 Task: Search for 'combo dress for girl' on Flipkart and add multiple dresses to the cart.
Action: Mouse moved to (982, 168)
Screenshot: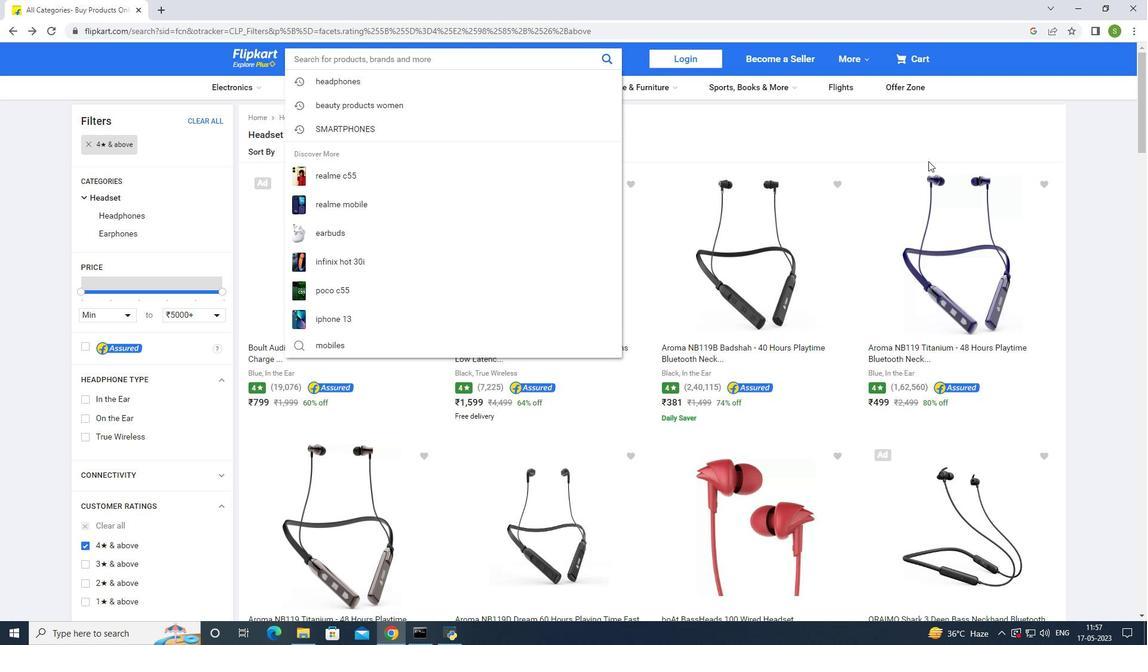 
Action: Key pressed combo<Key.space>dress<Key.space>for<Key.space>girl
Screenshot: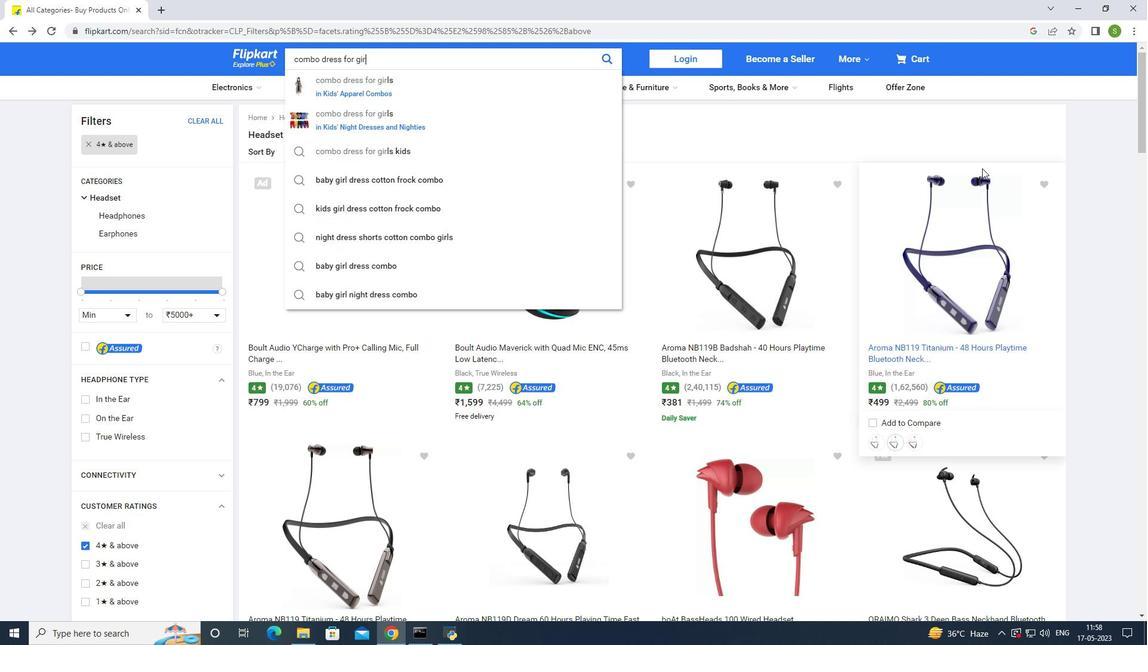
Action: Mouse moved to (430, 91)
Screenshot: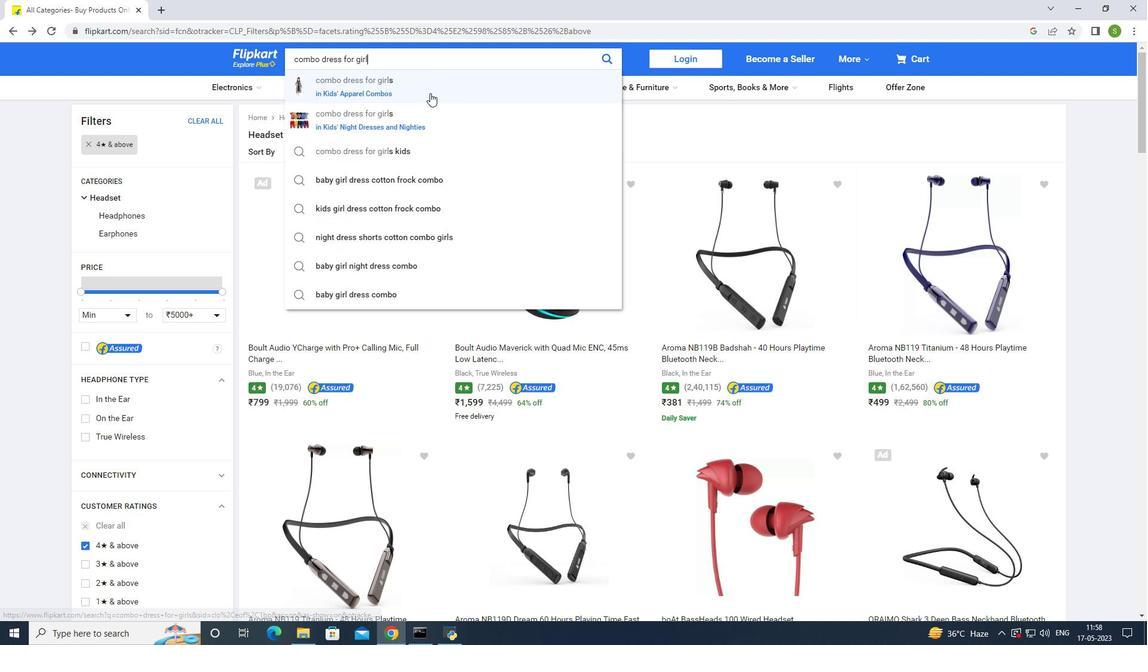 
Action: Mouse pressed left at (430, 91)
Screenshot: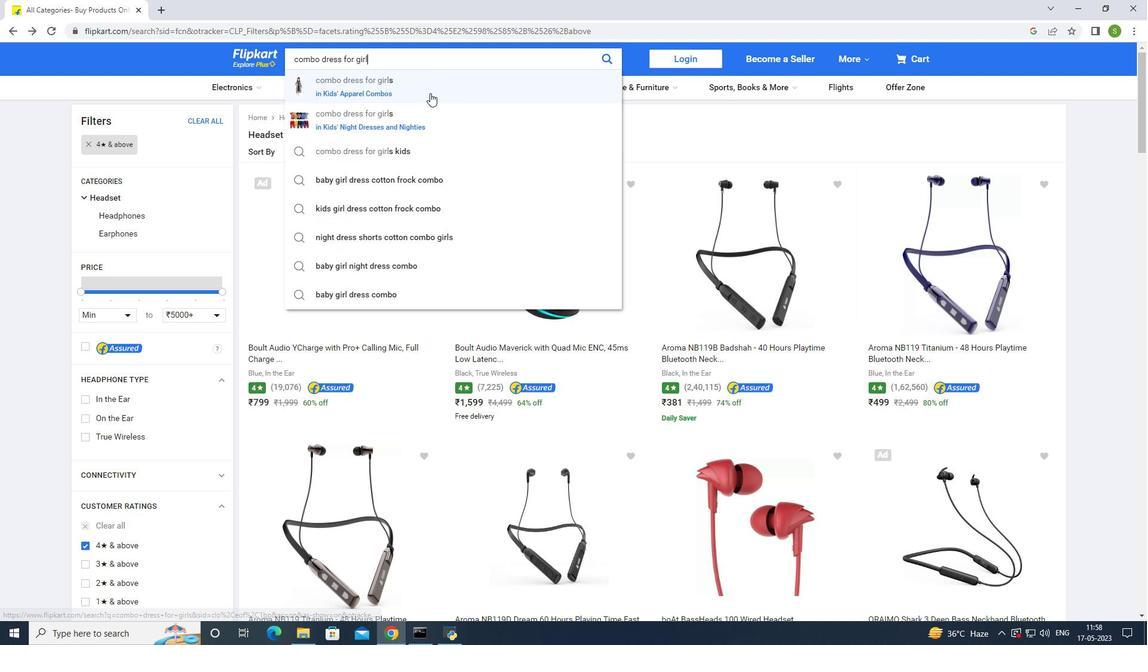 
Action: Mouse moved to (413, 57)
Screenshot: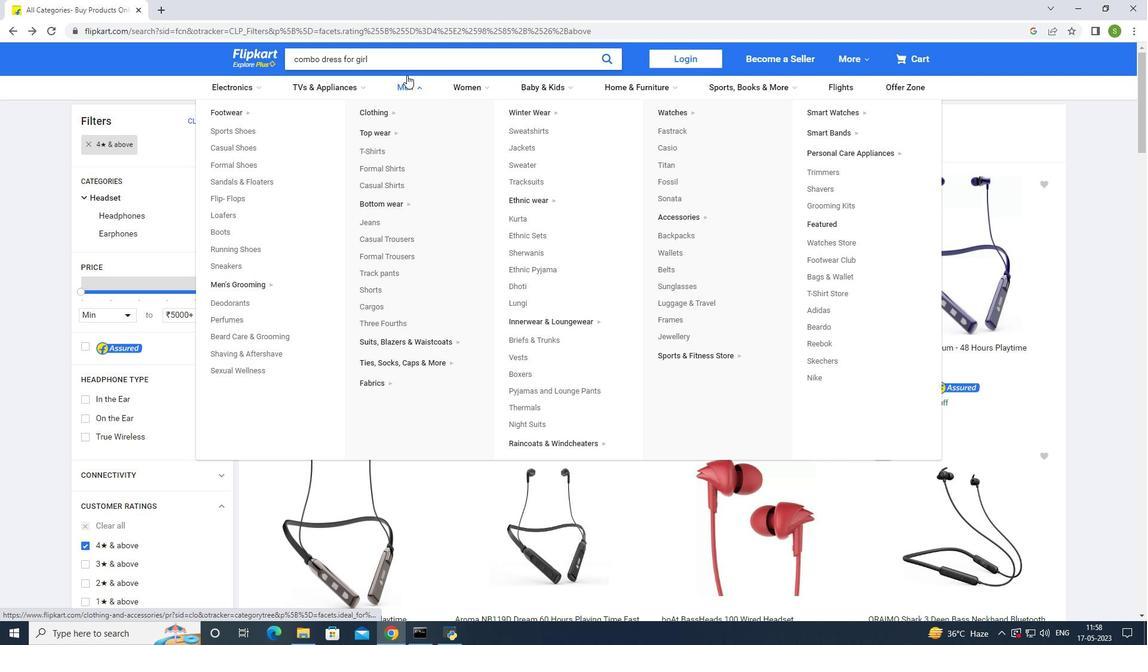 
Action: Mouse pressed left at (413, 57)
Screenshot: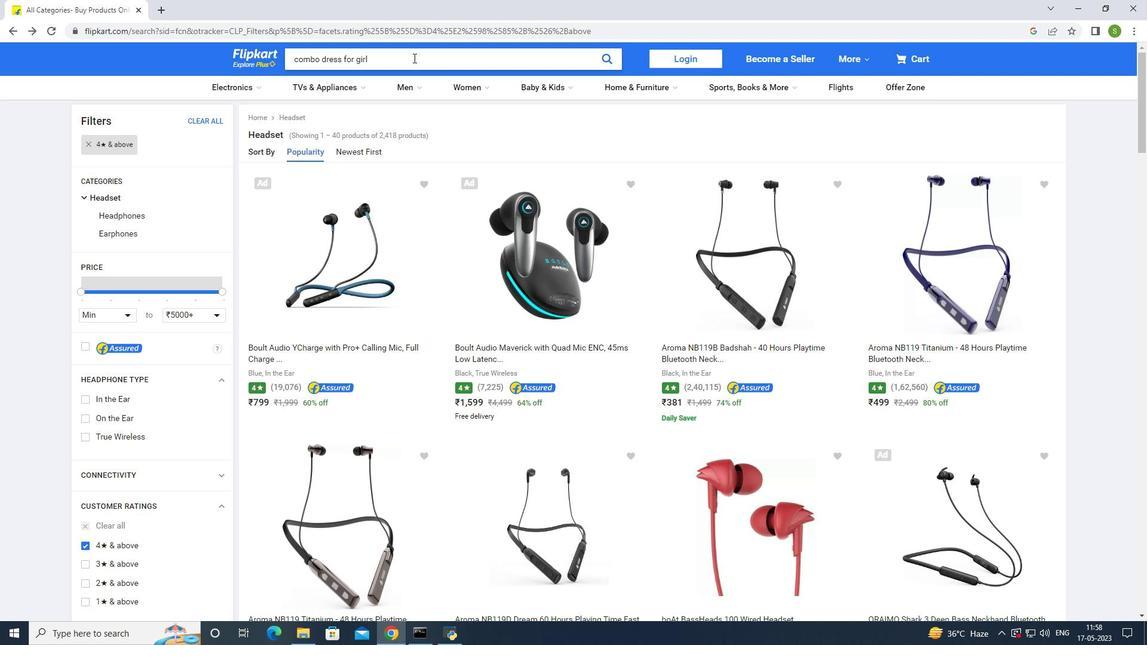 
Action: Mouse moved to (414, 56)
Screenshot: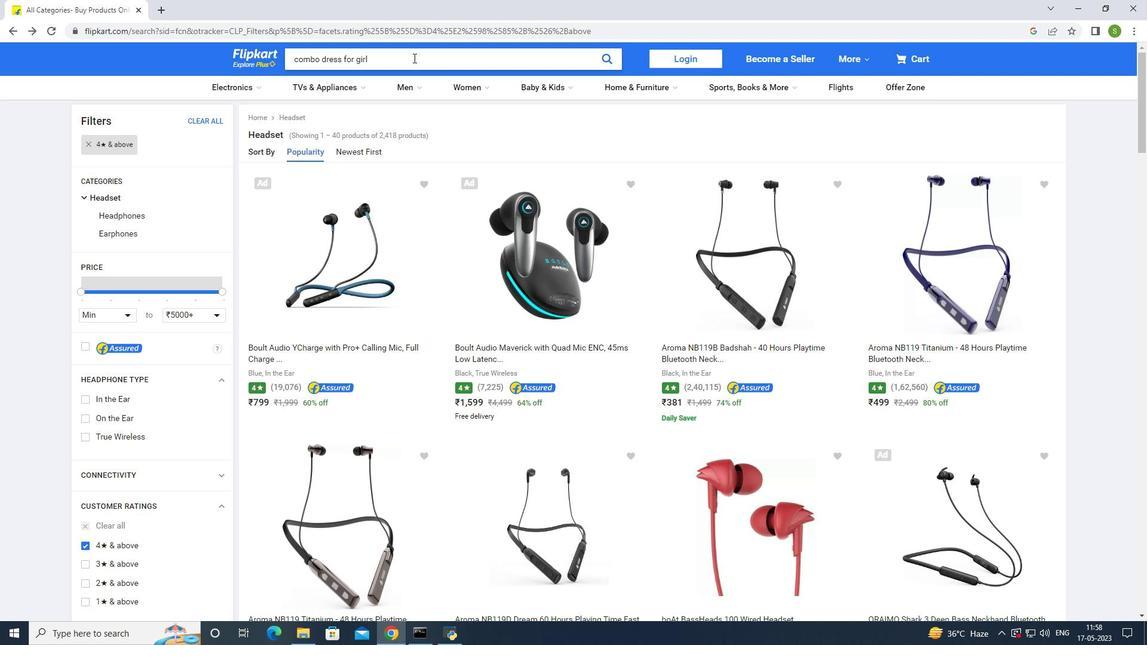 
Action: Key pressed <Key.enter>
Screenshot: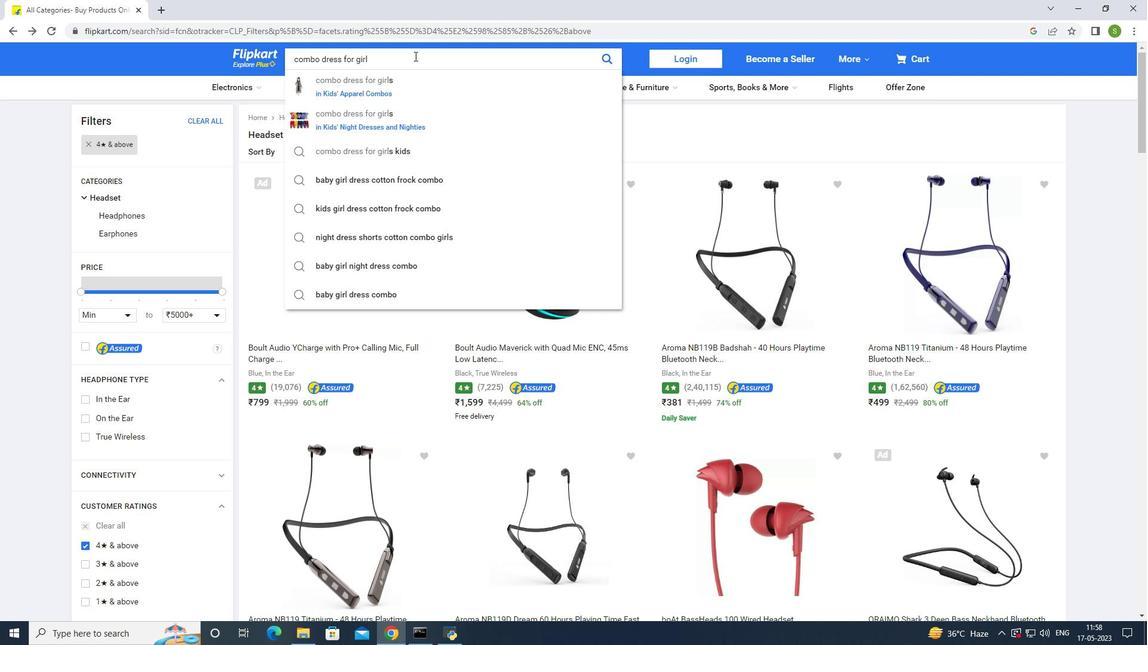 
Action: Mouse moved to (412, 195)
Screenshot: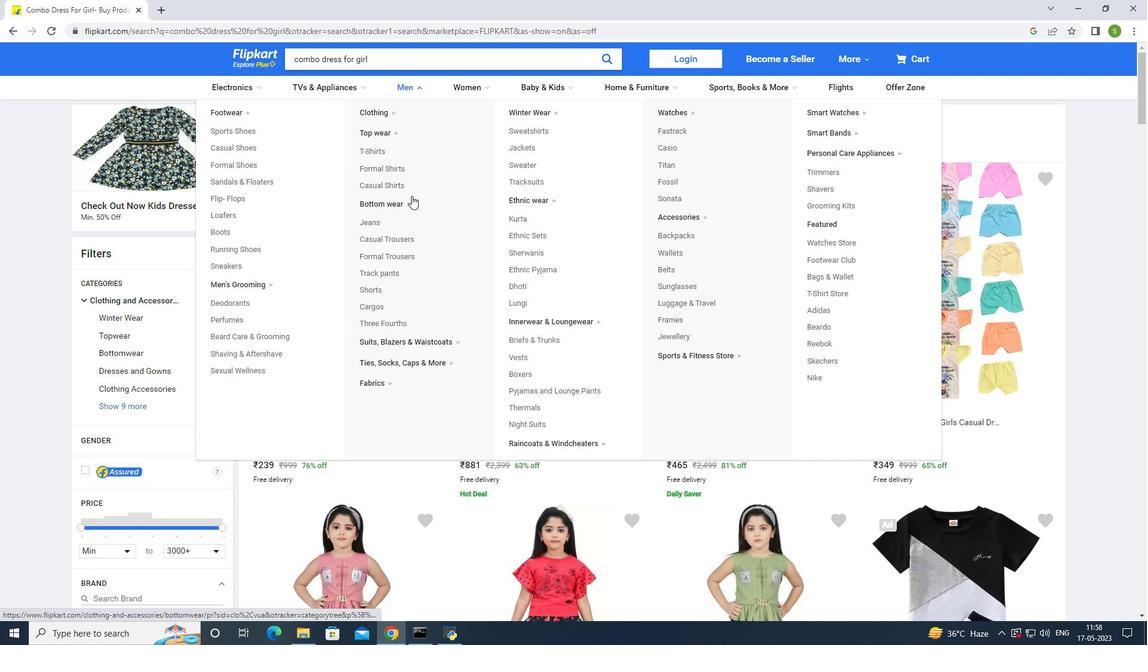 
Action: Mouse scrolled (412, 195) with delta (0, 0)
Screenshot: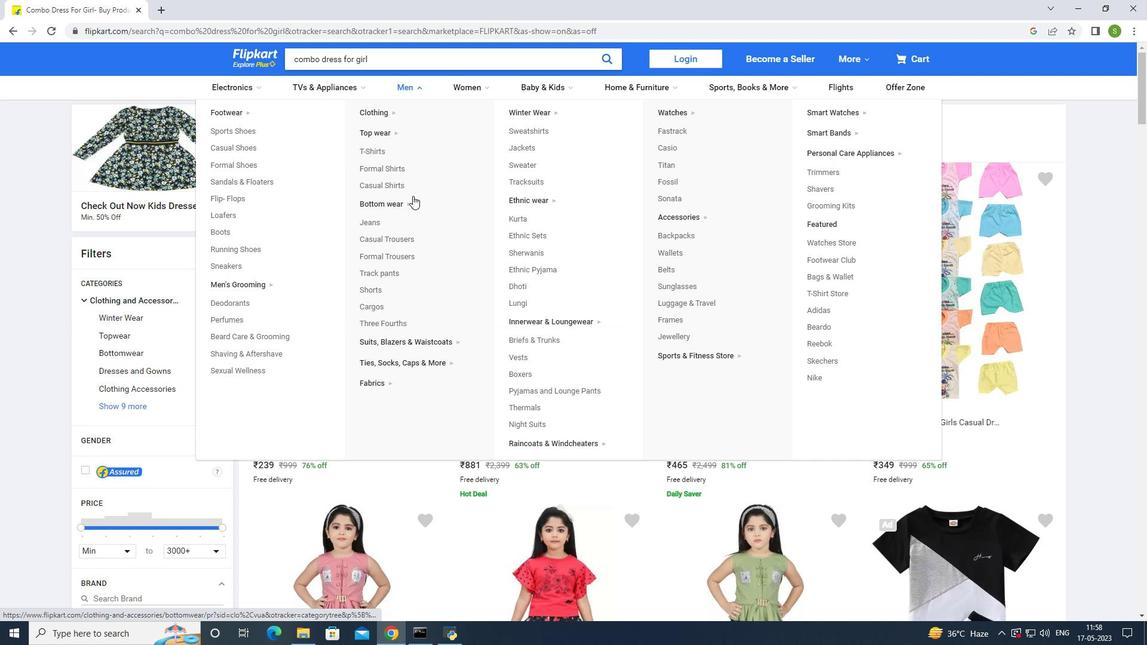 
Action: Mouse moved to (412, 195)
Screenshot: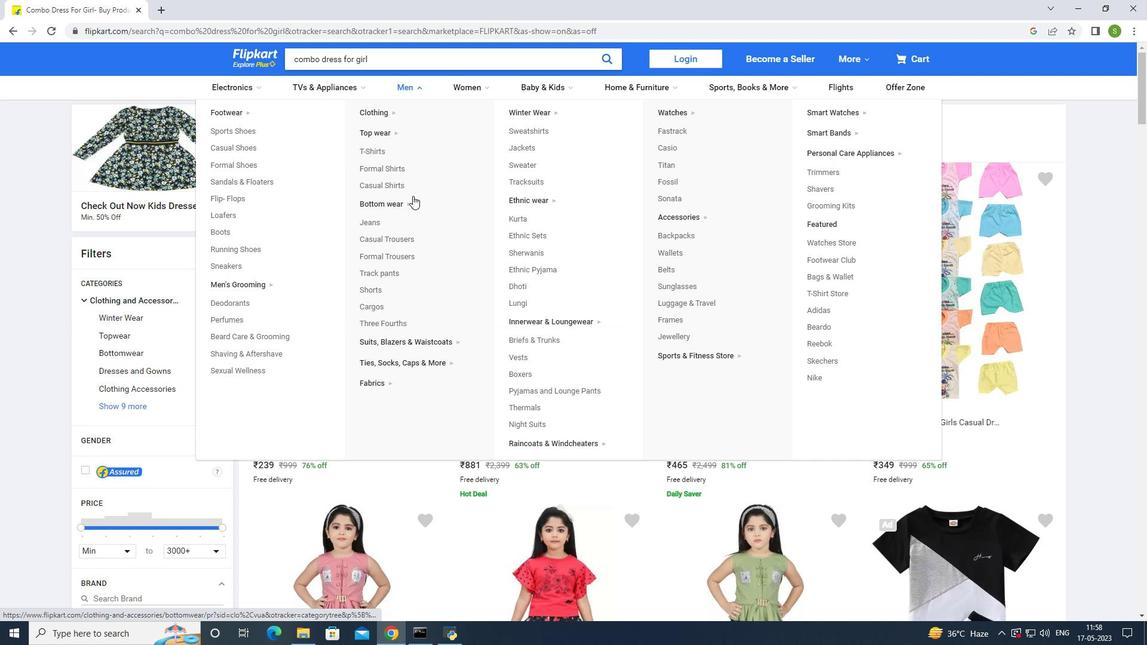 
Action: Mouse scrolled (412, 195) with delta (0, 0)
Screenshot: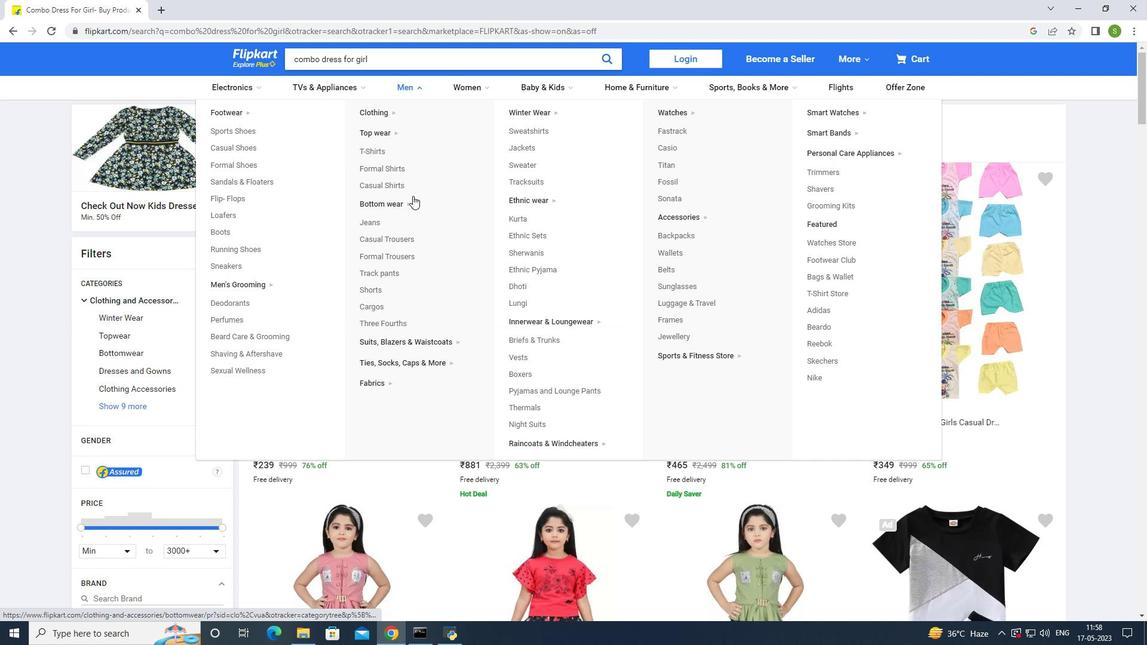 
Action: Mouse scrolled (412, 195) with delta (0, 0)
Screenshot: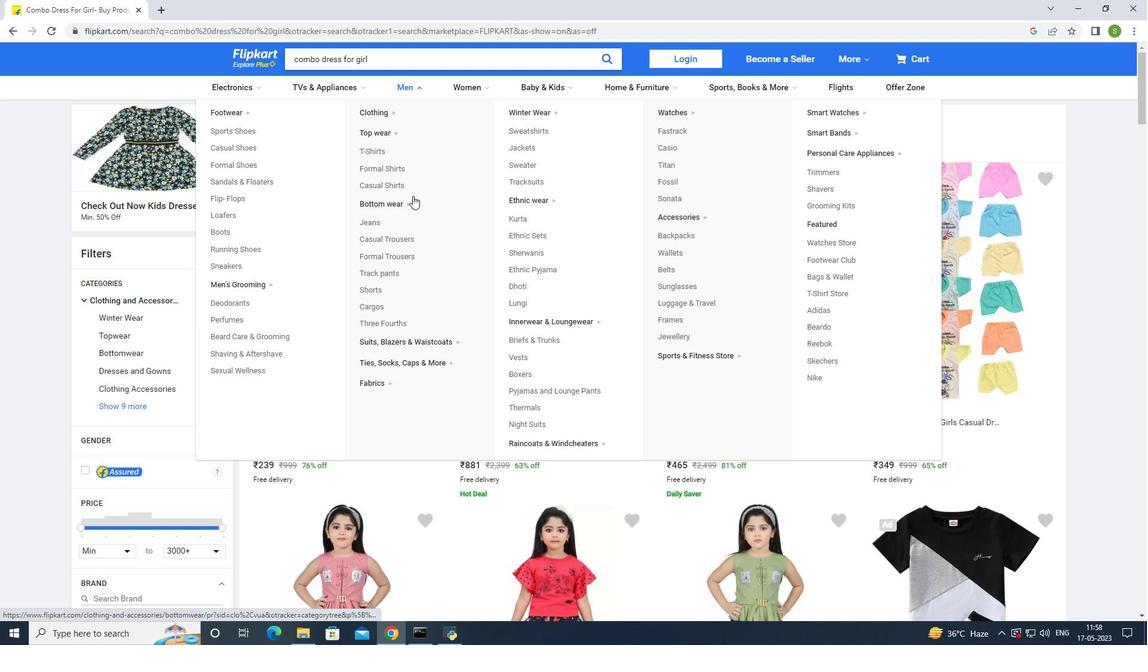 
Action: Mouse scrolled (412, 195) with delta (0, 0)
Screenshot: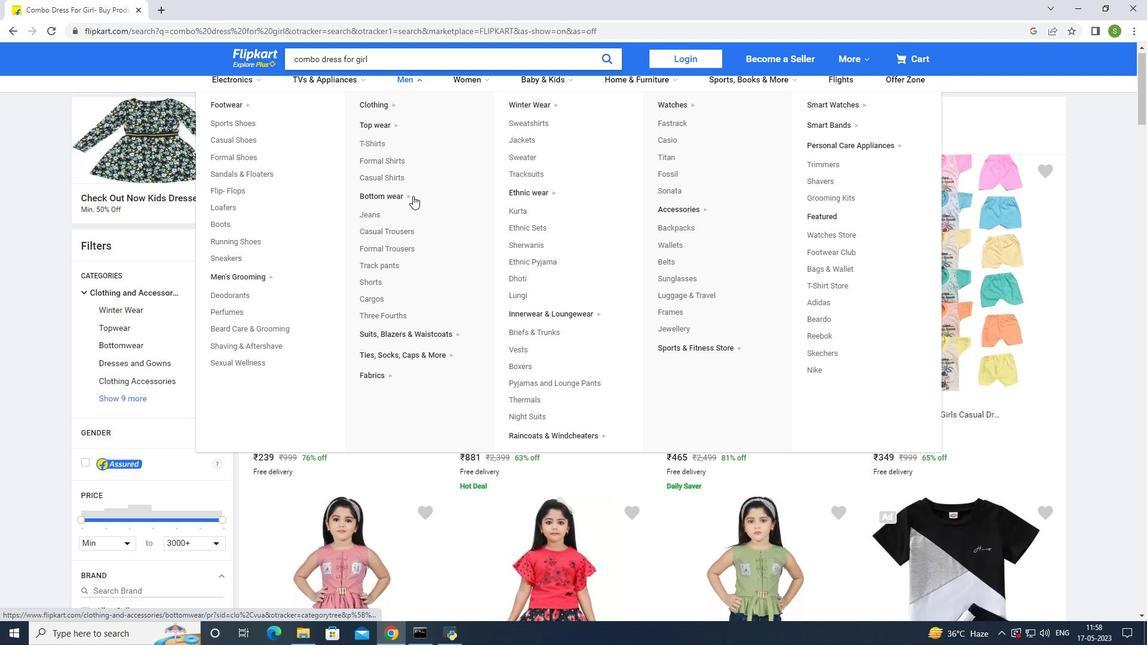 
Action: Mouse moved to (412, 191)
Screenshot: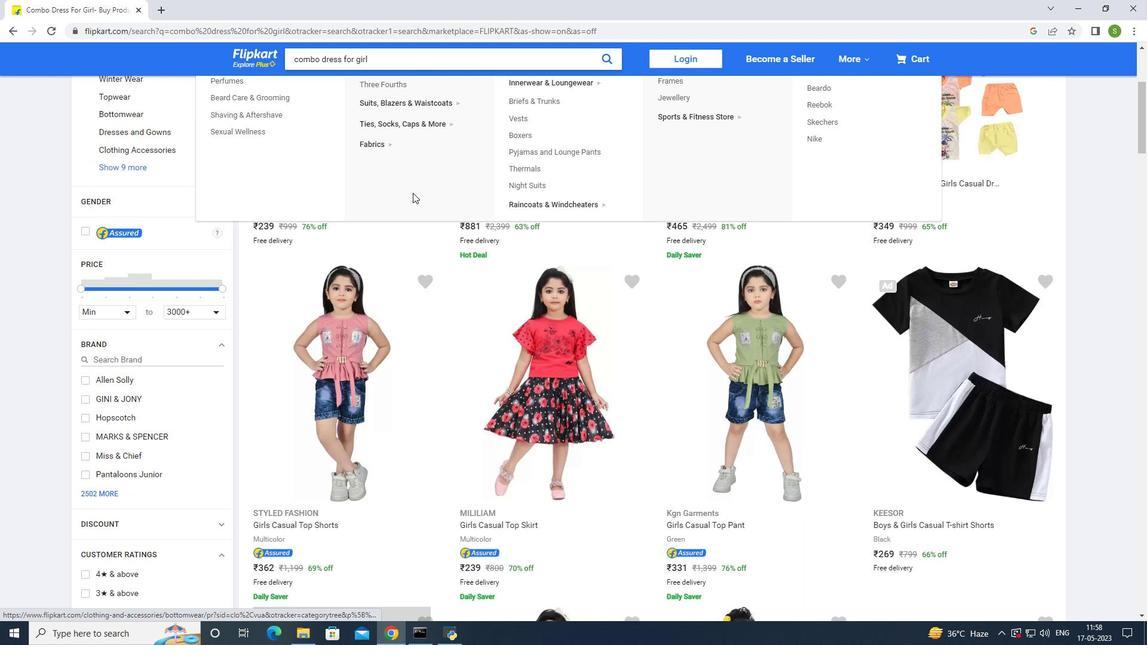
Action: Mouse scrolled (412, 190) with delta (0, 0)
Screenshot: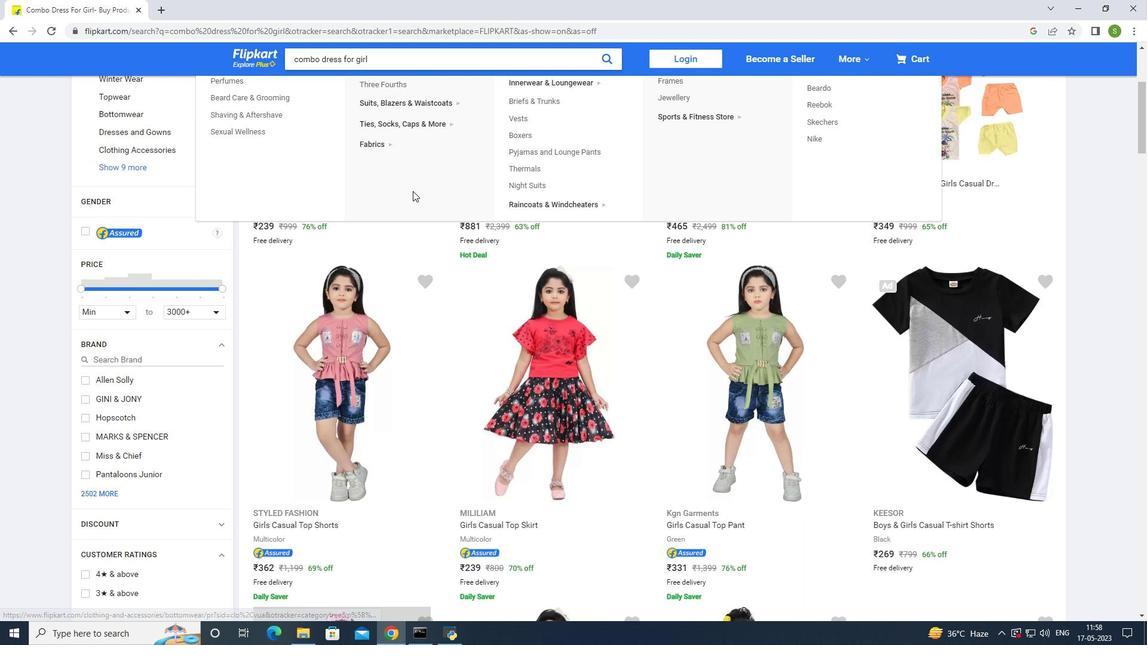
Action: Mouse moved to (411, 193)
Screenshot: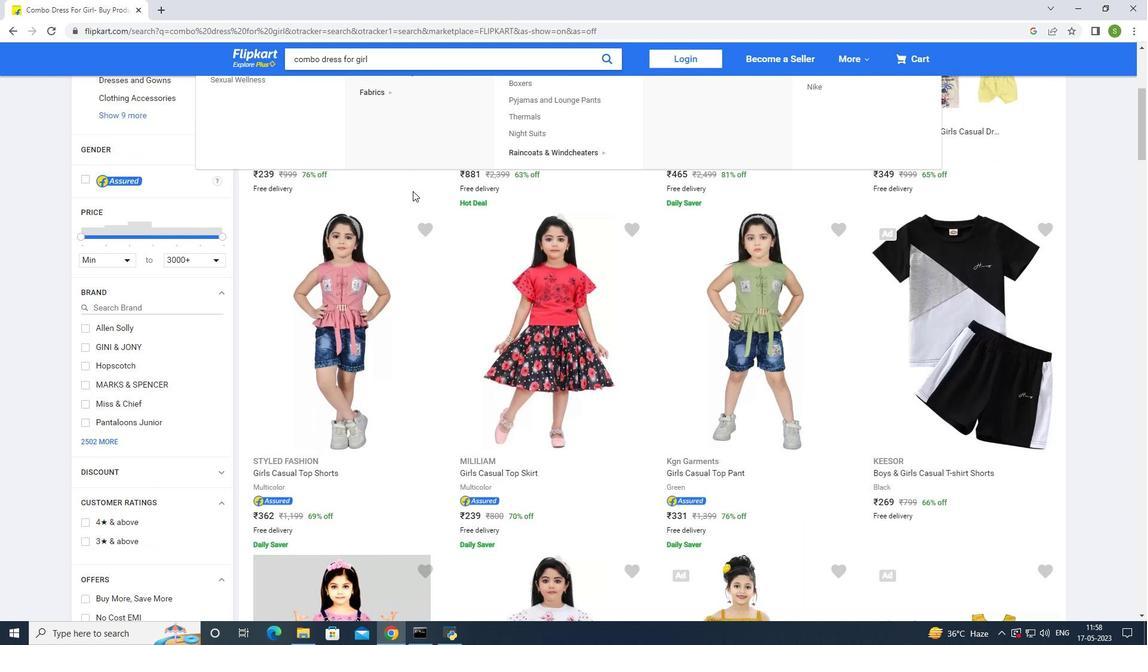
Action: Mouse scrolled (411, 193) with delta (0, 0)
Screenshot: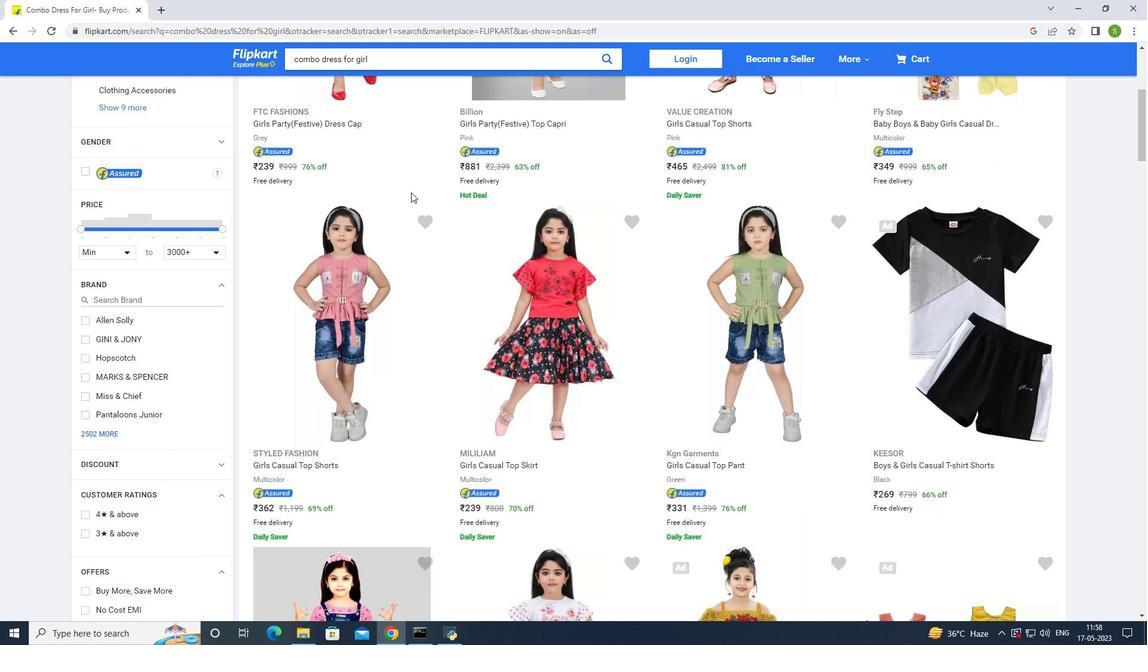 
Action: Mouse scrolled (411, 193) with delta (0, 0)
Screenshot: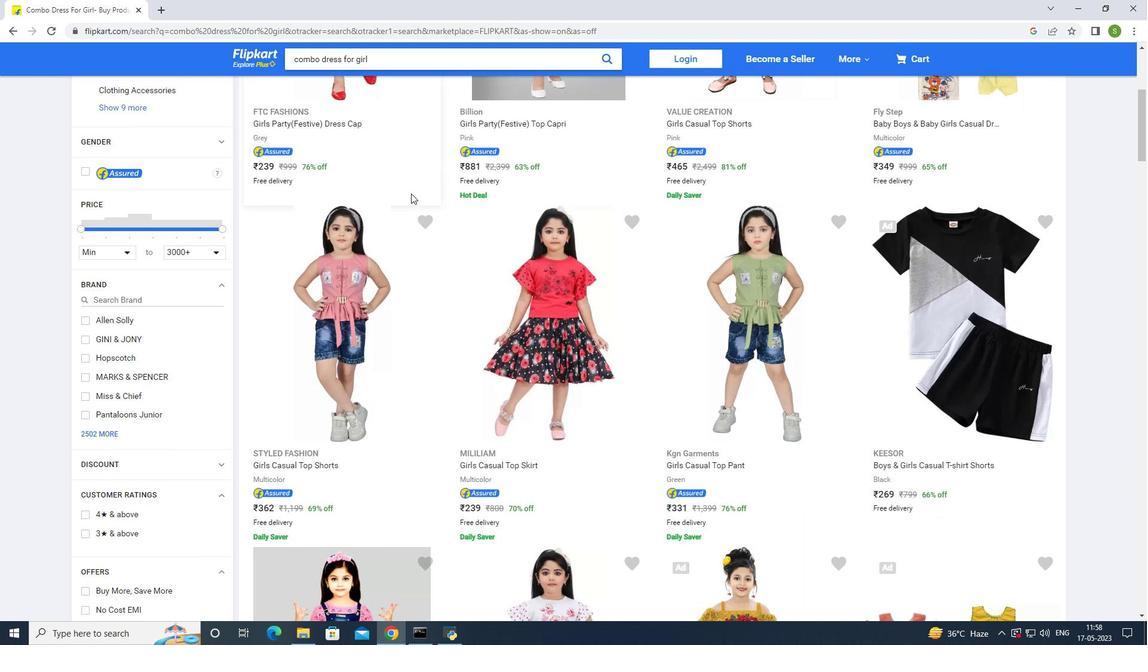 
Action: Mouse scrolled (411, 193) with delta (0, 0)
Screenshot: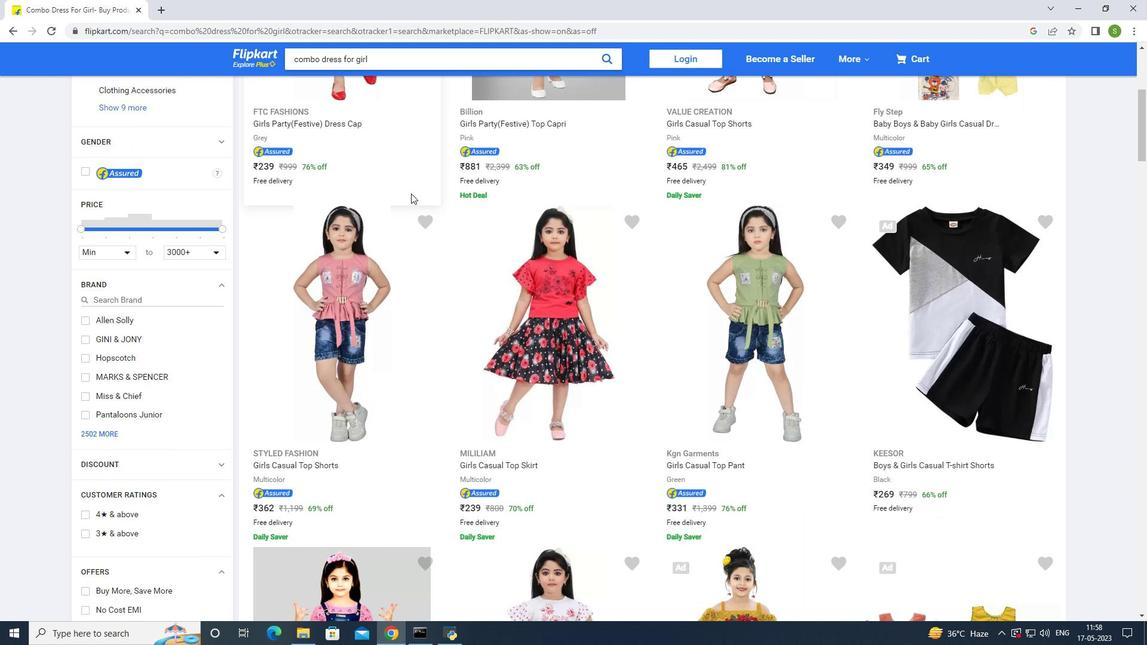 
Action: Mouse scrolled (411, 193) with delta (0, 0)
Screenshot: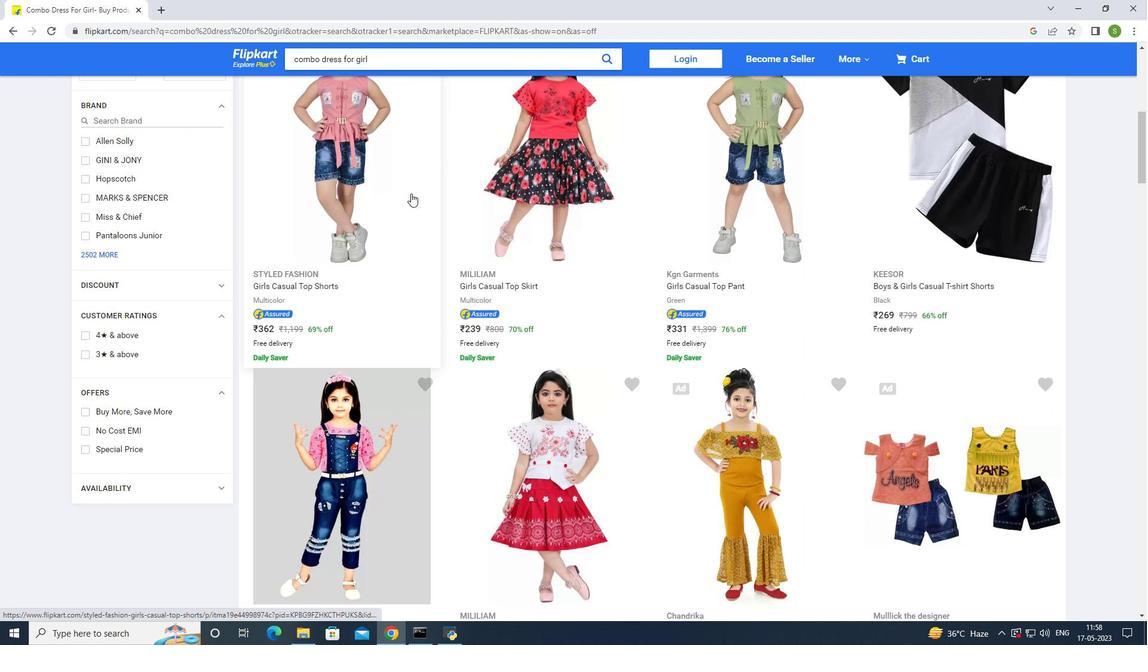 
Action: Mouse scrolled (411, 193) with delta (0, 0)
Screenshot: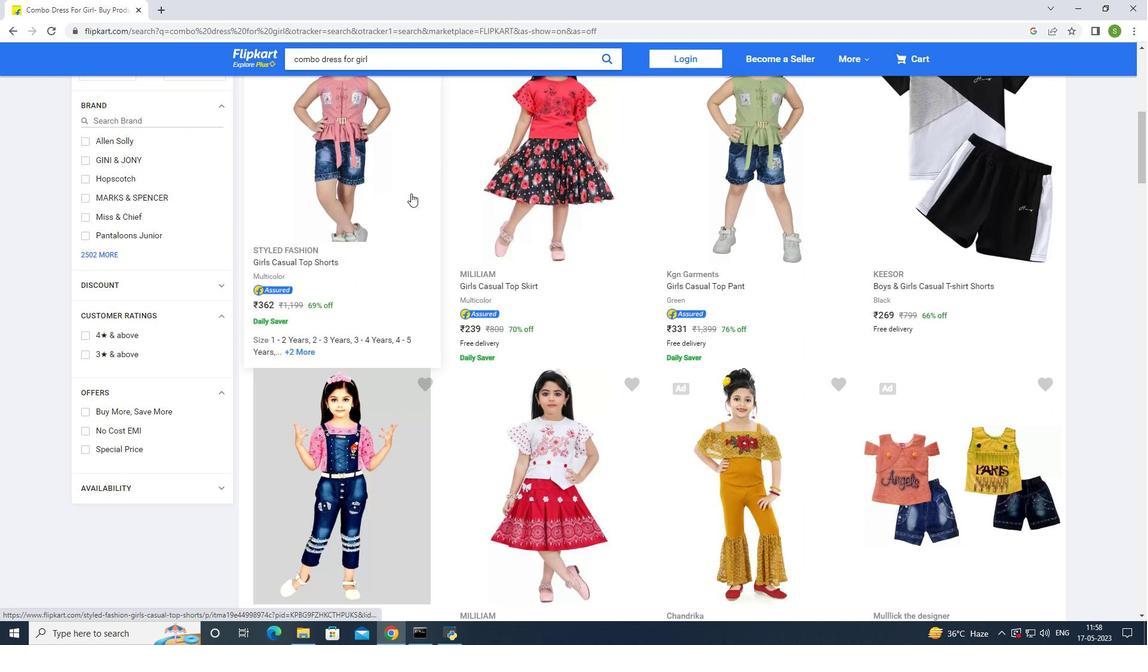 
Action: Mouse scrolled (411, 193) with delta (0, 0)
Screenshot: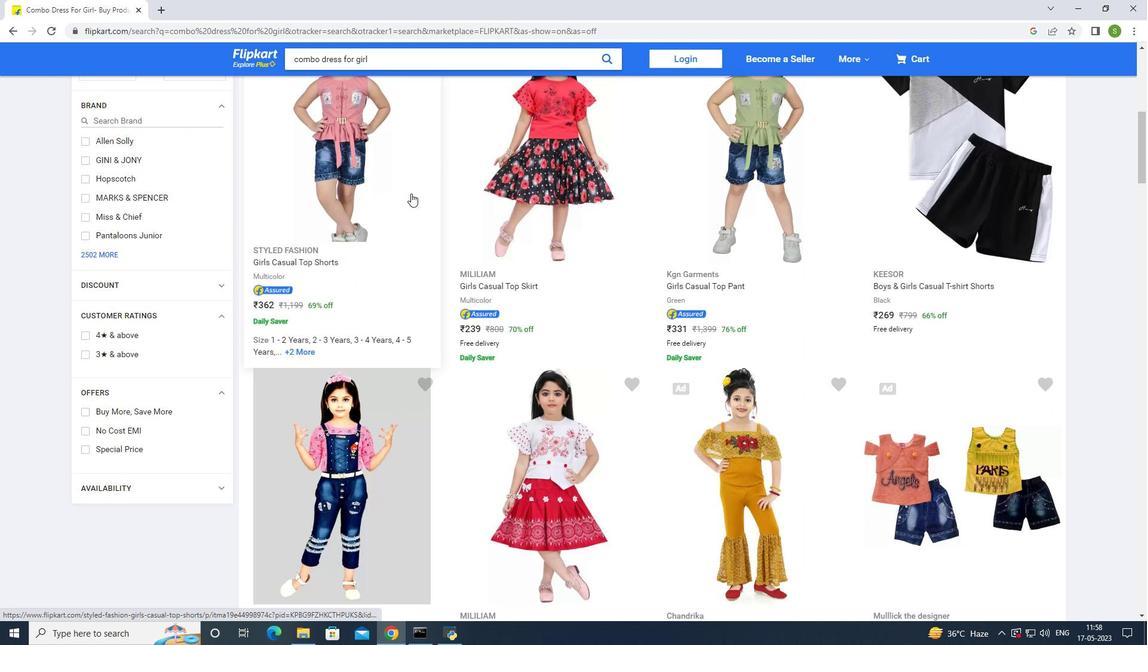 
Action: Mouse scrolled (411, 193) with delta (0, 0)
Screenshot: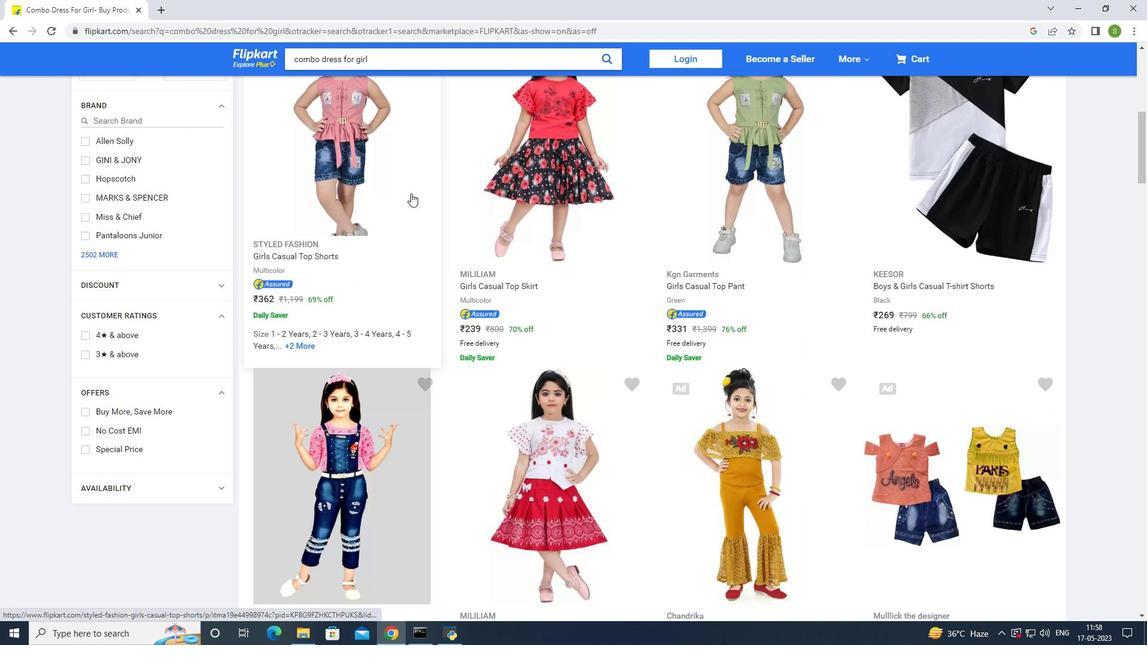 
Action: Mouse scrolled (411, 193) with delta (0, 0)
Screenshot: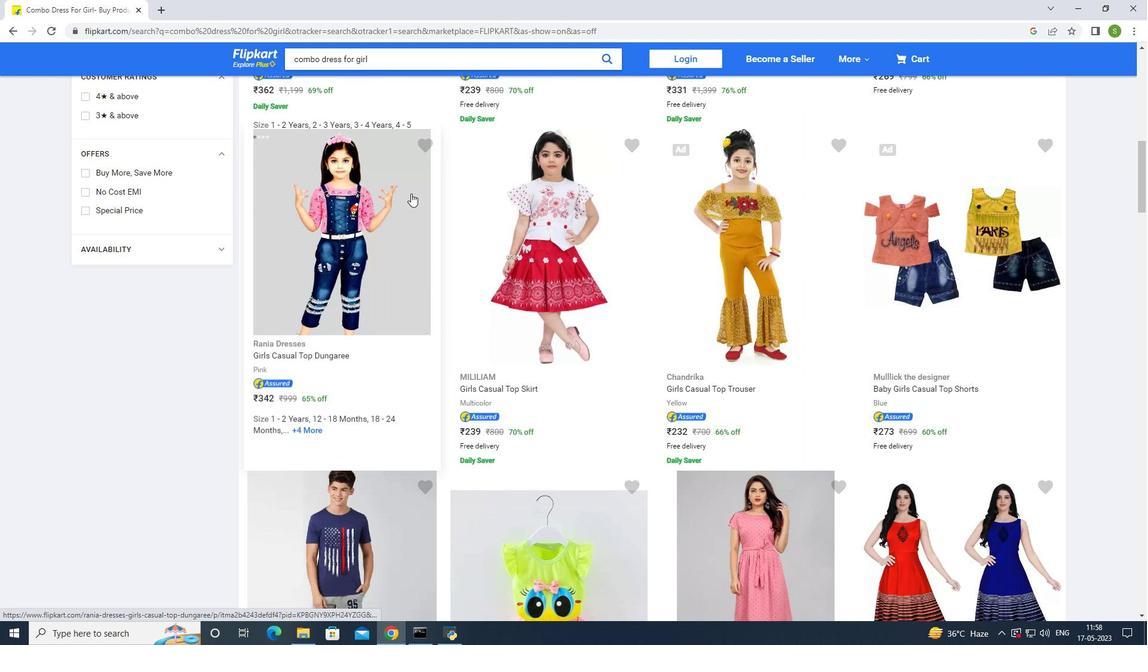 
Action: Mouse scrolled (411, 193) with delta (0, 0)
Screenshot: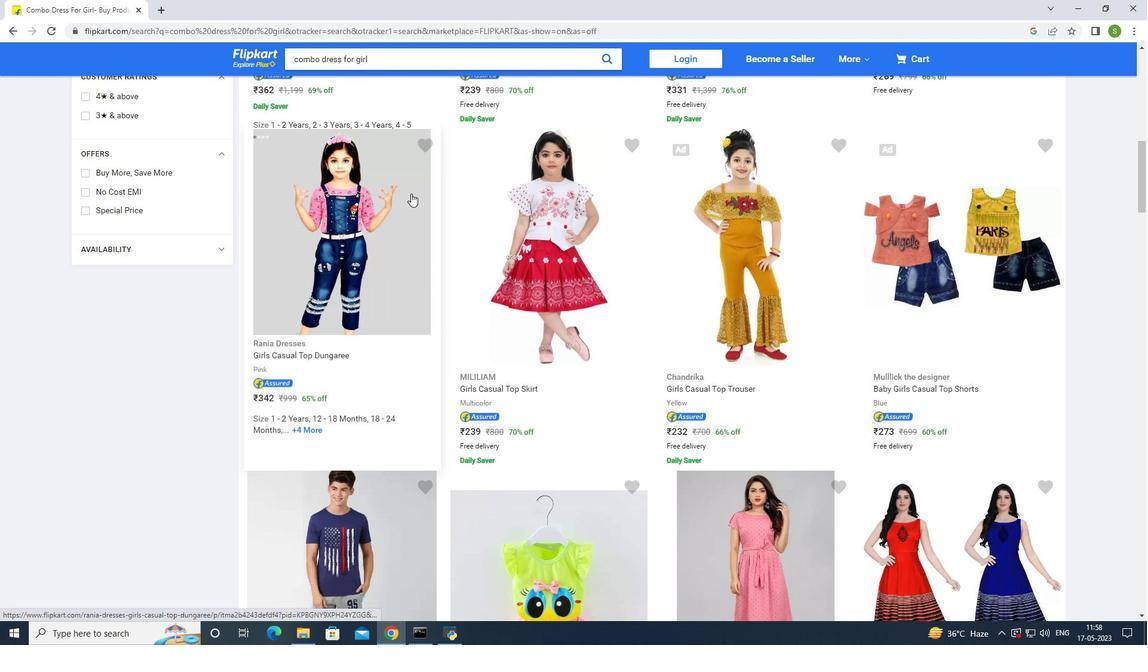 
Action: Mouse scrolled (411, 193) with delta (0, 0)
Screenshot: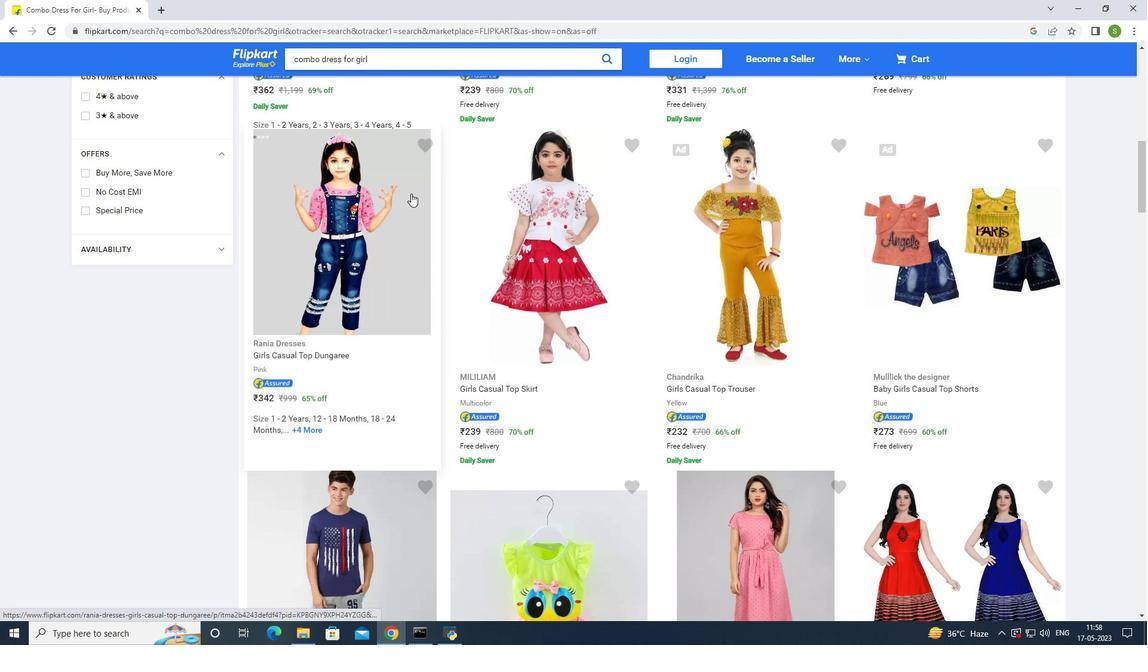 
Action: Mouse scrolled (411, 193) with delta (0, 0)
Screenshot: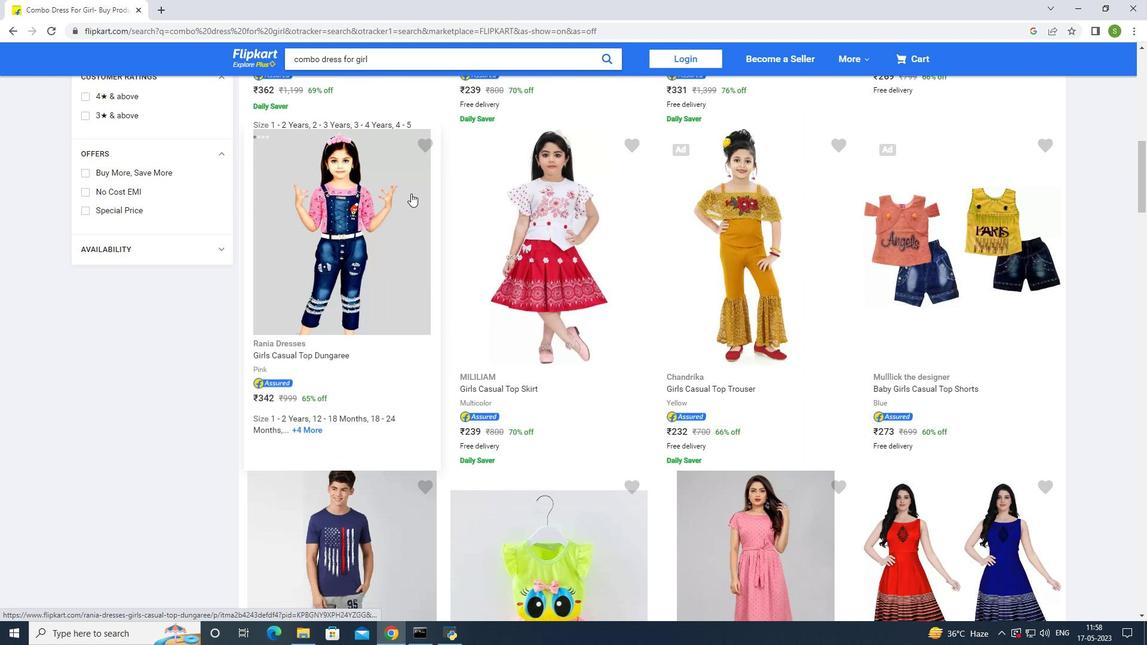 
Action: Mouse moved to (949, 288)
Screenshot: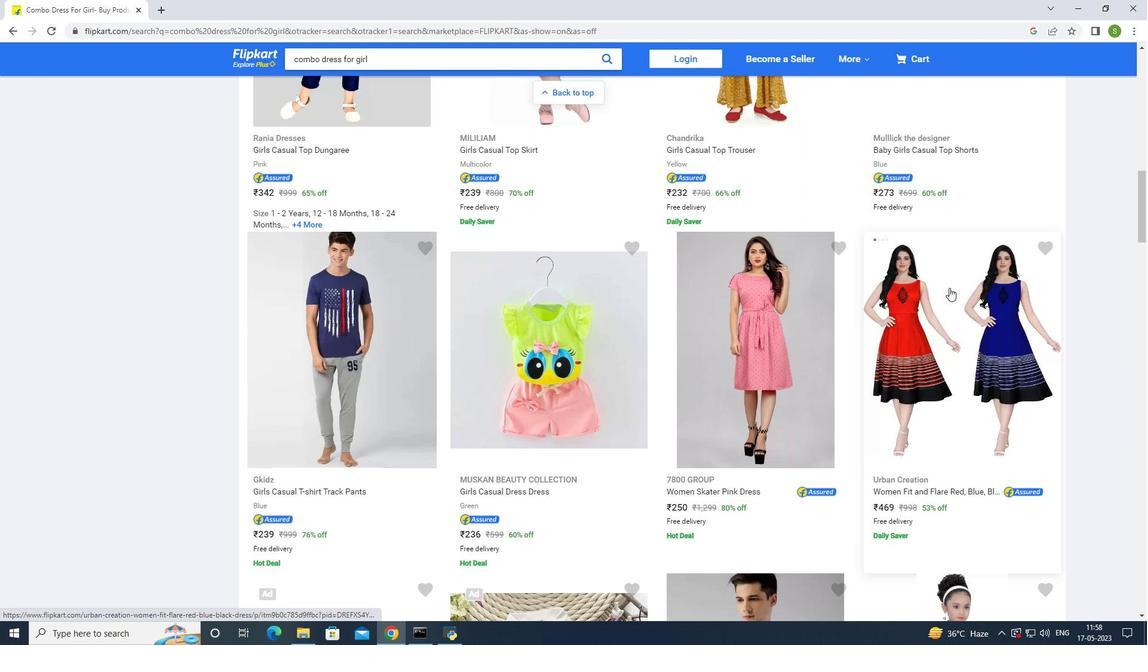 
Action: Mouse pressed left at (949, 288)
Screenshot: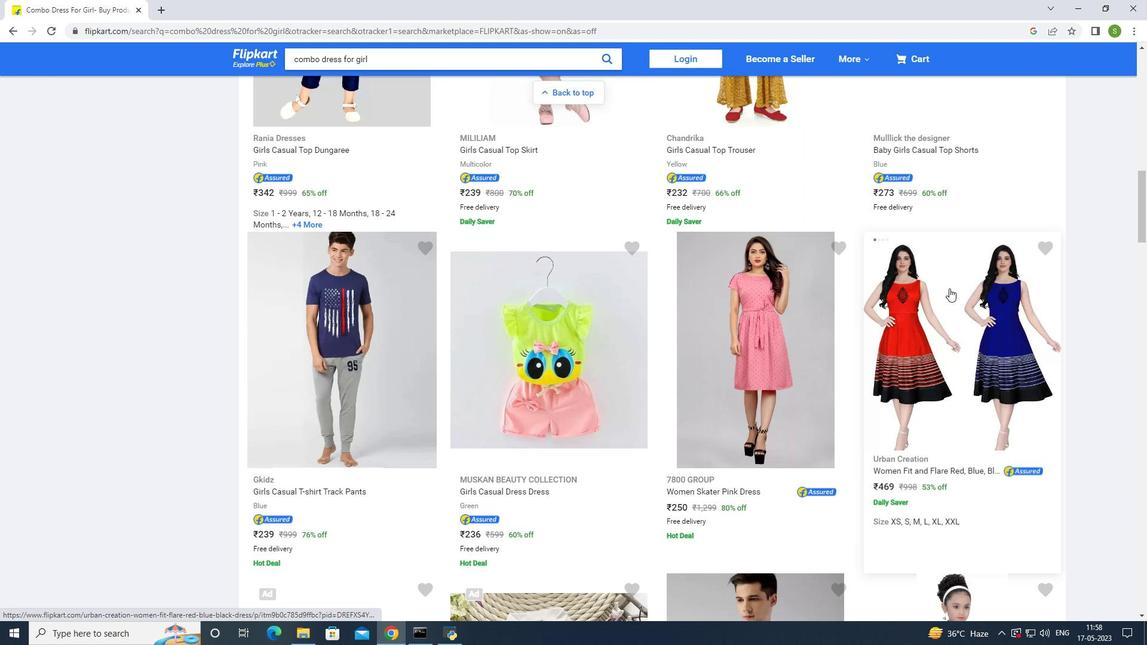 
Action: Mouse moved to (451, 247)
Screenshot: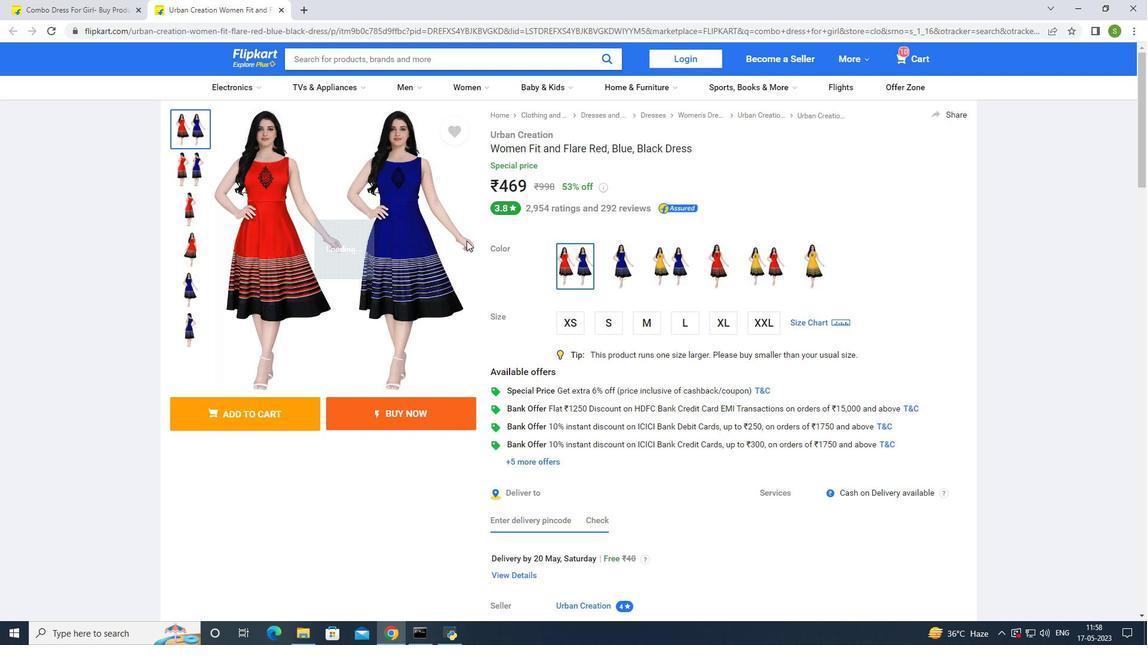 
Action: Mouse pressed left at (451, 247)
Screenshot: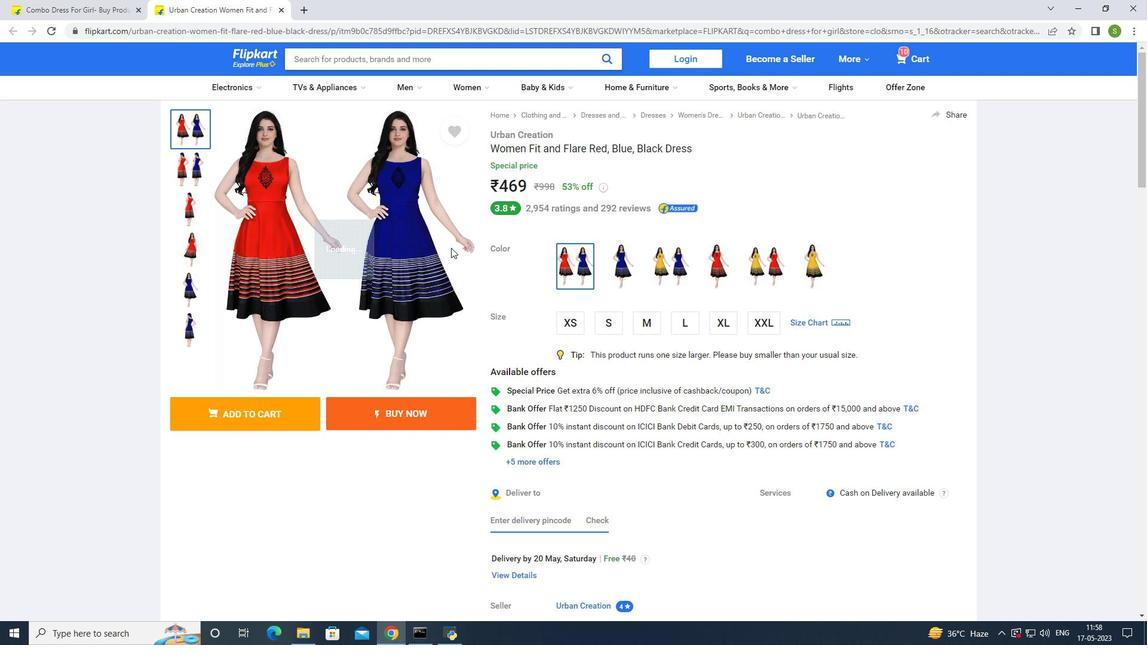 
Action: Mouse moved to (718, 408)
Screenshot: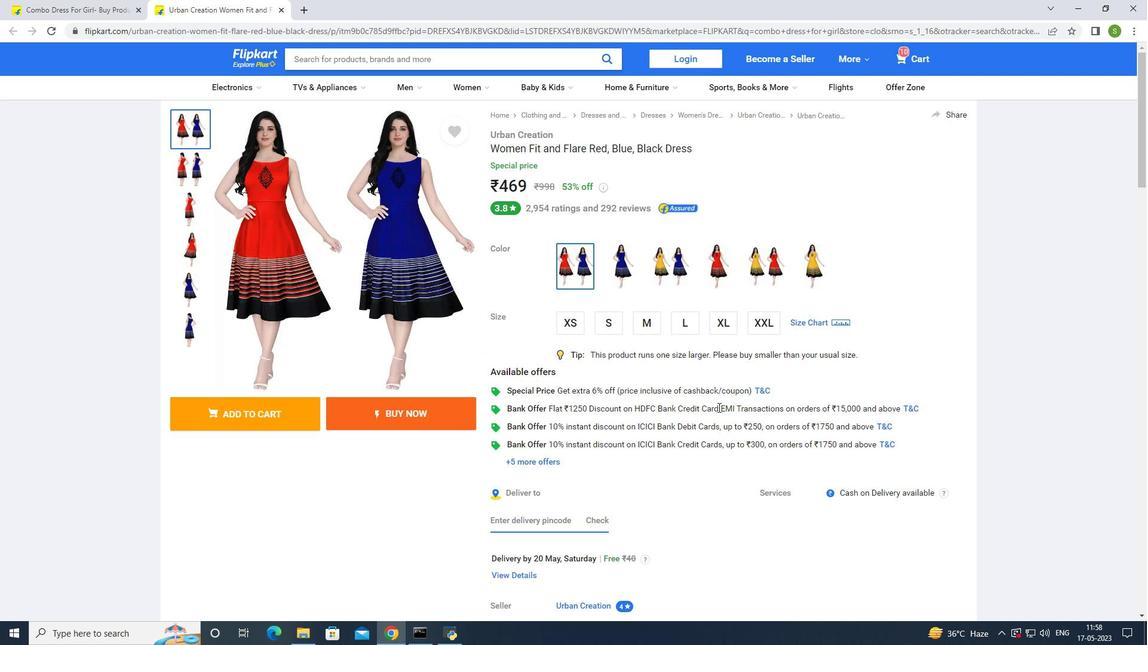 
Action: Mouse scrolled (718, 407) with delta (0, 0)
Screenshot: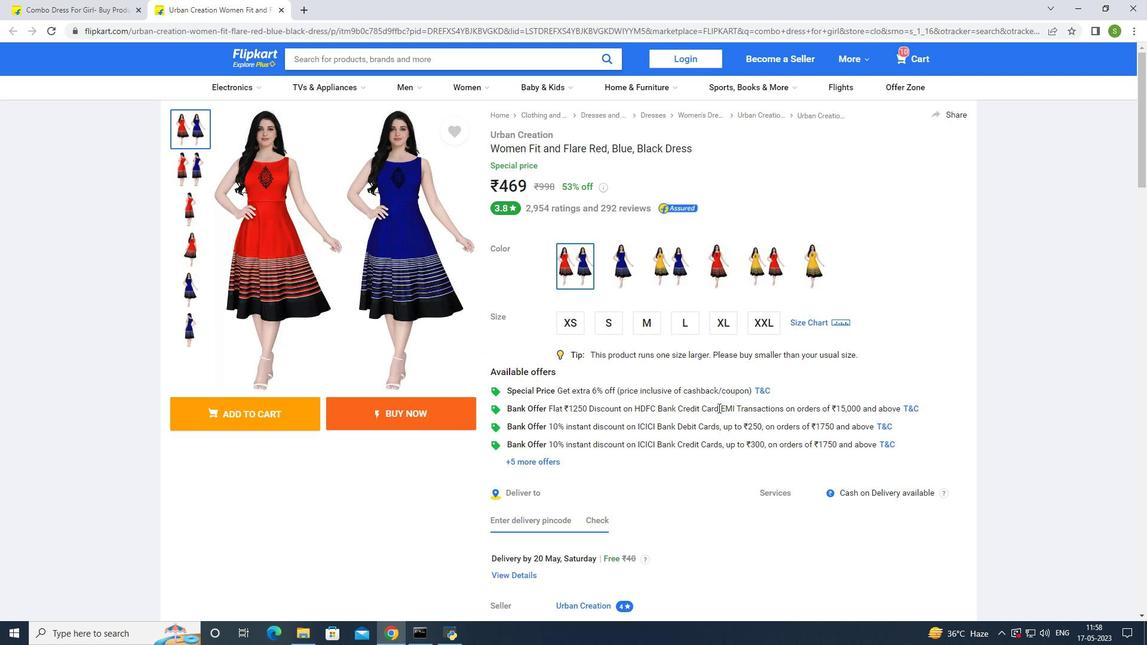 
Action: Mouse moved to (720, 410)
Screenshot: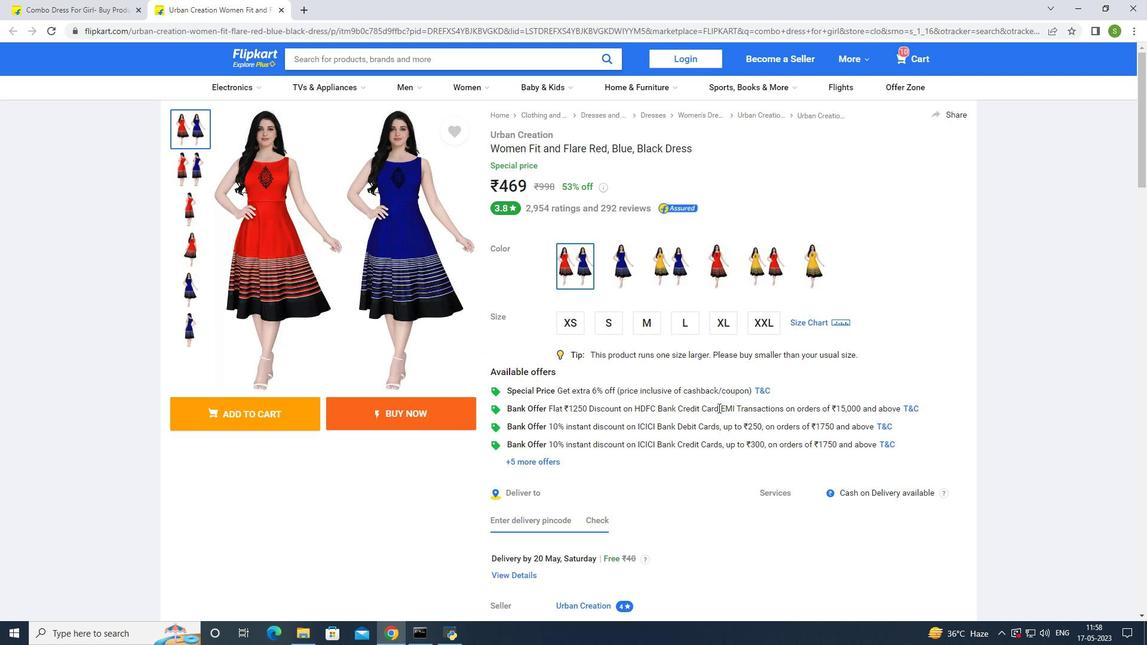 
Action: Mouse scrolled (720, 409) with delta (0, 0)
Screenshot: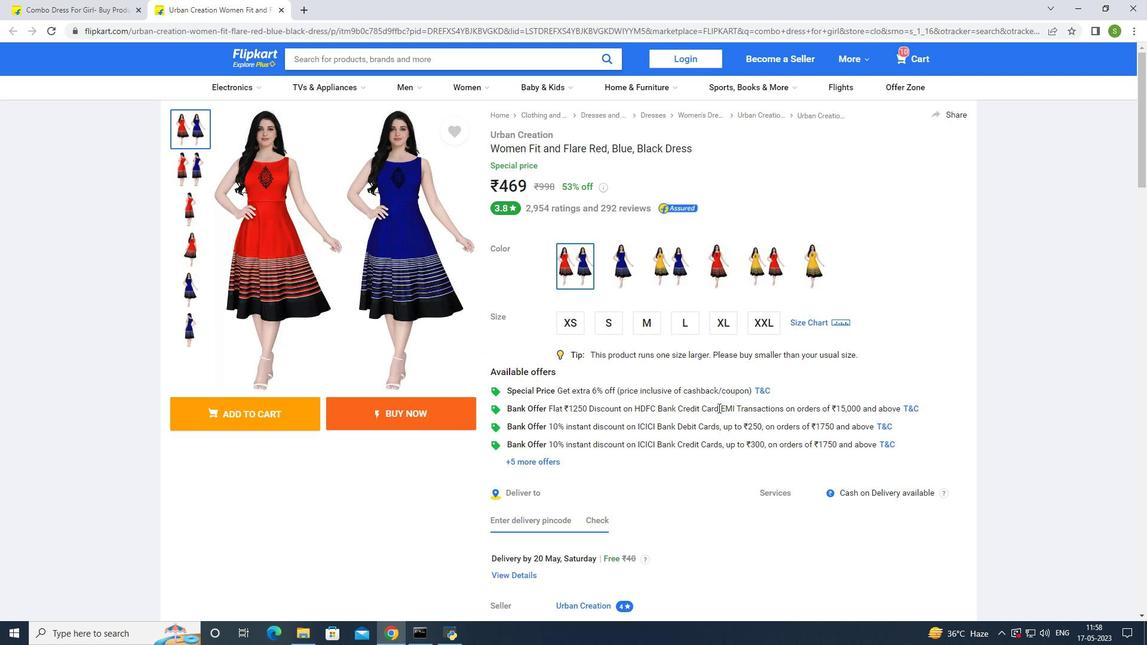 
Action: Mouse moved to (720, 412)
Screenshot: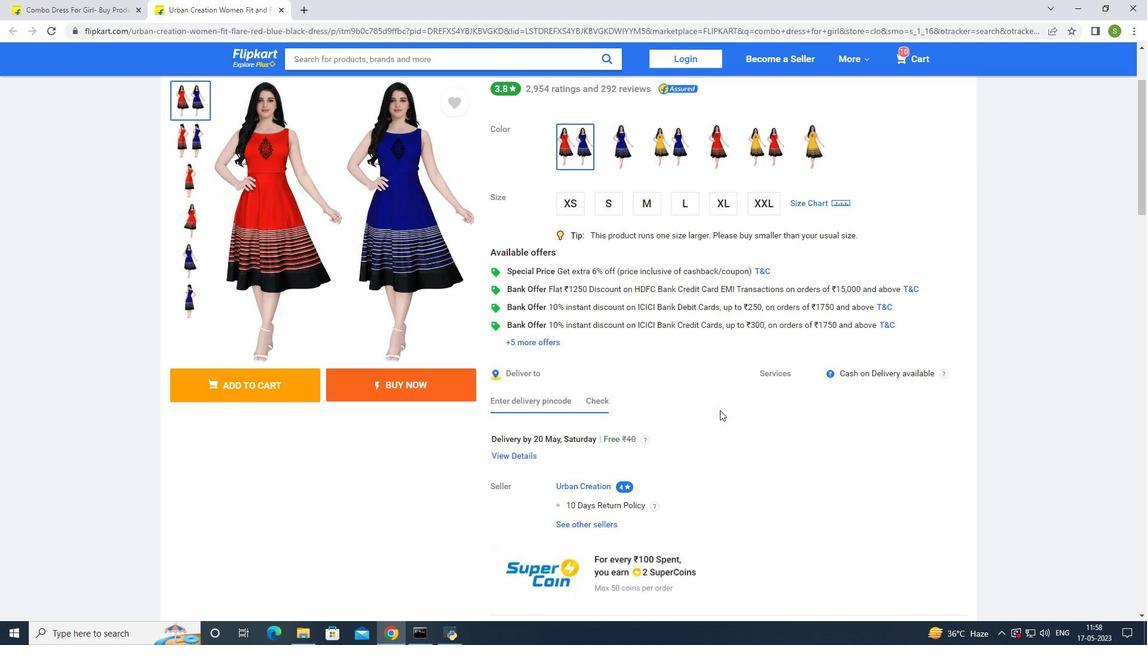 
Action: Mouse scrolled (720, 411) with delta (0, 0)
Screenshot: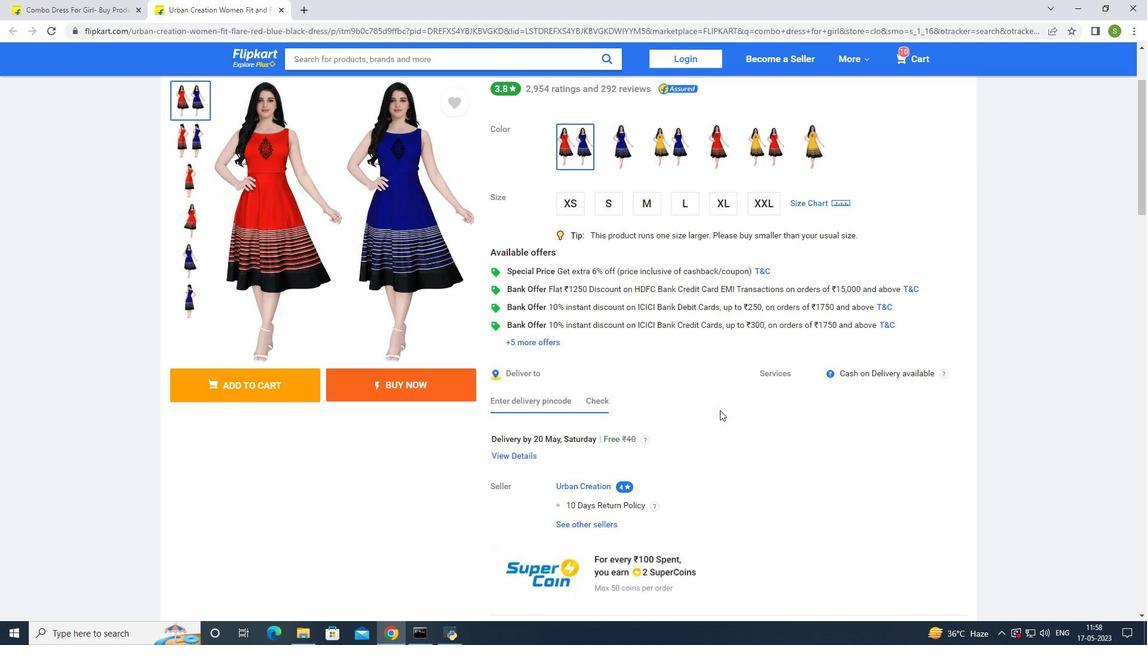 
Action: Mouse moved to (721, 414)
Screenshot: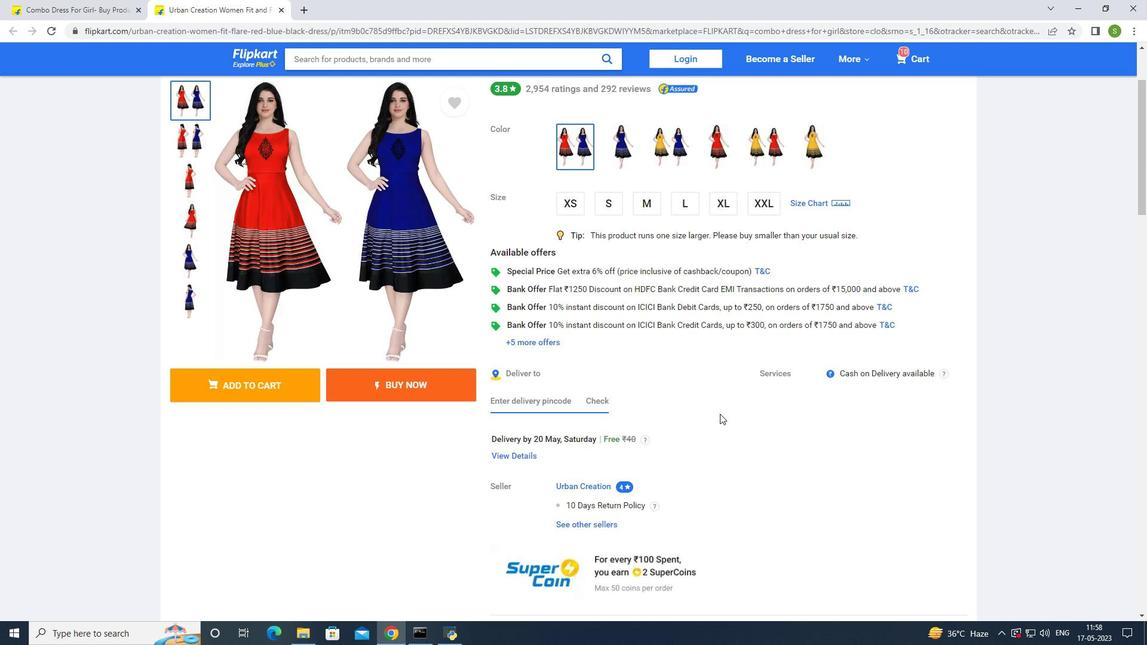 
Action: Mouse scrolled (721, 414) with delta (0, 0)
Screenshot: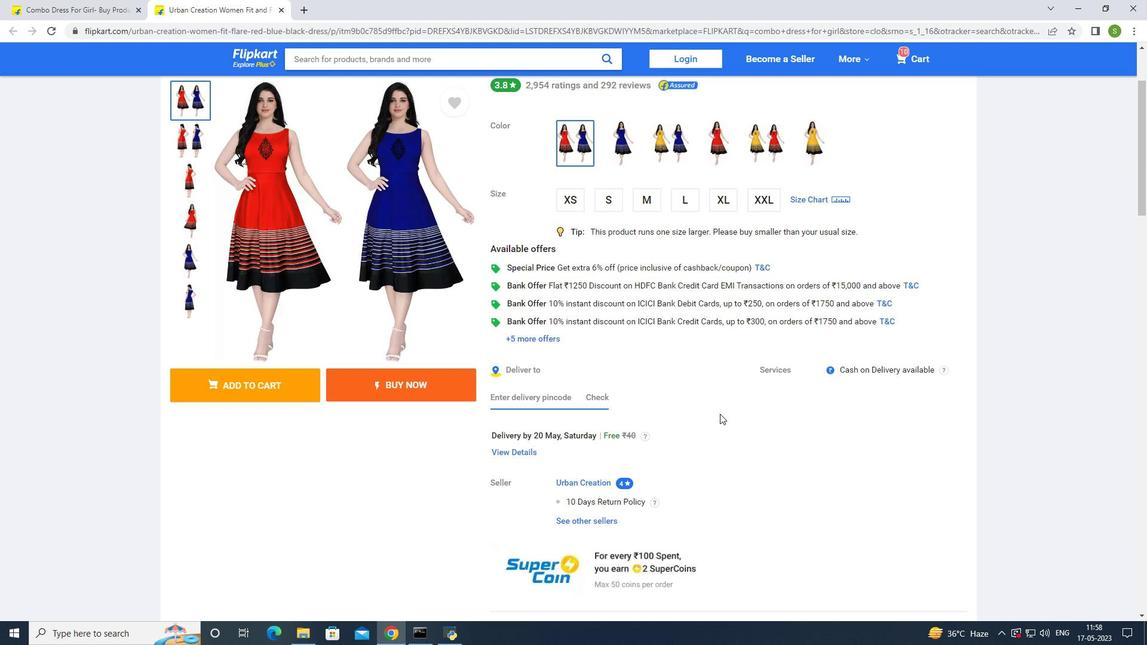 
Action: Mouse moved to (722, 414)
Screenshot: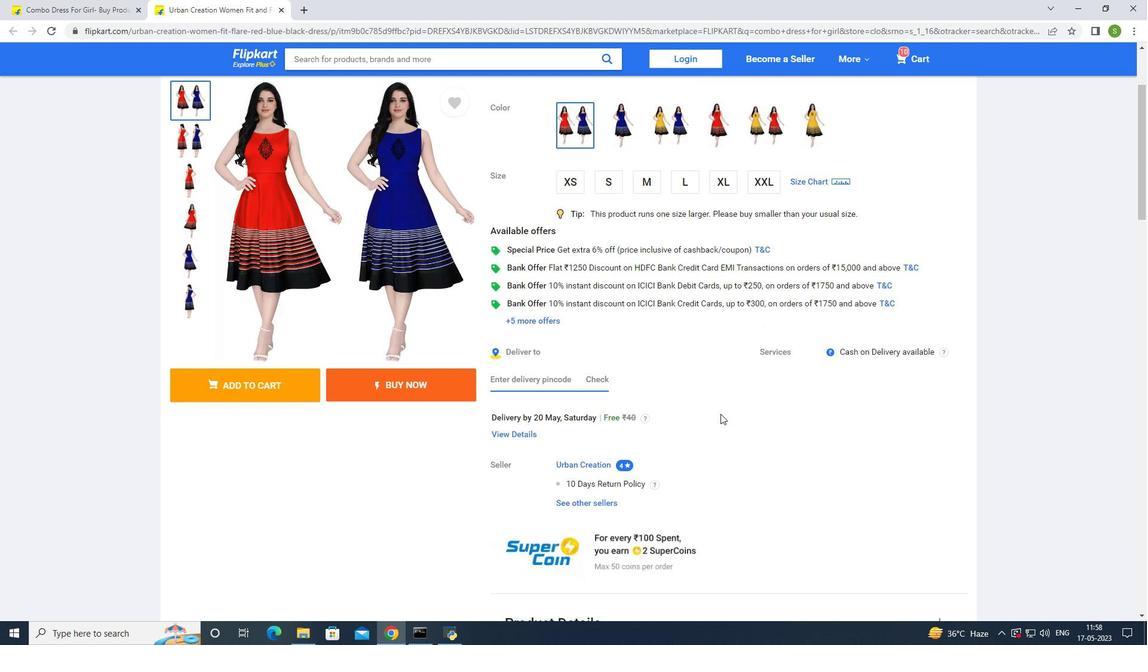 
Action: Mouse scrolled (722, 414) with delta (0, 0)
Screenshot: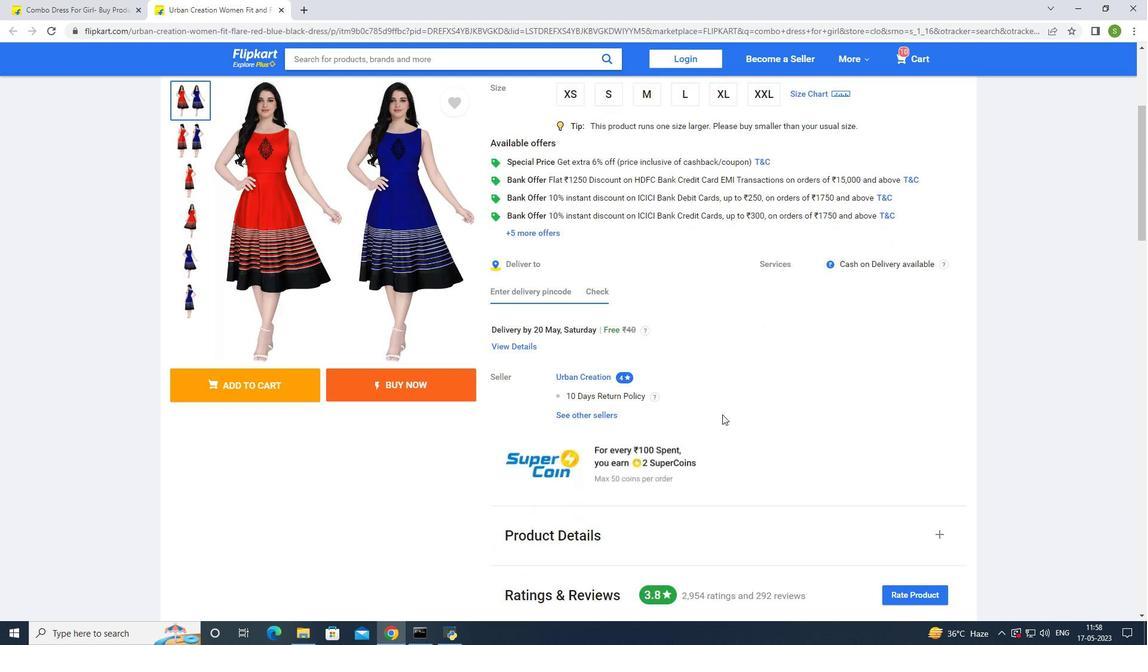 
Action: Mouse scrolled (722, 414) with delta (0, 0)
Screenshot: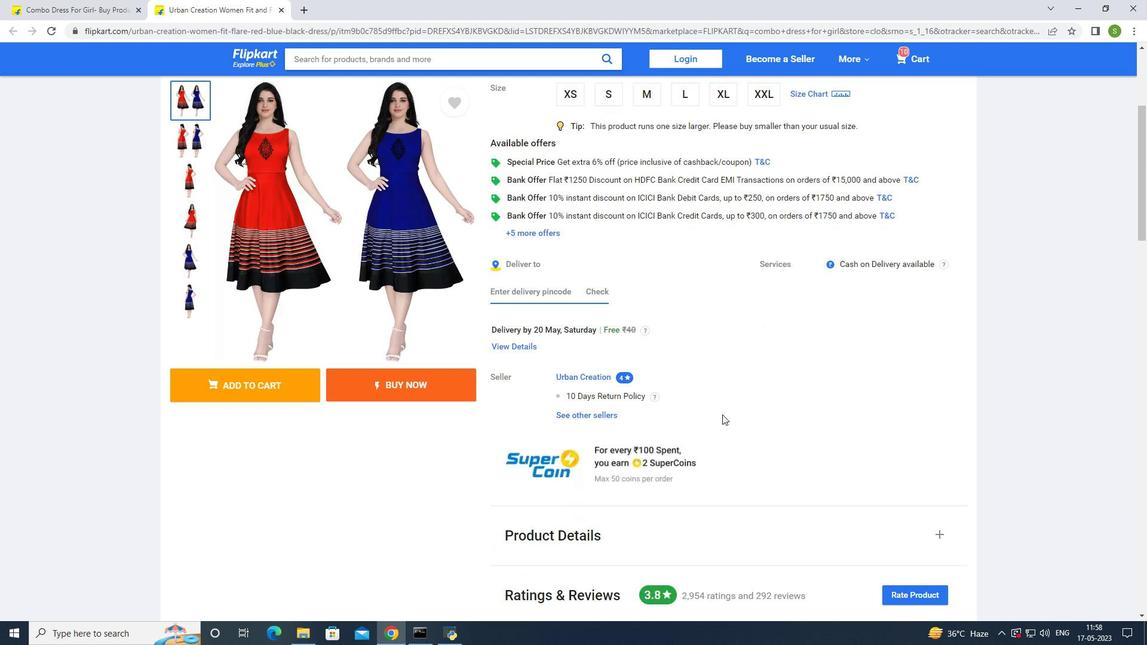 
Action: Mouse scrolled (722, 414) with delta (0, 0)
Screenshot: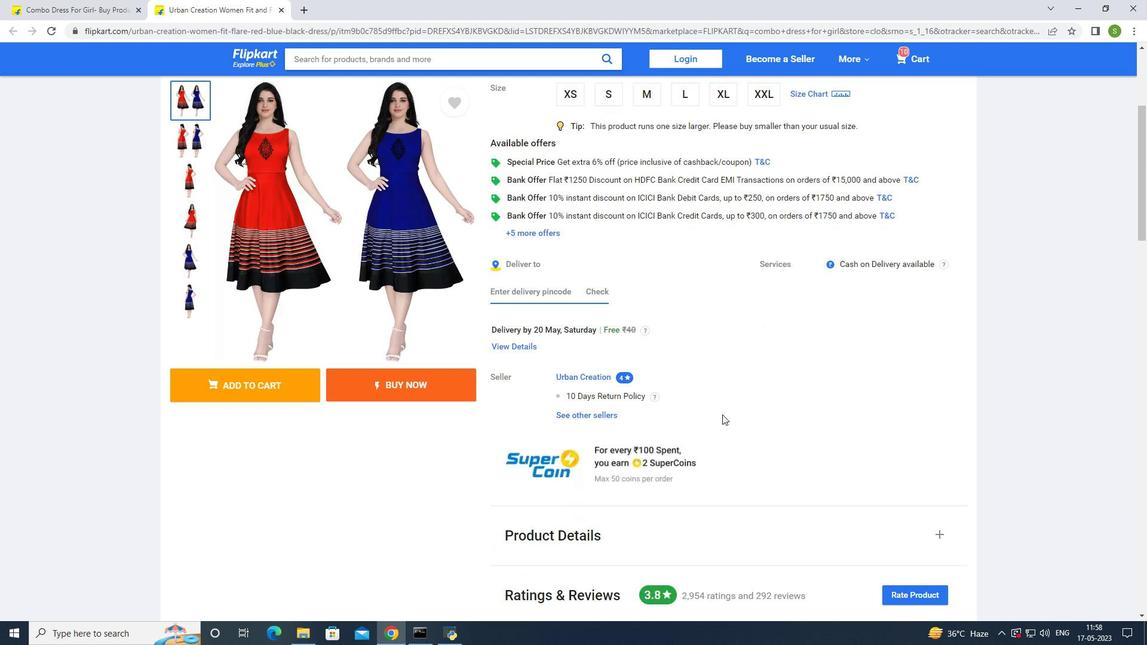 
Action: Mouse moved to (723, 415)
Screenshot: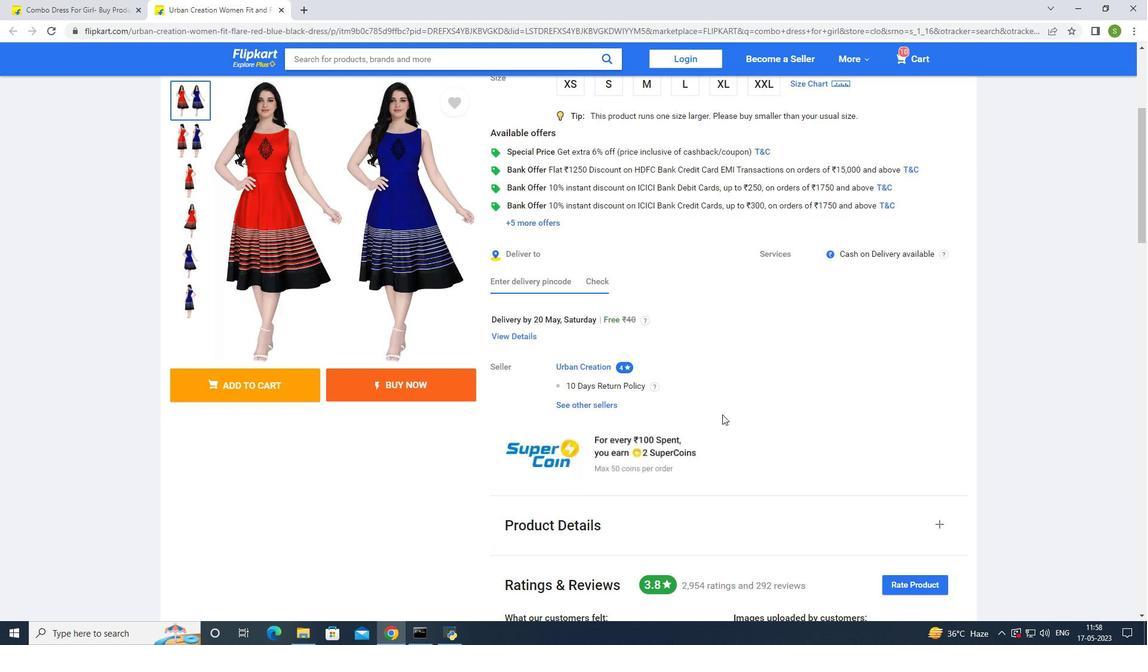 
Action: Mouse scrolled (723, 415) with delta (0, 0)
Screenshot: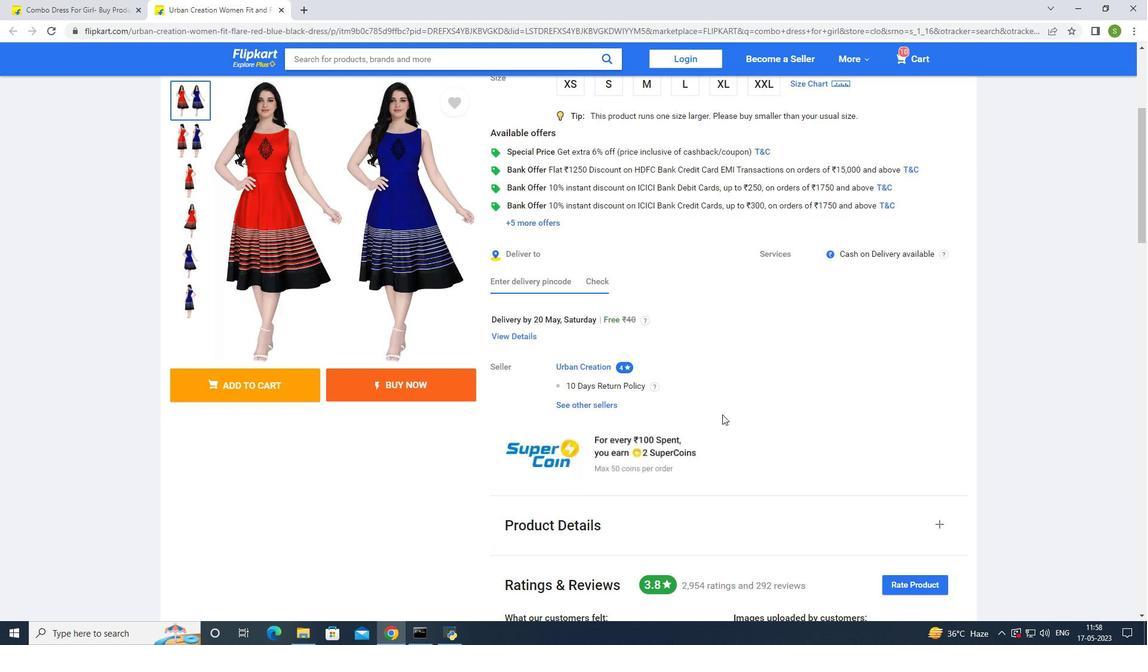 
Action: Mouse moved to (723, 416)
Screenshot: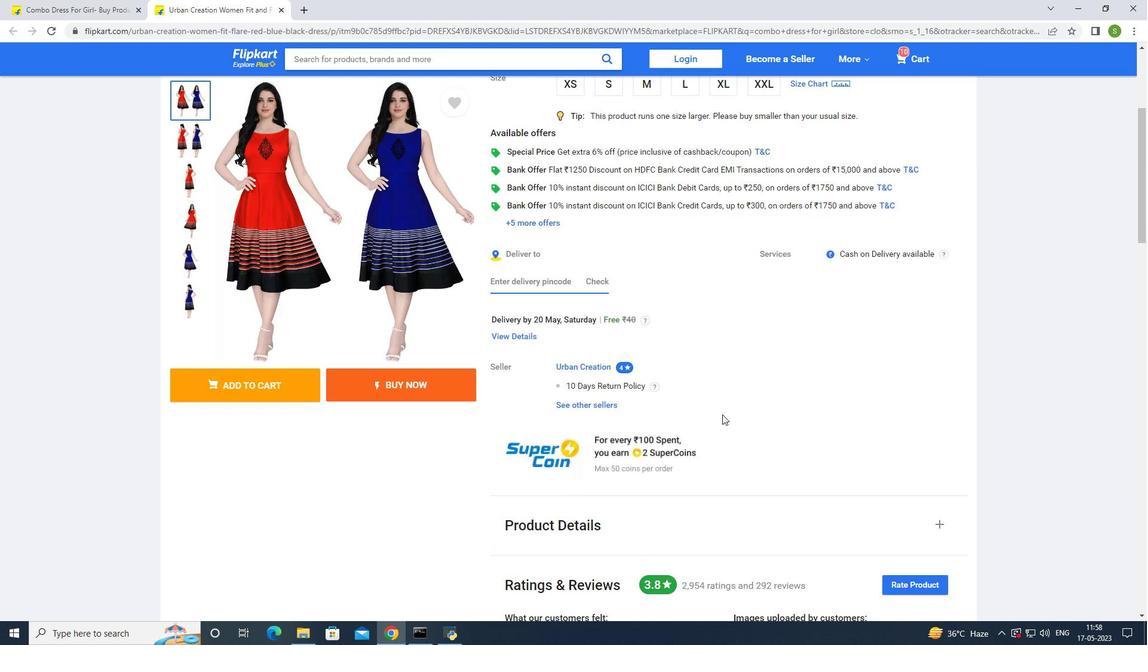 
Action: Mouse scrolled (723, 415) with delta (0, 0)
Screenshot: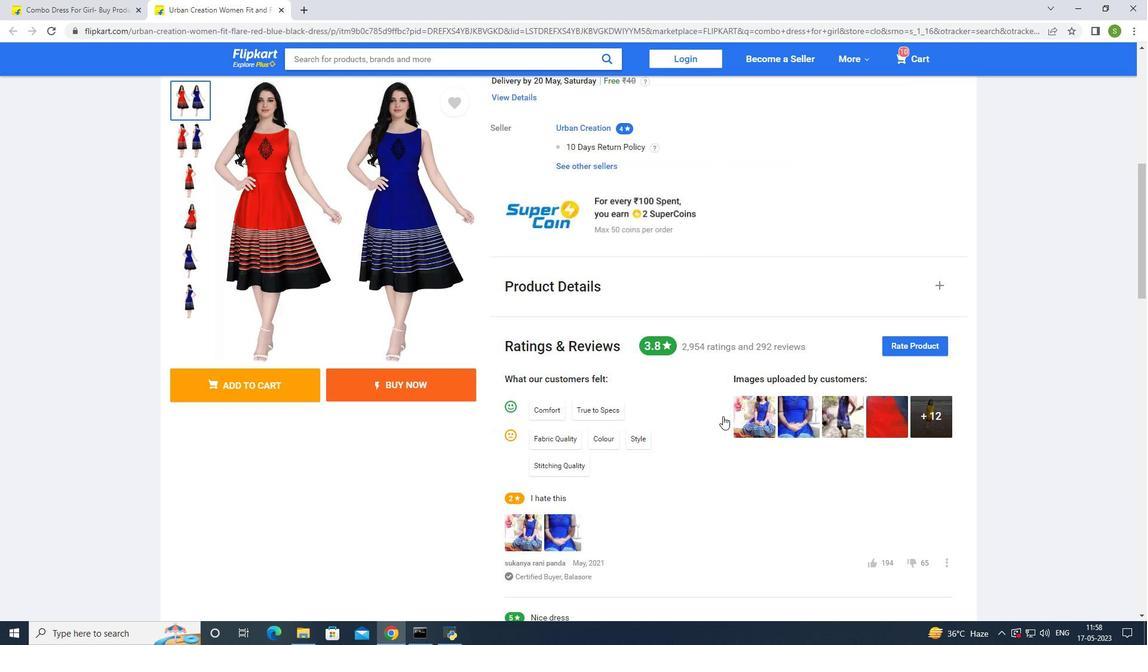 
Action: Mouse scrolled (723, 415) with delta (0, 0)
Screenshot: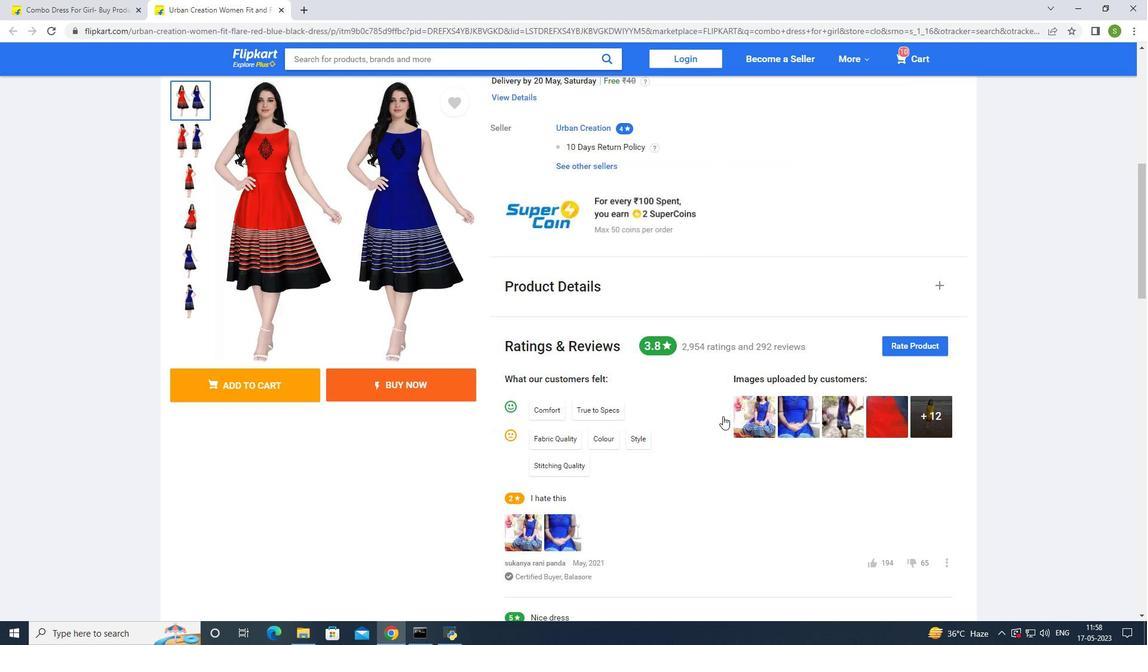 
Action: Mouse scrolled (723, 415) with delta (0, 0)
Screenshot: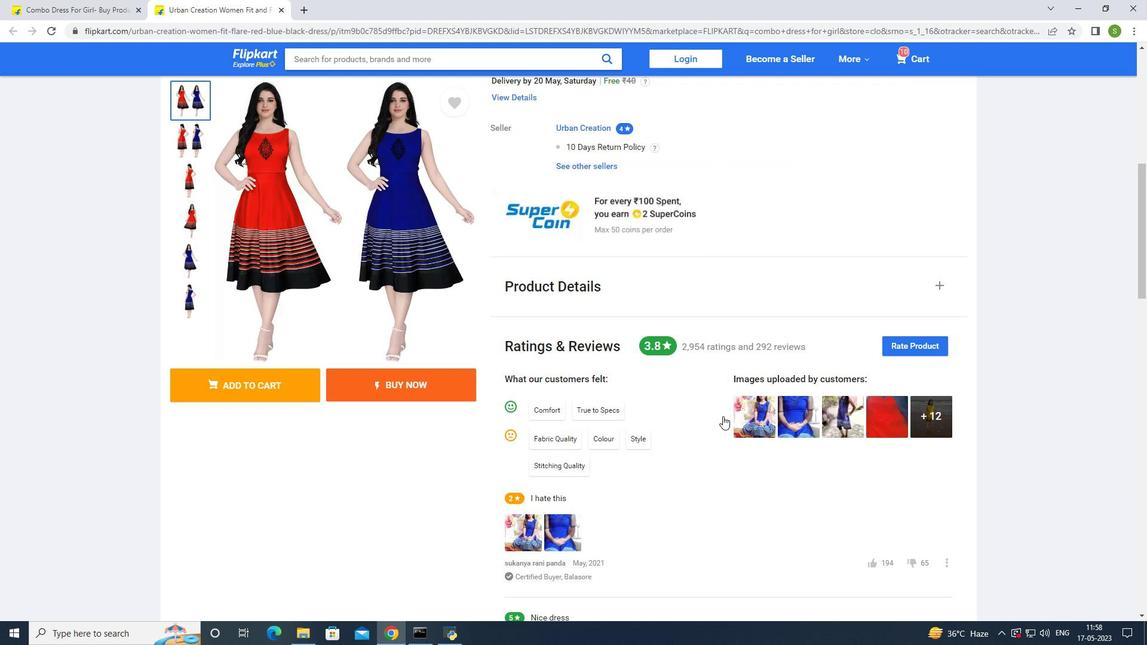 
Action: Mouse scrolled (723, 417) with delta (0, 0)
Screenshot: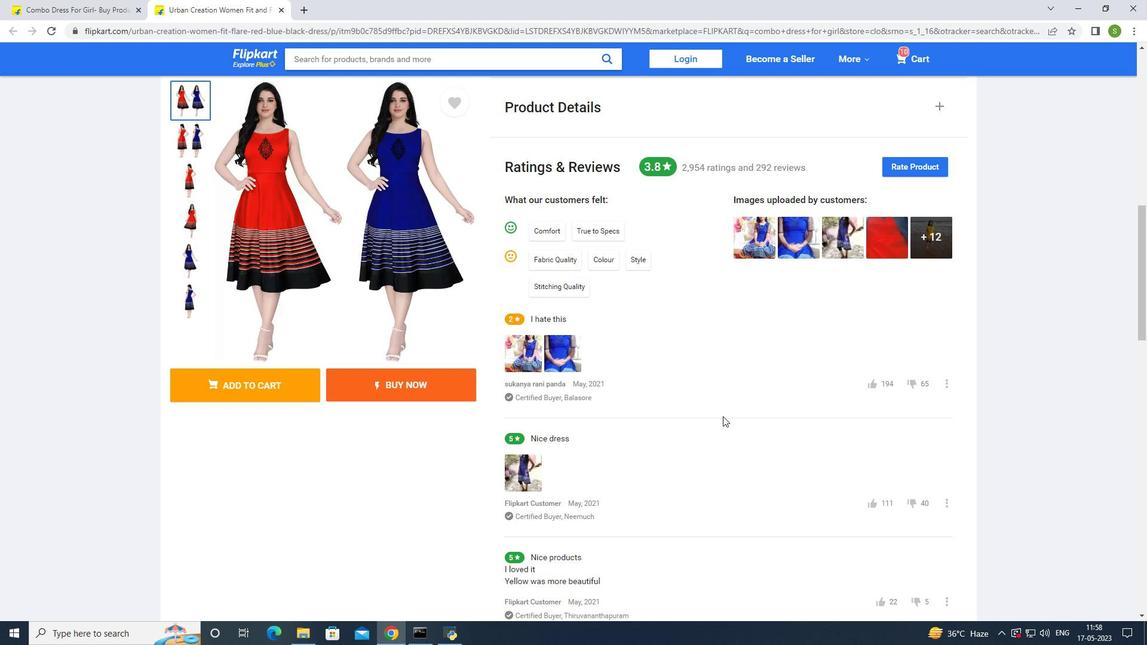 
Action: Mouse scrolled (723, 417) with delta (0, 0)
Screenshot: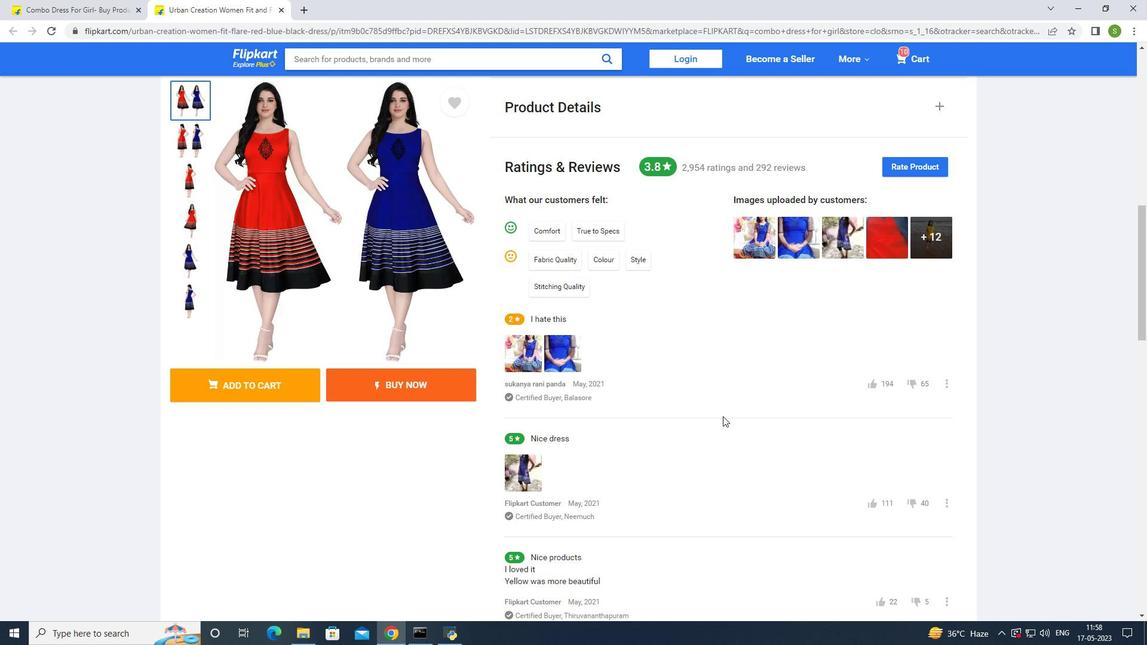 
Action: Mouse moved to (752, 368)
Screenshot: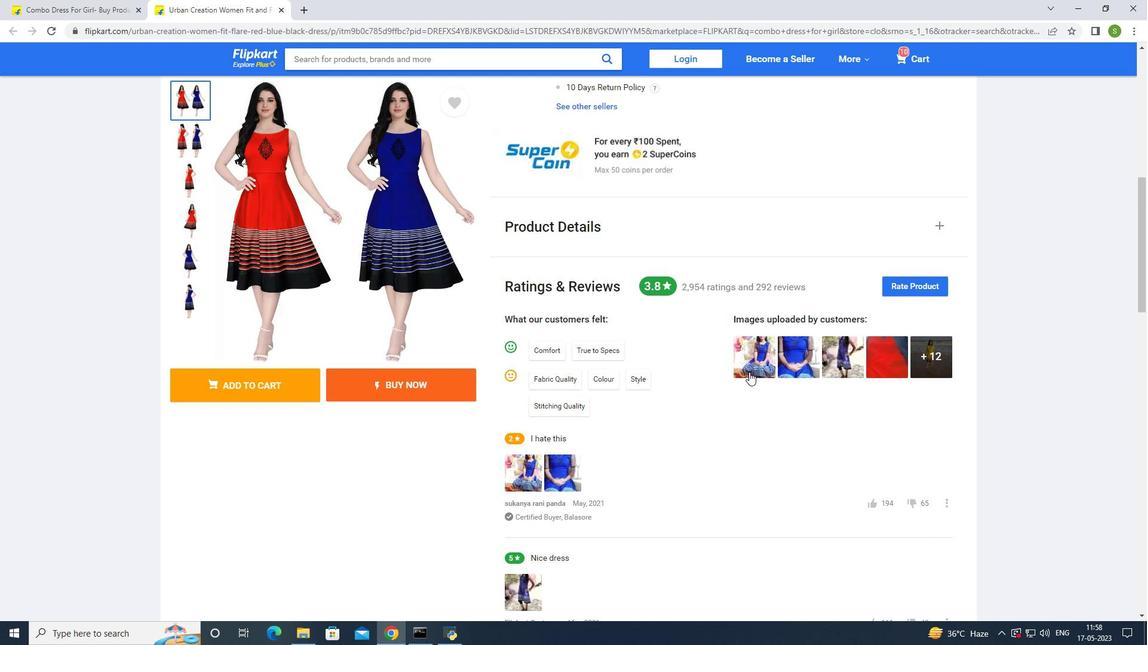 
Action: Mouse pressed left at (752, 368)
Screenshot: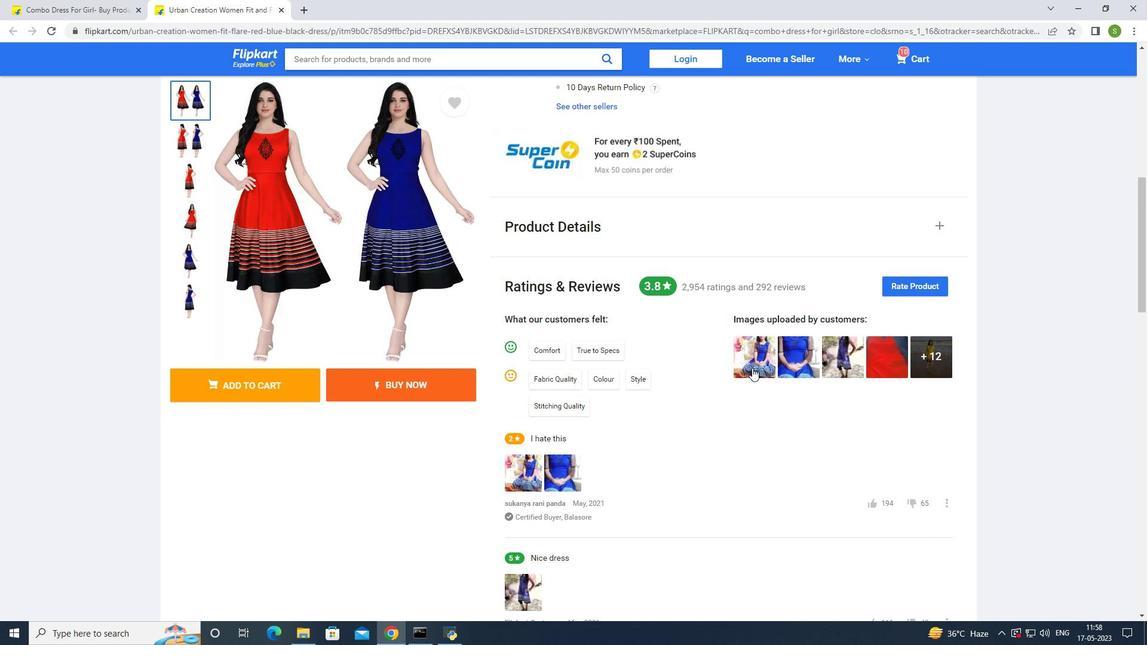 
Action: Mouse moved to (632, 334)
Screenshot: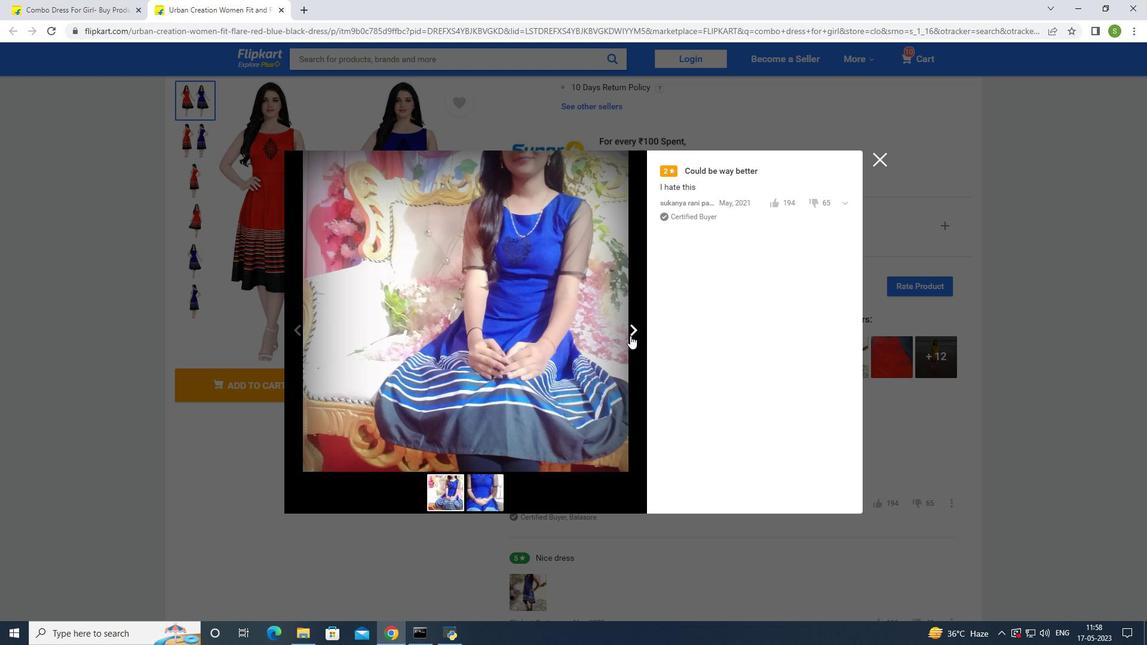 
Action: Mouse pressed left at (632, 334)
Screenshot: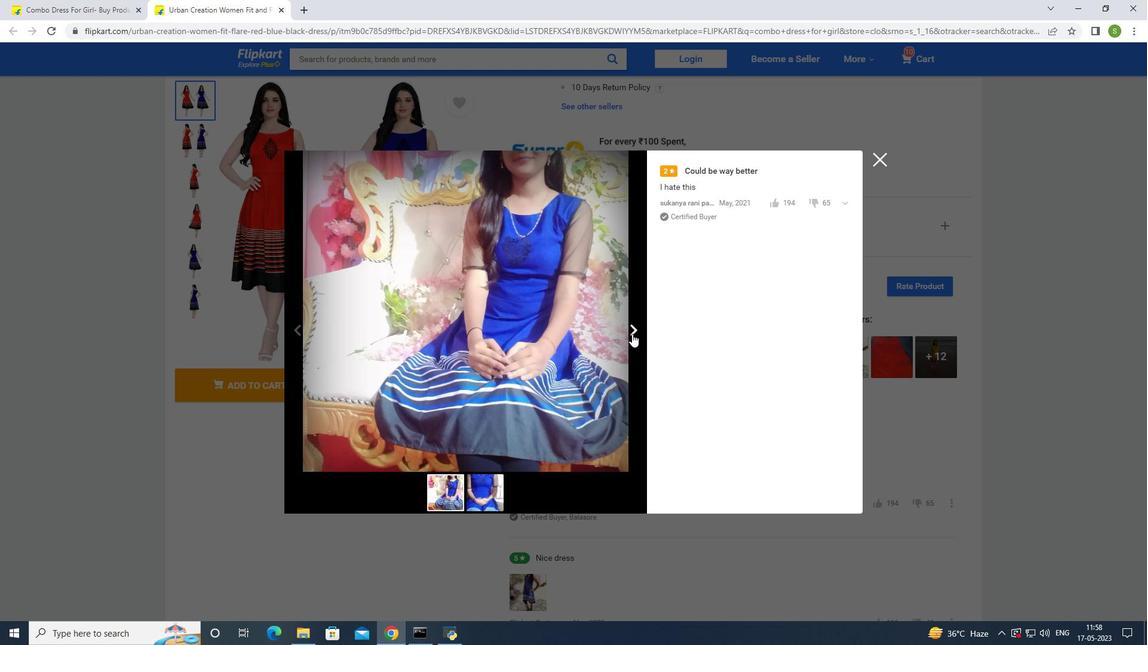 
Action: Mouse pressed left at (632, 334)
Screenshot: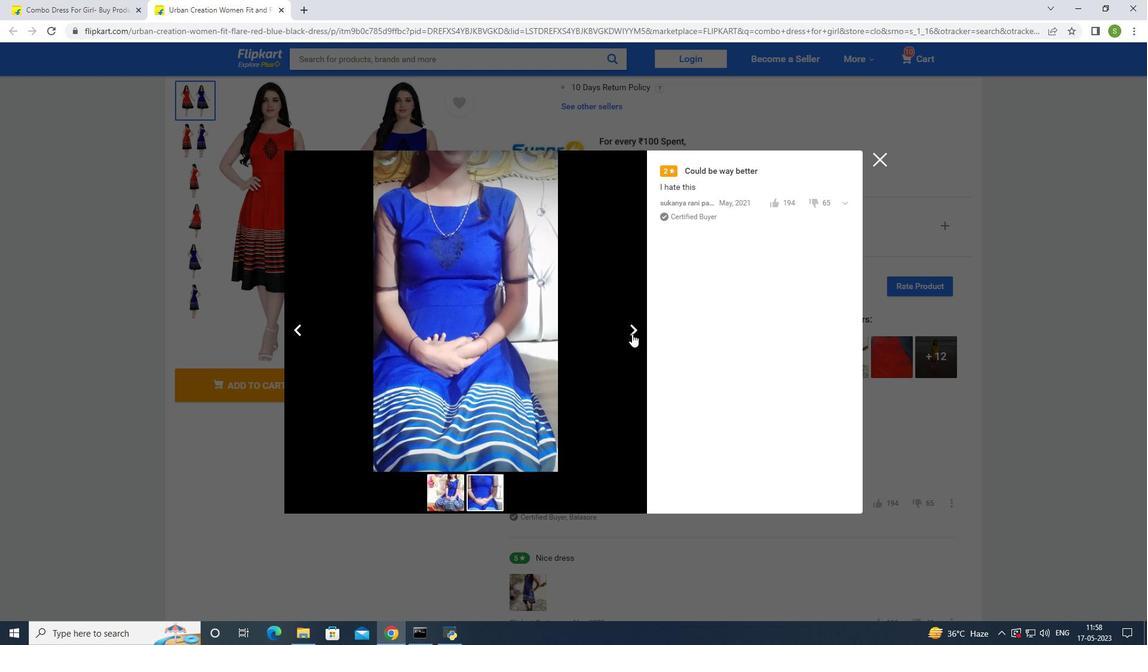 
Action: Mouse pressed left at (632, 334)
Screenshot: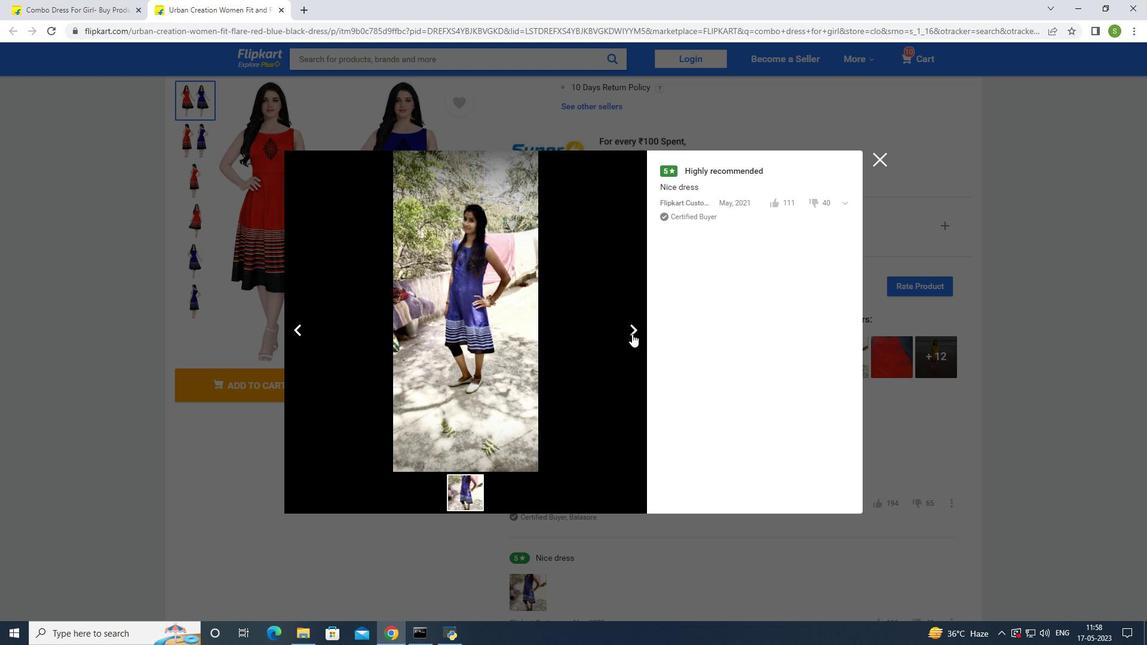 
Action: Mouse moved to (632, 334)
Screenshot: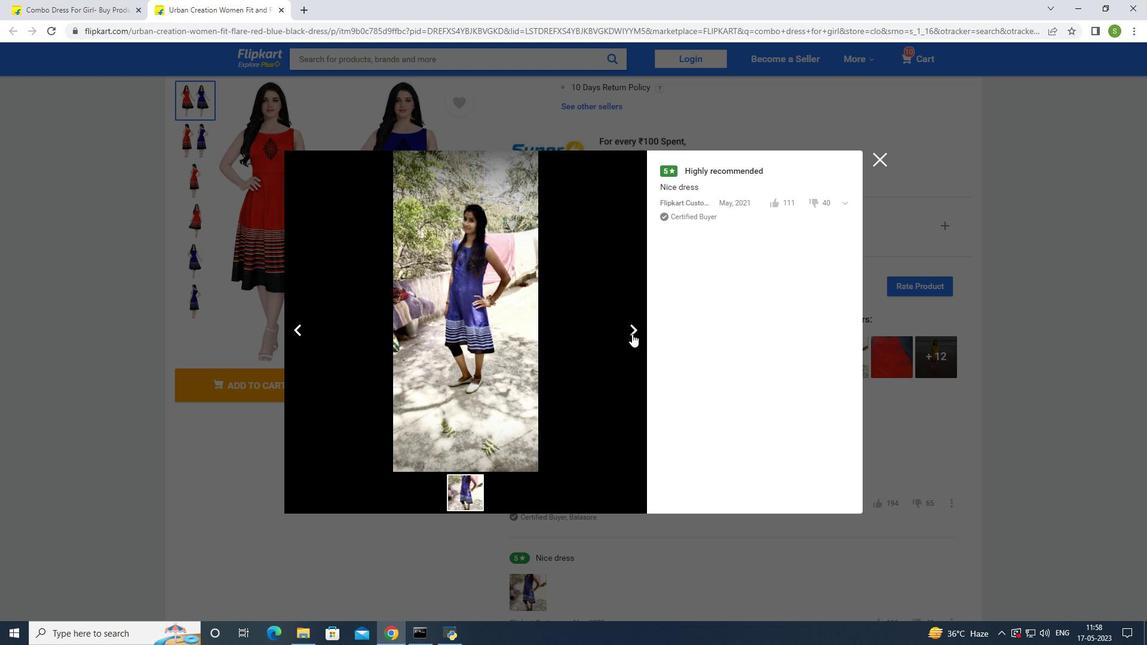 
Action: Mouse pressed left at (632, 334)
Screenshot: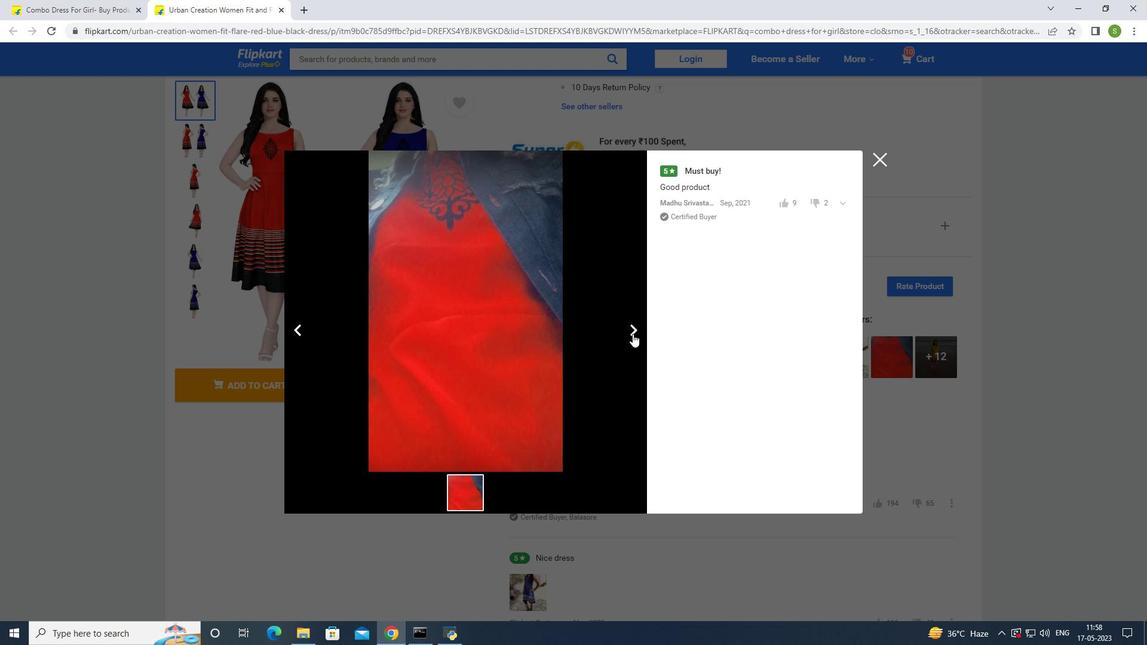 
Action: Mouse pressed left at (632, 334)
Screenshot: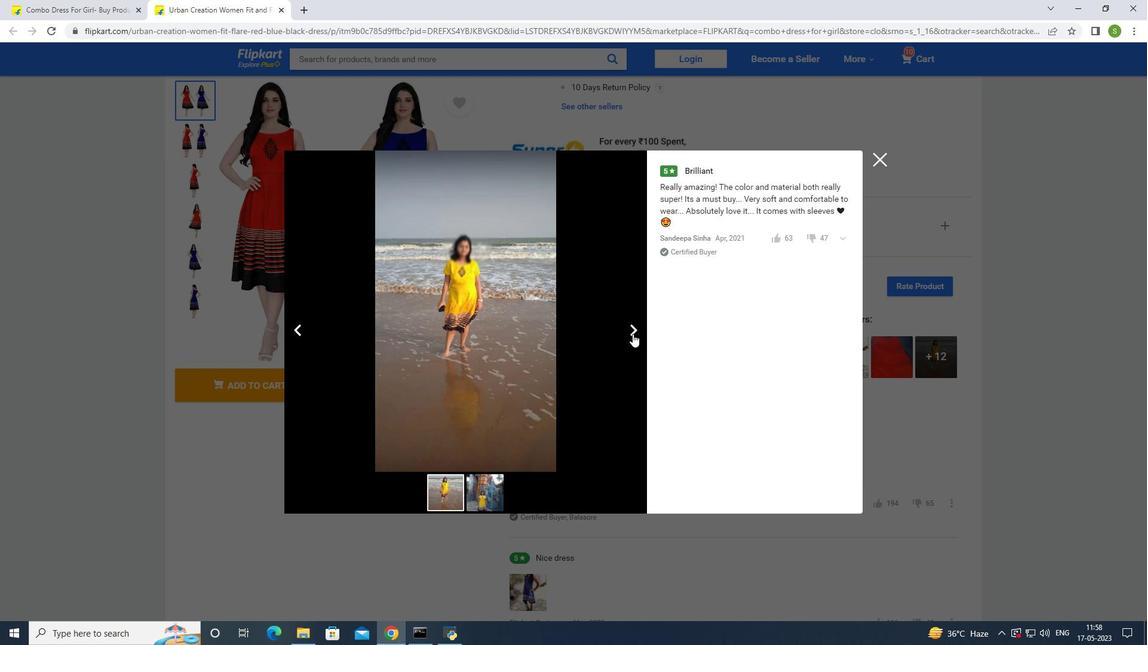 
Action: Mouse moved to (880, 158)
Screenshot: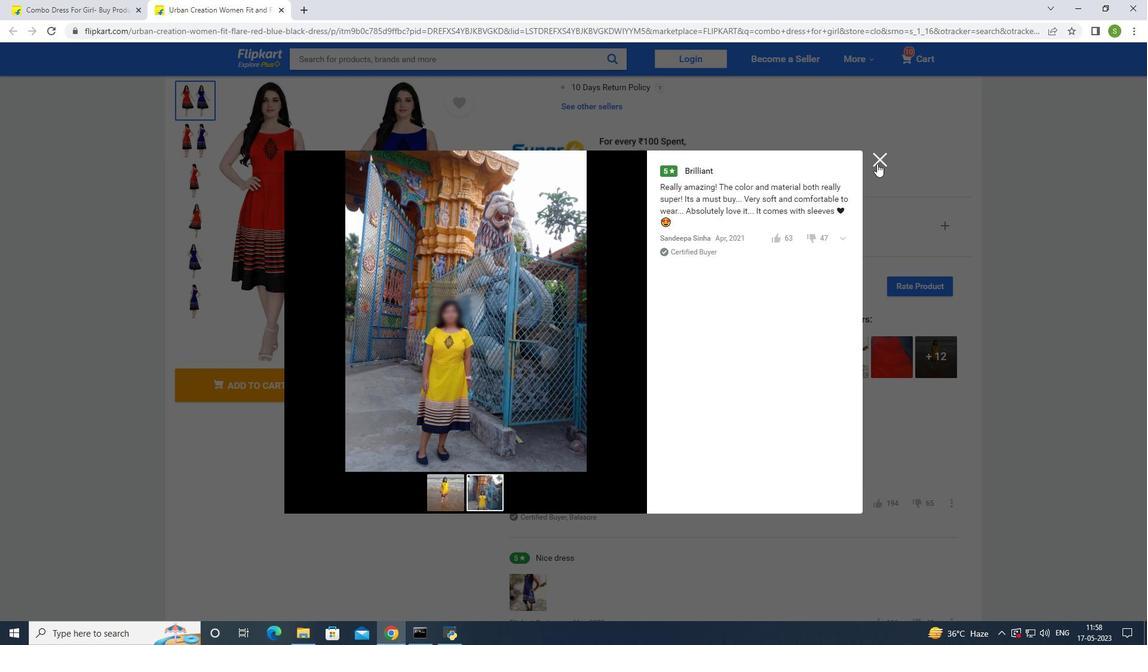 
Action: Mouse pressed left at (880, 158)
Screenshot: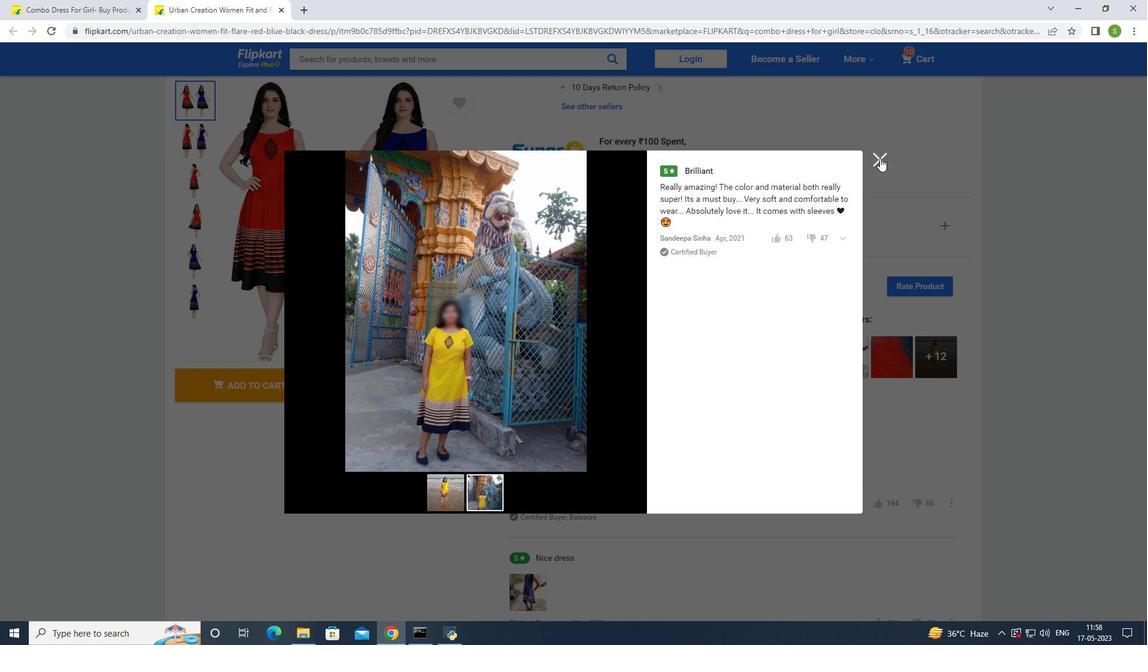 
Action: Mouse moved to (555, 293)
Screenshot: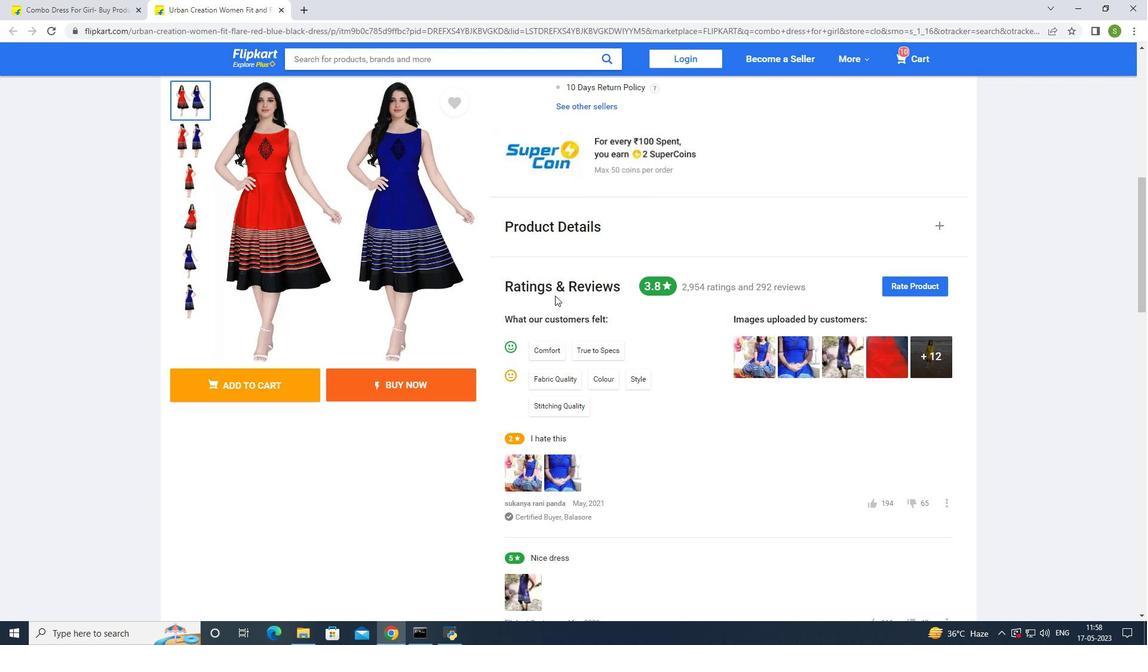
Action: Mouse scrolled (555, 293) with delta (0, 0)
Screenshot: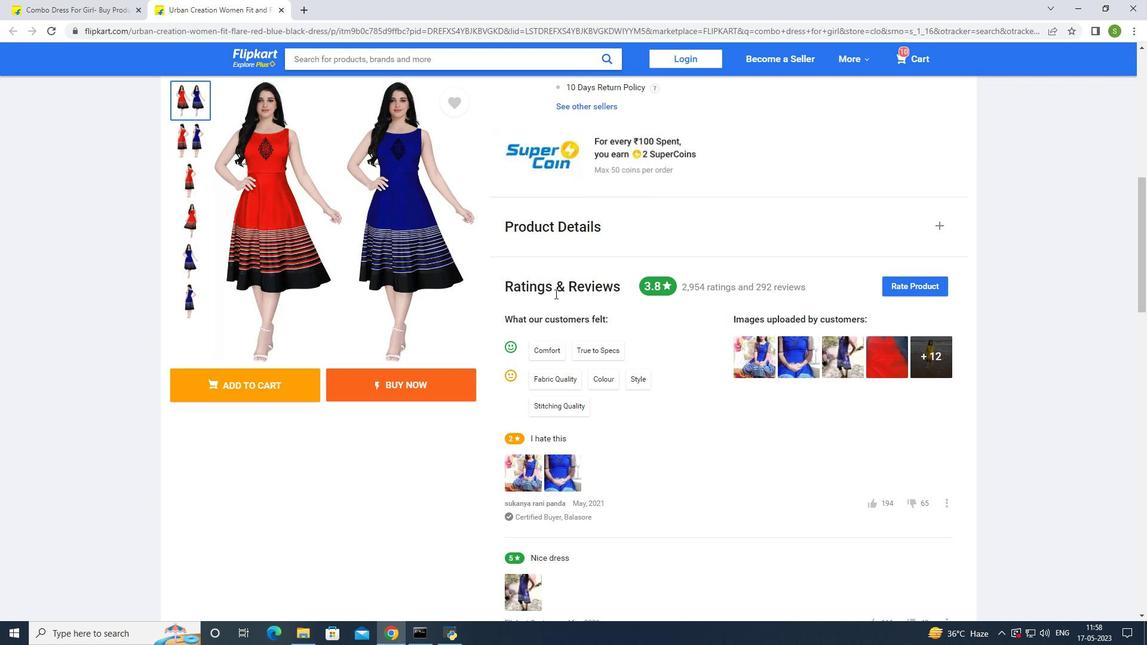 
Action: Mouse scrolled (555, 293) with delta (0, 0)
Screenshot: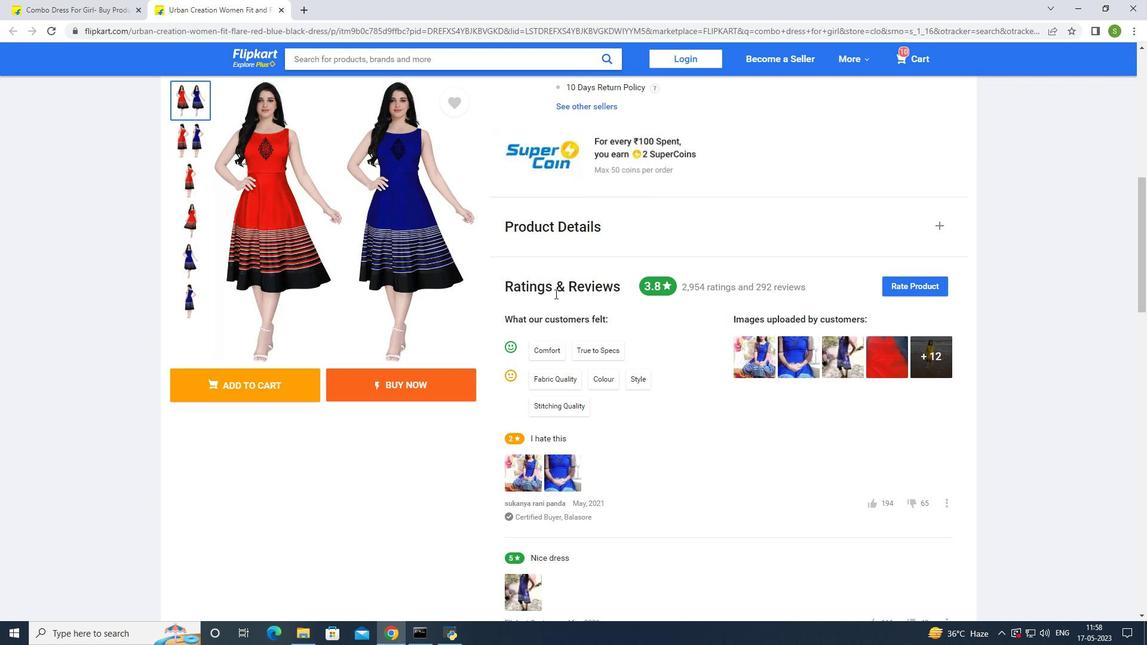 
Action: Mouse scrolled (555, 293) with delta (0, 0)
Screenshot: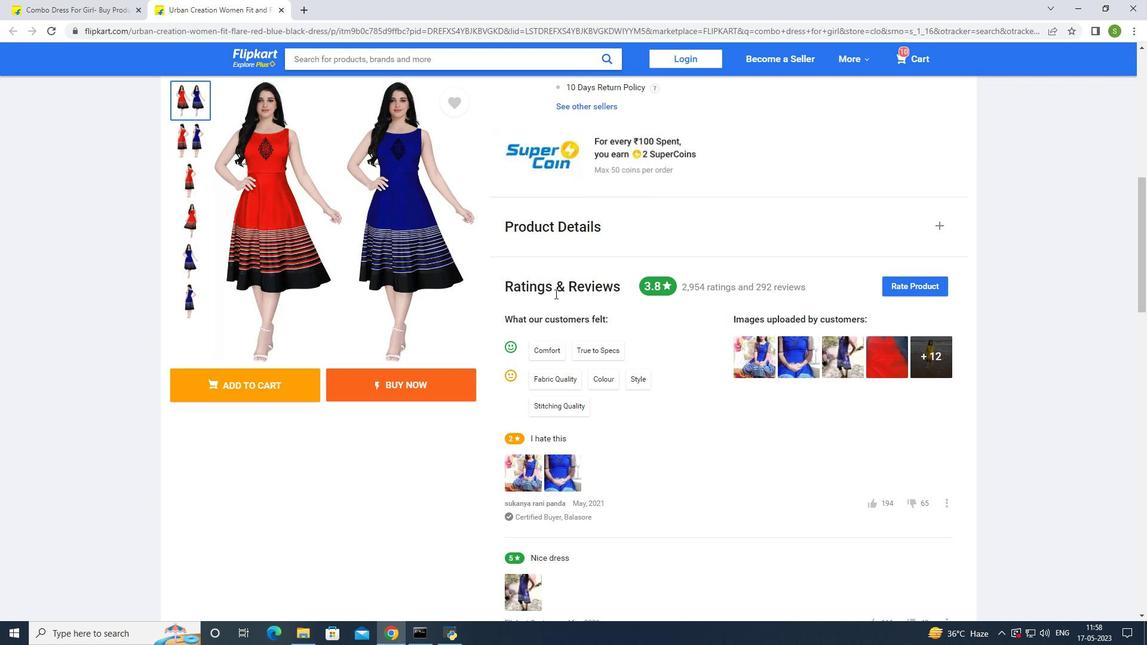 
Action: Mouse scrolled (555, 293) with delta (0, 0)
Screenshot: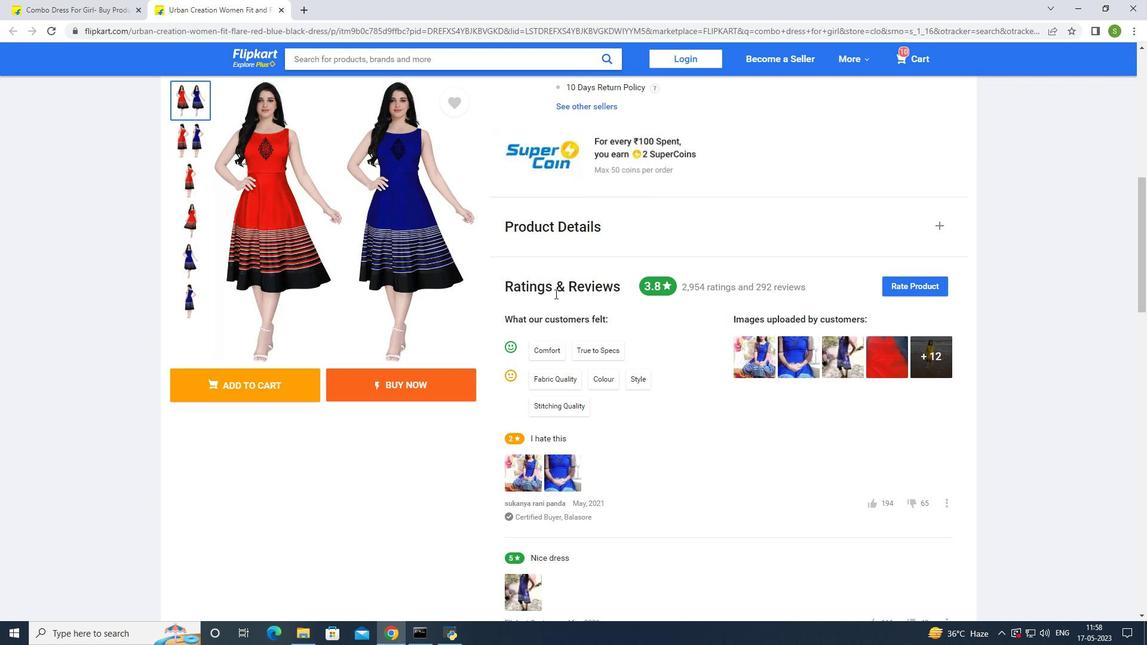 
Action: Mouse moved to (555, 293)
Screenshot: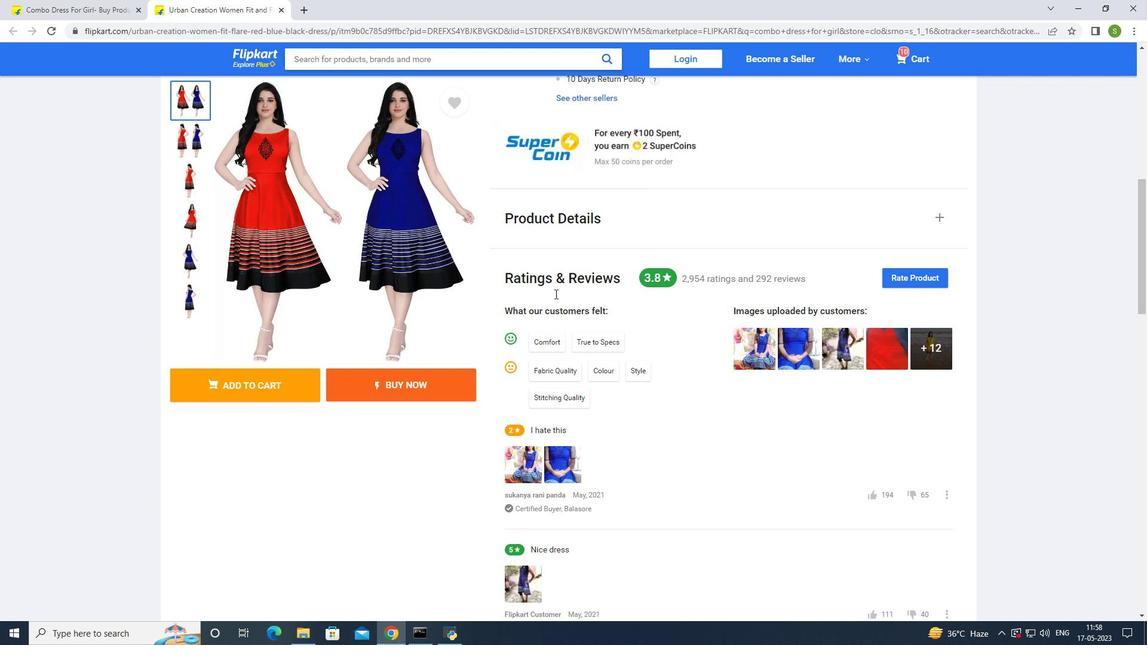 
Action: Mouse scrolled (555, 292) with delta (0, 0)
Screenshot: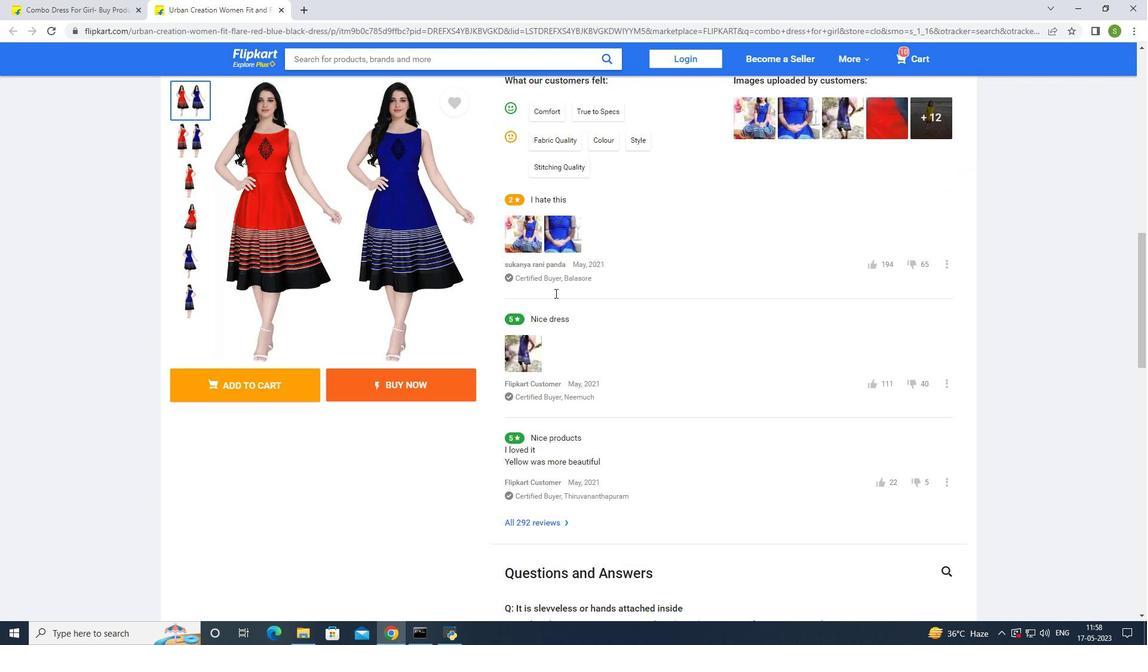 
Action: Mouse scrolled (555, 292) with delta (0, 0)
Screenshot: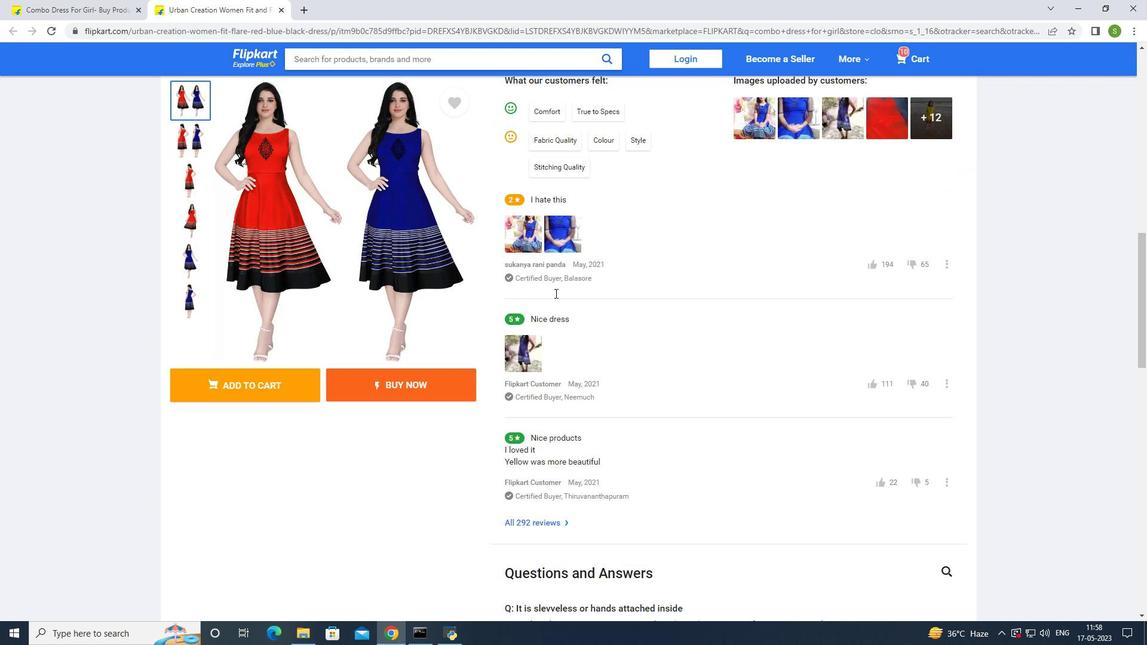 
Action: Mouse scrolled (555, 292) with delta (0, 0)
Screenshot: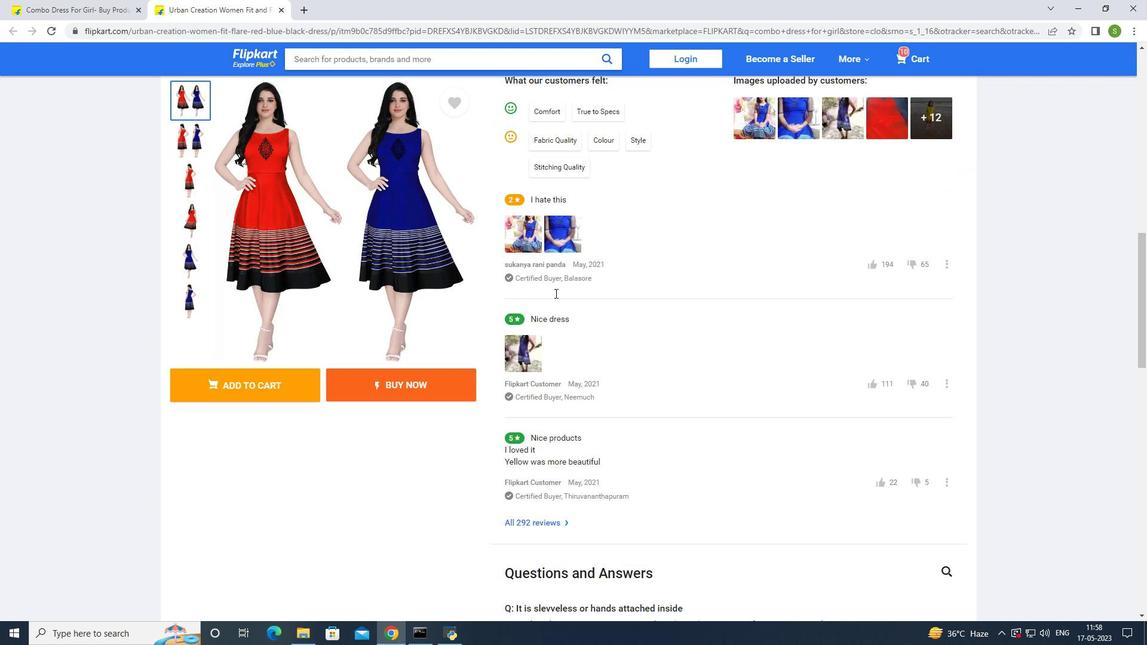 
Action: Mouse scrolled (555, 292) with delta (0, 0)
Screenshot: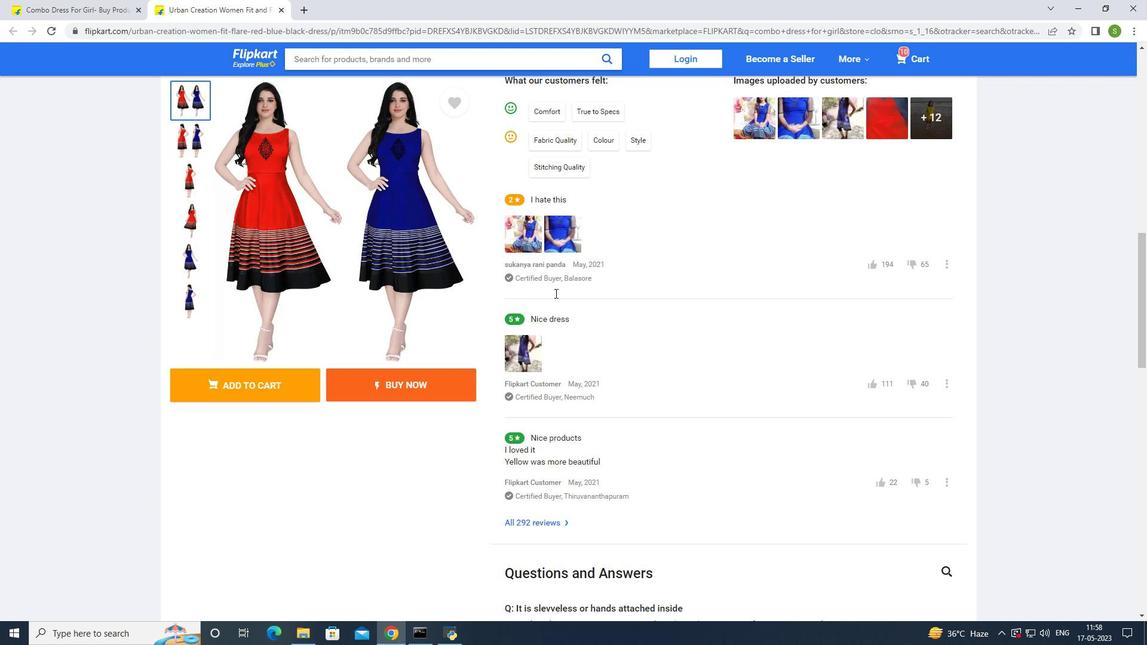 
Action: Mouse moved to (463, 341)
Screenshot: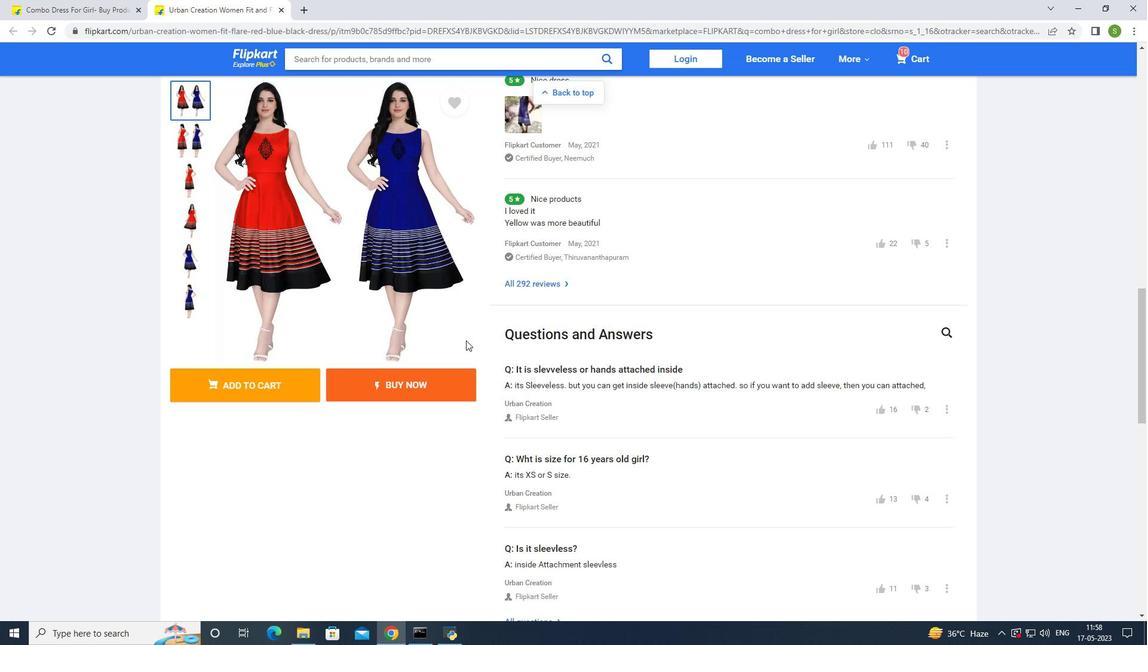 
Action: Mouse scrolled (463, 341) with delta (0, 0)
Screenshot: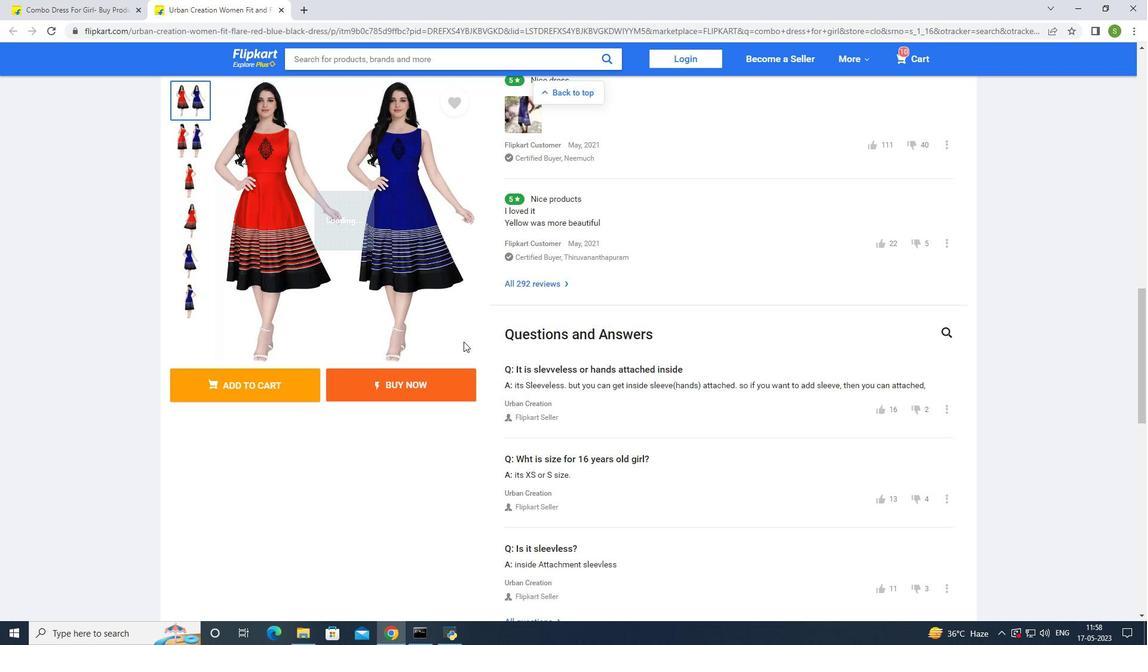 
Action: Mouse scrolled (463, 341) with delta (0, 0)
Screenshot: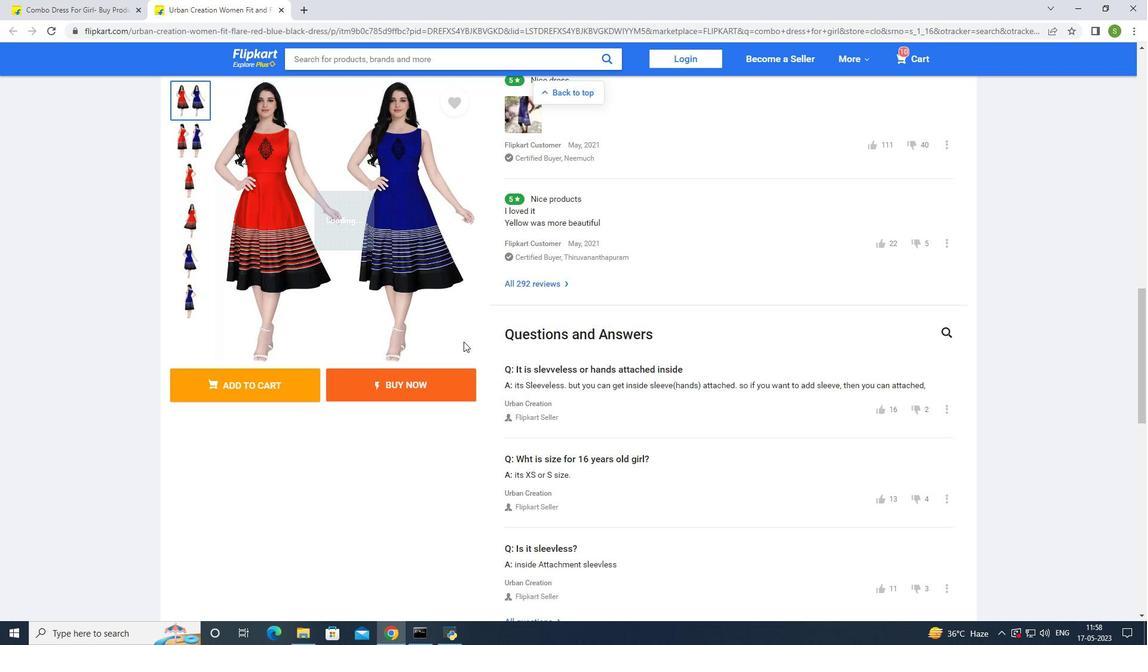 
Action: Mouse scrolled (463, 341) with delta (0, 0)
Screenshot: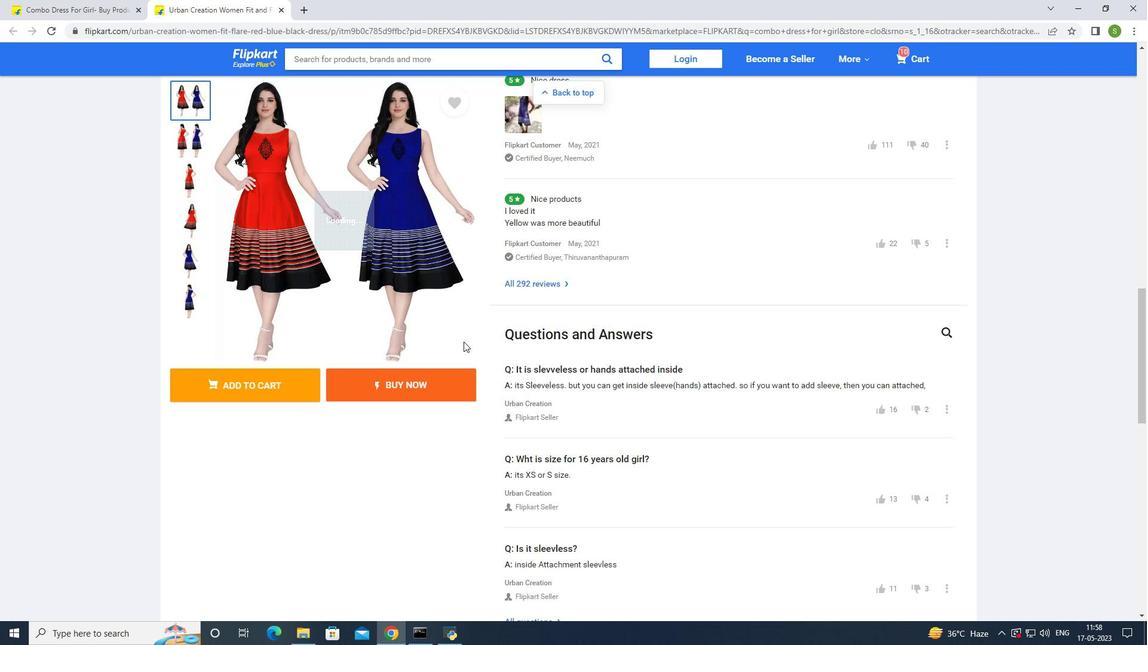 
Action: Mouse scrolled (463, 341) with delta (0, 0)
Screenshot: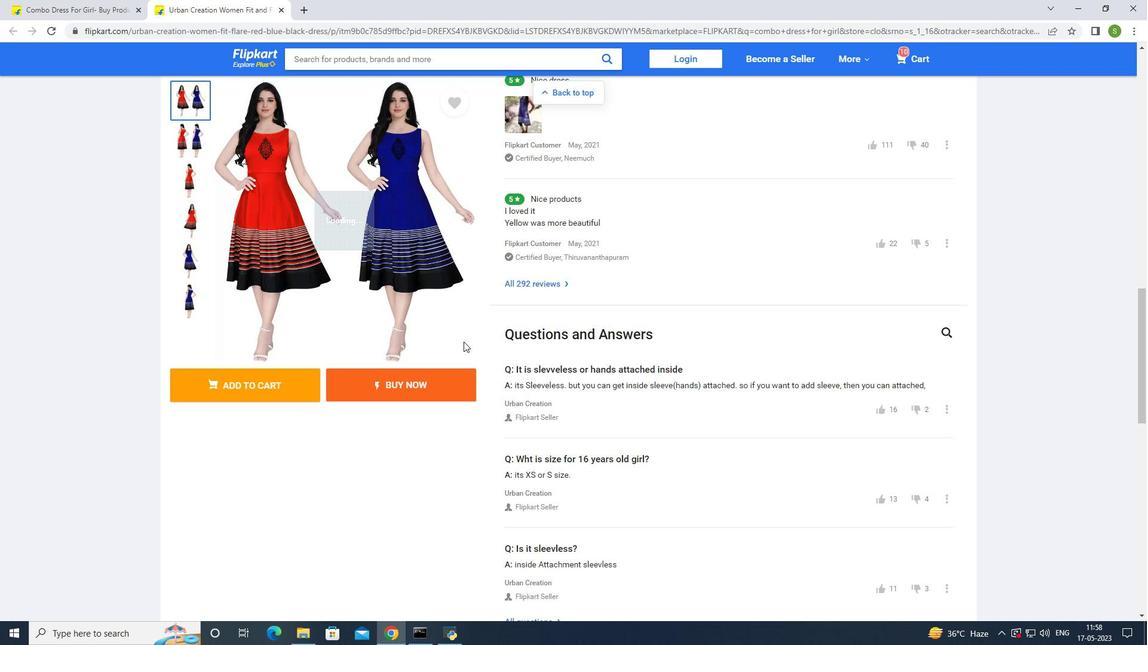 
Action: Mouse moved to (462, 341)
Screenshot: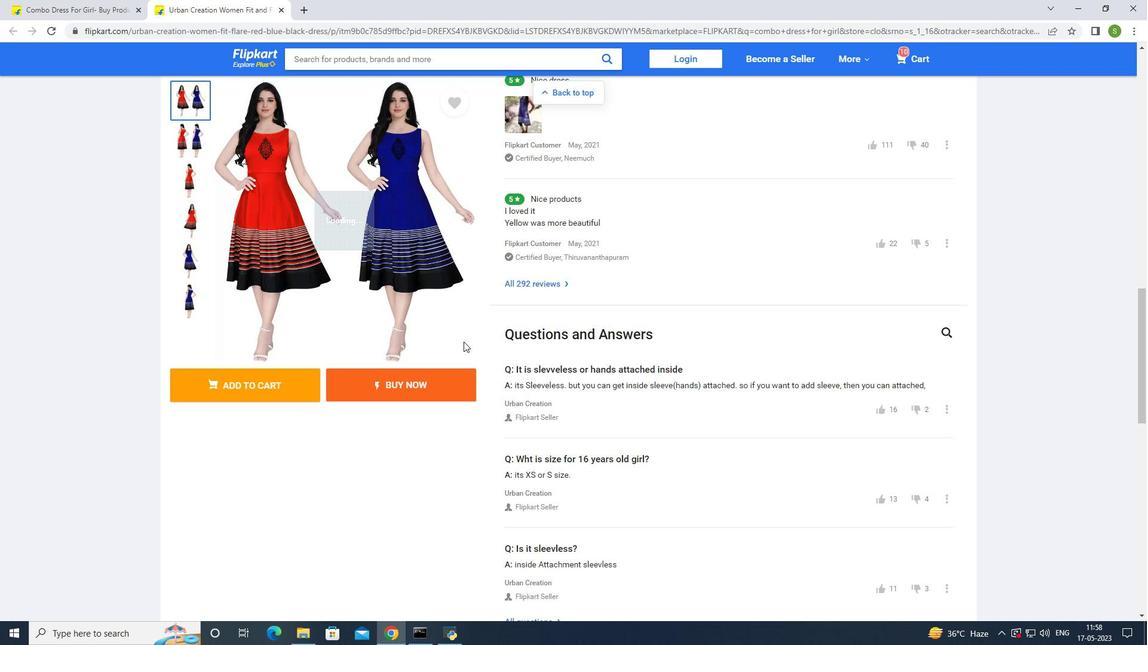 
Action: Mouse scrolled (462, 341) with delta (0, 0)
Screenshot: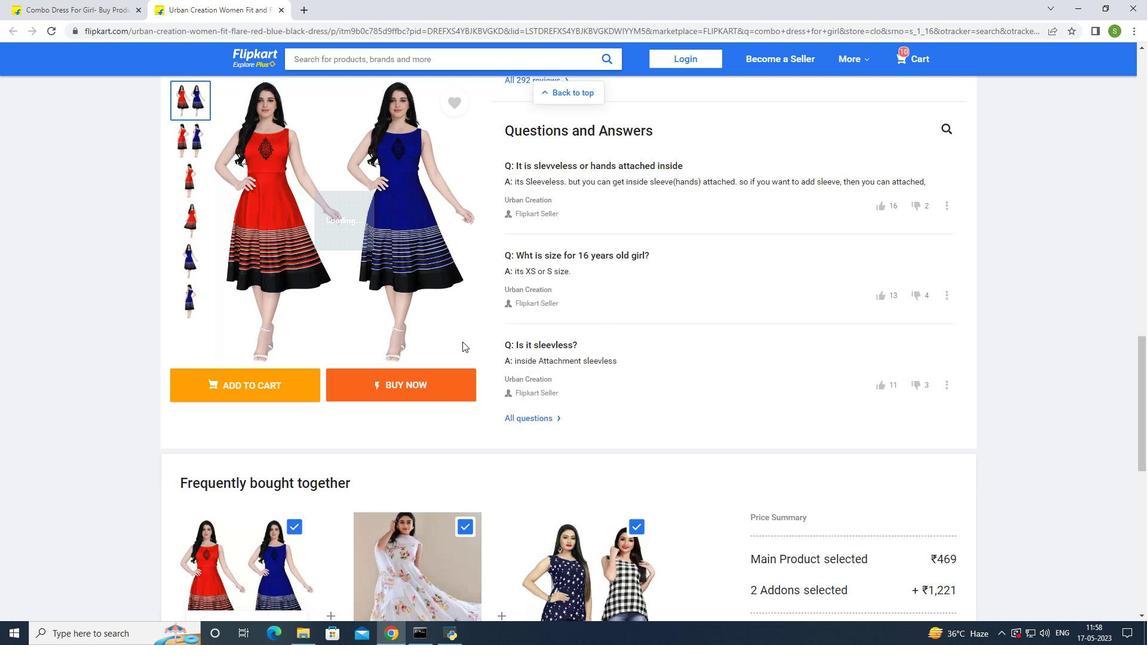 
Action: Mouse scrolled (462, 341) with delta (0, 0)
Screenshot: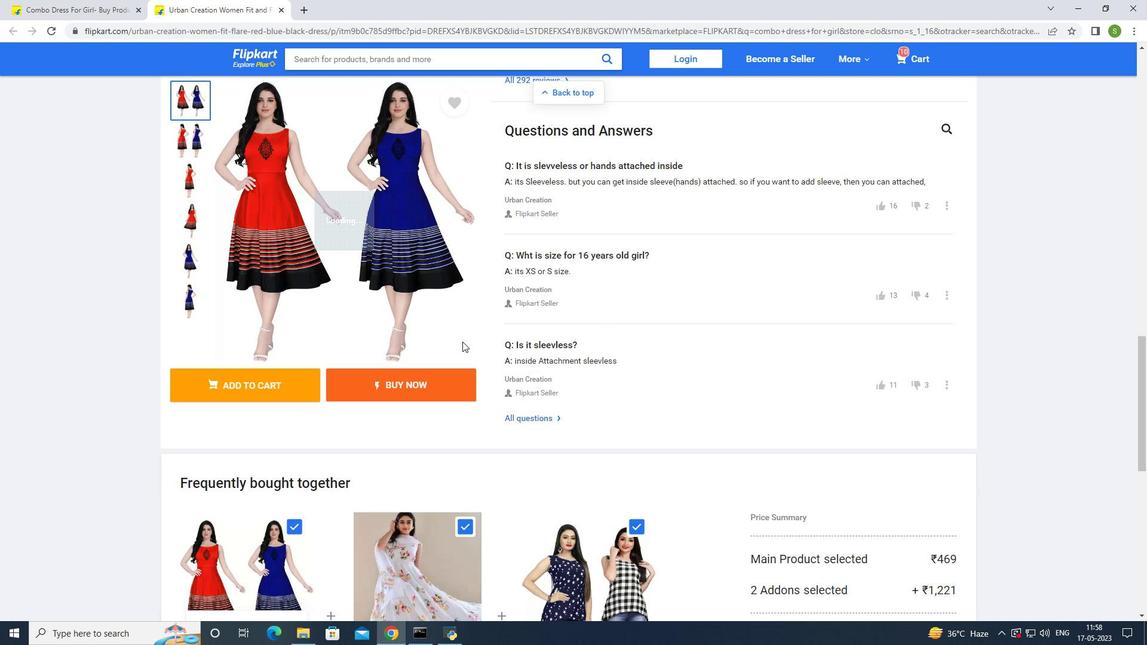 
Action: Mouse scrolled (462, 341) with delta (0, 0)
Screenshot: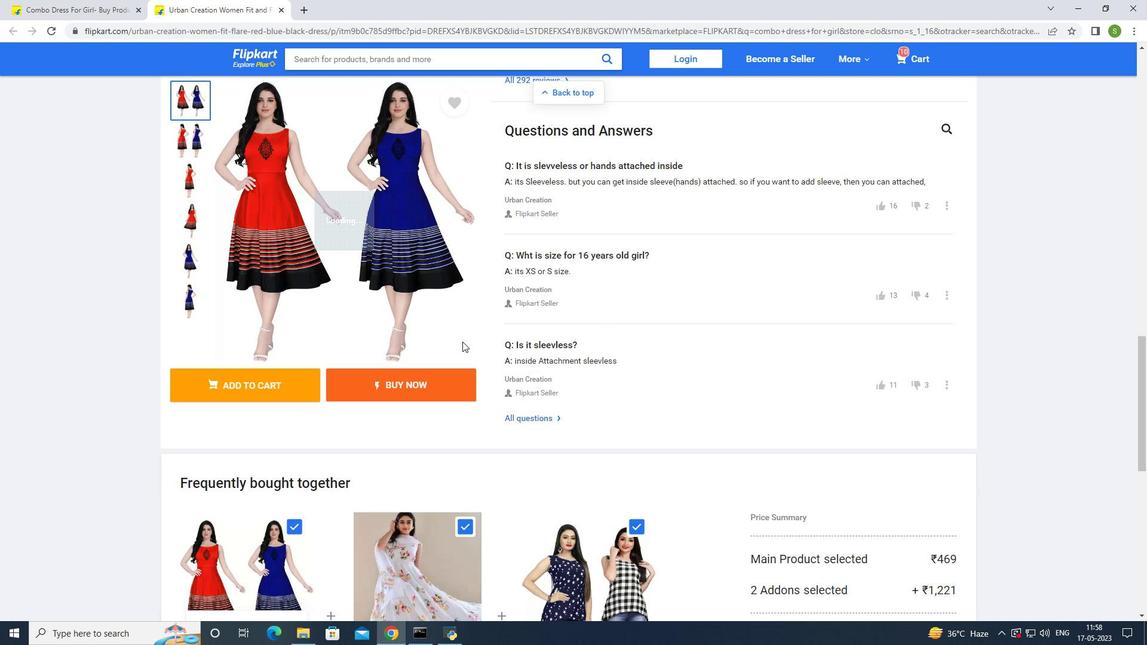 
Action: Mouse scrolled (462, 341) with delta (0, 0)
Screenshot: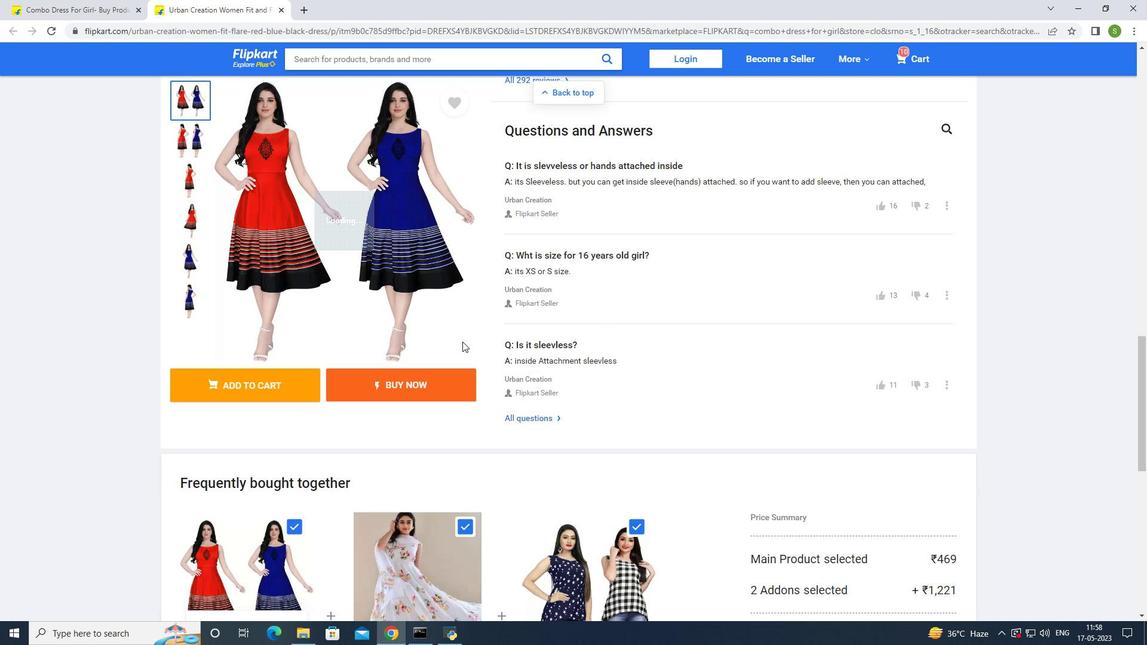 
Action: Mouse moved to (463, 338)
Screenshot: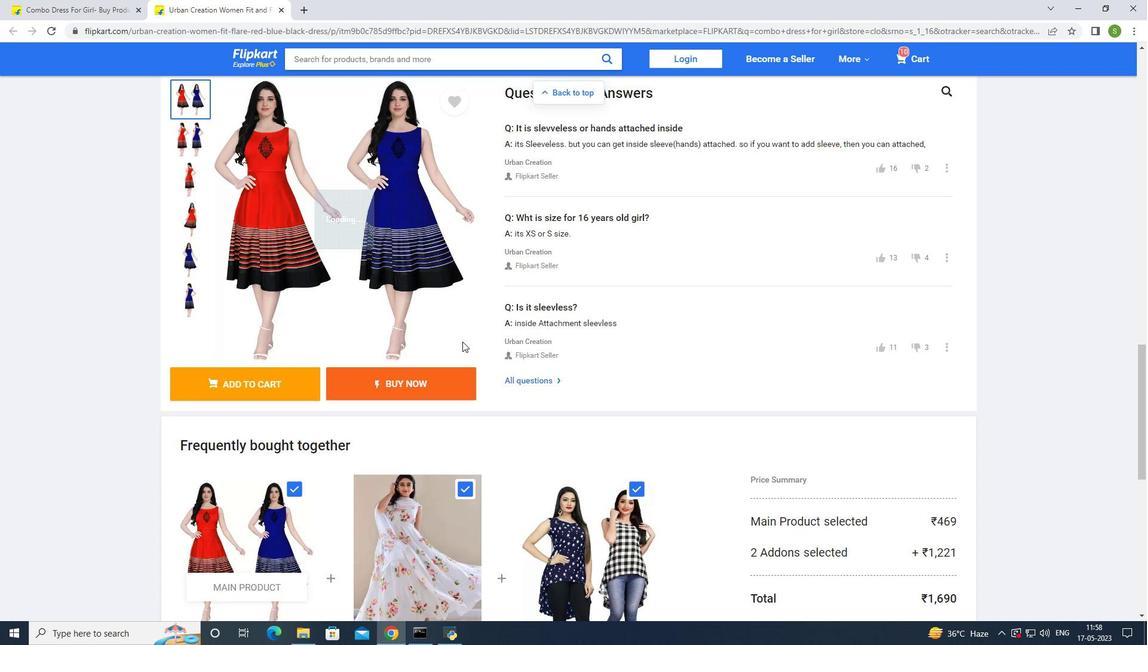 
Action: Mouse scrolled (463, 338) with delta (0, 0)
Screenshot: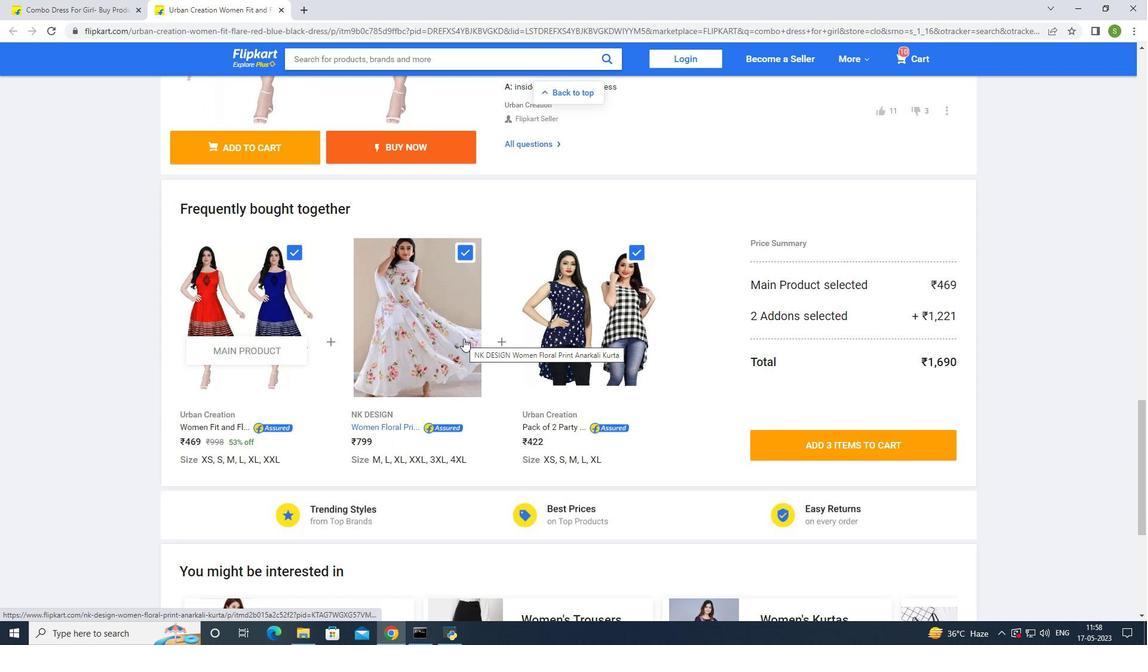 
Action: Mouse moved to (578, 288)
Screenshot: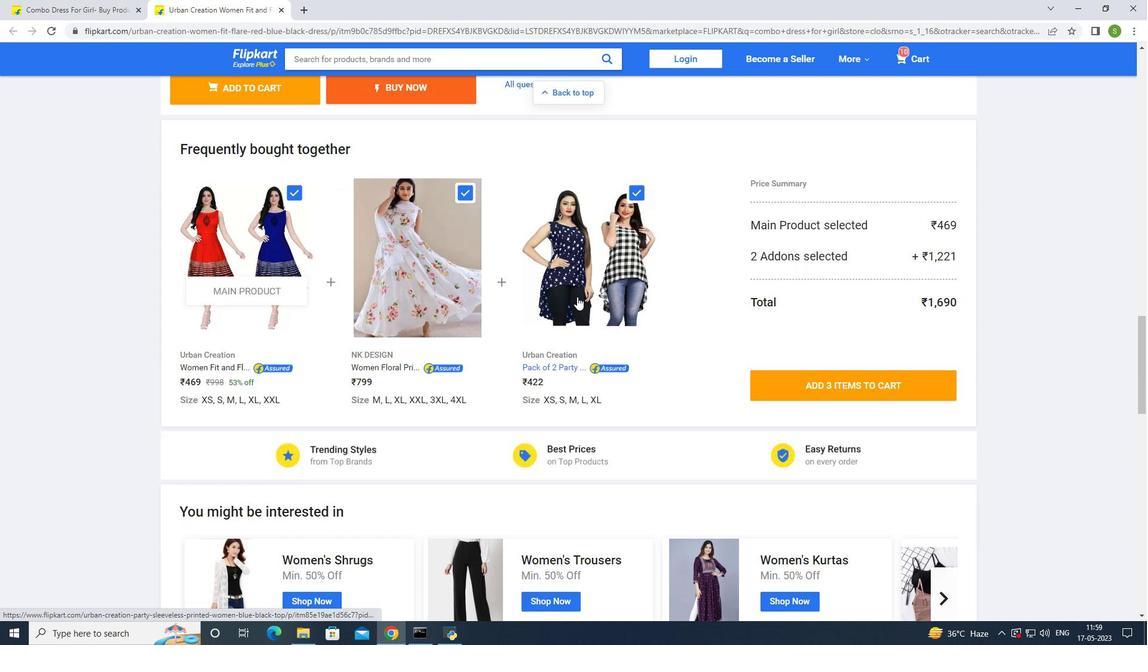 
Action: Mouse pressed left at (578, 288)
Screenshot: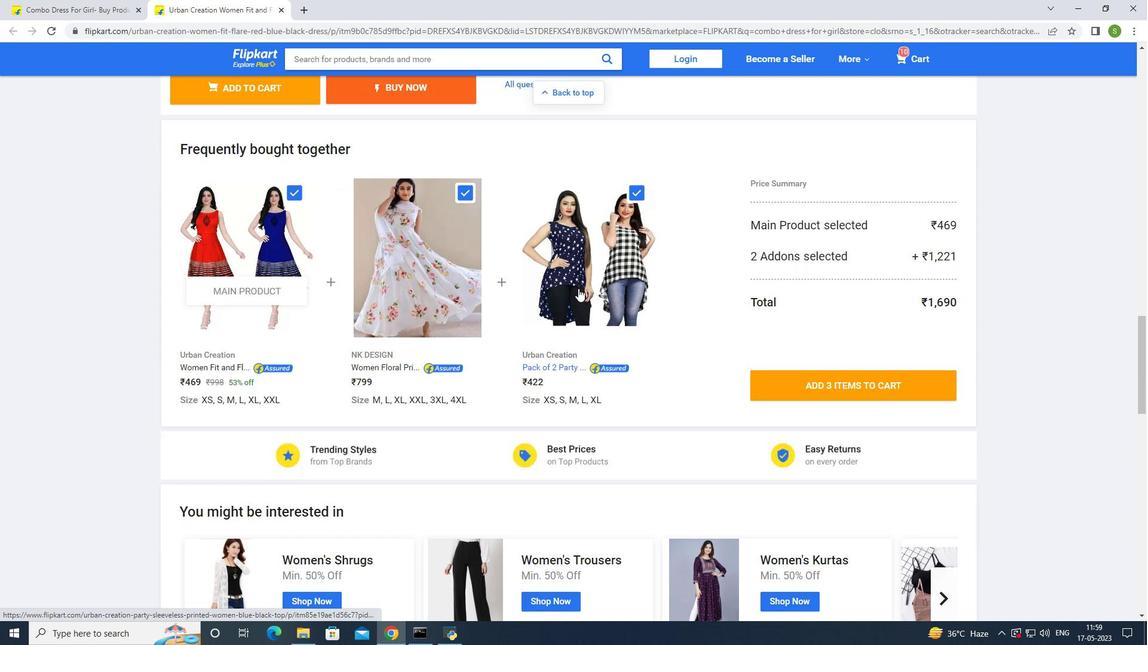 
Action: Mouse moved to (484, 291)
Screenshot: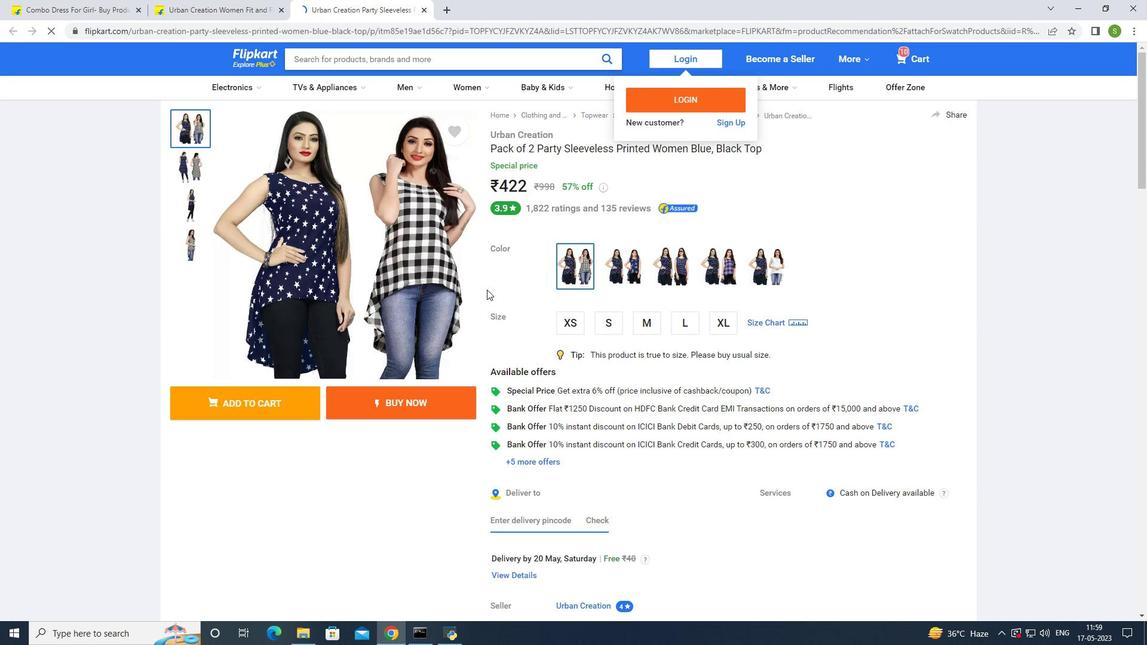 
Action: Mouse scrolled (484, 290) with delta (0, 0)
Screenshot: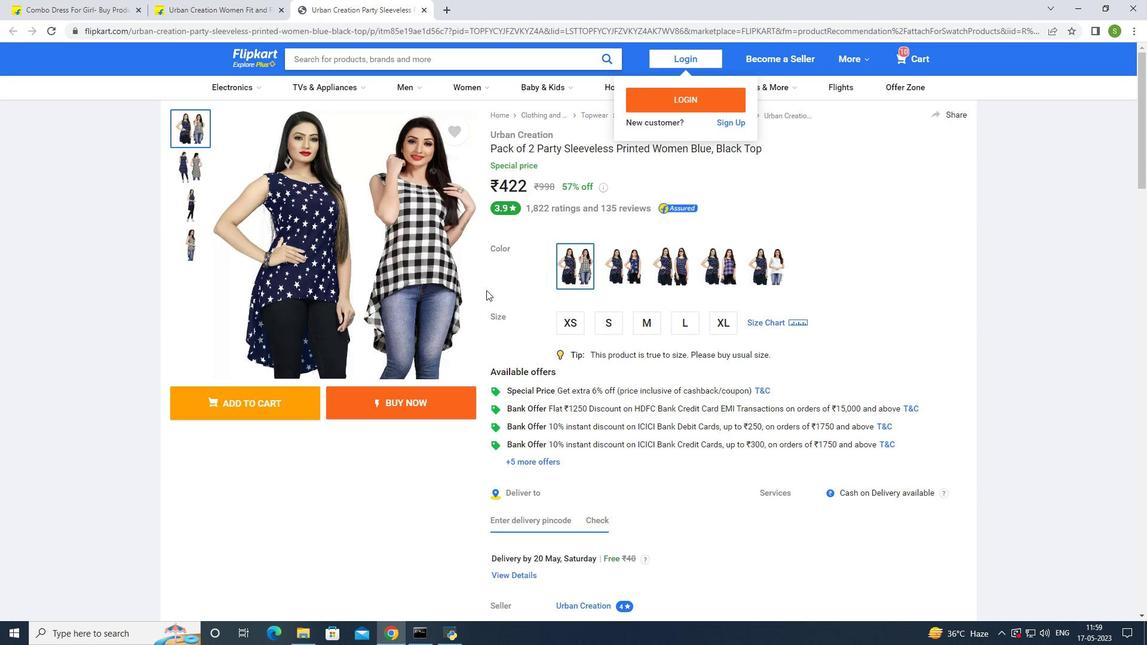 
Action: Mouse moved to (484, 293)
Screenshot: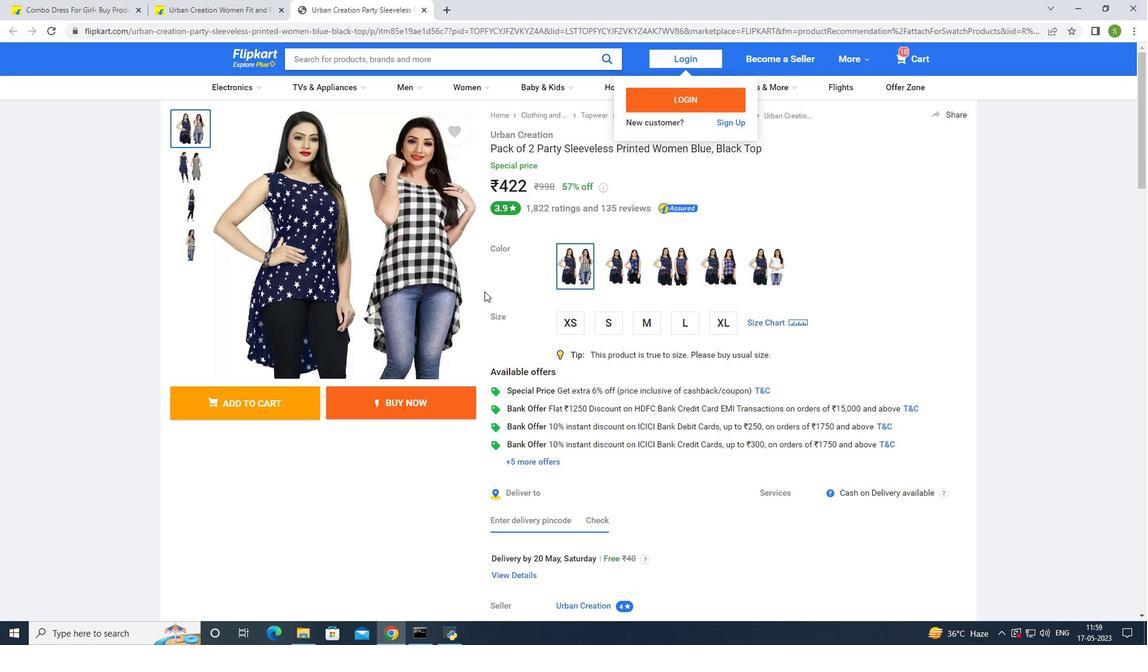 
Action: Mouse scrolled (484, 292) with delta (0, 0)
Screenshot: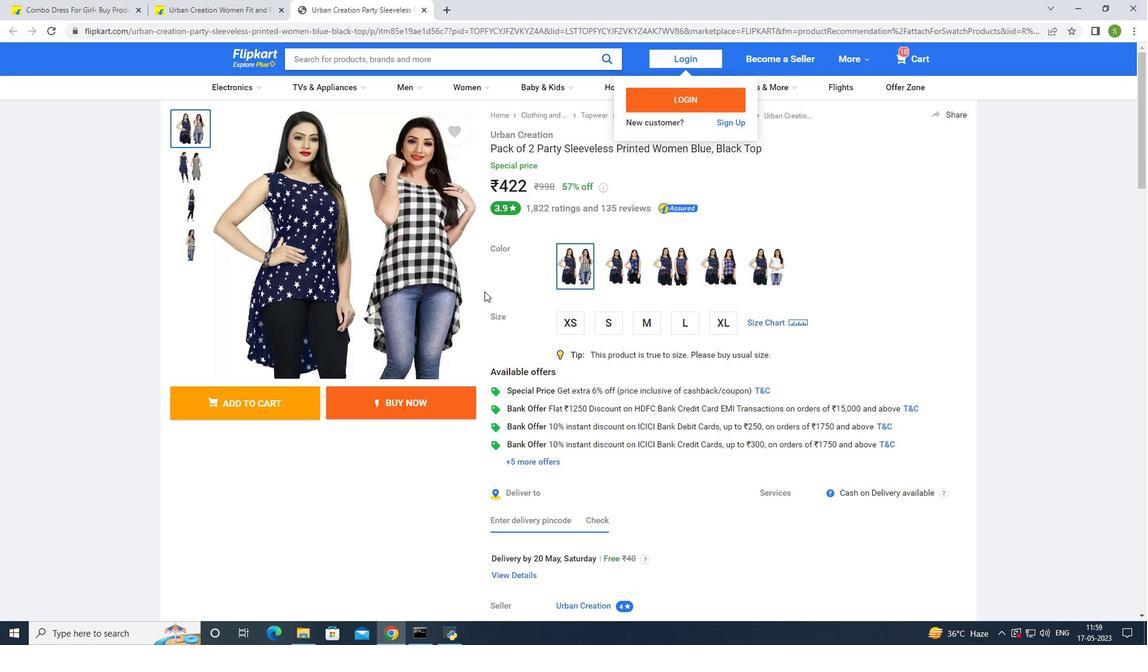 
Action: Mouse scrolled (484, 292) with delta (0, 0)
Screenshot: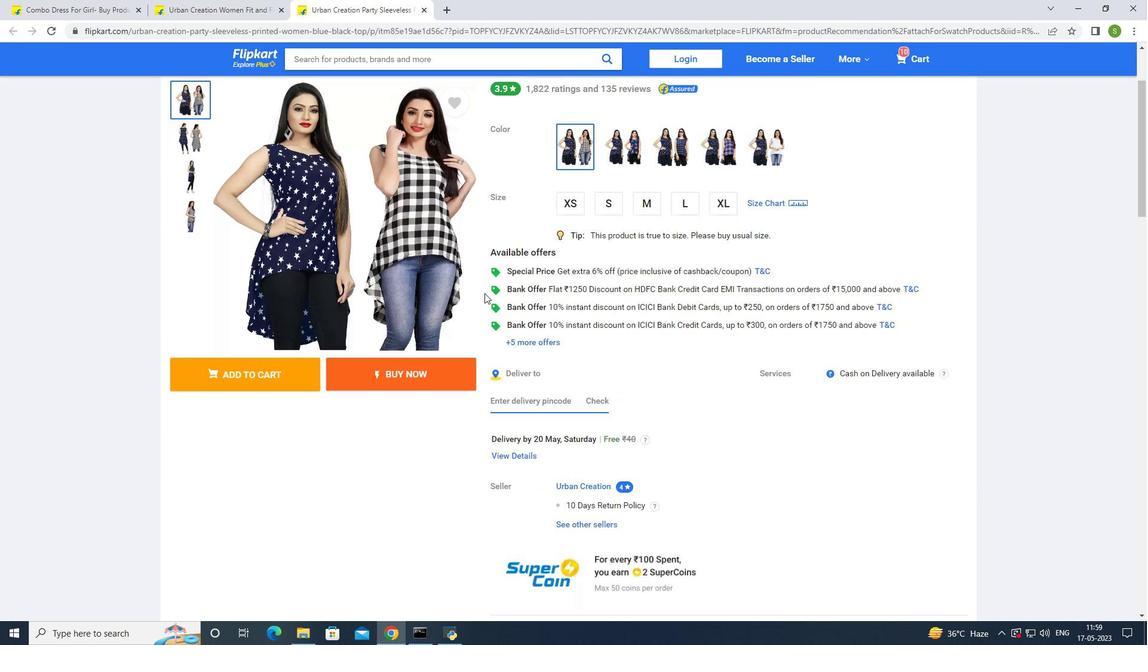
Action: Mouse moved to (489, 295)
Screenshot: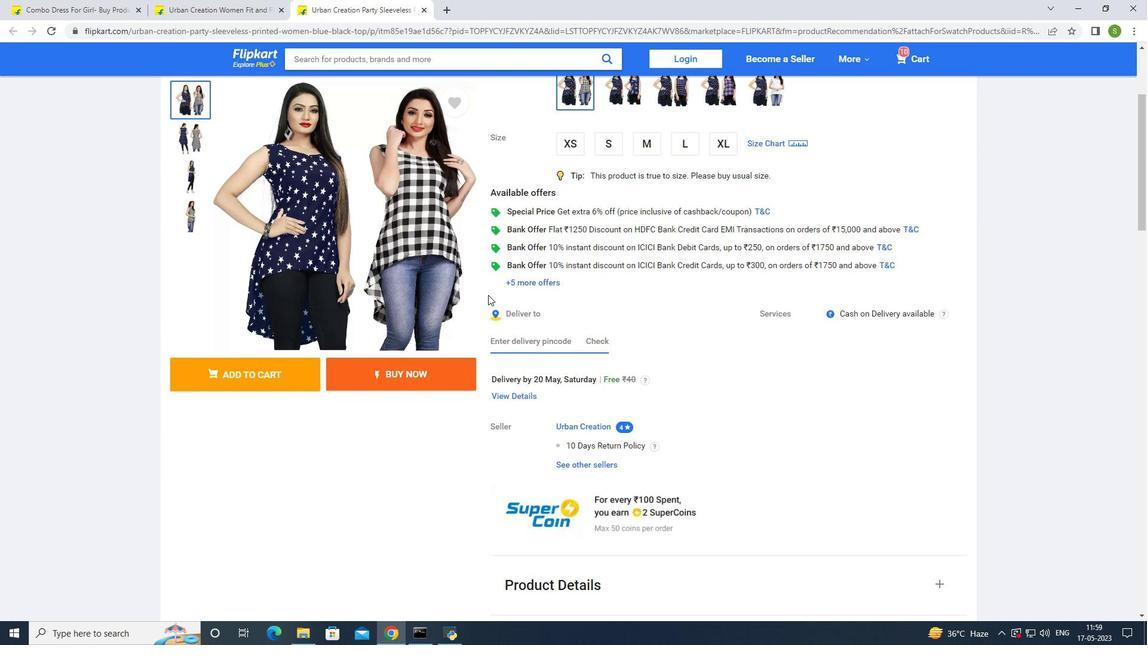 
Action: Mouse scrolled (489, 296) with delta (0, 0)
Screenshot: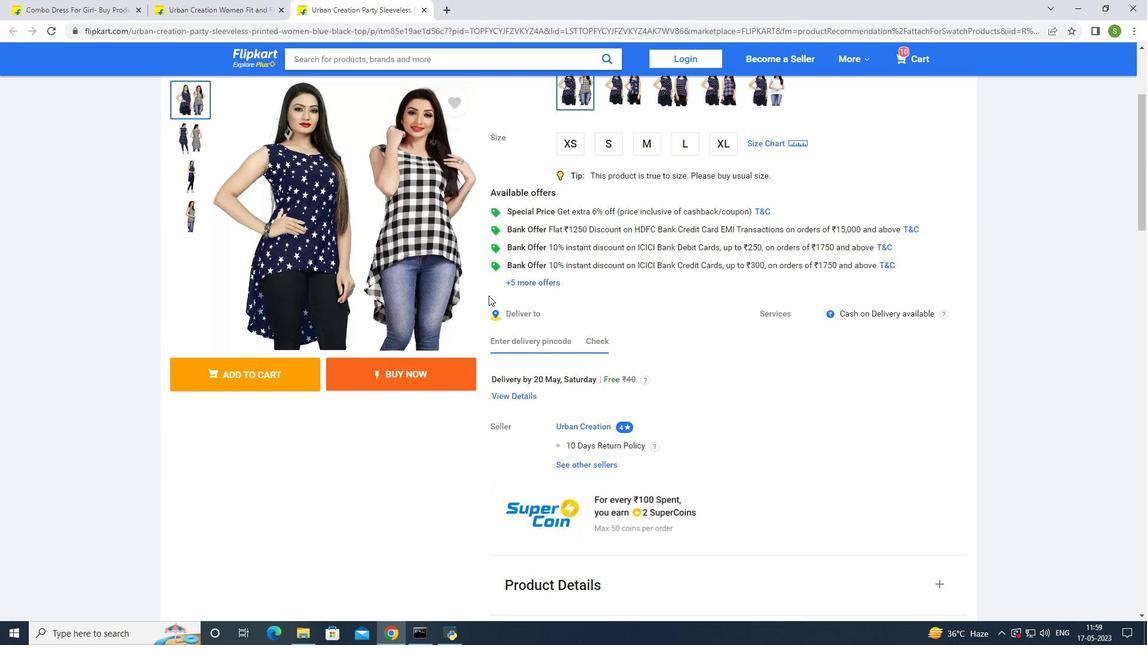 
Action: Mouse scrolled (489, 296) with delta (0, 0)
Screenshot: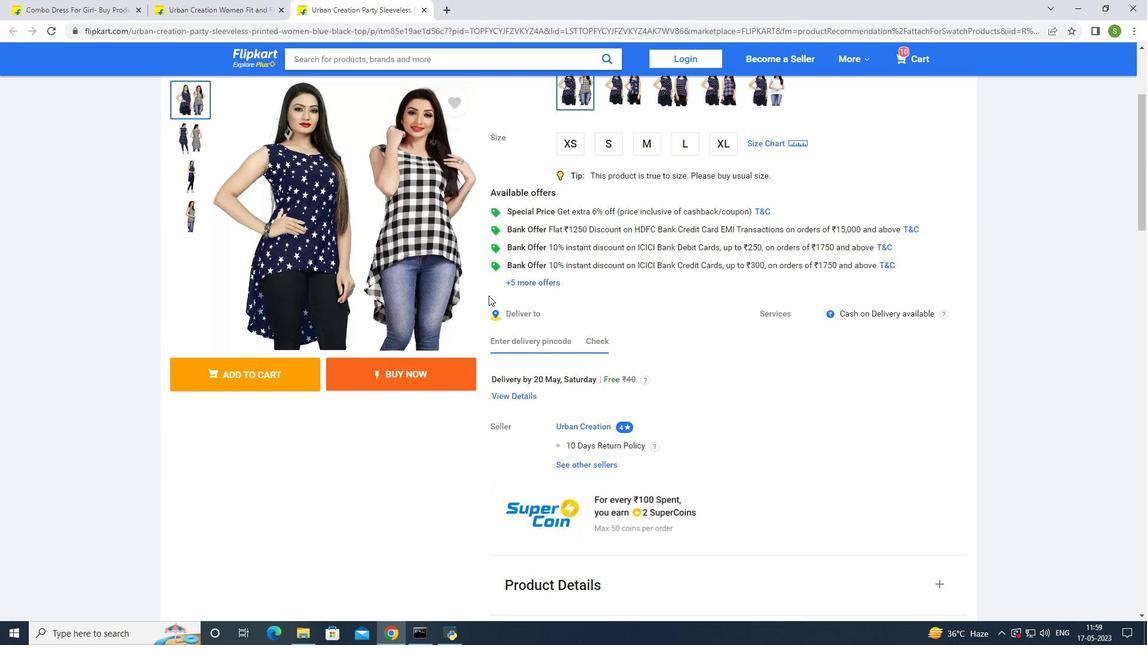 
Action: Mouse moved to (626, 211)
Screenshot: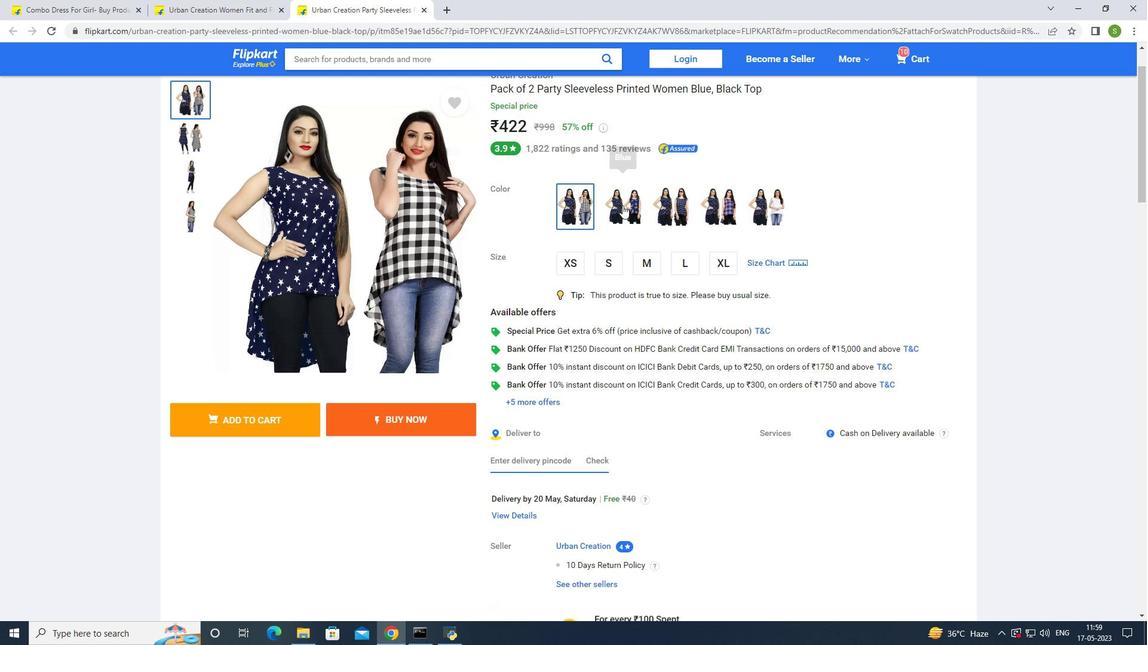
Action: Mouse pressed left at (626, 211)
Screenshot: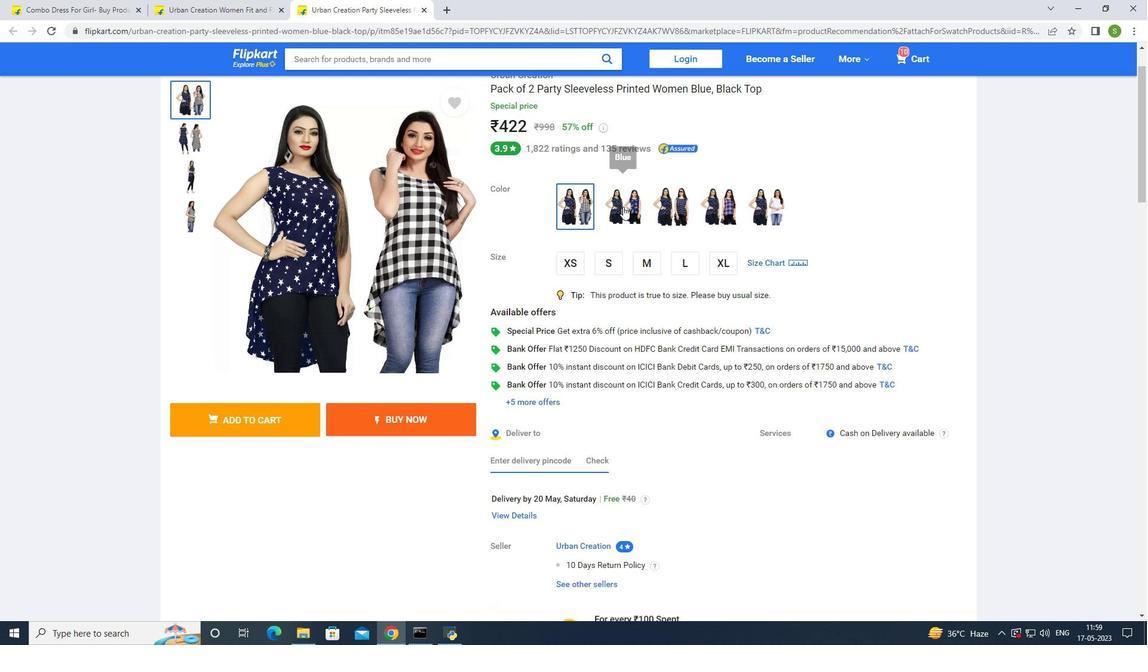 
Action: Mouse moved to (678, 267)
Screenshot: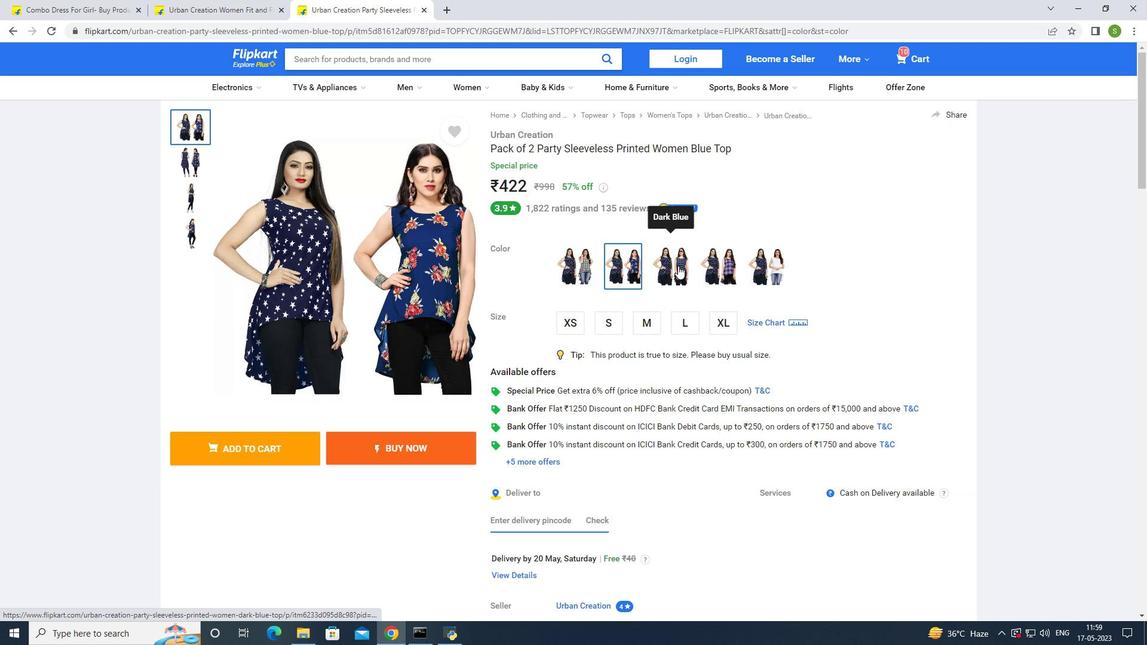 
Action: Mouse pressed left at (678, 267)
Screenshot: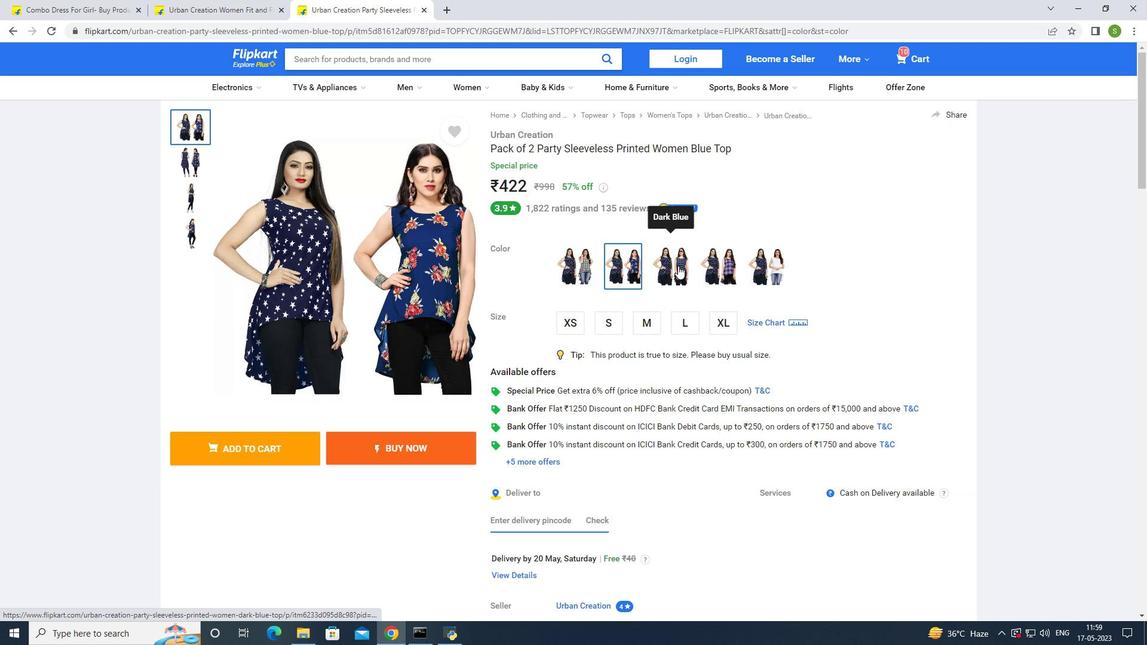 
Action: Mouse moved to (717, 268)
Screenshot: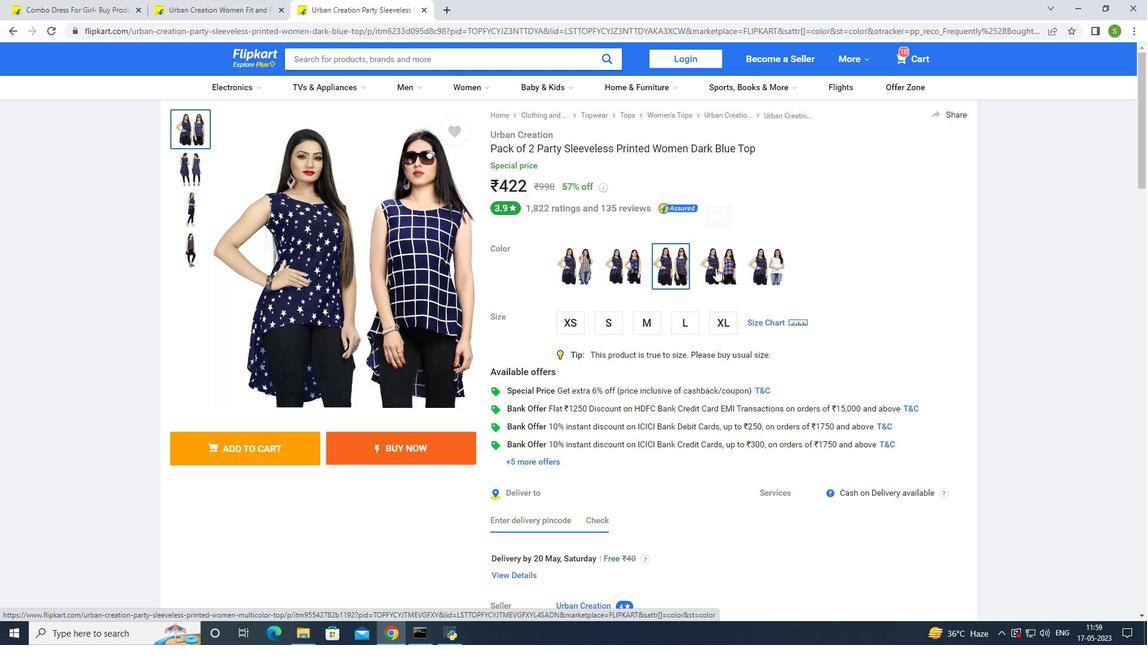 
Action: Mouse pressed left at (717, 268)
Screenshot: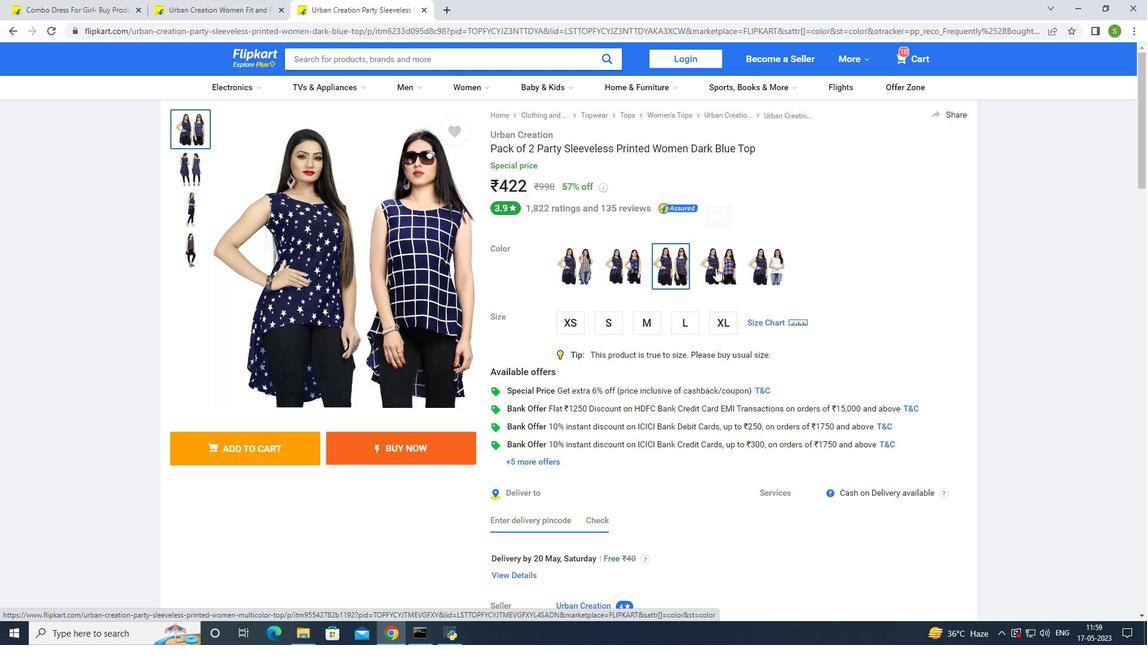 
Action: Mouse moved to (651, 281)
Screenshot: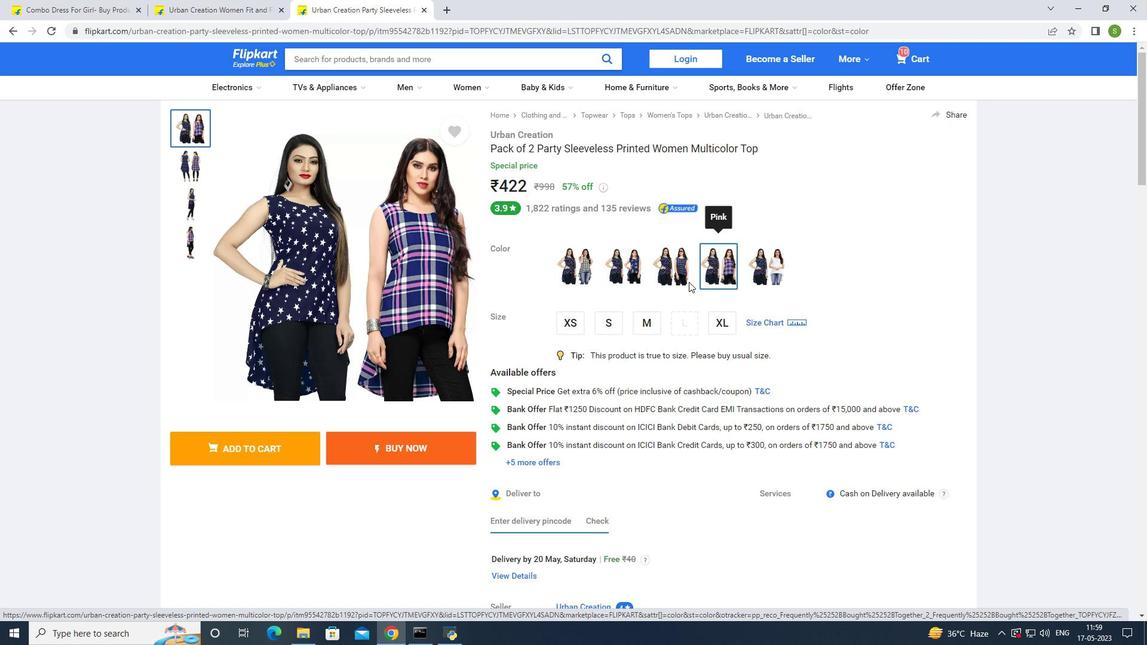 
Action: Mouse scrolled (651, 280) with delta (0, 0)
Screenshot: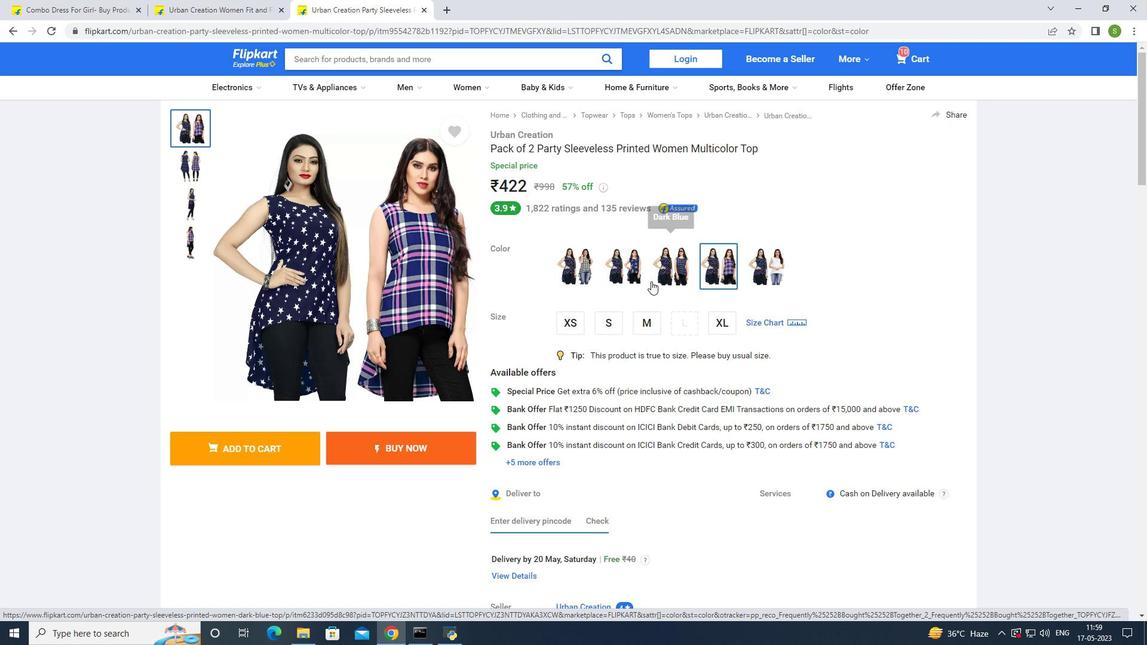 
Action: Mouse scrolled (651, 280) with delta (0, 0)
Screenshot: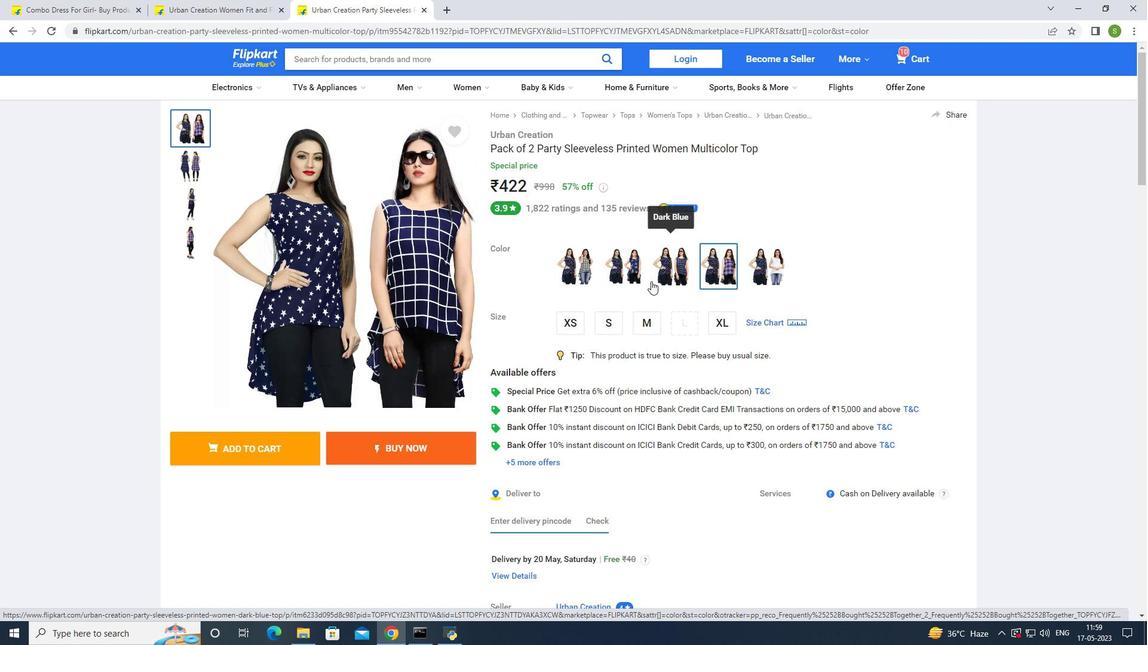 
Action: Mouse scrolled (651, 280) with delta (0, 0)
Screenshot: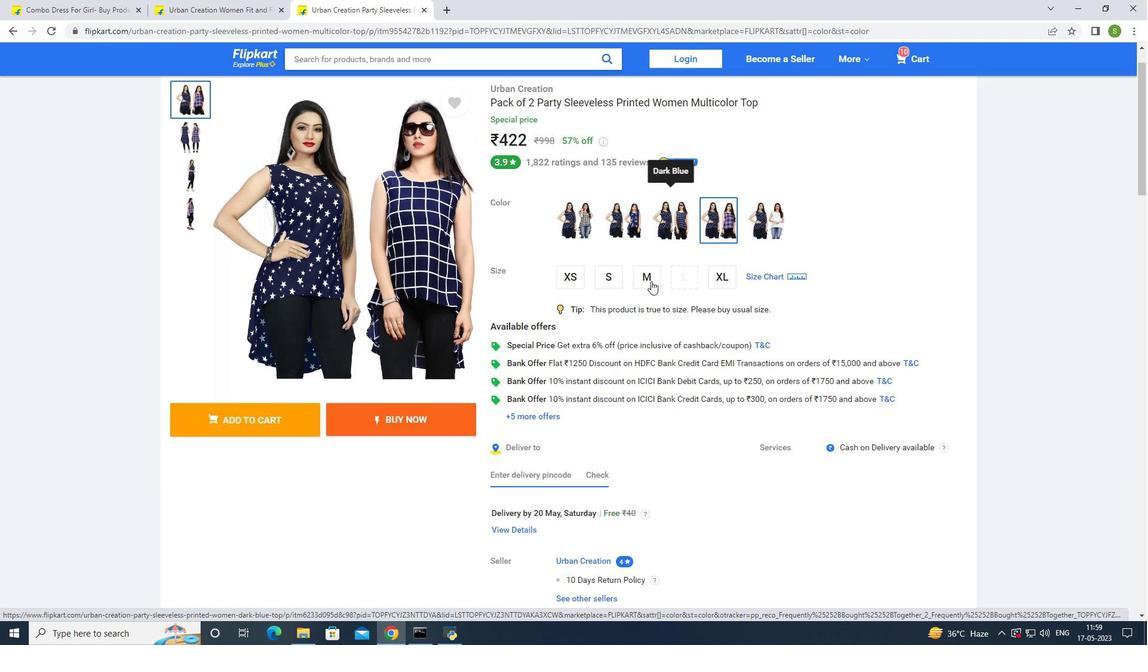 
Action: Mouse scrolled (651, 280) with delta (0, 0)
Screenshot: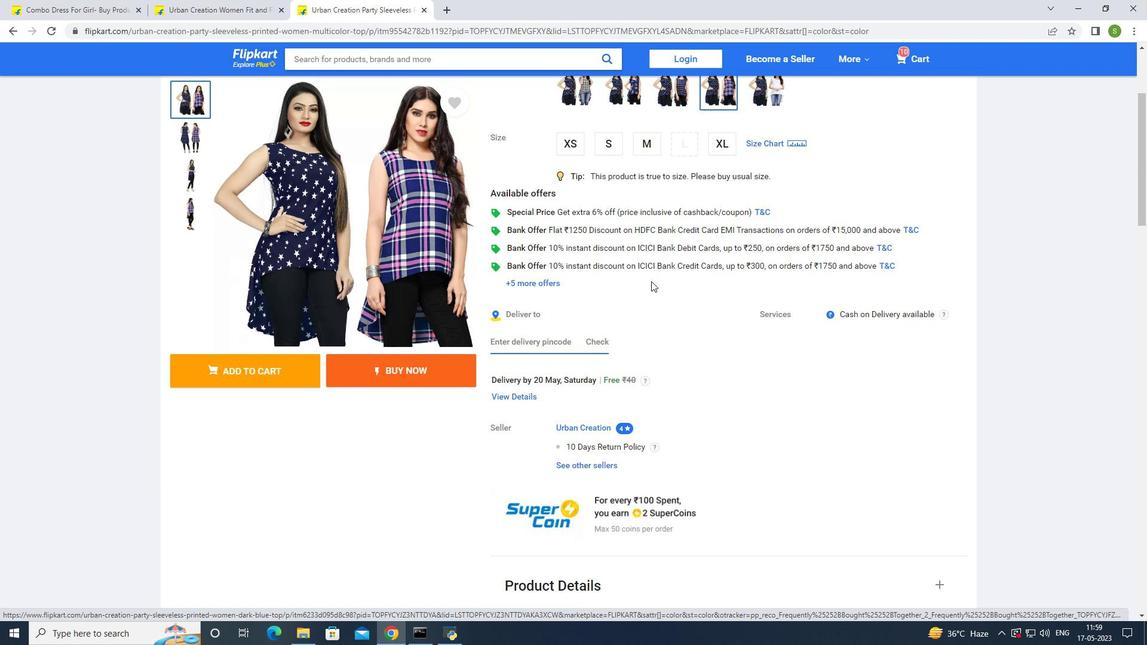 
Action: Mouse scrolled (651, 280) with delta (0, 0)
Screenshot: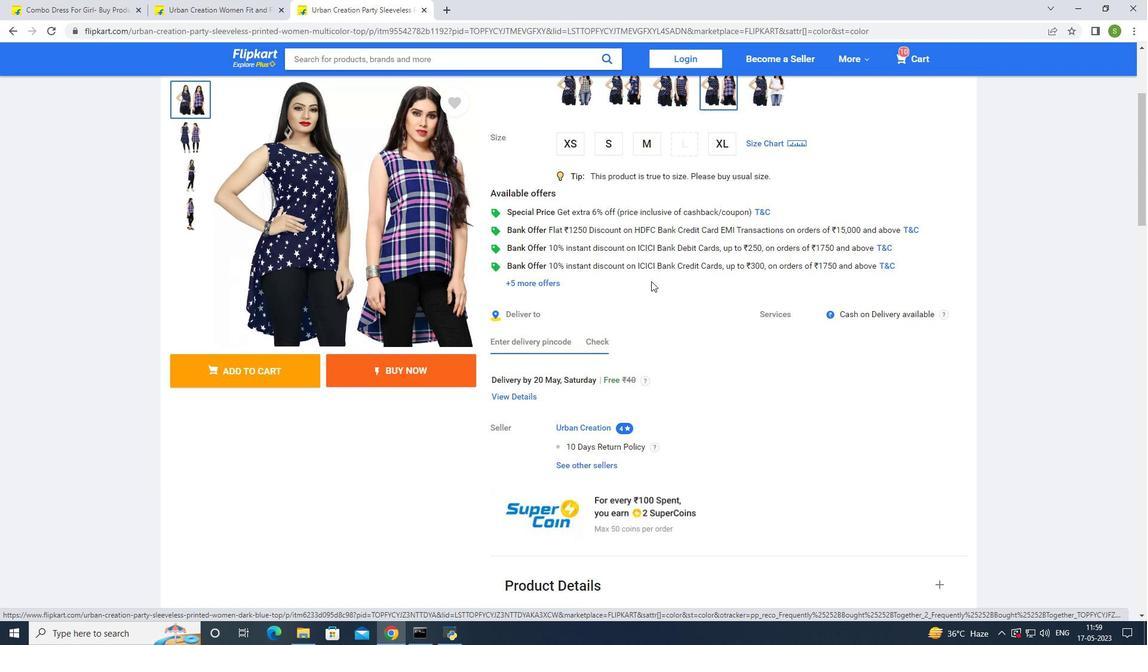 
Action: Mouse scrolled (651, 280) with delta (0, 0)
Screenshot: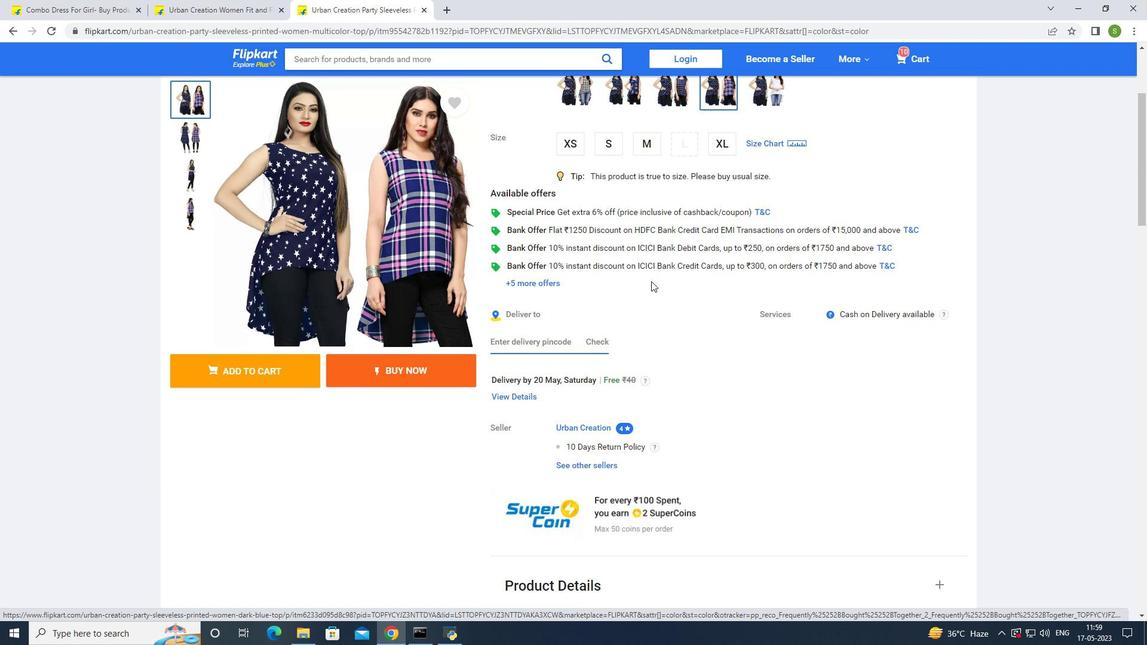 
Action: Mouse scrolled (651, 280) with delta (0, 0)
Screenshot: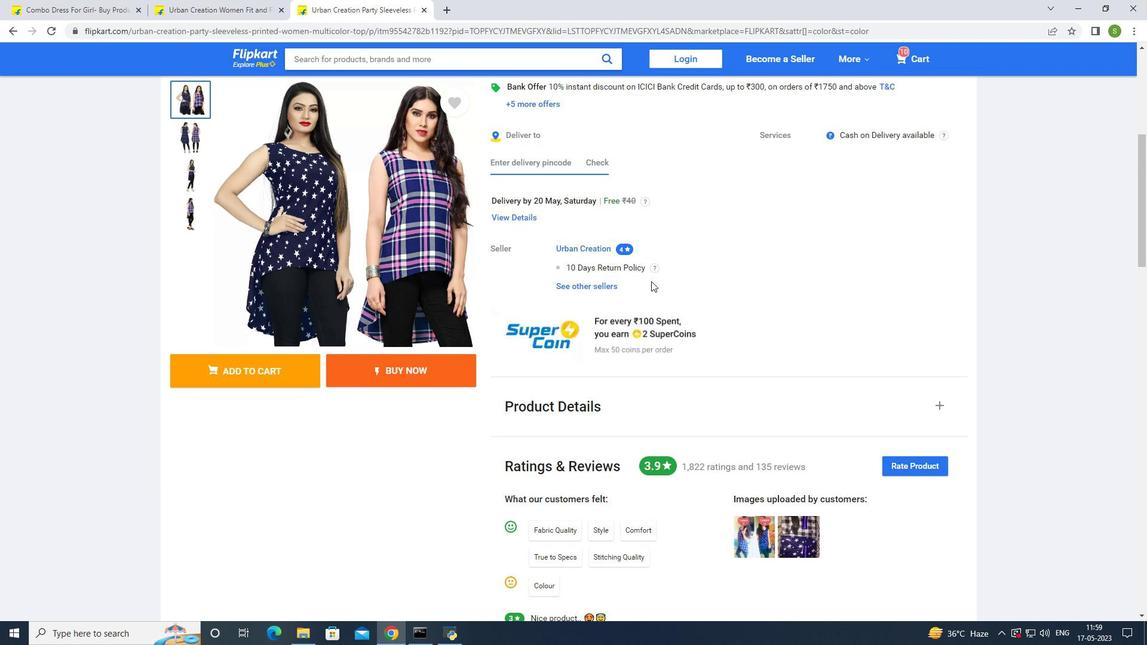 
Action: Mouse scrolled (651, 280) with delta (0, 0)
Screenshot: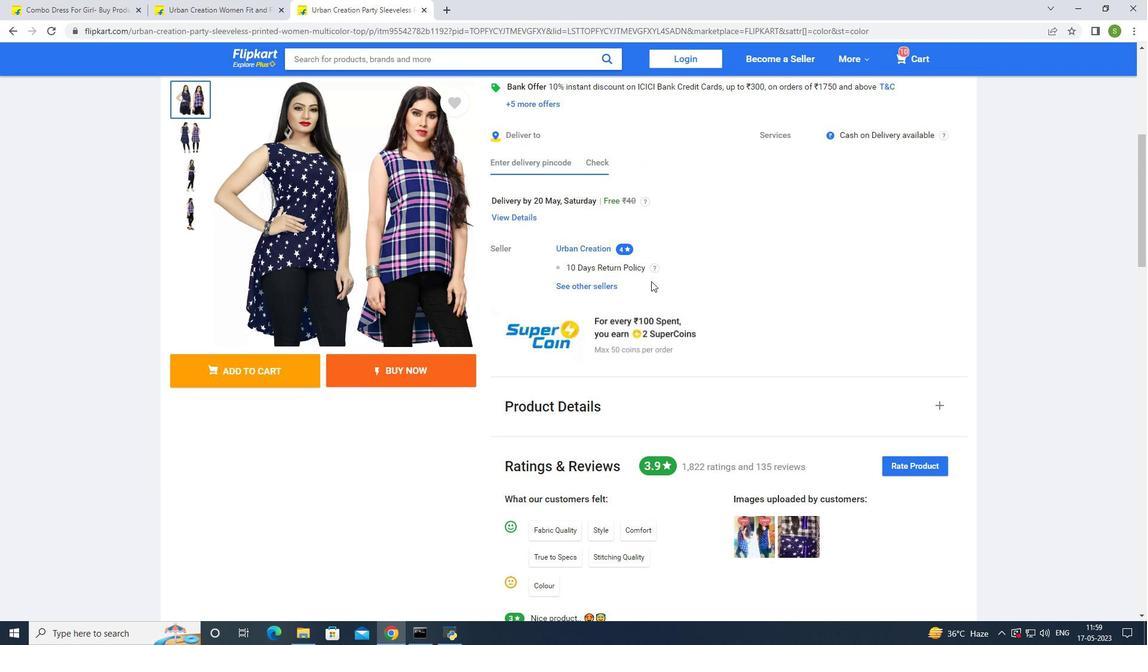 
Action: Mouse scrolled (651, 280) with delta (0, 0)
Screenshot: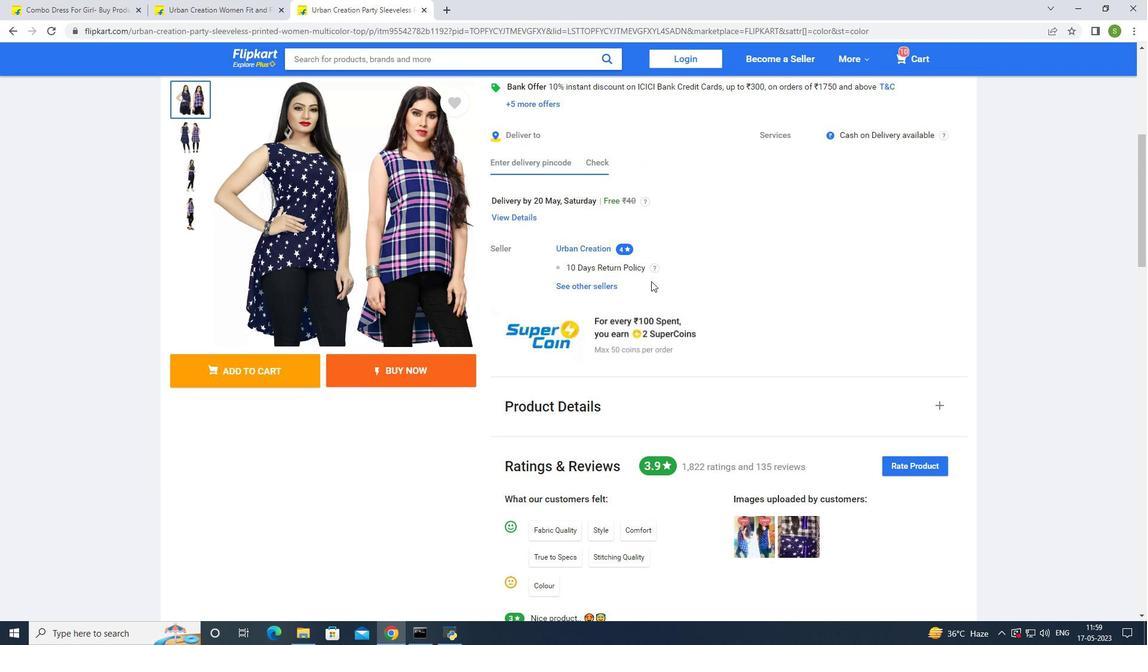 
Action: Mouse scrolled (651, 280) with delta (0, 0)
Screenshot: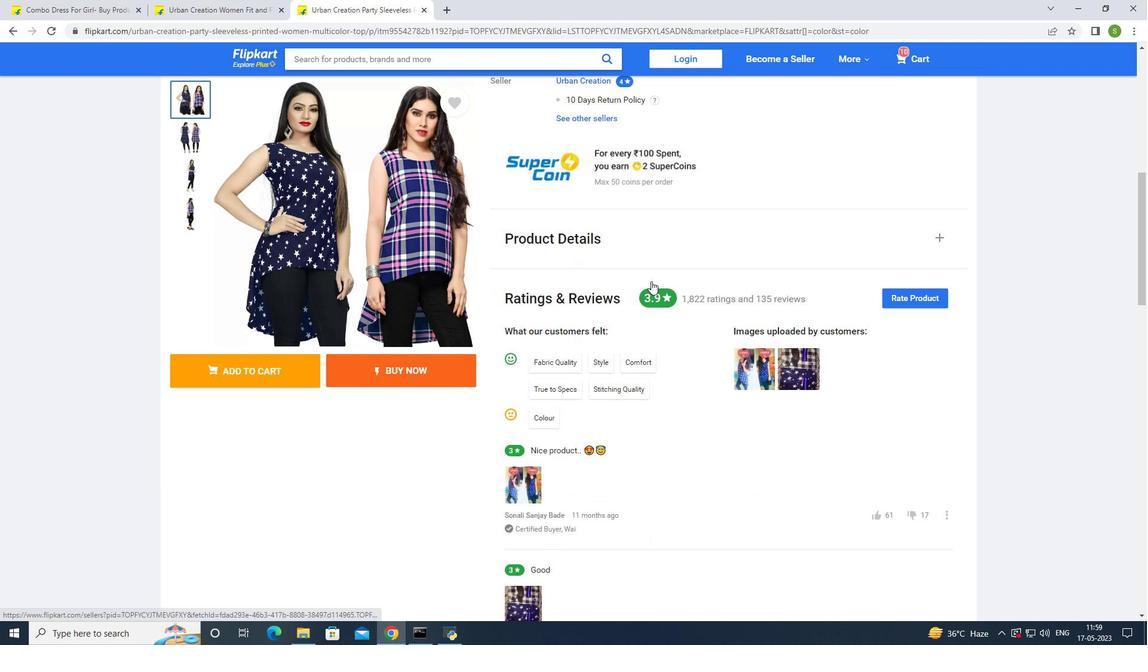 
Action: Mouse scrolled (651, 280) with delta (0, 0)
Screenshot: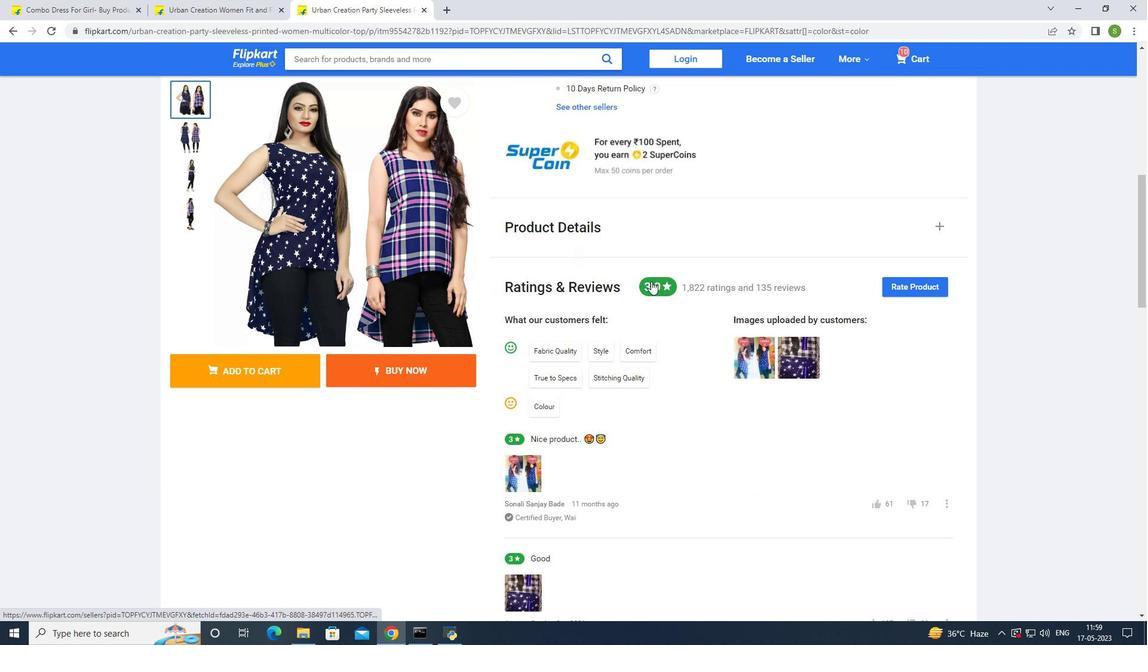 
Action: Mouse scrolled (651, 280) with delta (0, 0)
Screenshot: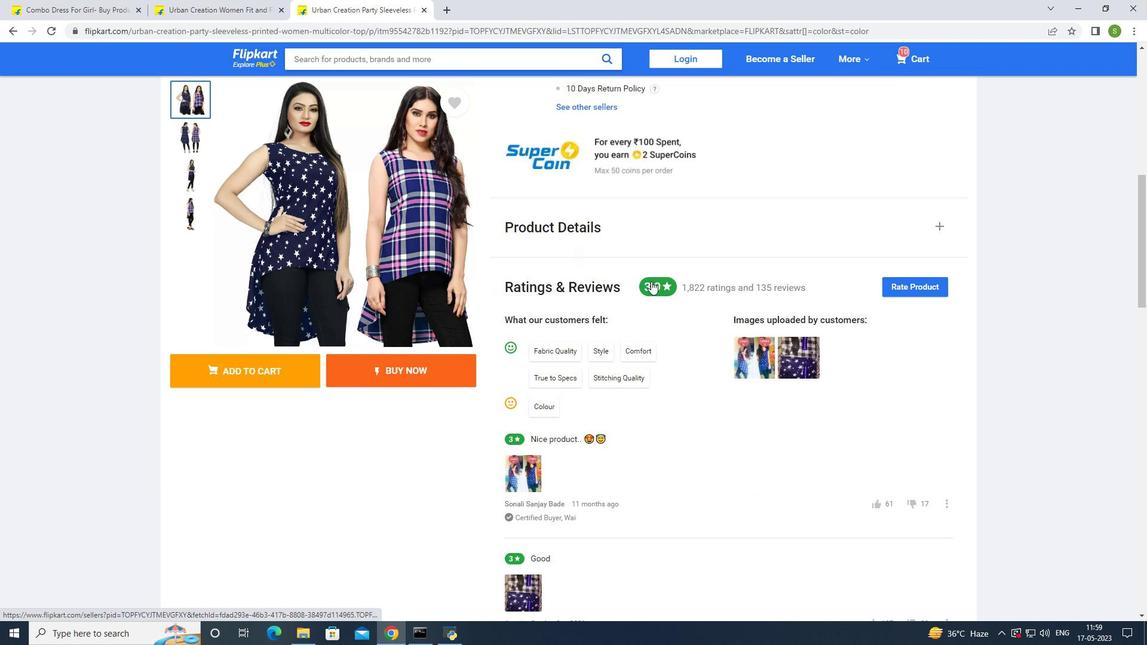 
Action: Mouse scrolled (651, 280) with delta (0, 0)
Screenshot: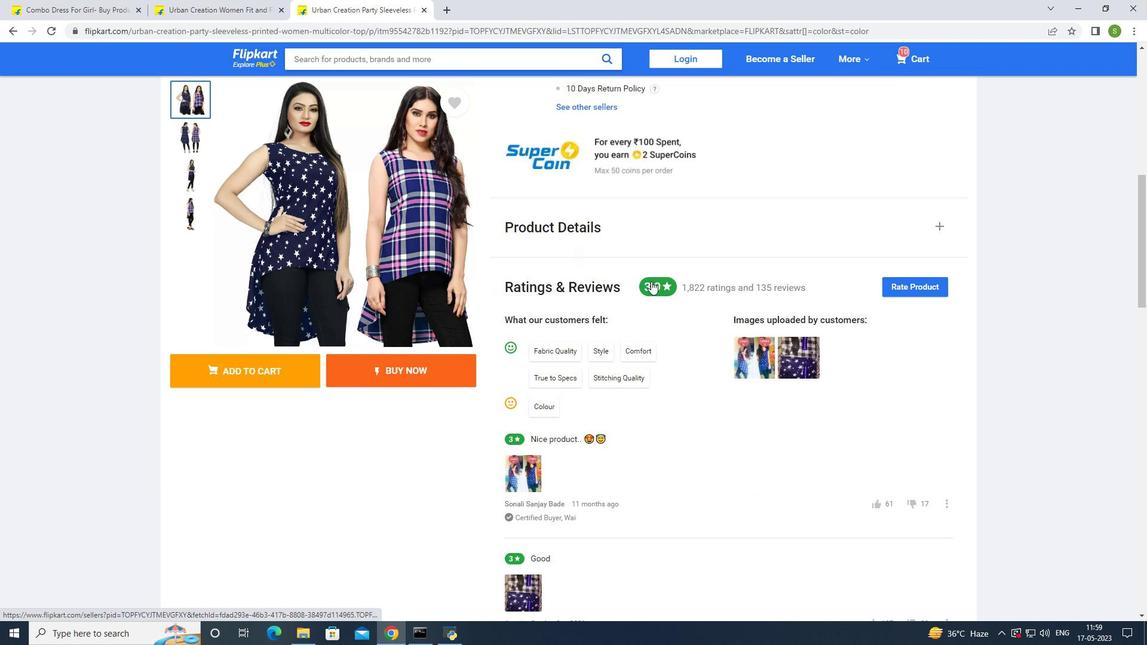 
Action: Mouse scrolled (651, 280) with delta (0, 0)
Screenshot: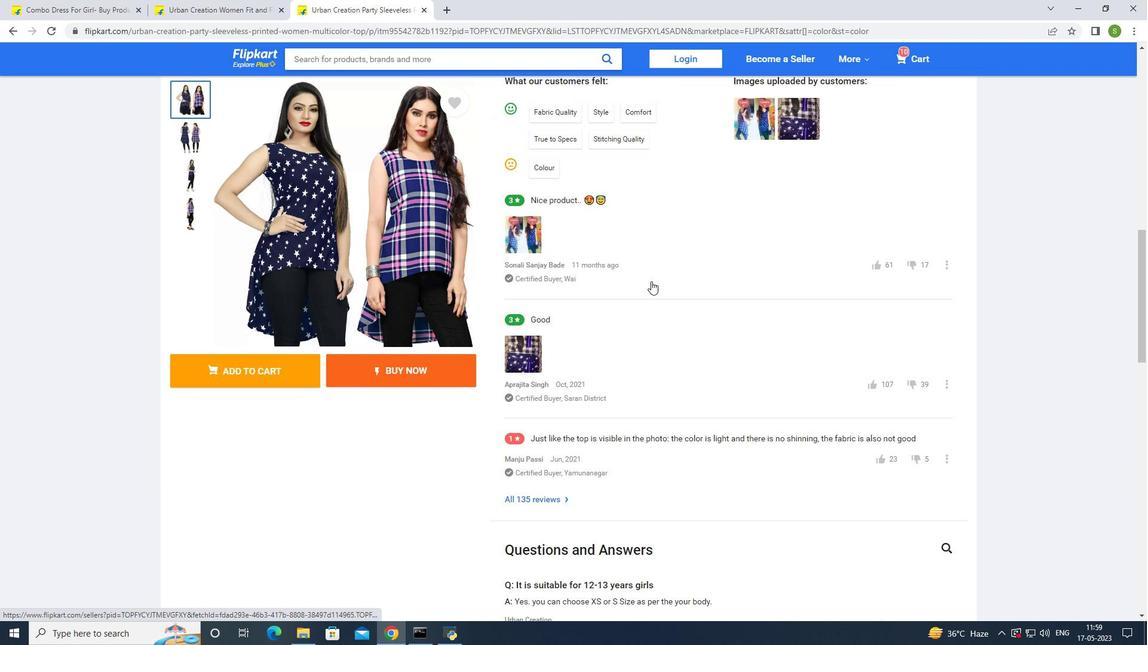 
Action: Mouse scrolled (651, 280) with delta (0, 0)
Screenshot: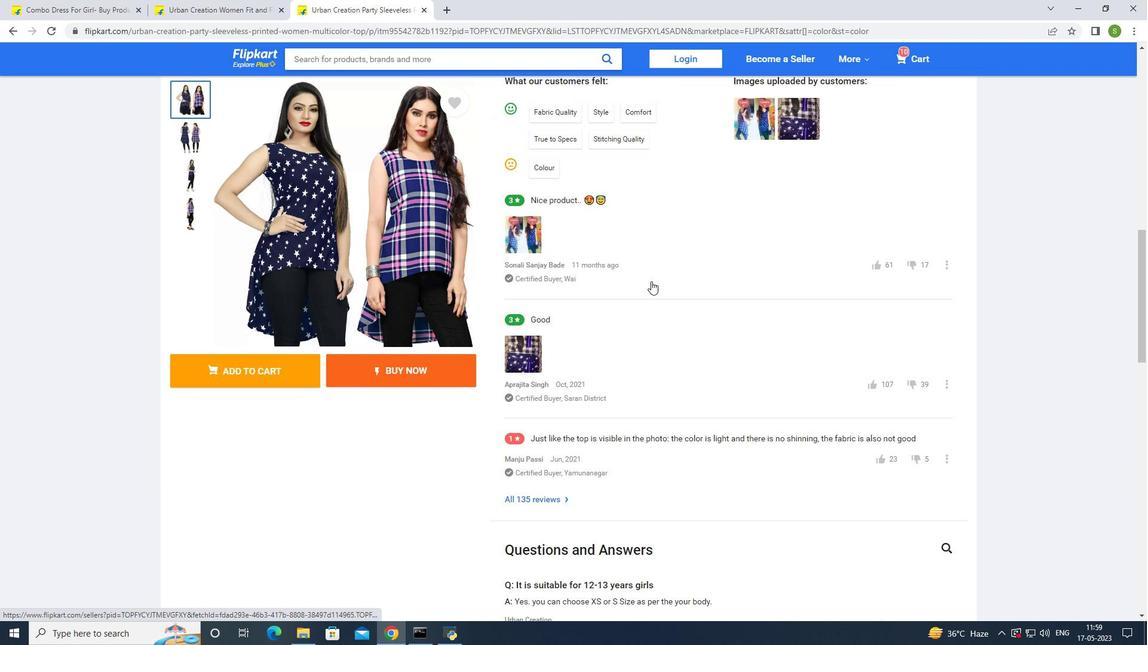 
Action: Mouse scrolled (651, 280) with delta (0, 0)
Screenshot: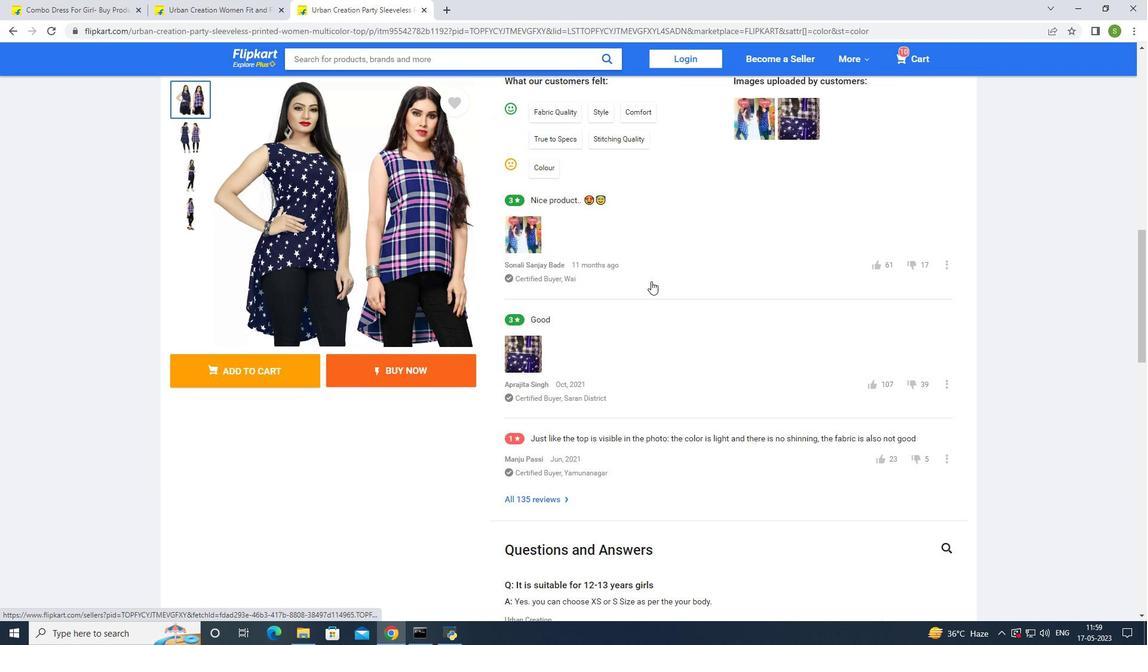 
Action: Mouse scrolled (651, 280) with delta (0, 0)
Screenshot: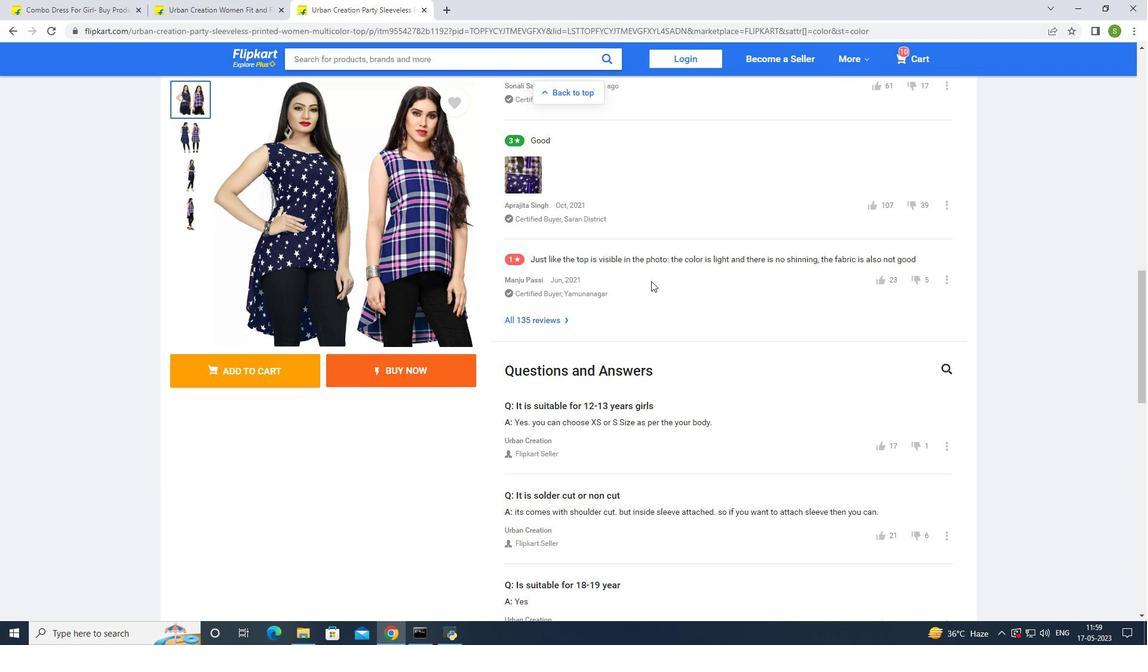 
Action: Mouse scrolled (651, 280) with delta (0, 0)
Screenshot: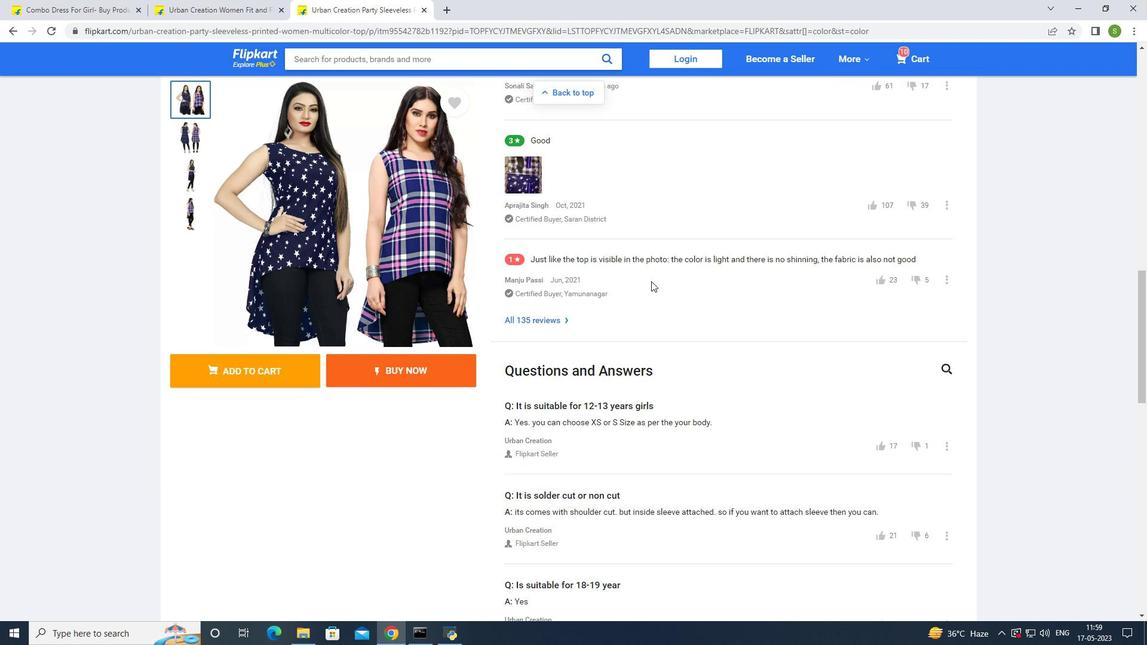 
Action: Mouse scrolled (651, 280) with delta (0, 0)
Screenshot: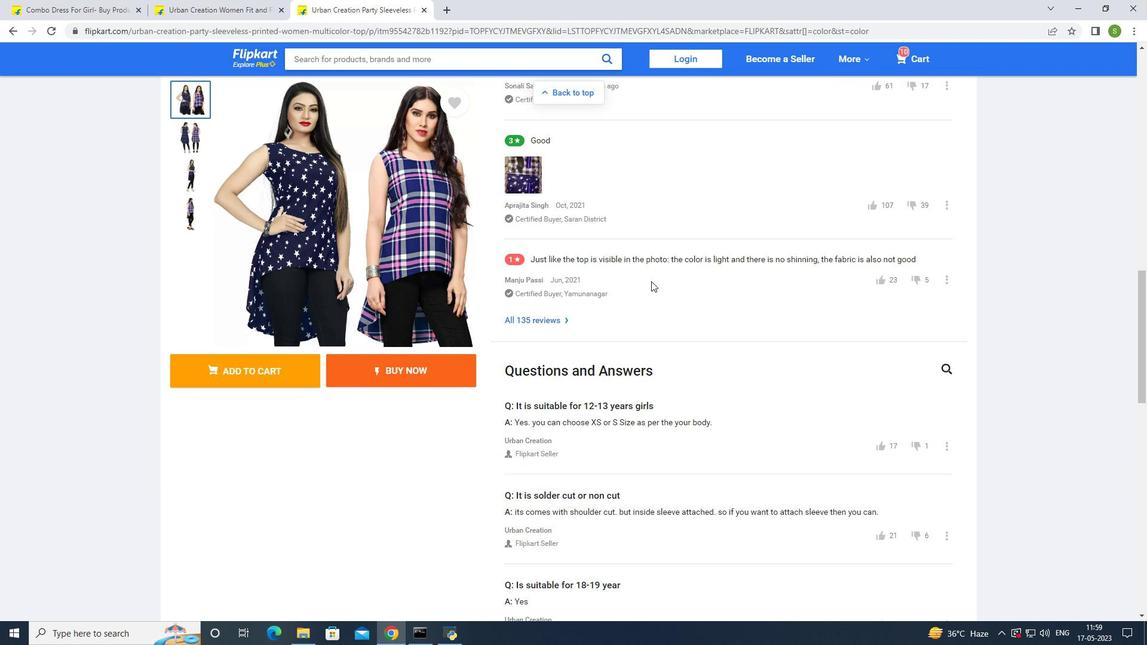 
Action: Mouse scrolled (651, 280) with delta (0, 0)
Screenshot: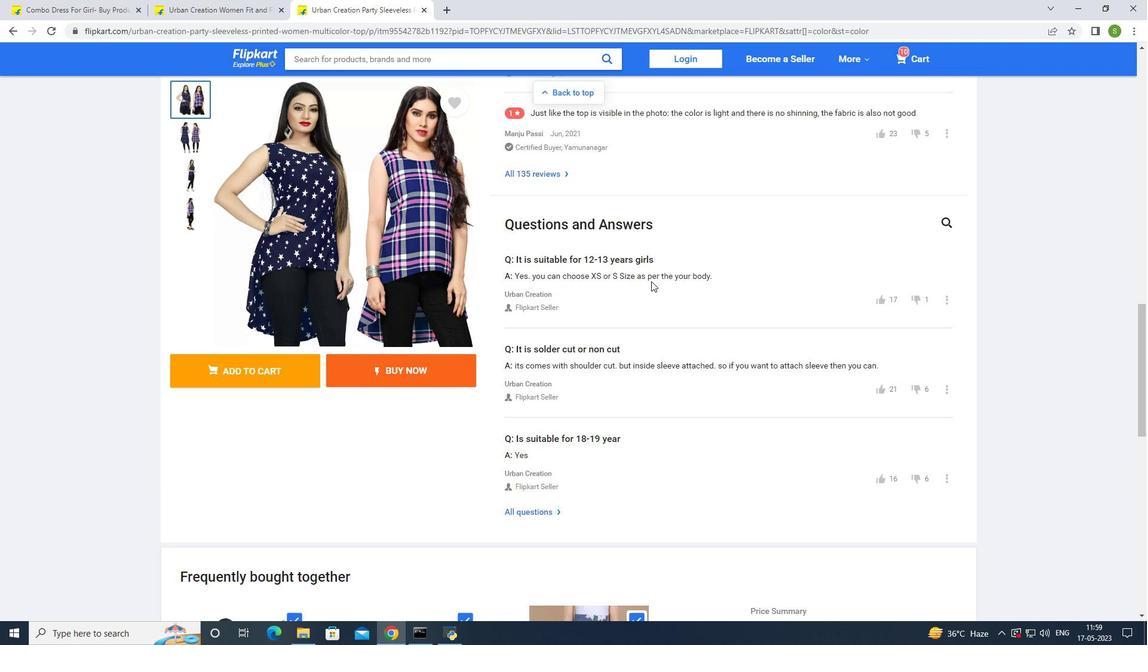 
Action: Mouse scrolled (651, 280) with delta (0, 0)
Screenshot: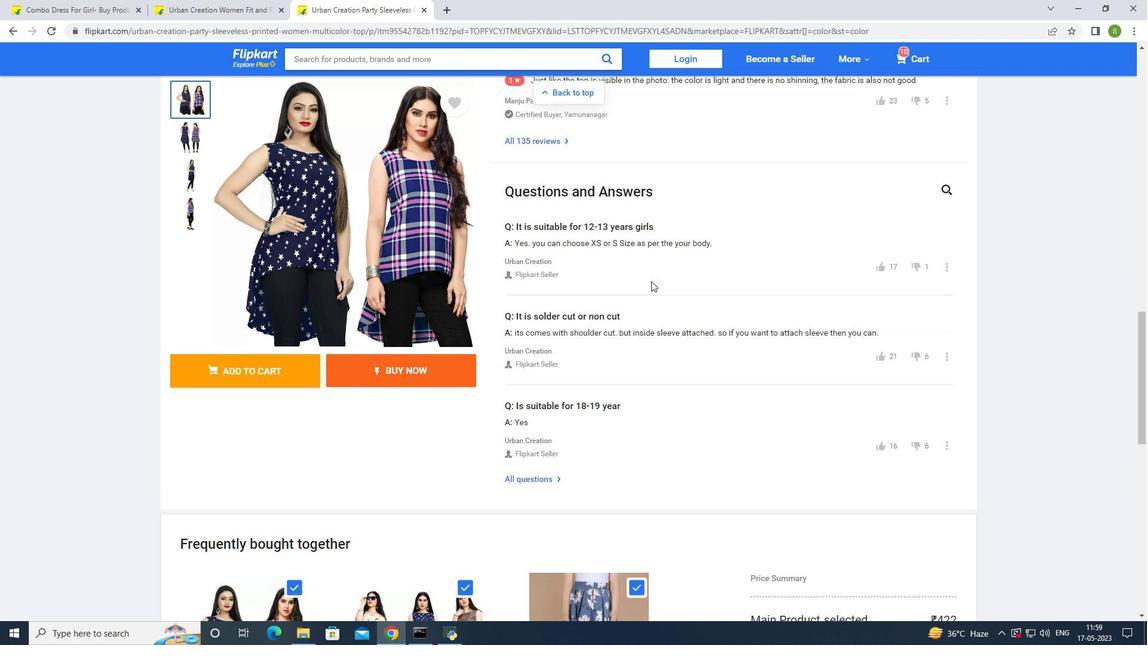 
Action: Mouse scrolled (651, 280) with delta (0, 0)
Screenshot: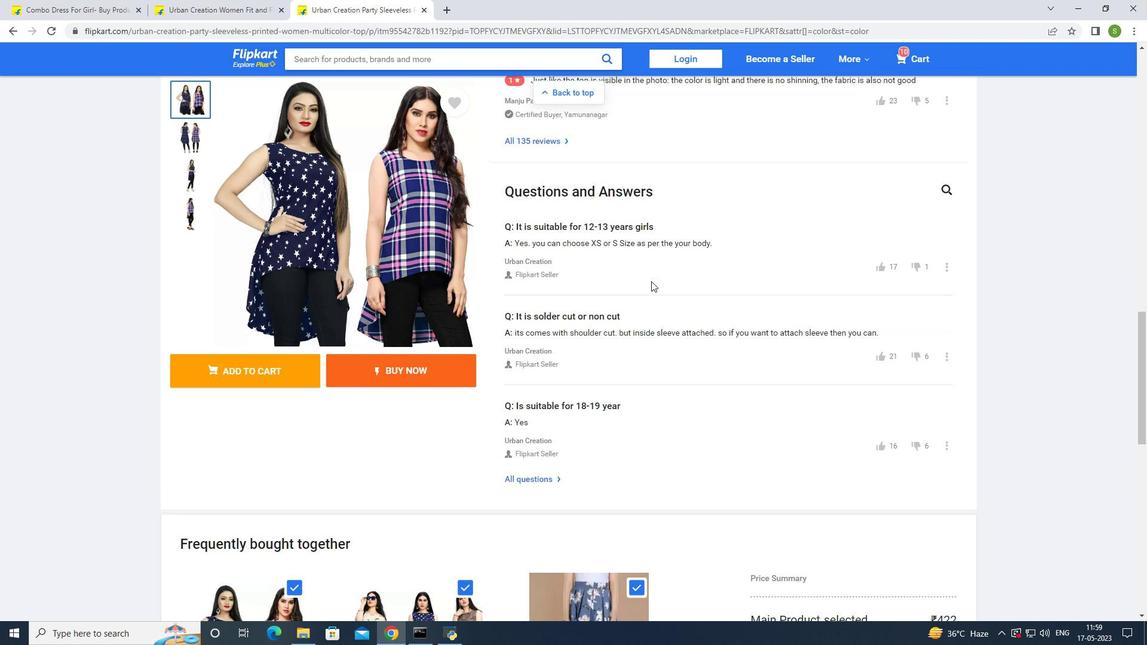 
Action: Mouse scrolled (651, 280) with delta (0, 0)
Screenshot: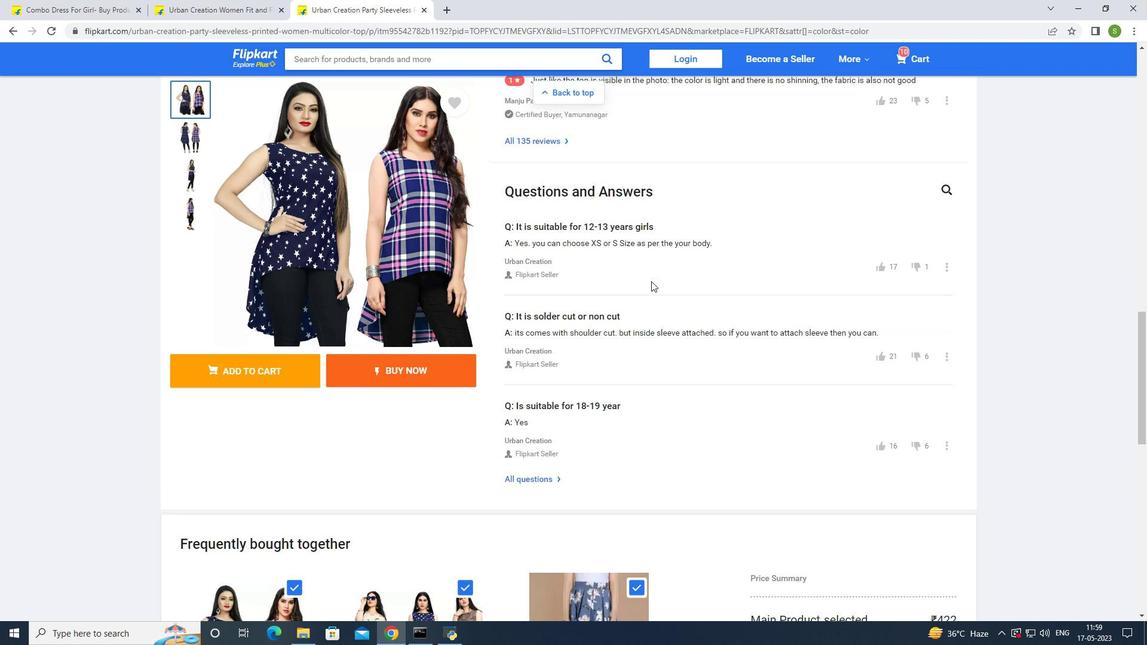 
Action: Mouse scrolled (651, 280) with delta (0, 0)
Screenshot: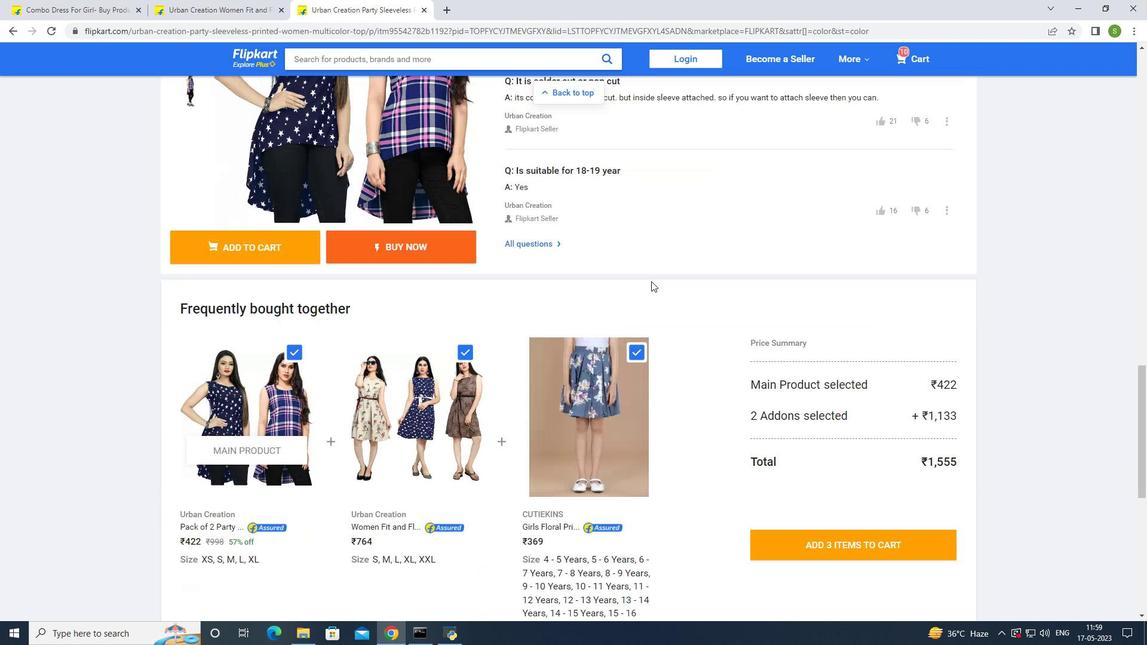 
Action: Mouse scrolled (651, 280) with delta (0, 0)
Screenshot: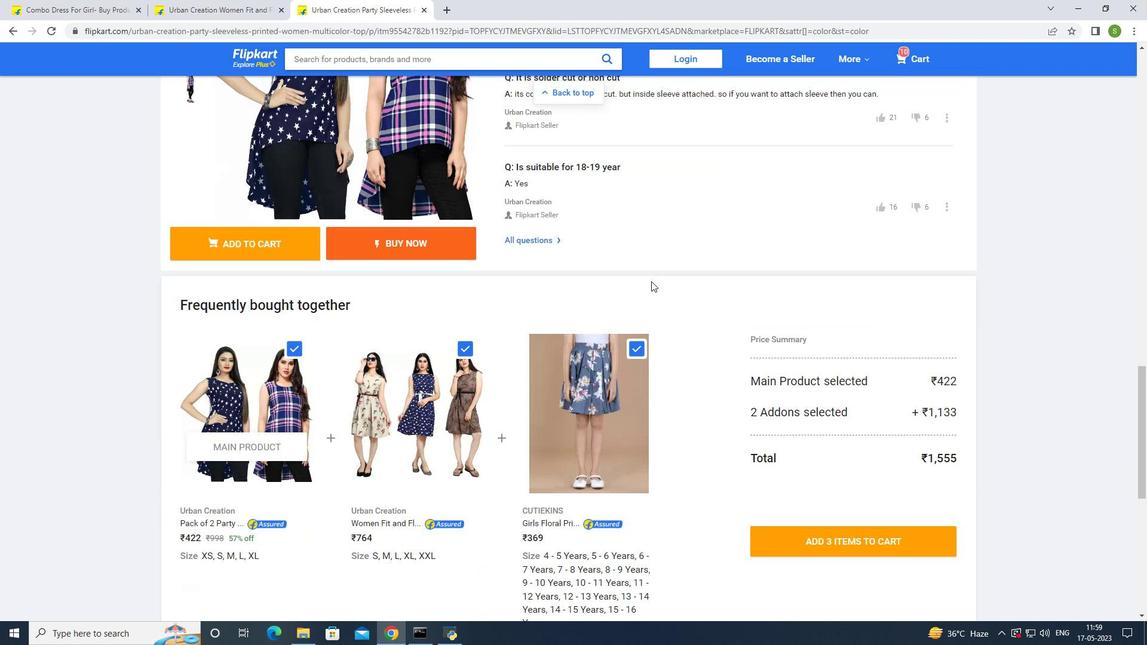 
Action: Mouse scrolled (651, 280) with delta (0, 0)
Screenshot: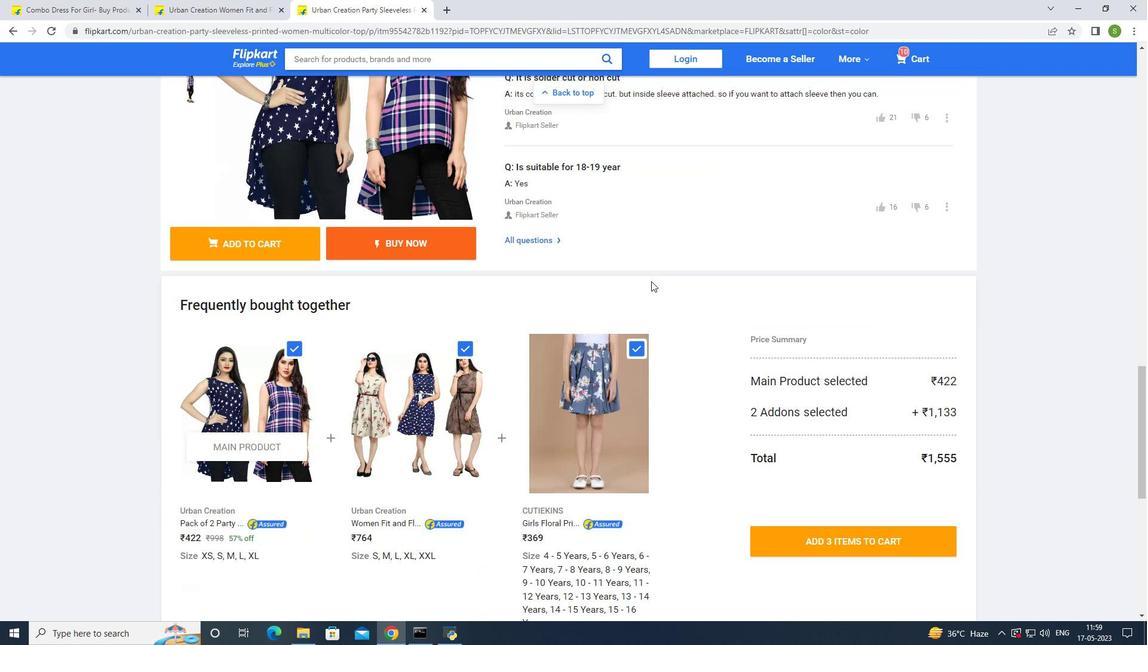 
Action: Mouse moved to (437, 218)
Screenshot: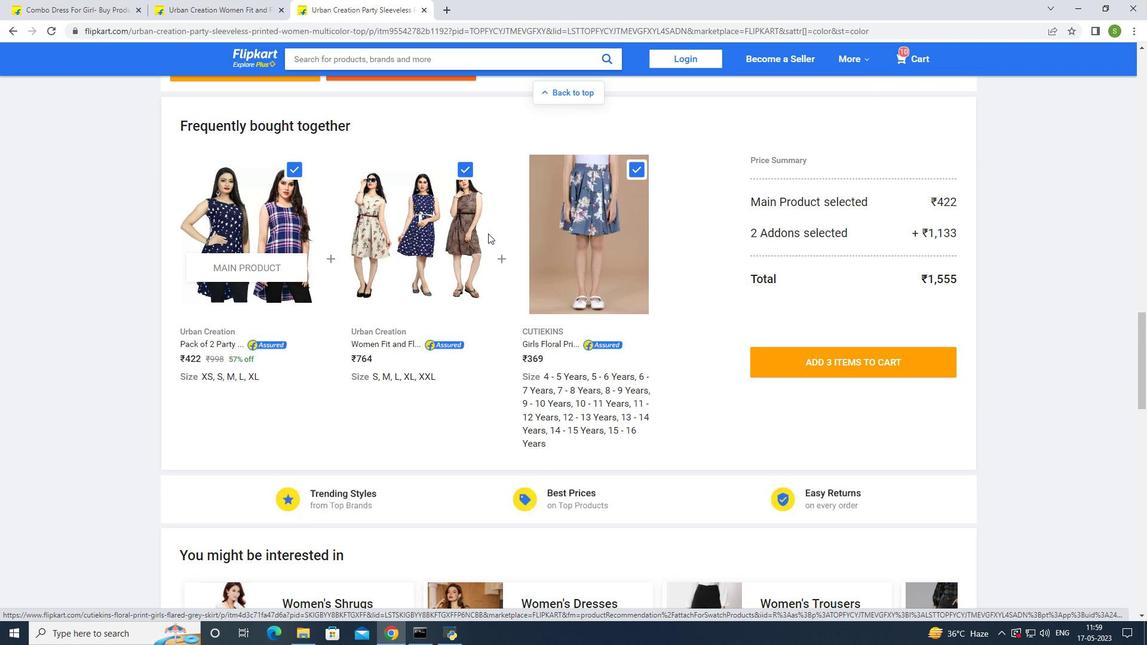 
Action: Mouse pressed left at (437, 218)
Screenshot: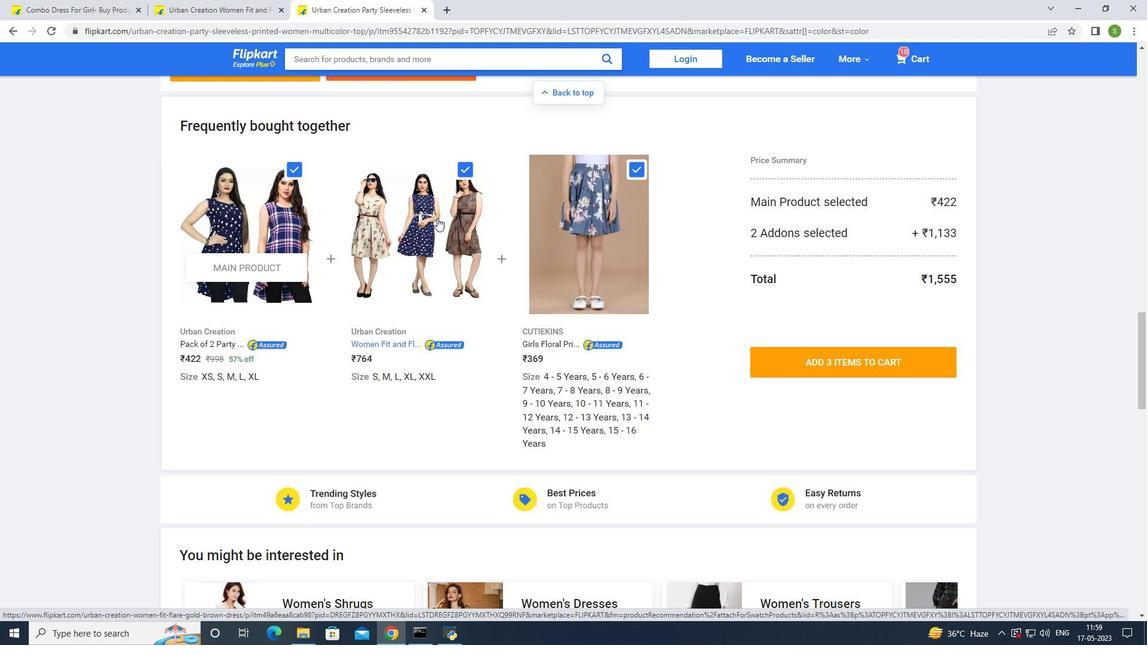 
Action: Mouse moved to (621, 273)
Screenshot: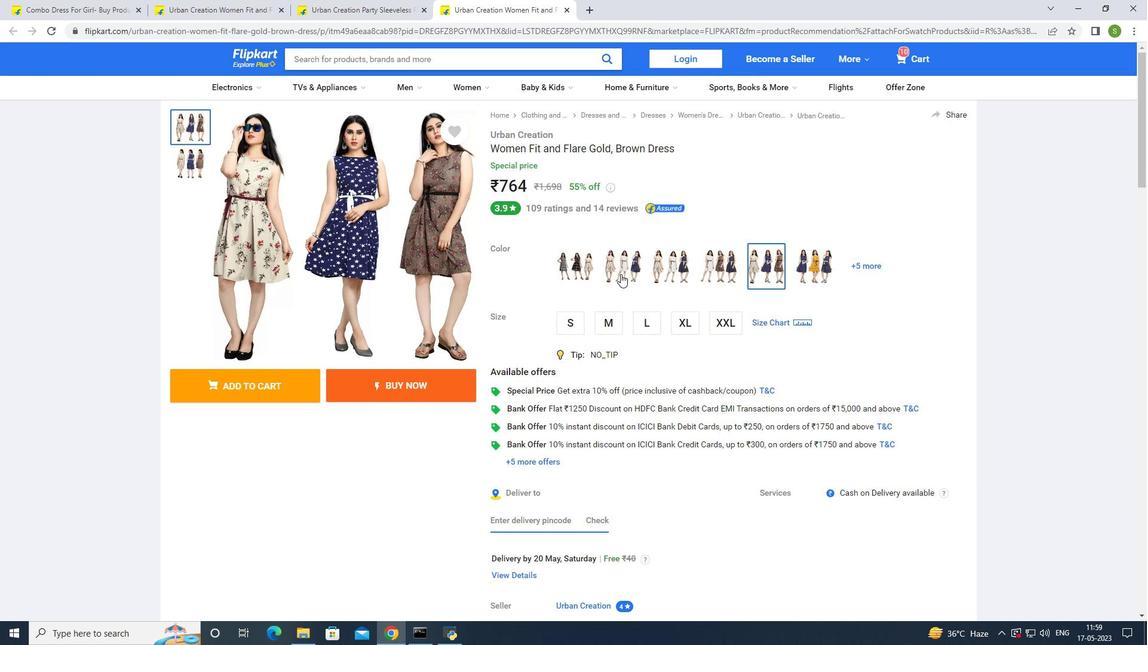 
Action: Mouse pressed left at (621, 273)
Screenshot: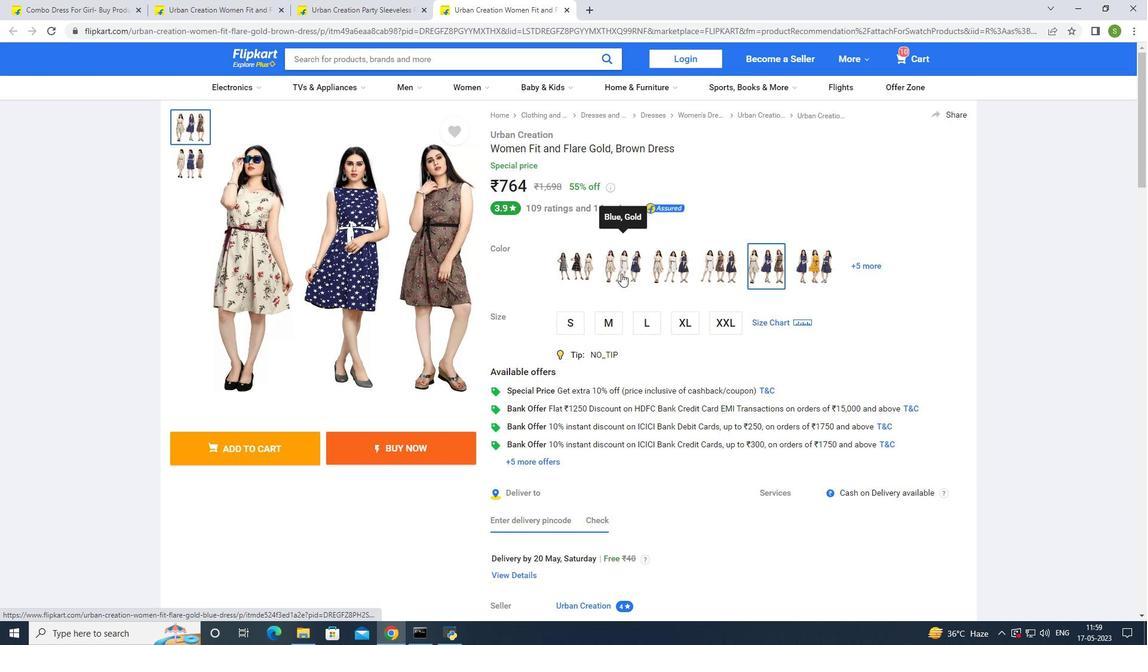 
Action: Mouse moved to (635, 323)
Screenshot: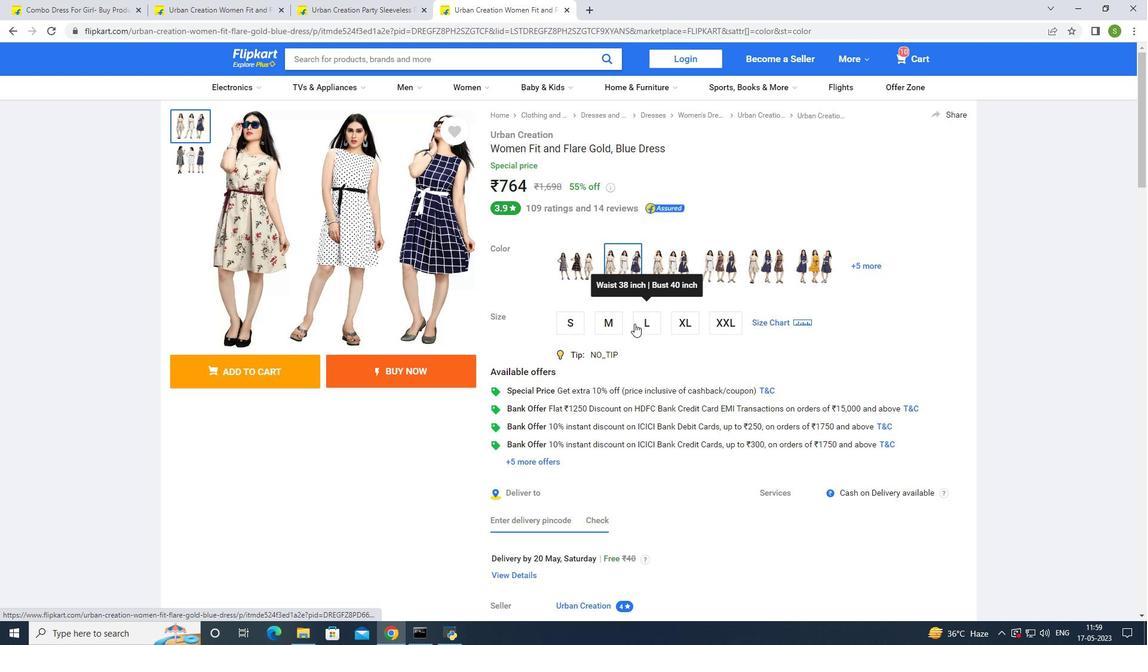 
Action: Mouse scrolled (635, 322) with delta (0, 0)
Screenshot: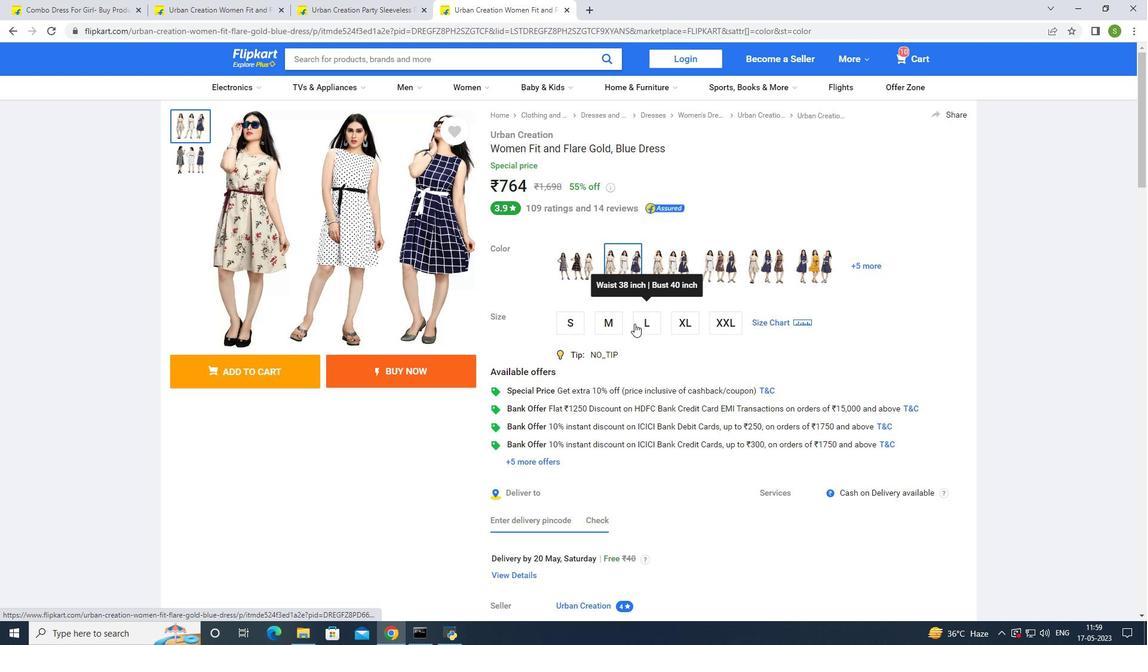 
Action: Mouse moved to (582, 328)
Screenshot: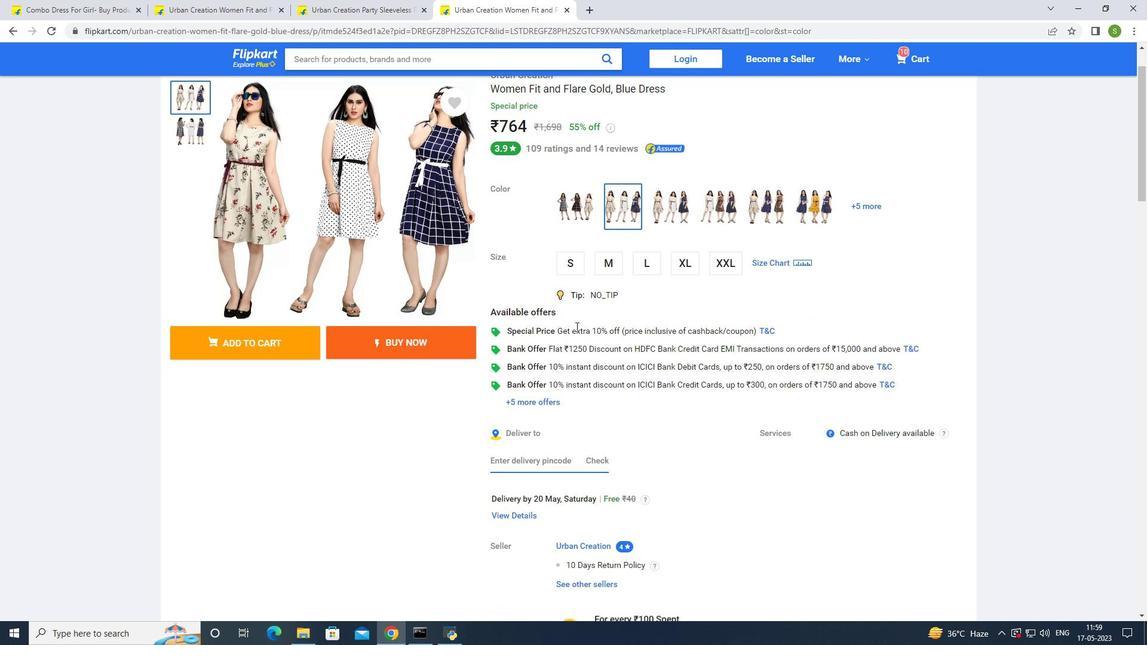 
Action: Mouse scrolled (582, 327) with delta (0, 0)
Screenshot: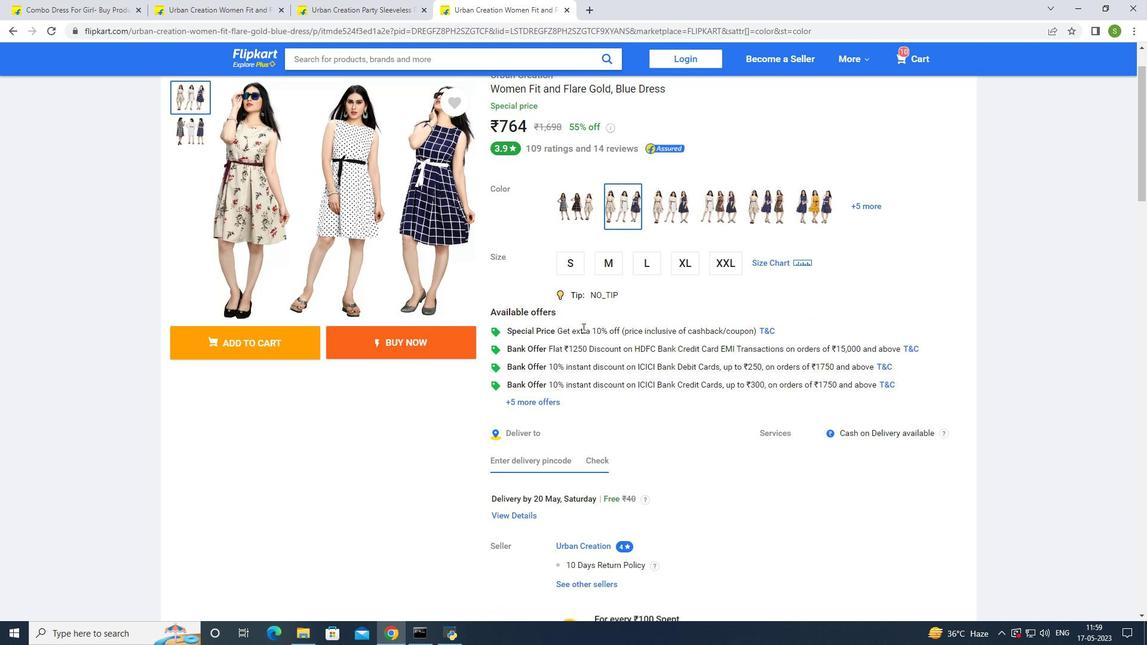 
Action: Mouse scrolled (582, 327) with delta (0, 0)
Screenshot: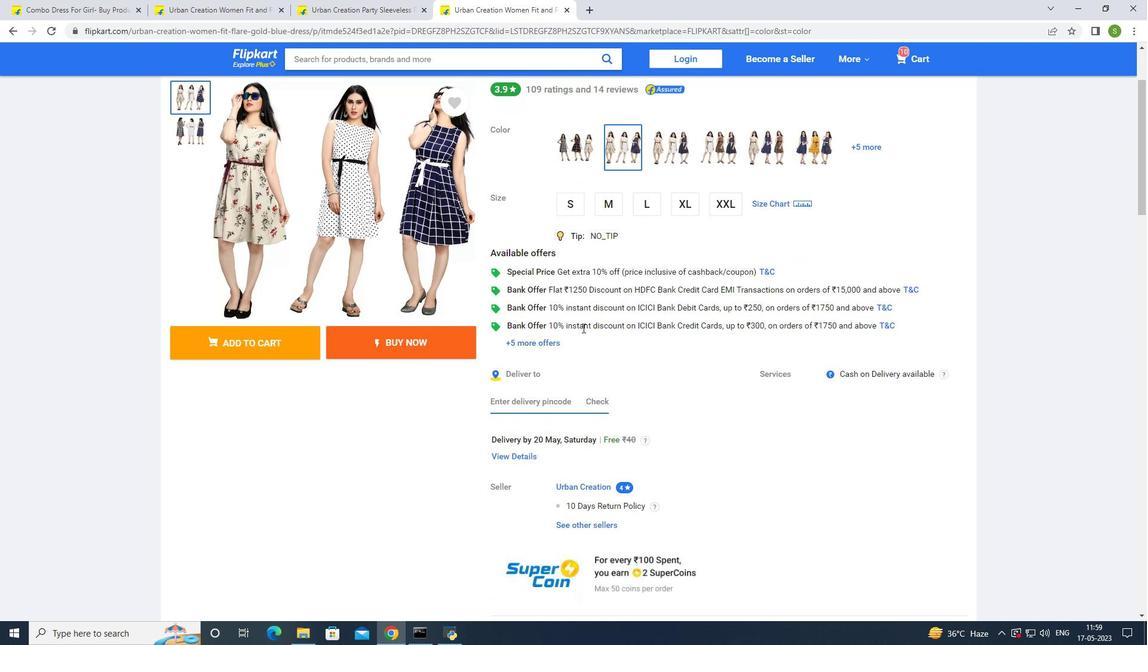 
Action: Mouse scrolled (582, 327) with delta (0, 0)
Screenshot: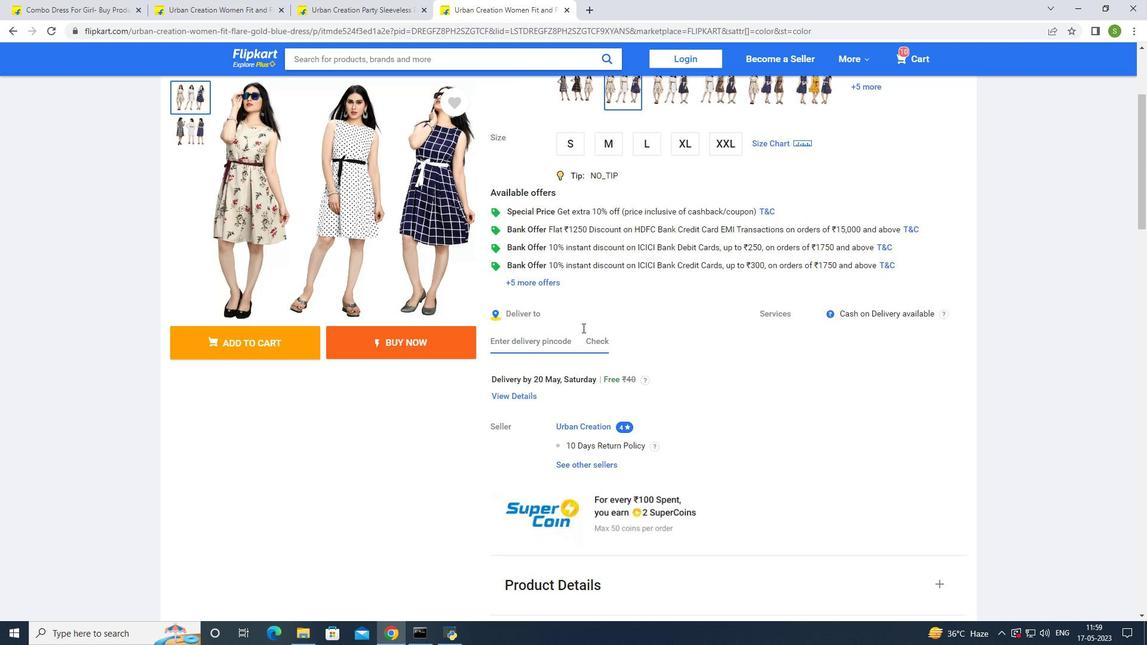 
Action: Mouse moved to (268, 339)
Screenshot: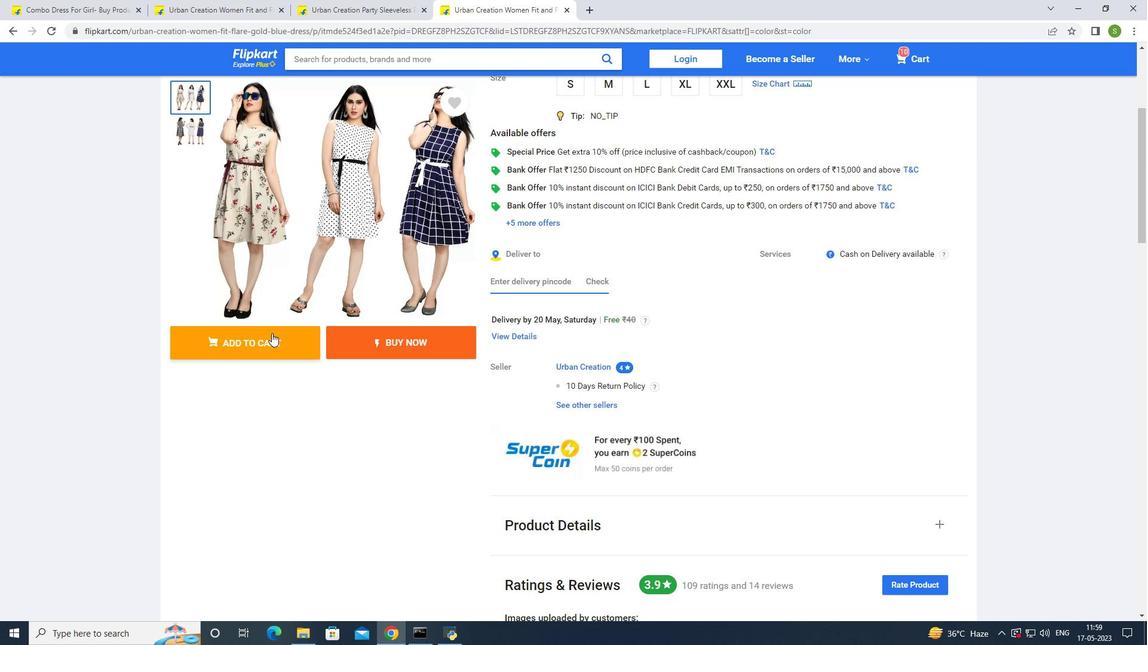
Action: Mouse pressed left at (268, 339)
Screenshot: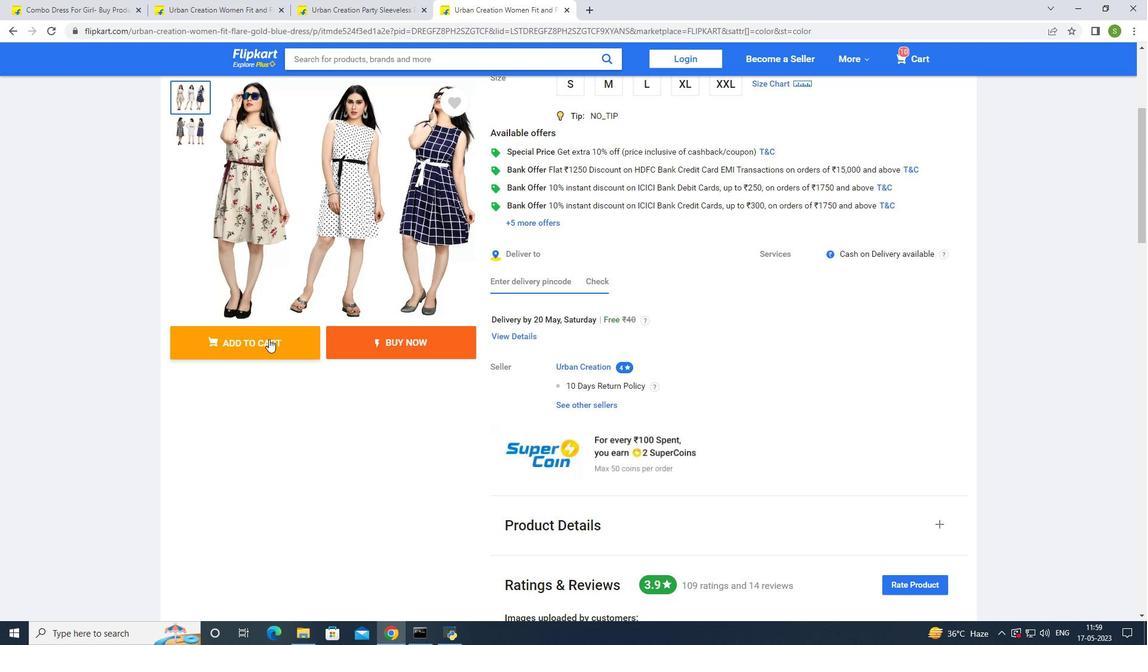 
Action: Mouse moved to (516, 328)
Screenshot: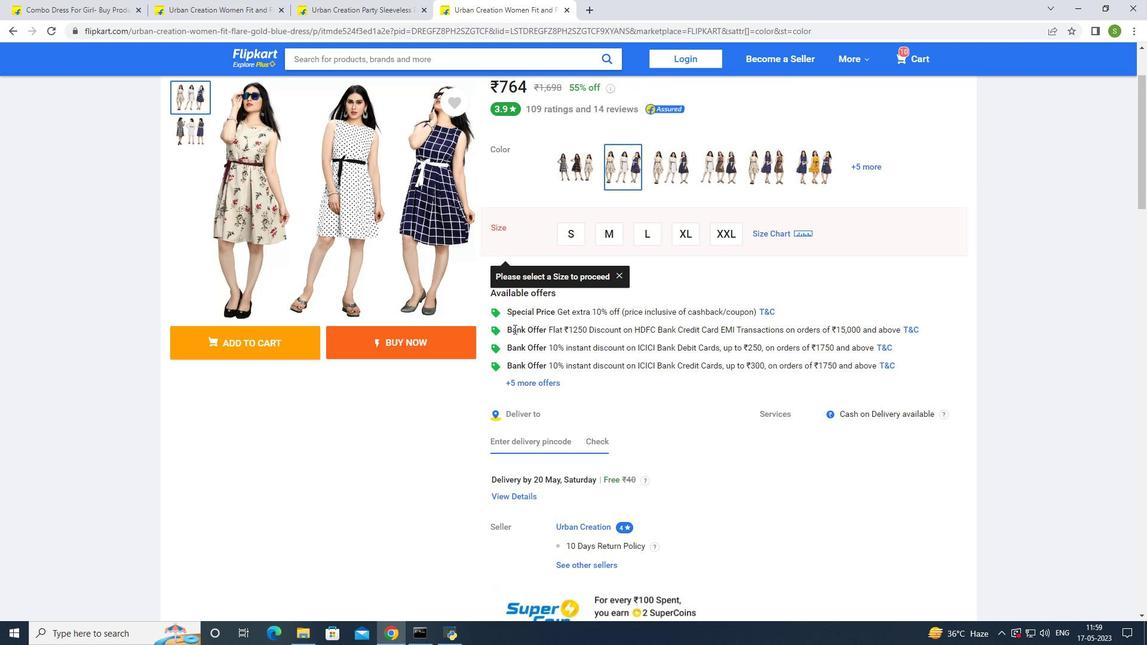 
Action: Mouse scrolled (516, 328) with delta (0, 0)
Screenshot: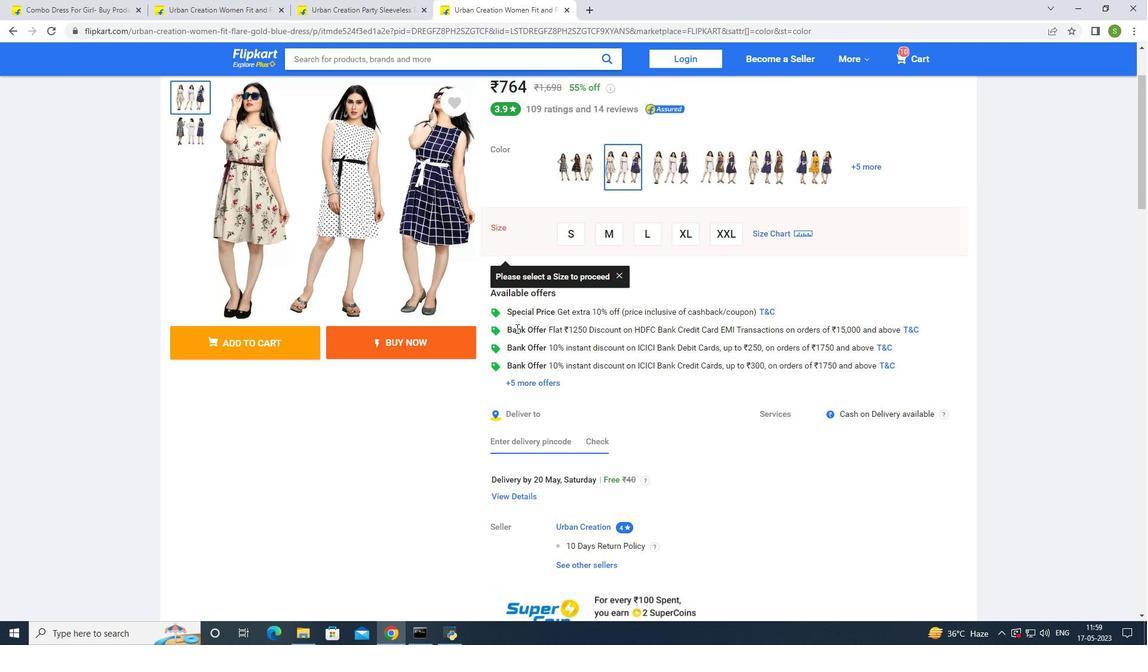 
Action: Mouse scrolled (516, 328) with delta (0, 0)
Screenshot: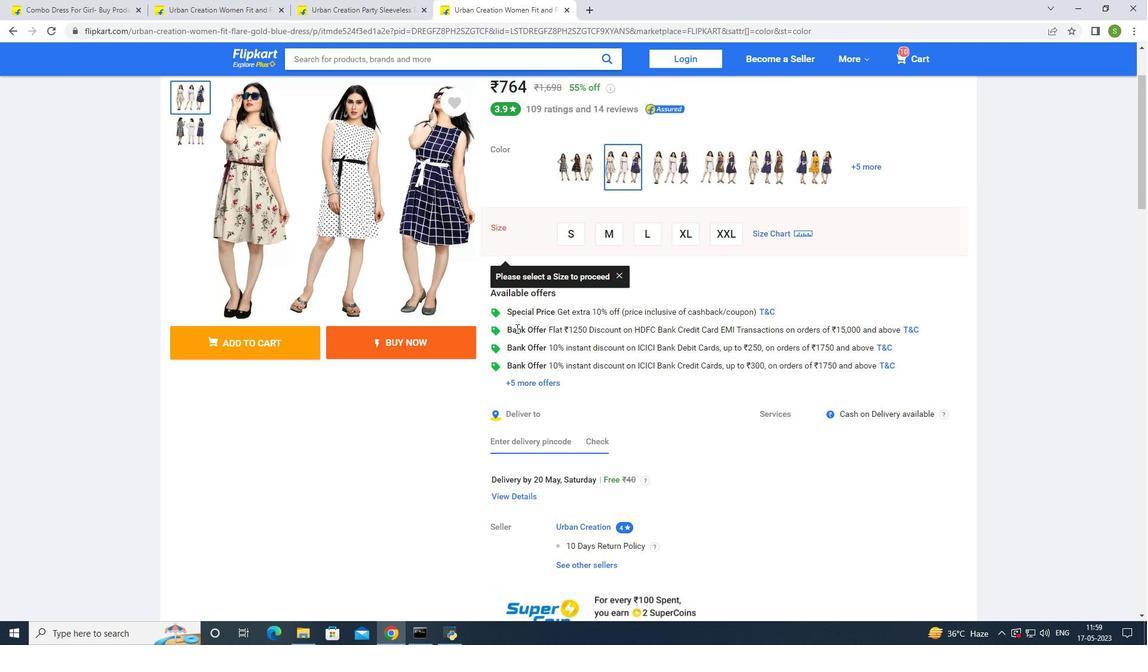 
Action: Mouse moved to (516, 328)
Screenshot: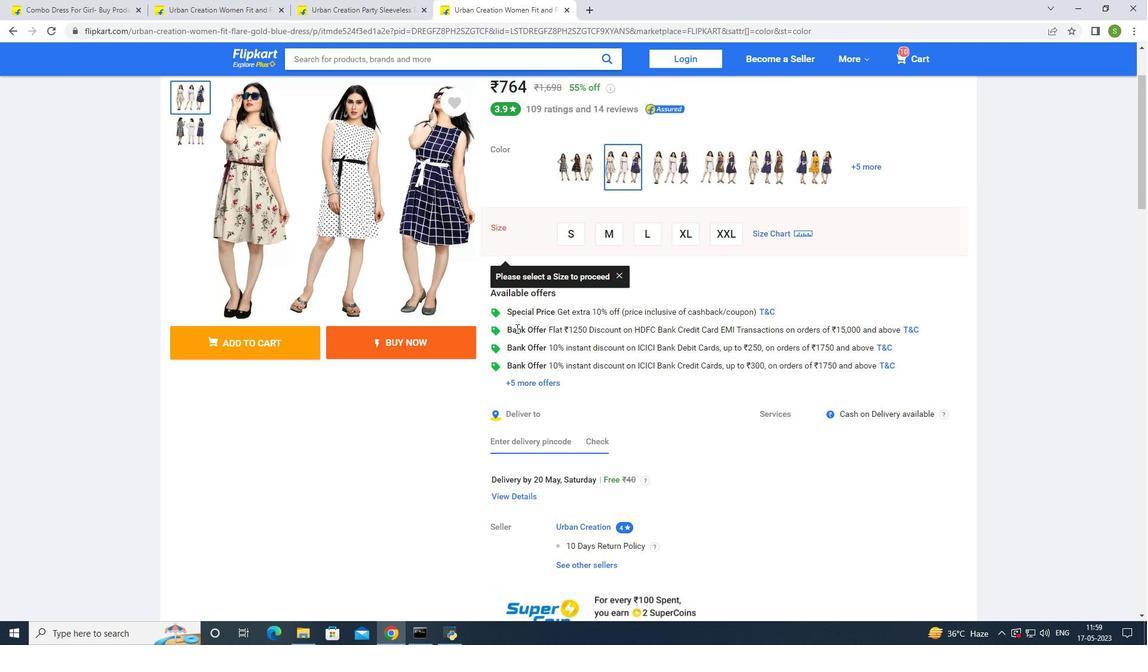 
Action: Mouse scrolled (516, 328) with delta (0, 0)
Screenshot: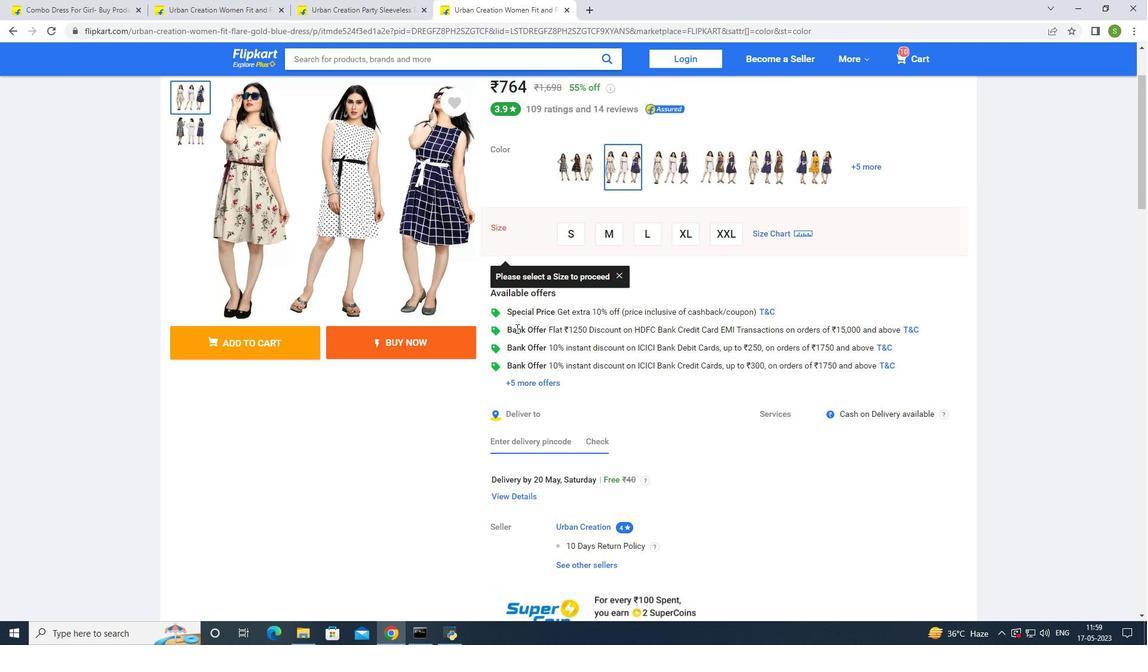 
Action: Mouse scrolled (516, 328) with delta (0, 0)
Screenshot: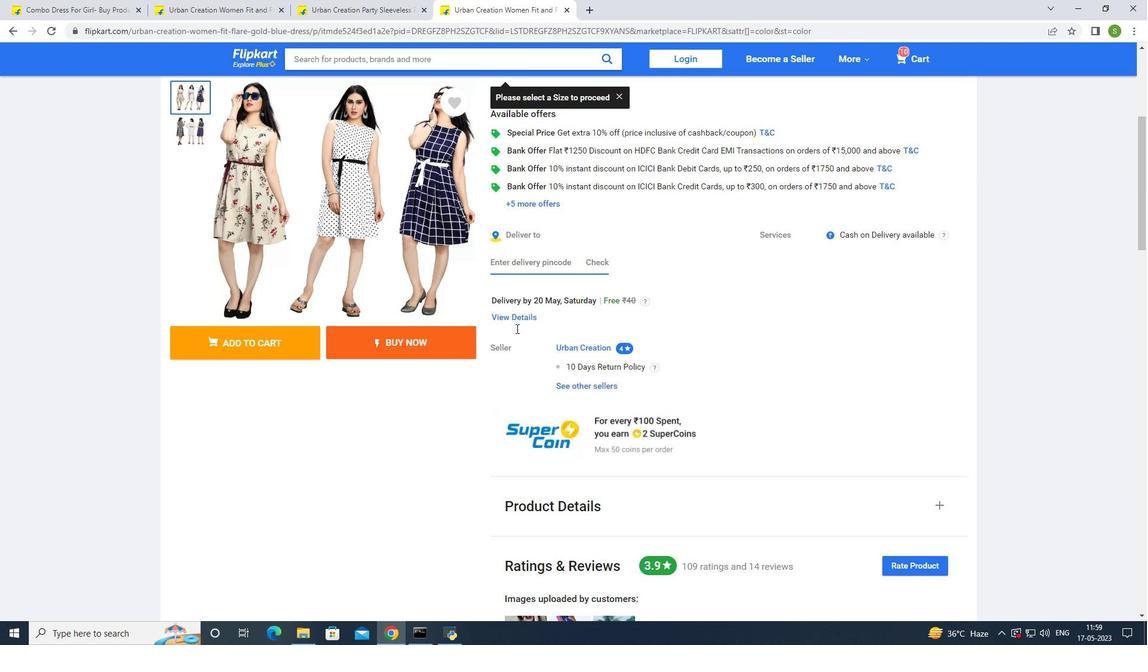 
Action: Mouse scrolled (516, 328) with delta (0, 0)
Screenshot: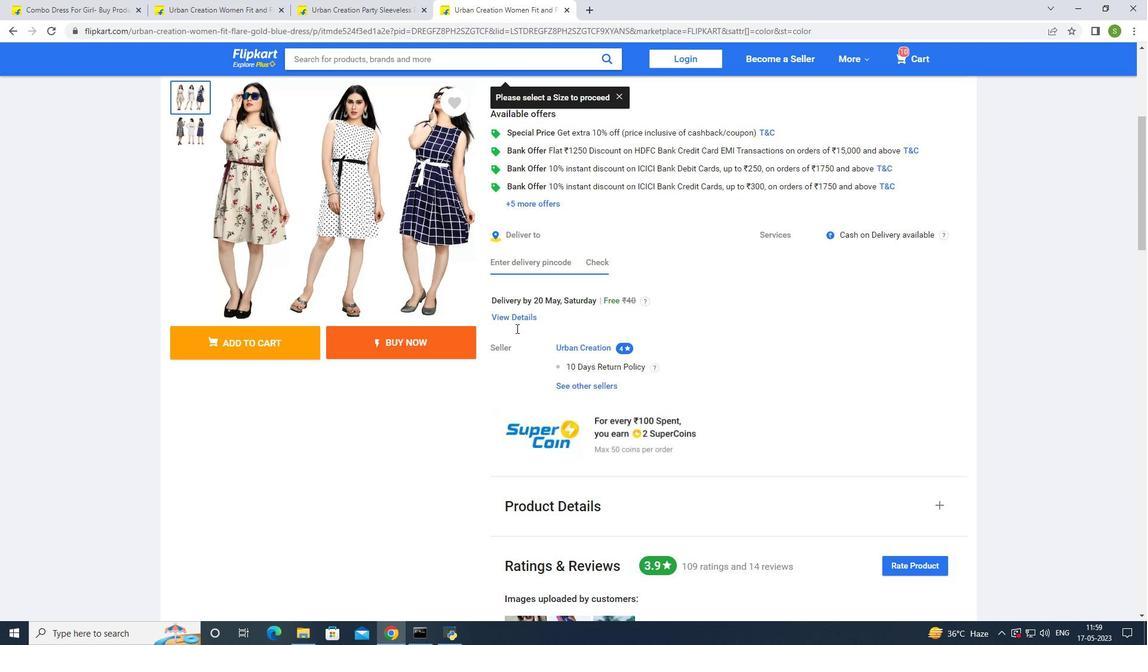 
Action: Mouse scrolled (516, 328) with delta (0, 0)
Screenshot: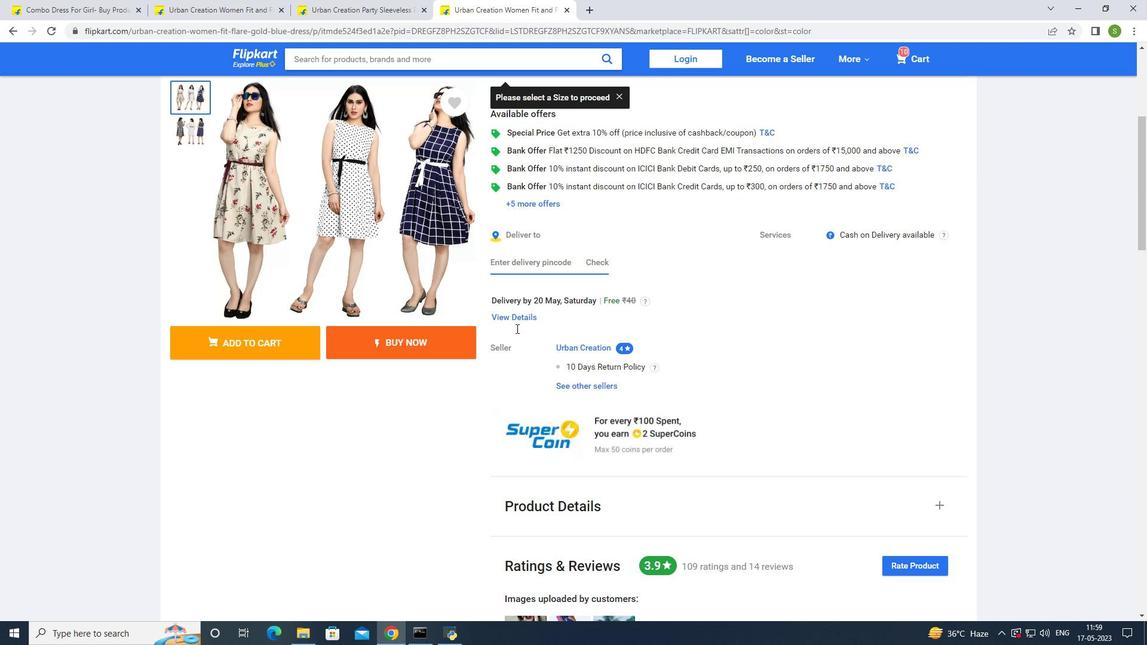 
Action: Mouse scrolled (516, 328) with delta (0, 0)
Screenshot: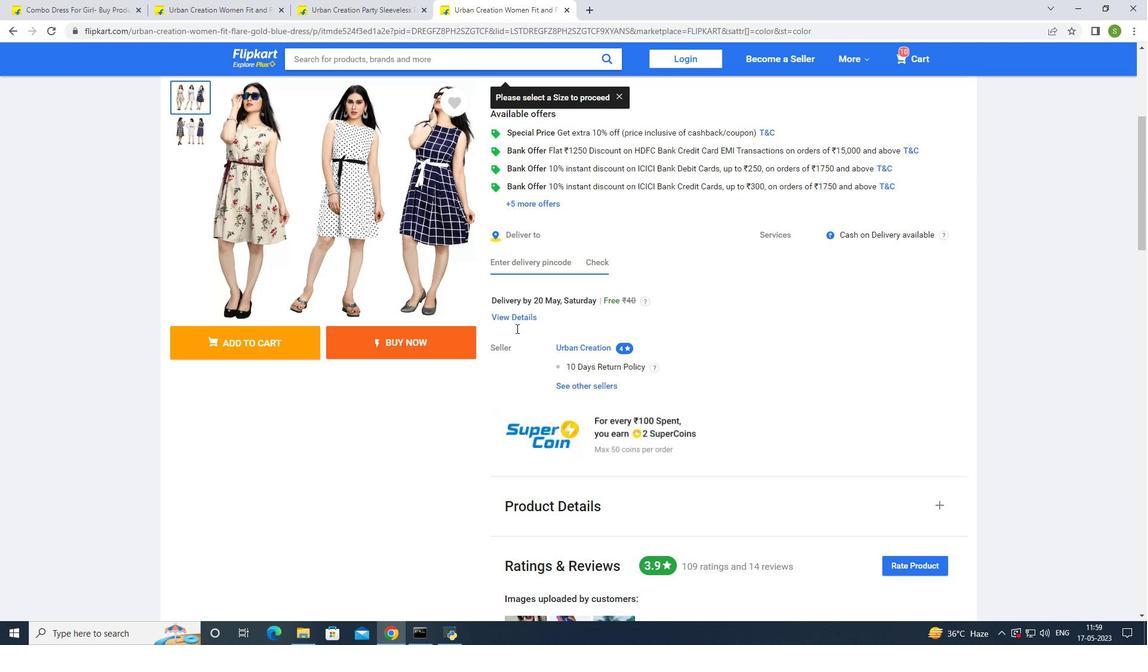
Action: Mouse scrolled (516, 328) with delta (0, 0)
Screenshot: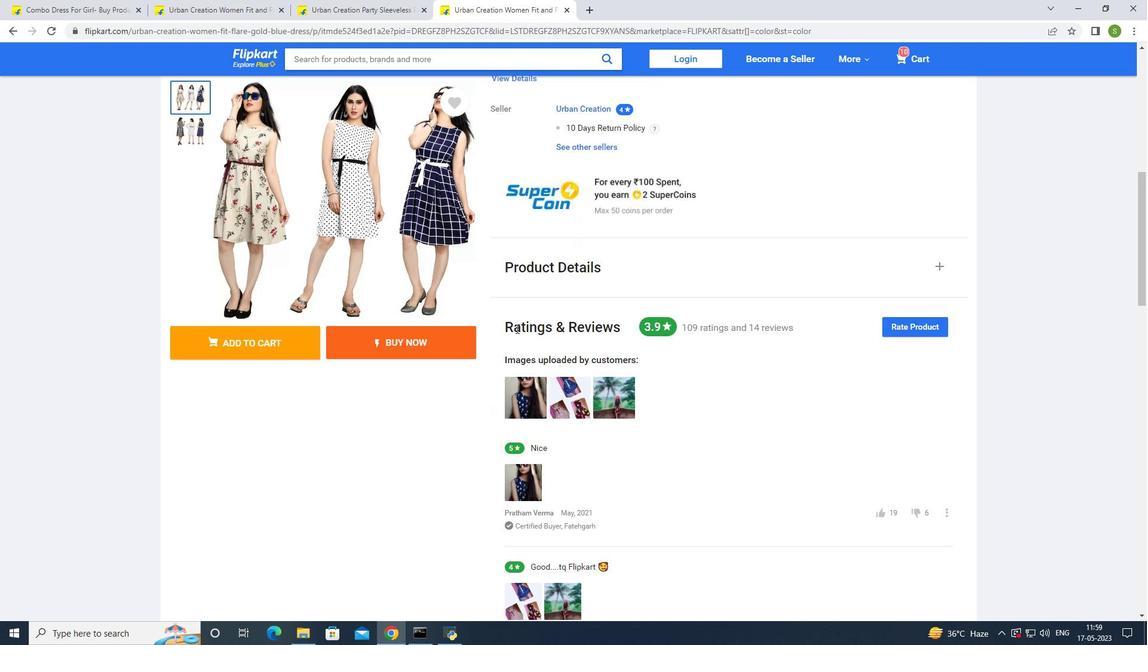 
Action: Mouse scrolled (516, 328) with delta (0, 0)
Screenshot: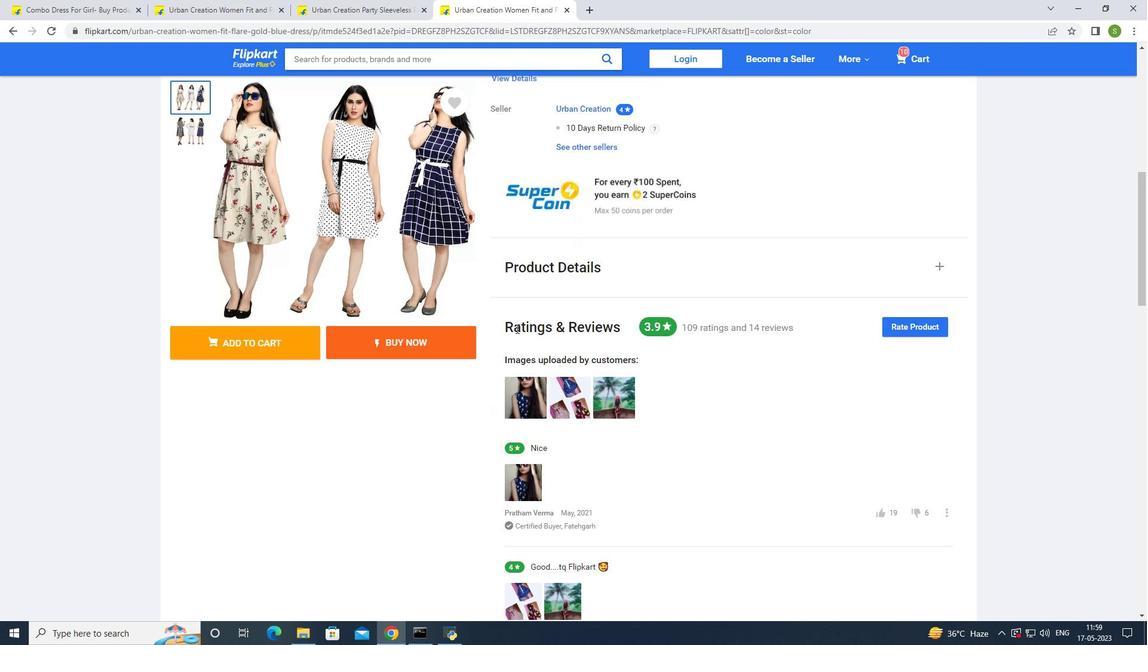
Action: Mouse scrolled (516, 328) with delta (0, 0)
Screenshot: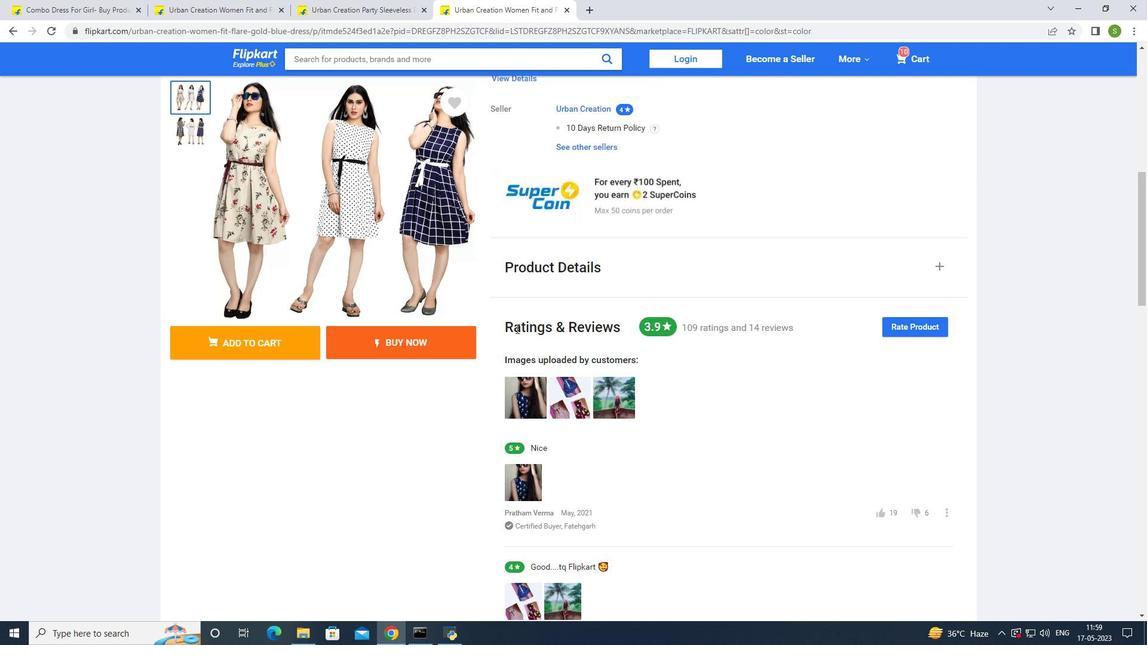 
Action: Mouse scrolled (516, 328) with delta (0, 0)
Screenshot: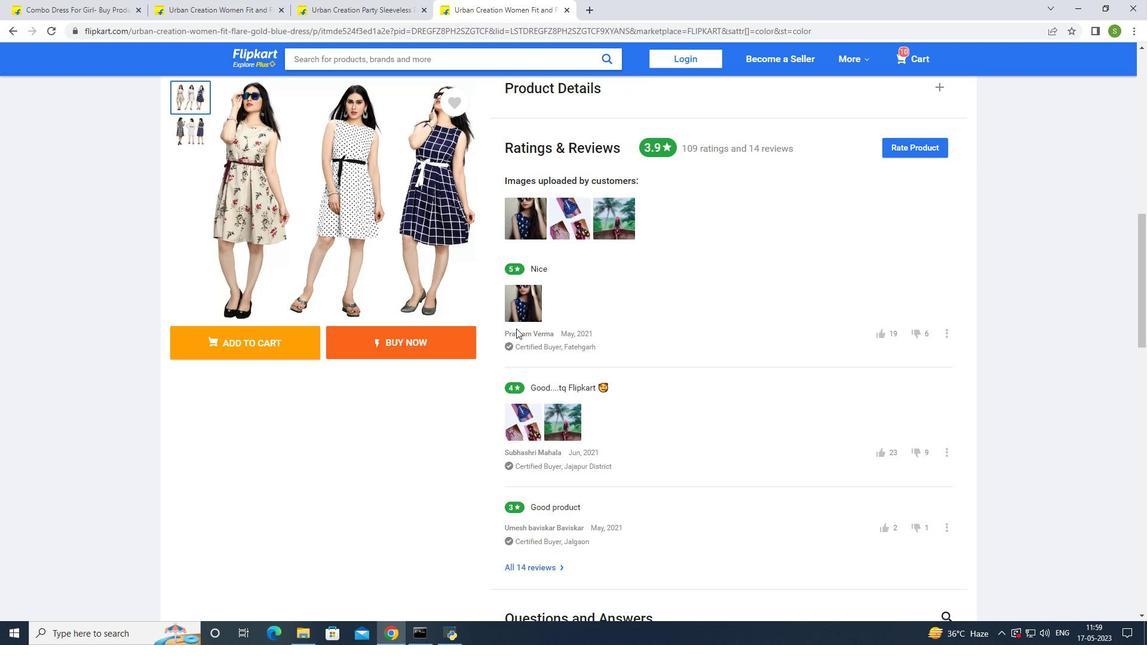 
Action: Mouse scrolled (516, 328) with delta (0, 0)
Screenshot: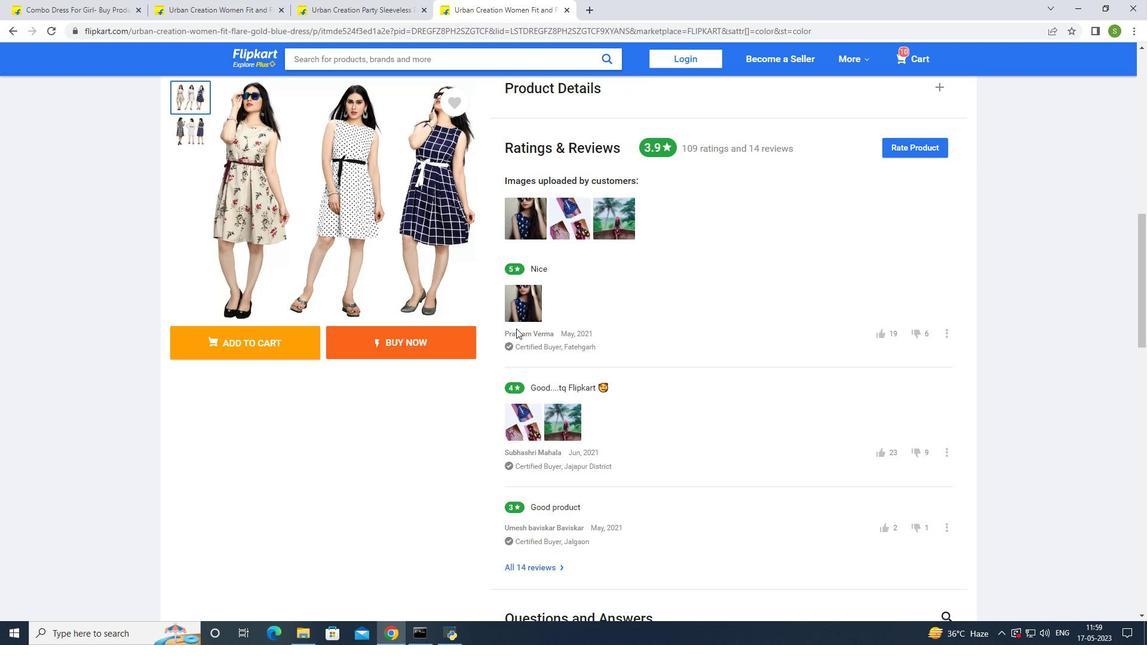 
Action: Mouse scrolled (516, 328) with delta (0, 0)
Screenshot: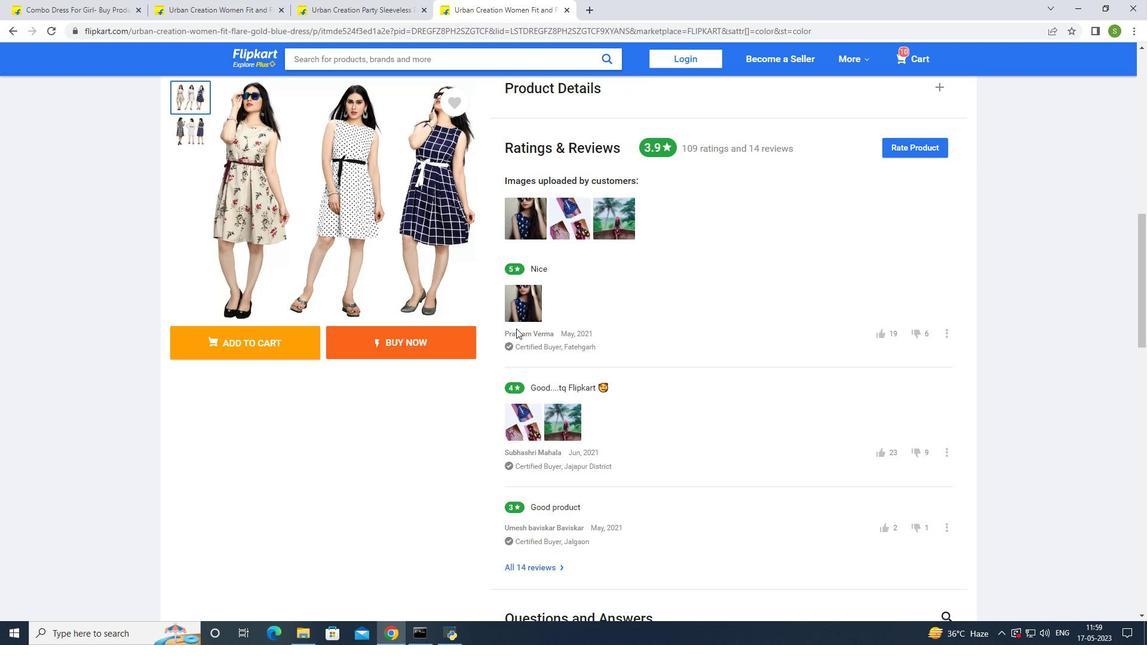 
Action: Mouse scrolled (516, 328) with delta (0, 0)
Screenshot: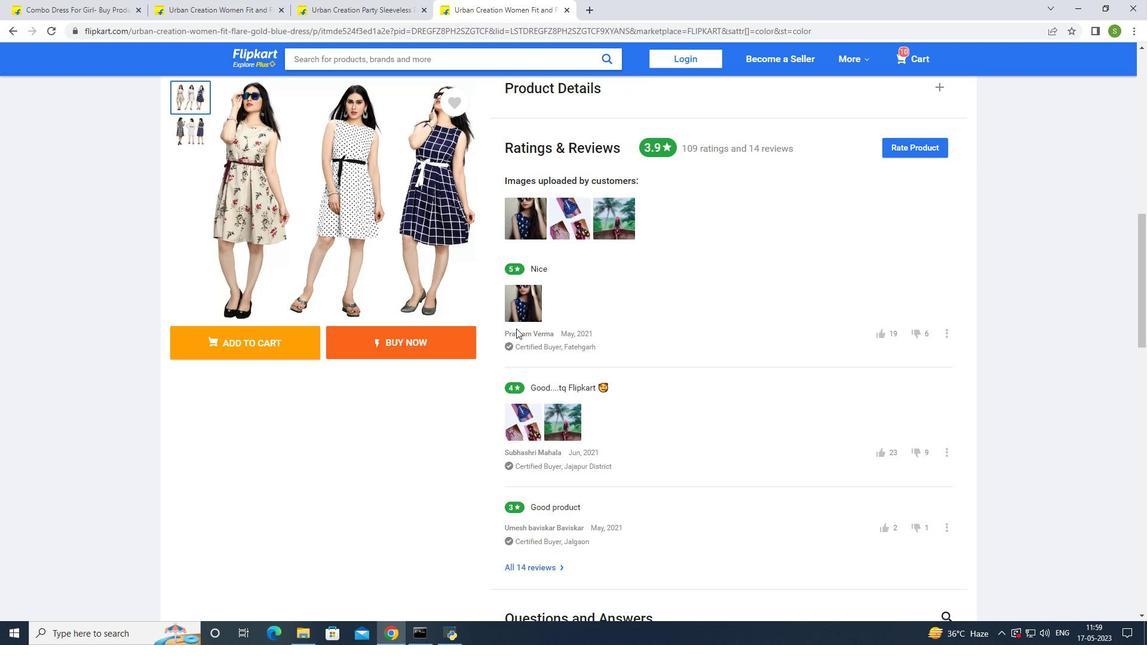 
Action: Mouse scrolled (516, 328) with delta (0, 0)
Screenshot: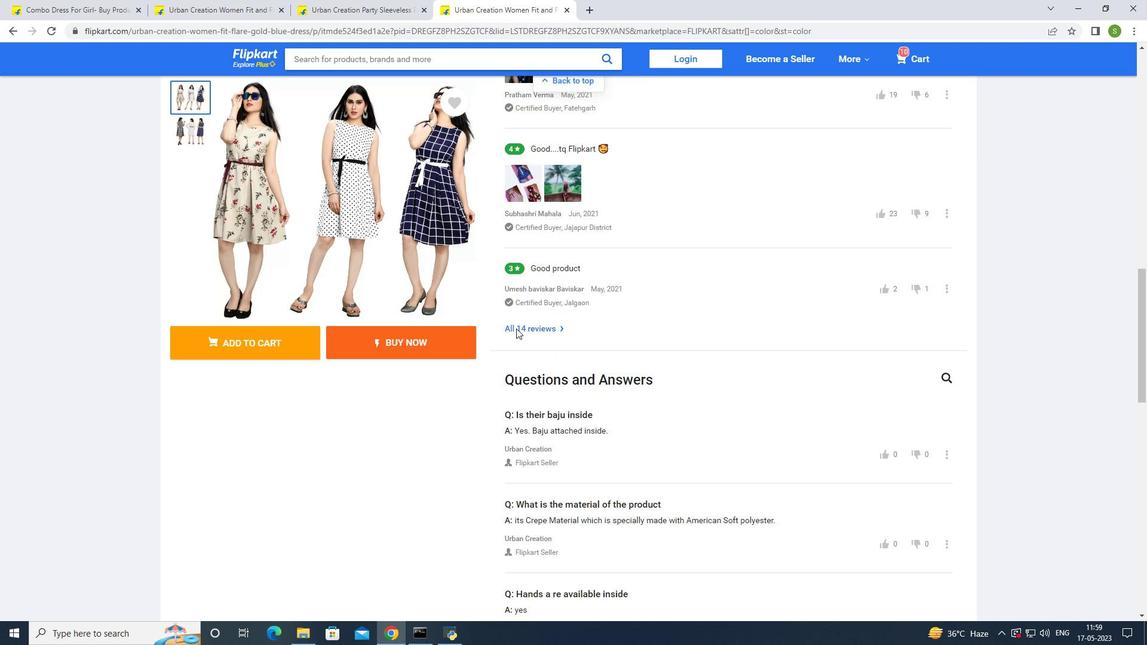 
Action: Mouse scrolled (516, 328) with delta (0, 0)
Screenshot: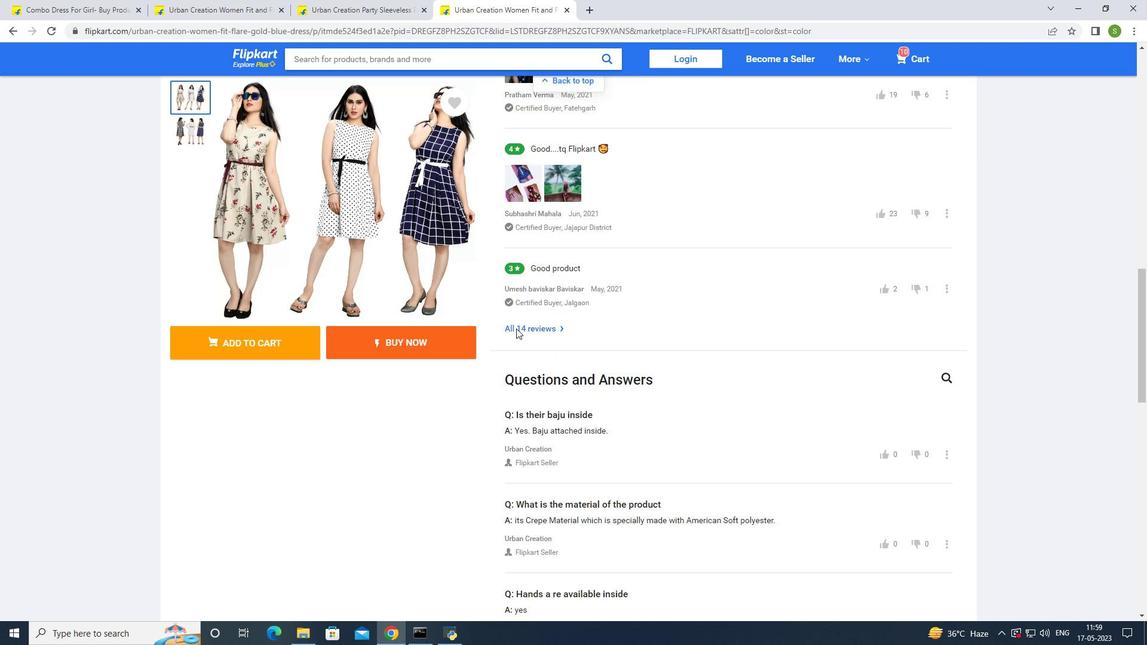 
Action: Mouse scrolled (516, 328) with delta (0, 0)
Screenshot: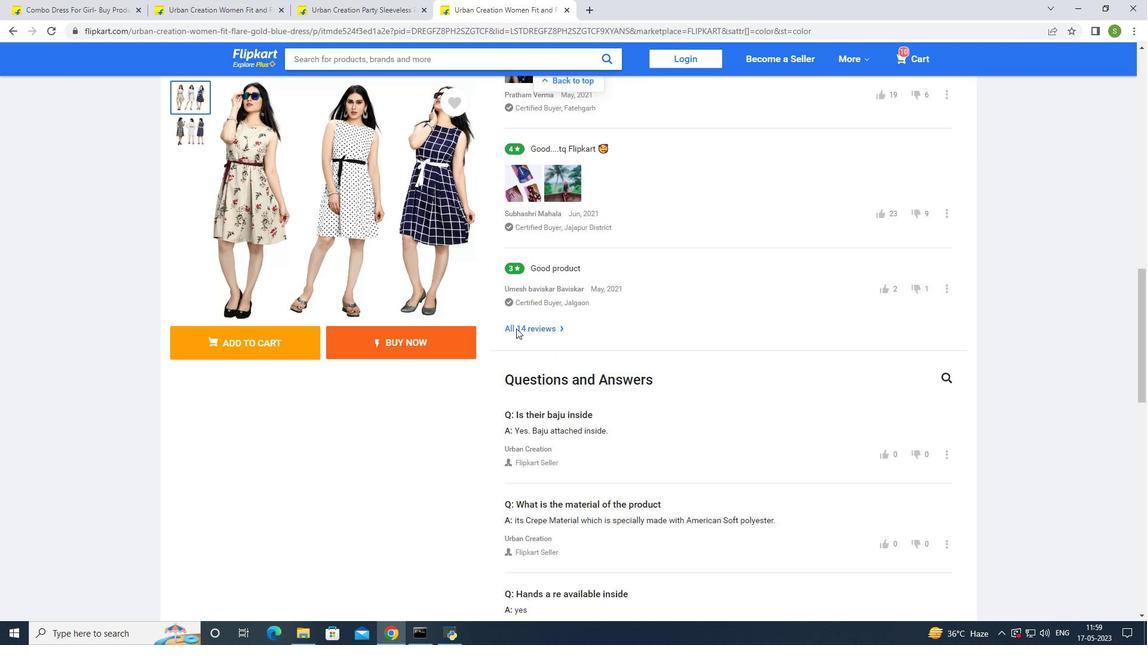 
Action: Mouse scrolled (516, 328) with delta (0, 0)
Screenshot: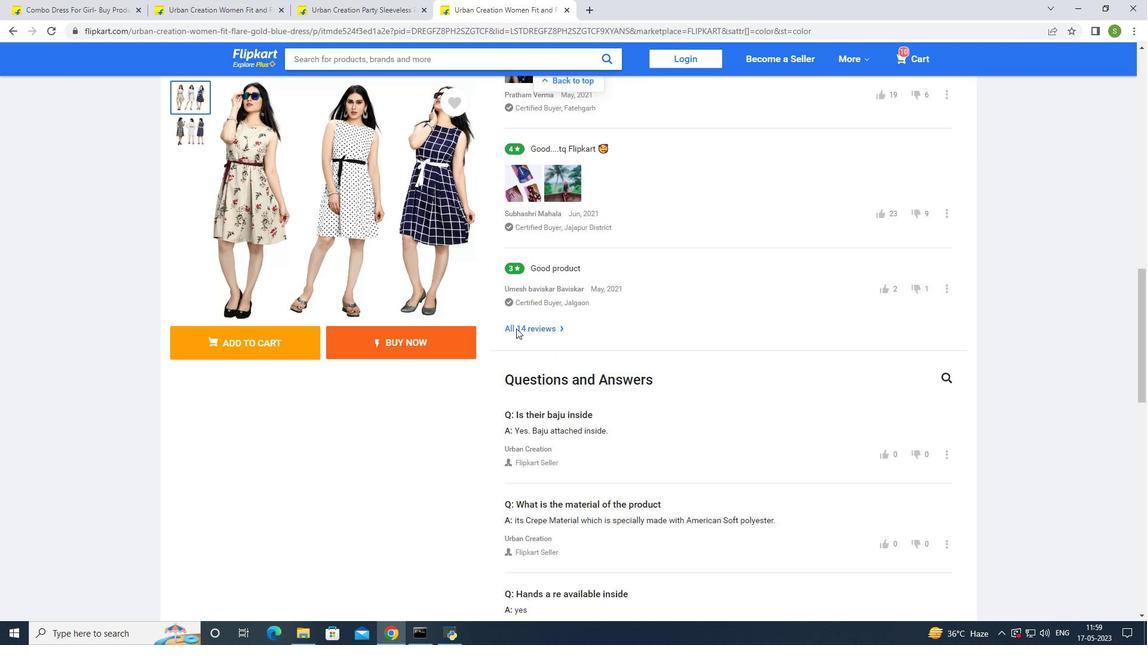 
Action: Mouse scrolled (516, 328) with delta (0, 0)
Screenshot: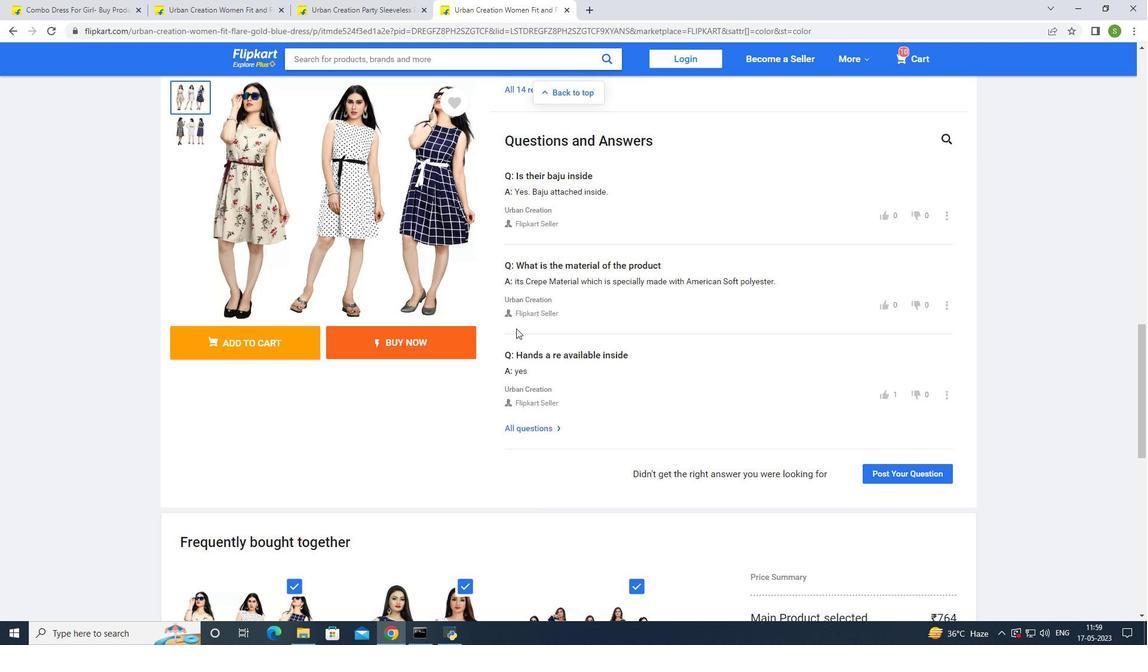 
Action: Mouse scrolled (516, 328) with delta (0, 0)
Screenshot: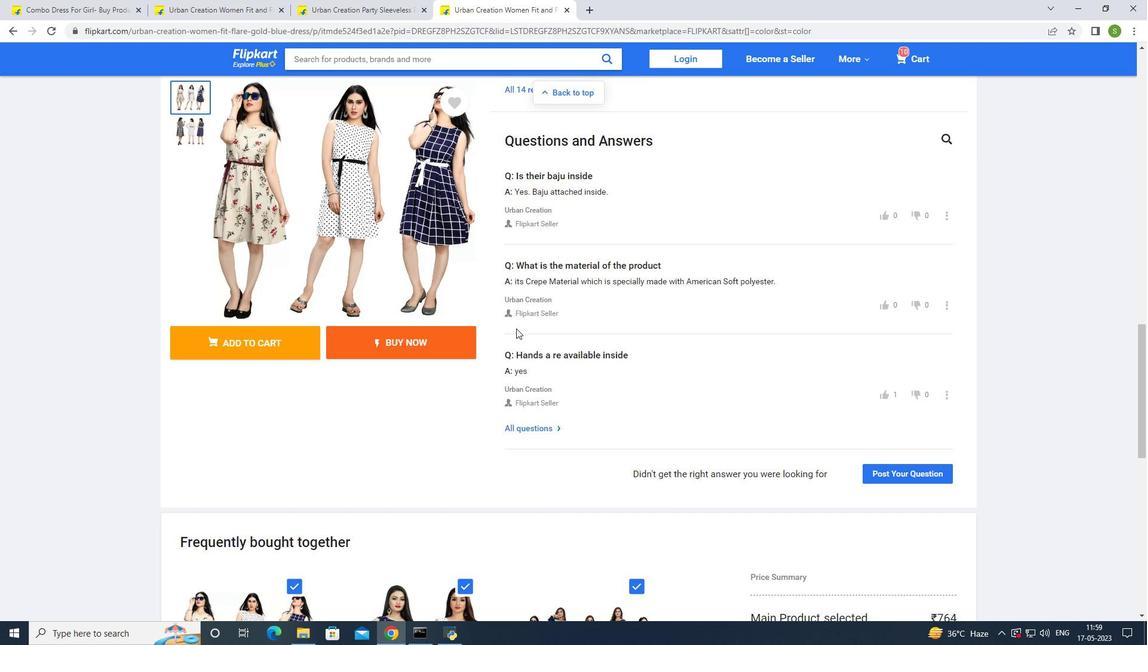 
Action: Mouse scrolled (516, 328) with delta (0, 0)
Screenshot: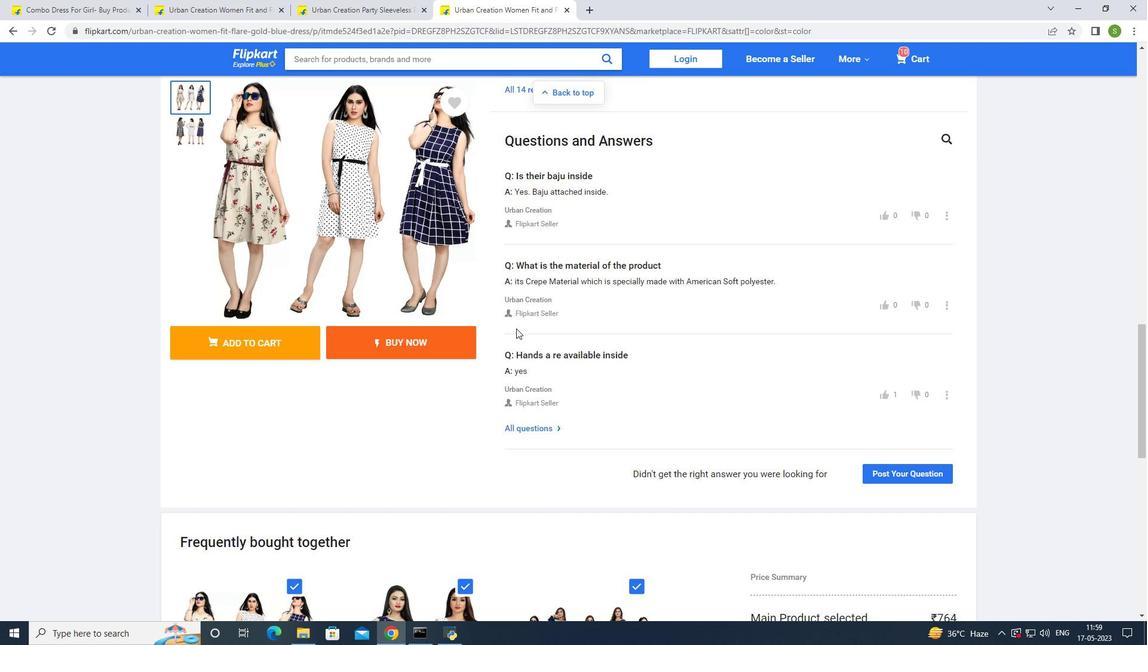 
Action: Mouse scrolled (516, 328) with delta (0, 0)
Screenshot: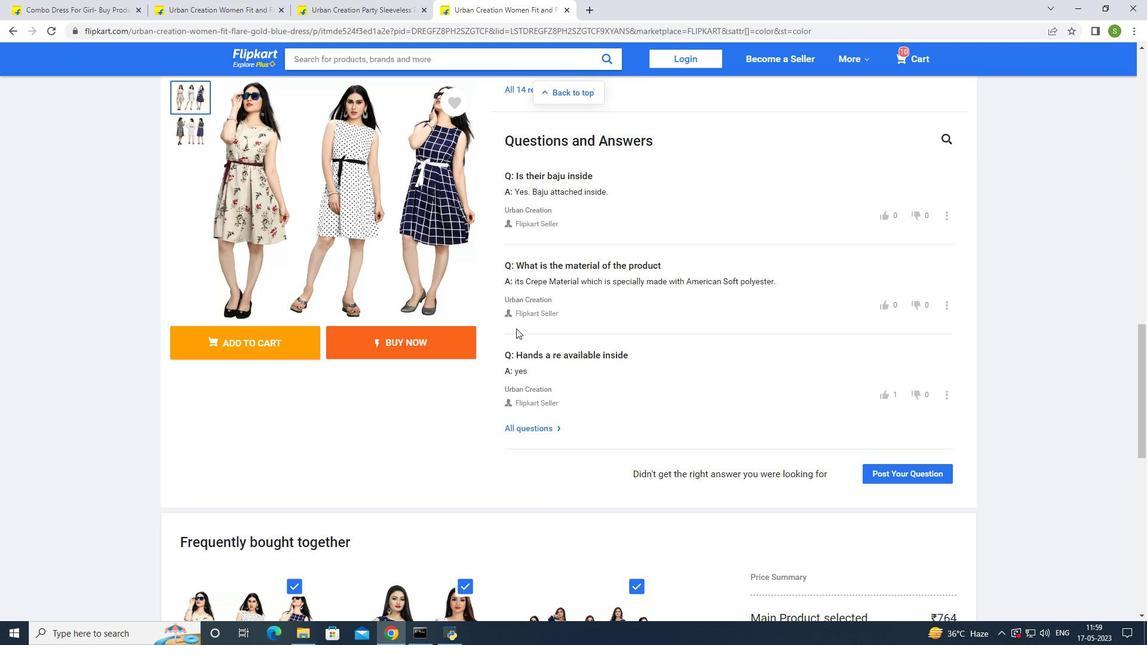 
Action: Mouse moved to (537, 384)
Screenshot: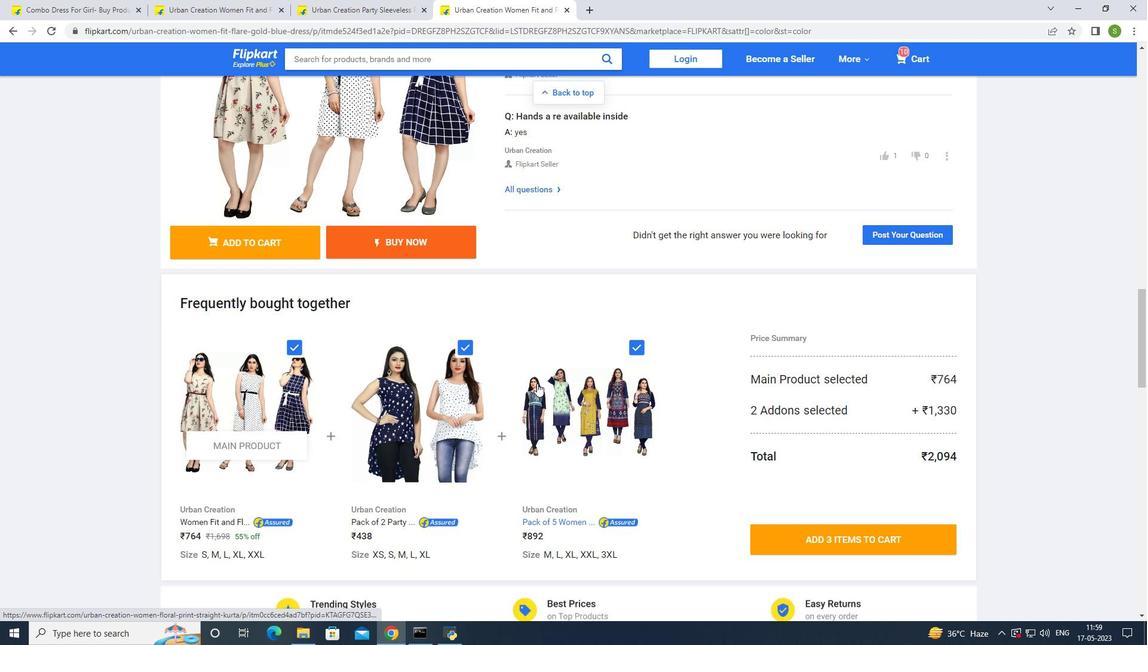 
Action: Mouse pressed left at (537, 384)
Screenshot: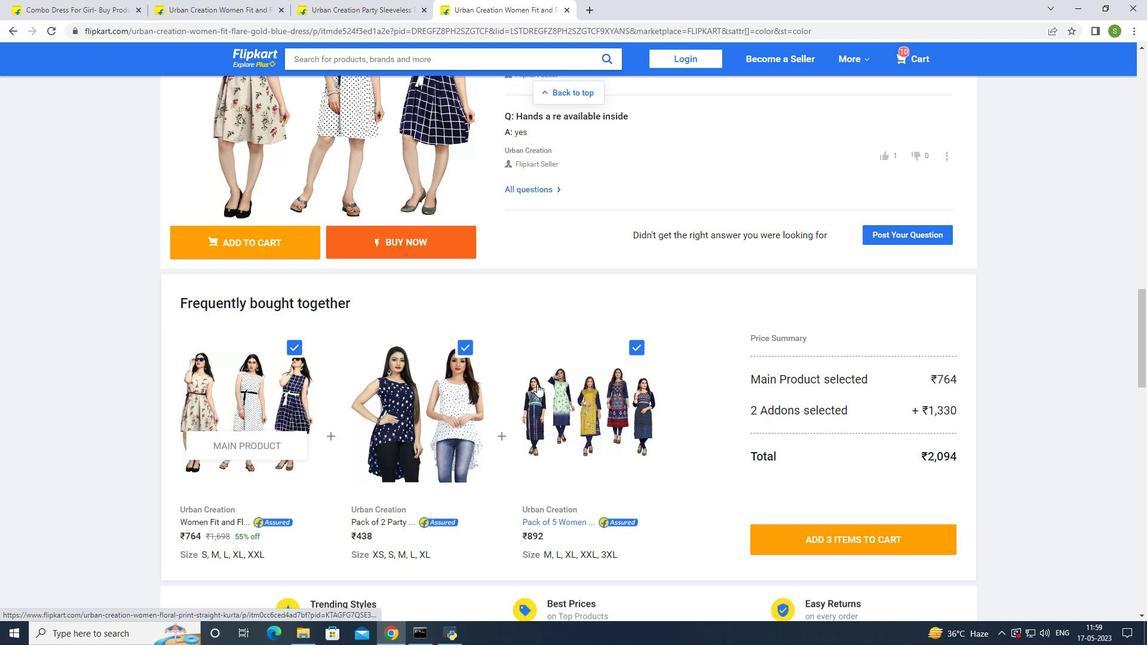 
Action: Mouse moved to (773, 318)
Screenshot: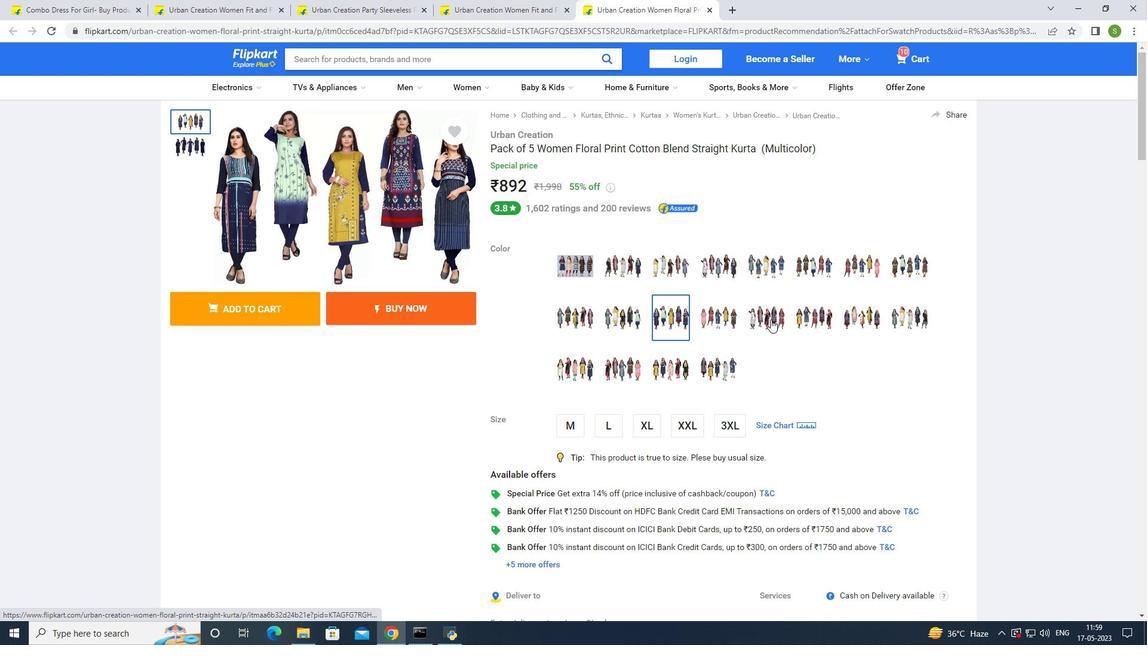 
Action: Mouse pressed left at (773, 318)
Screenshot: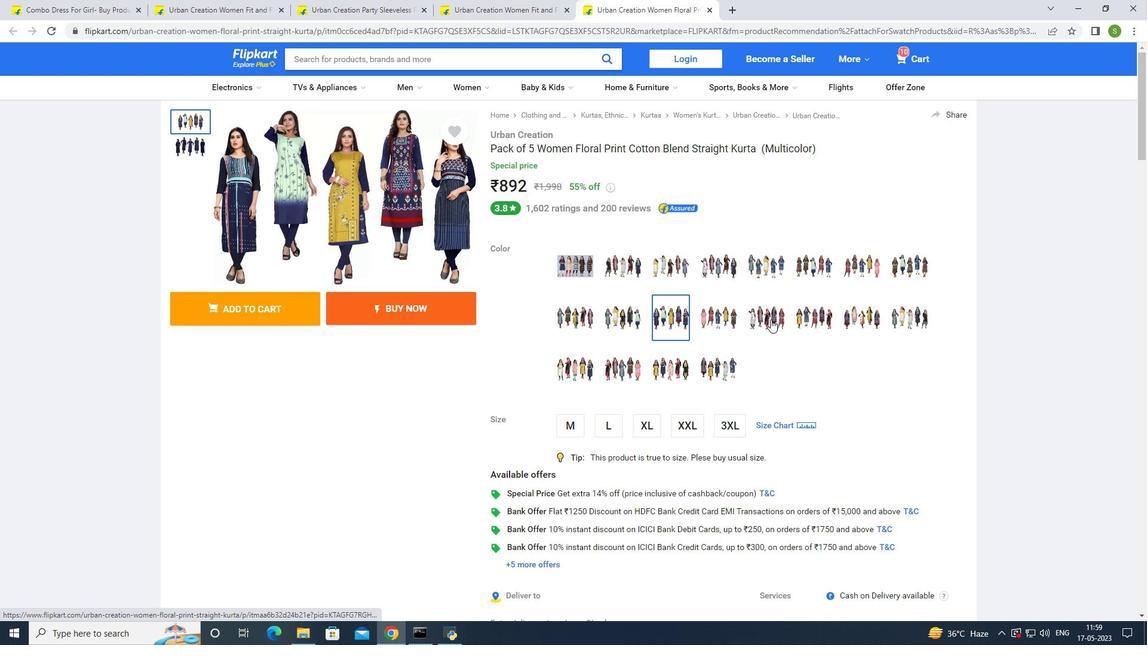 
Action: Mouse moved to (288, 305)
Screenshot: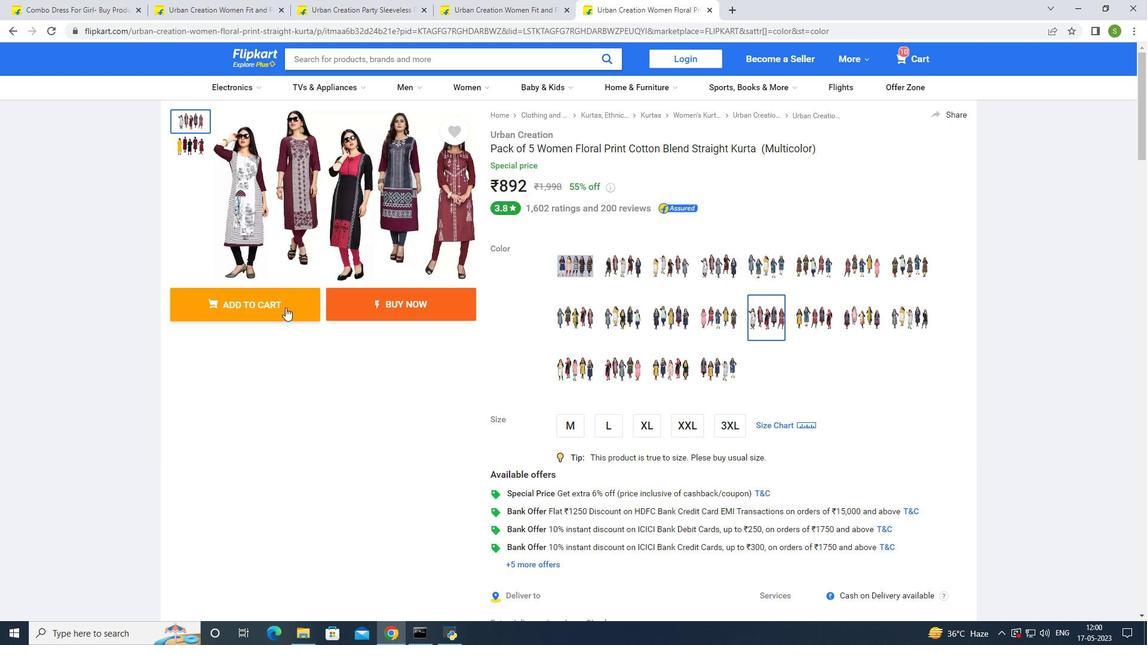 
Action: Mouse pressed left at (288, 305)
Screenshot: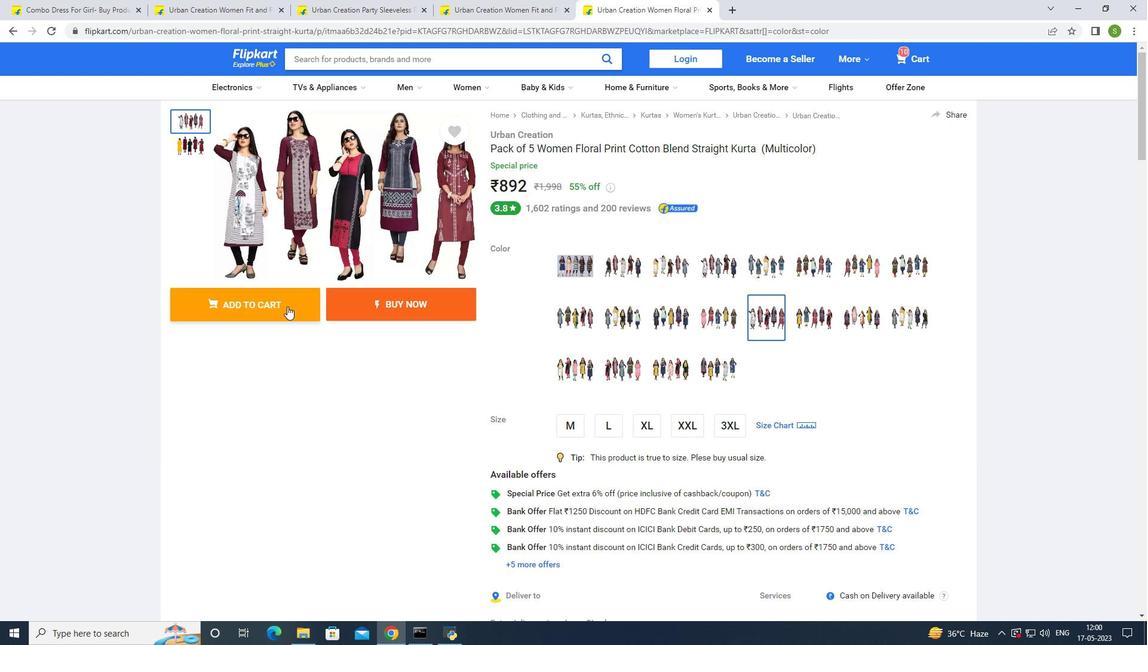 
Action: Mouse moved to (650, 439)
Screenshot: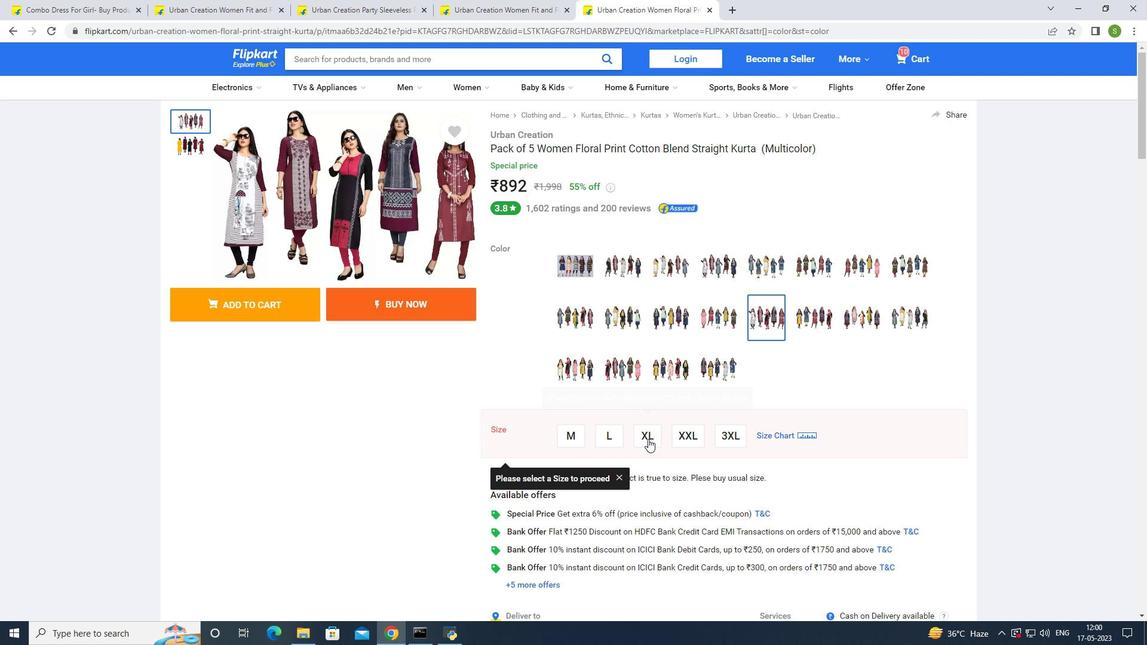
Action: Mouse pressed left at (650, 439)
Screenshot: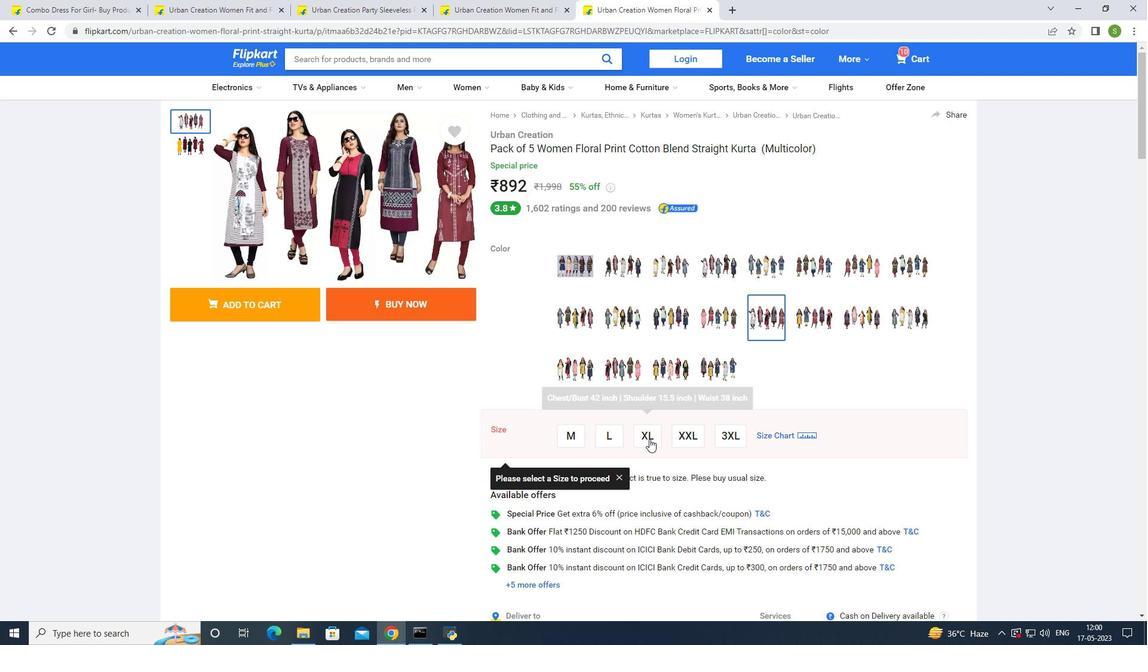 
Action: Mouse moved to (267, 300)
Screenshot: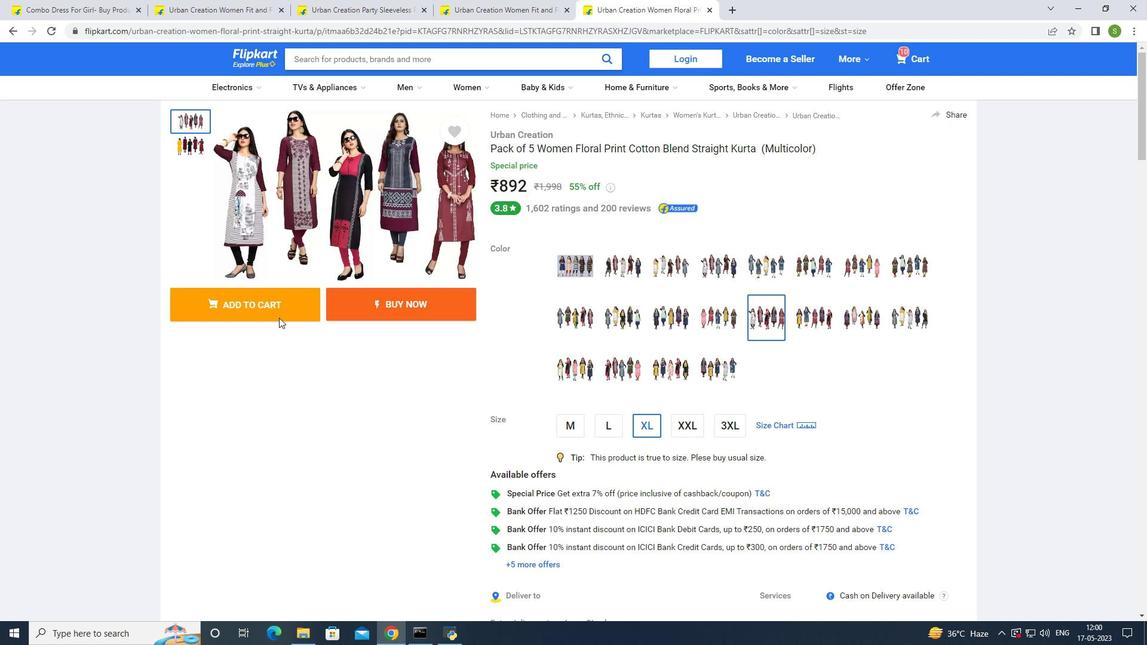 
Action: Mouse pressed left at (267, 300)
Screenshot: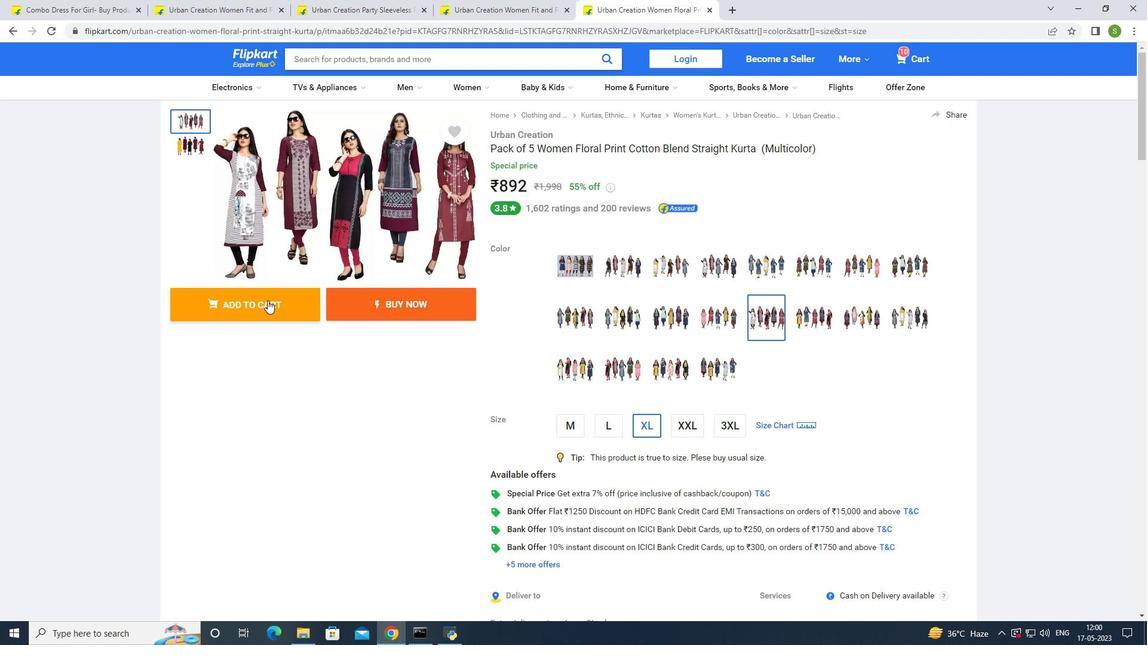 
Action: Mouse moved to (659, 391)
Screenshot: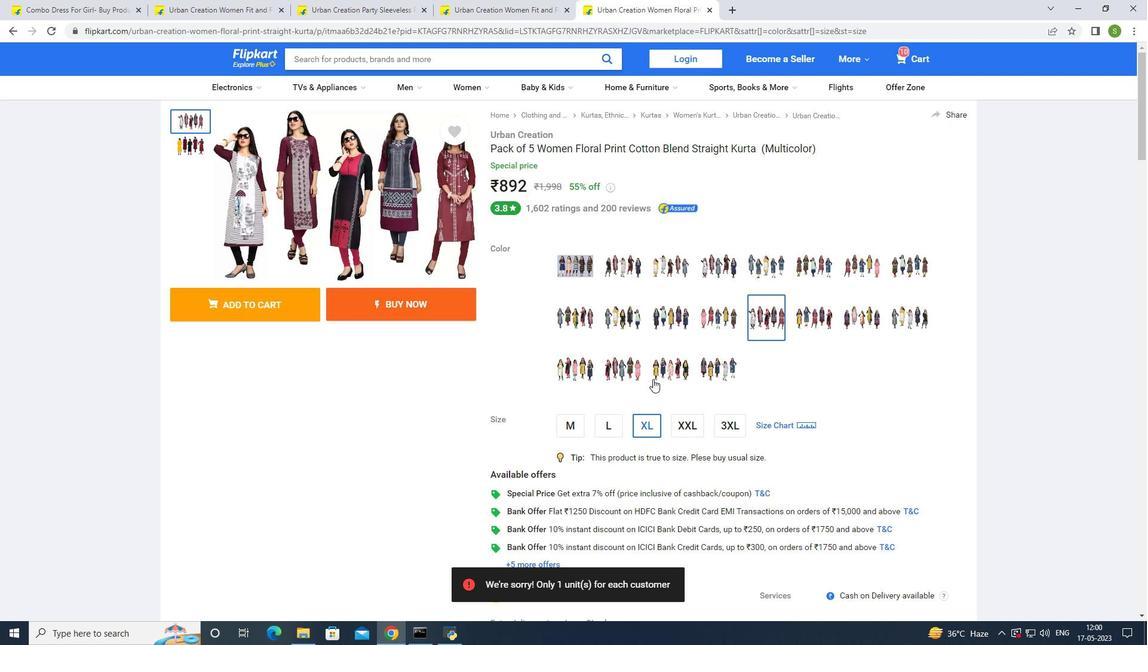 
Action: Mouse scrolled (659, 390) with delta (0, 0)
Screenshot: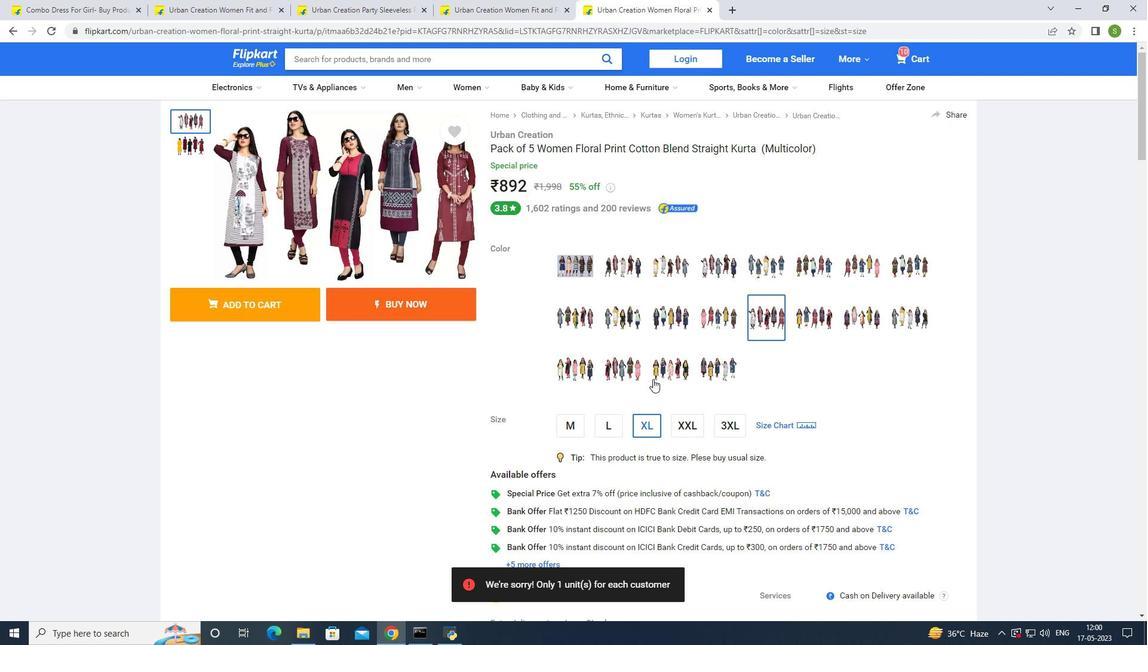 
Action: Mouse moved to (660, 399)
Screenshot: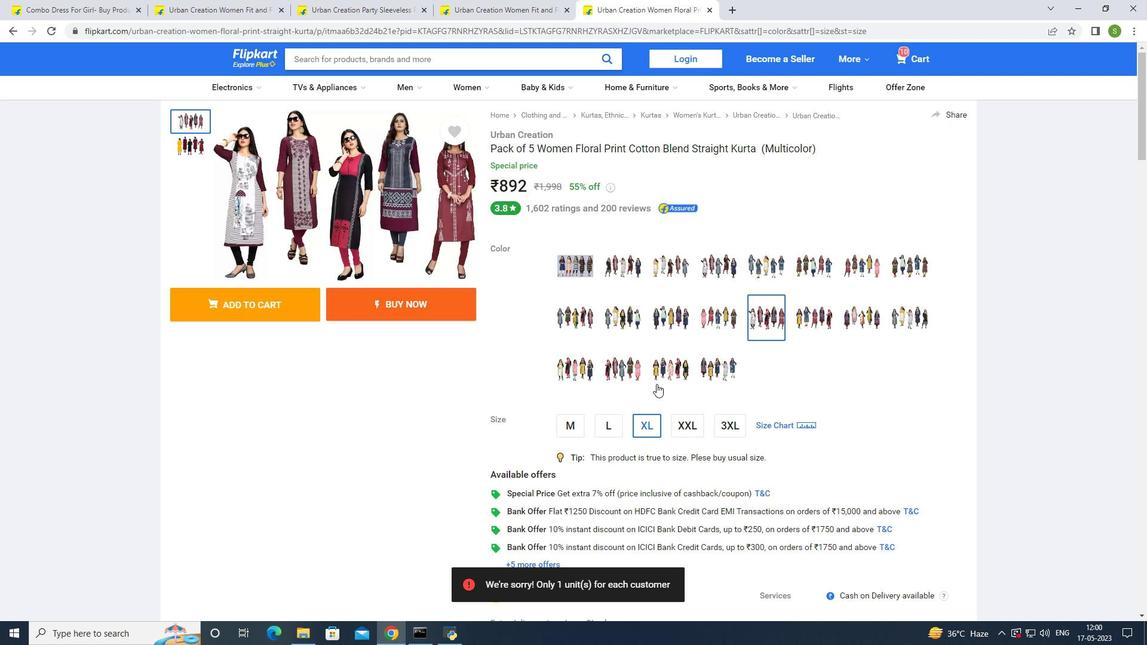 
Action: Mouse scrolled (660, 399) with delta (0, 0)
Screenshot: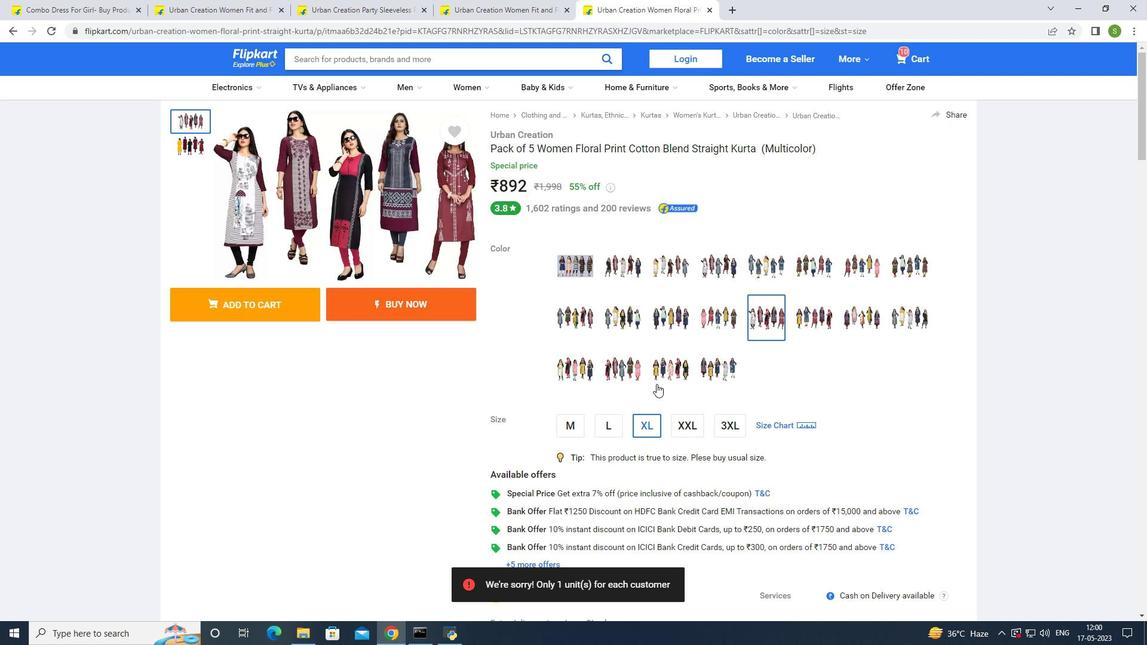 
Action: Mouse moved to (661, 403)
Screenshot: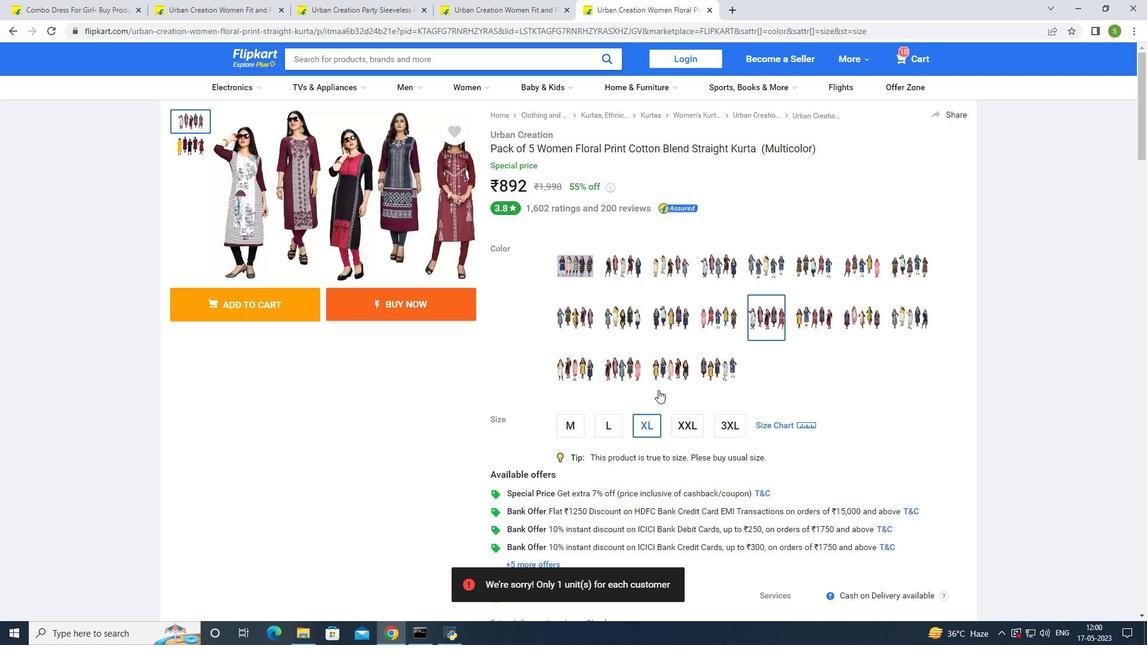 
Action: Mouse scrolled (661, 402) with delta (0, 0)
Screenshot: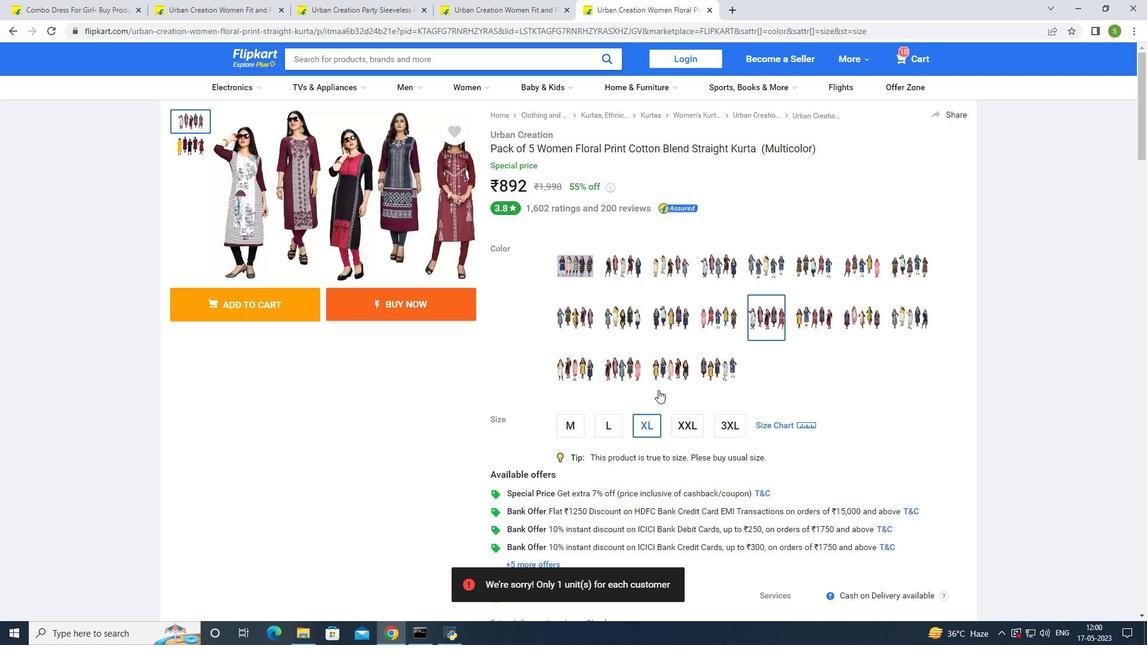 
Action: Mouse moved to (662, 405)
Screenshot: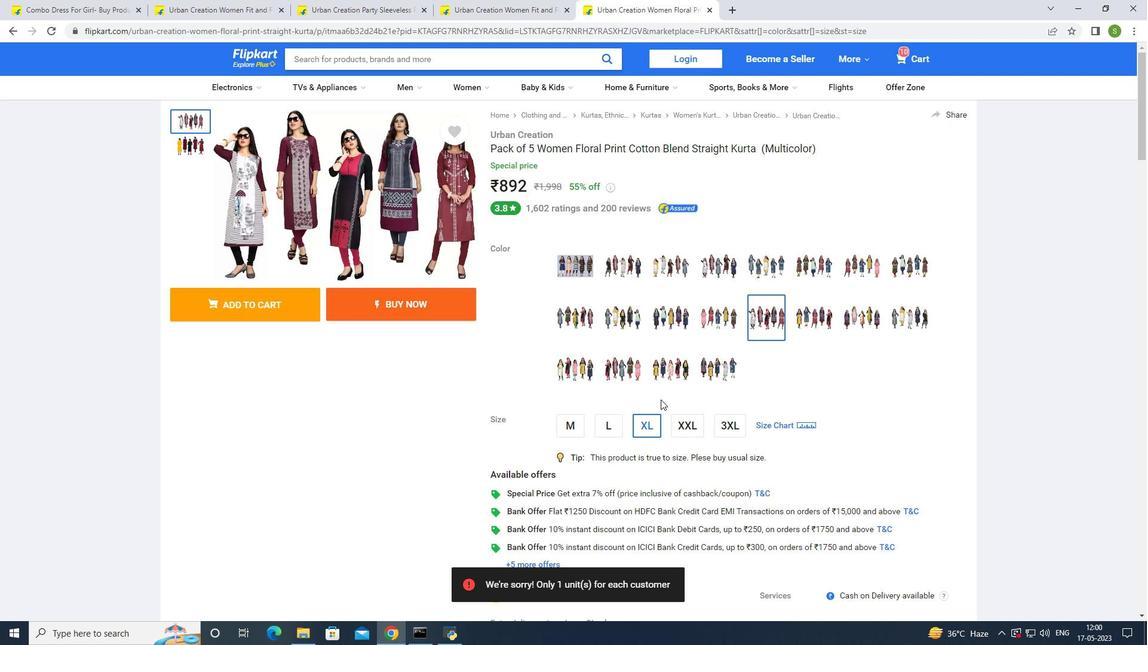 
Action: Mouse scrolled (662, 404) with delta (0, 0)
Screenshot: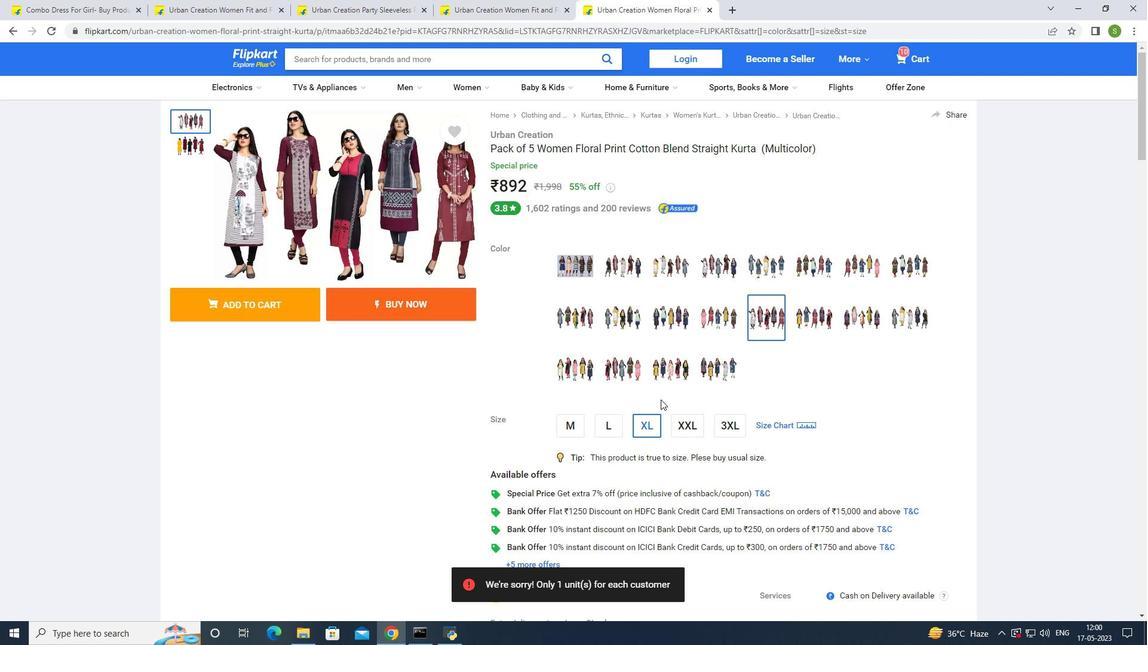 
Action: Mouse moved to (663, 410)
Screenshot: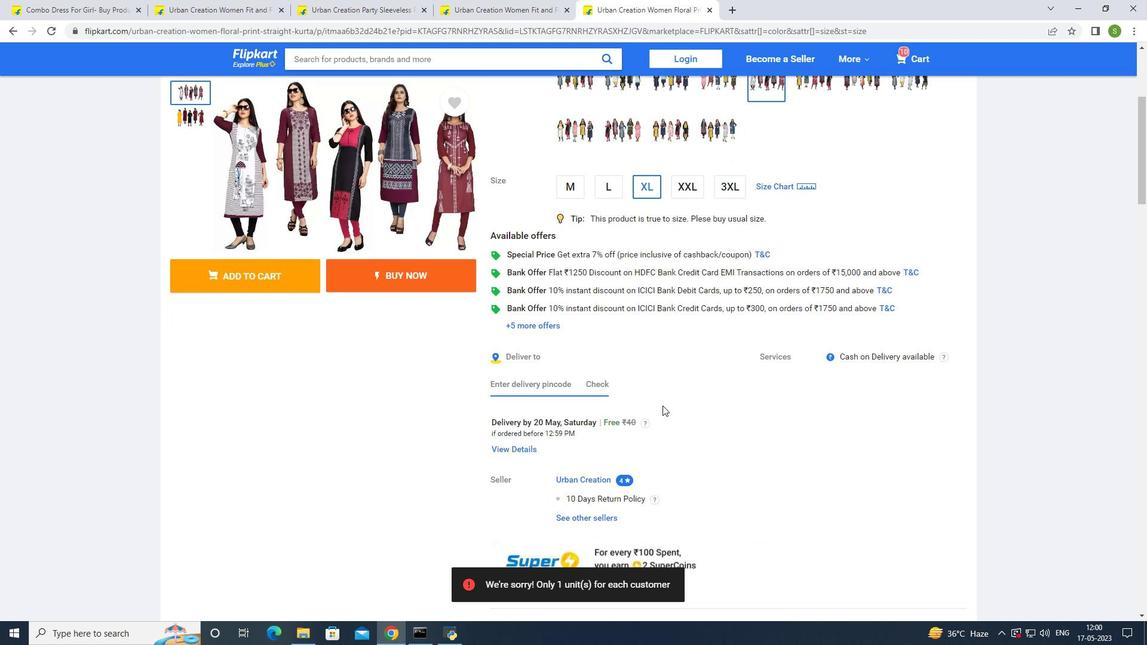 
Action: Mouse scrolled (663, 409) with delta (0, 0)
Screenshot: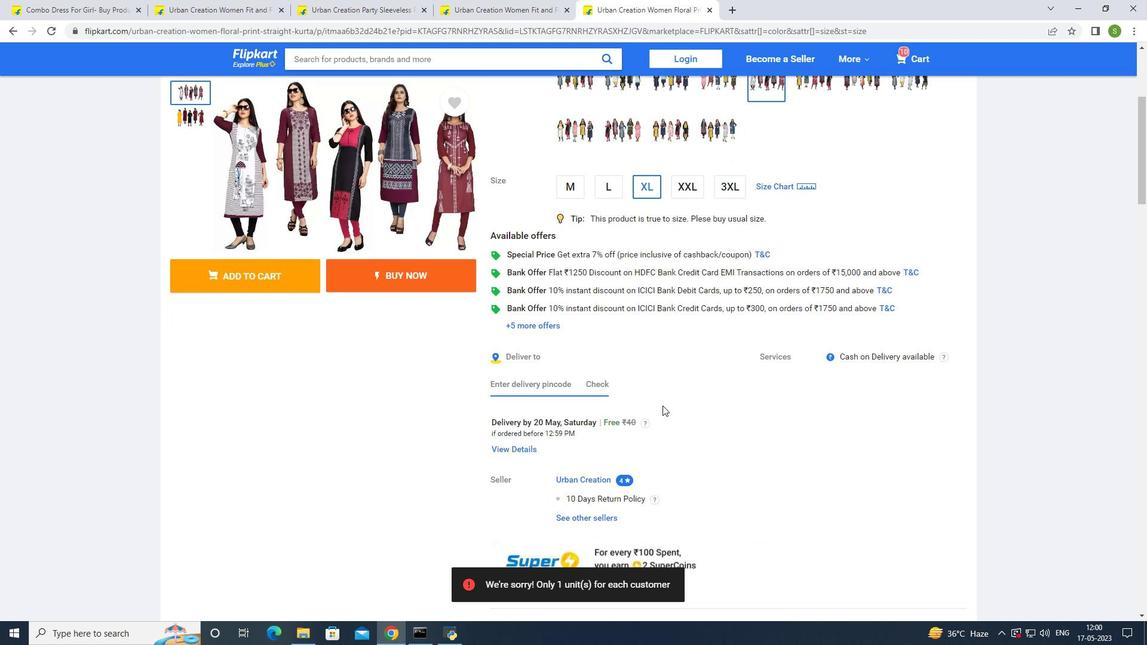 
Action: Mouse moved to (663, 411)
Screenshot: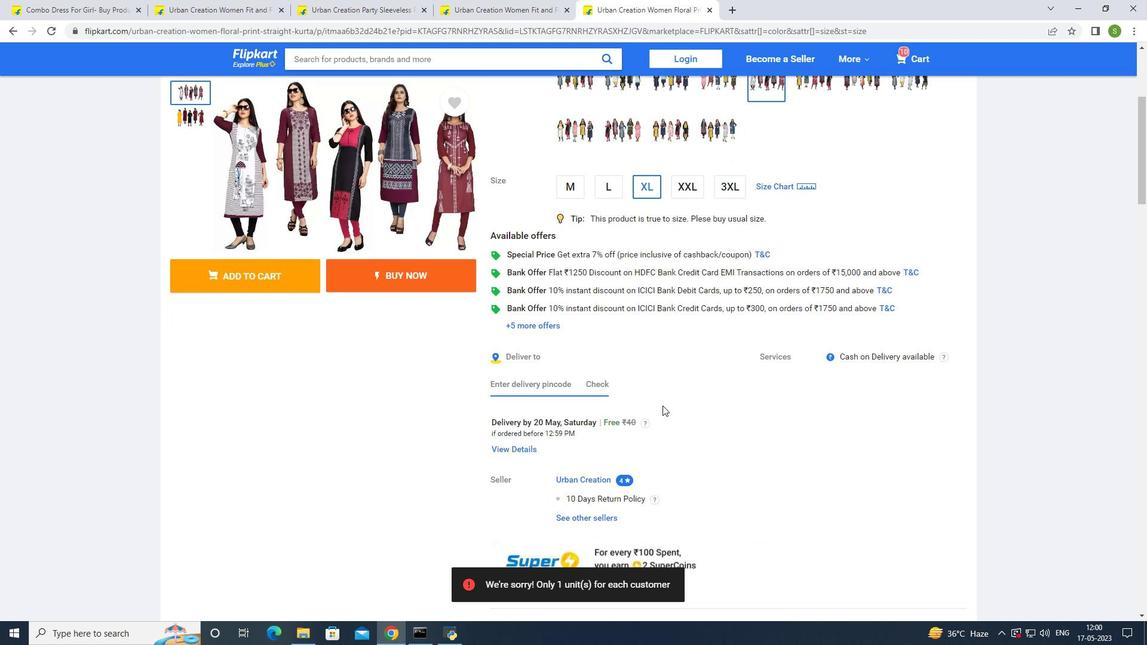 
Action: Mouse scrolled (663, 411) with delta (0, 0)
Screenshot: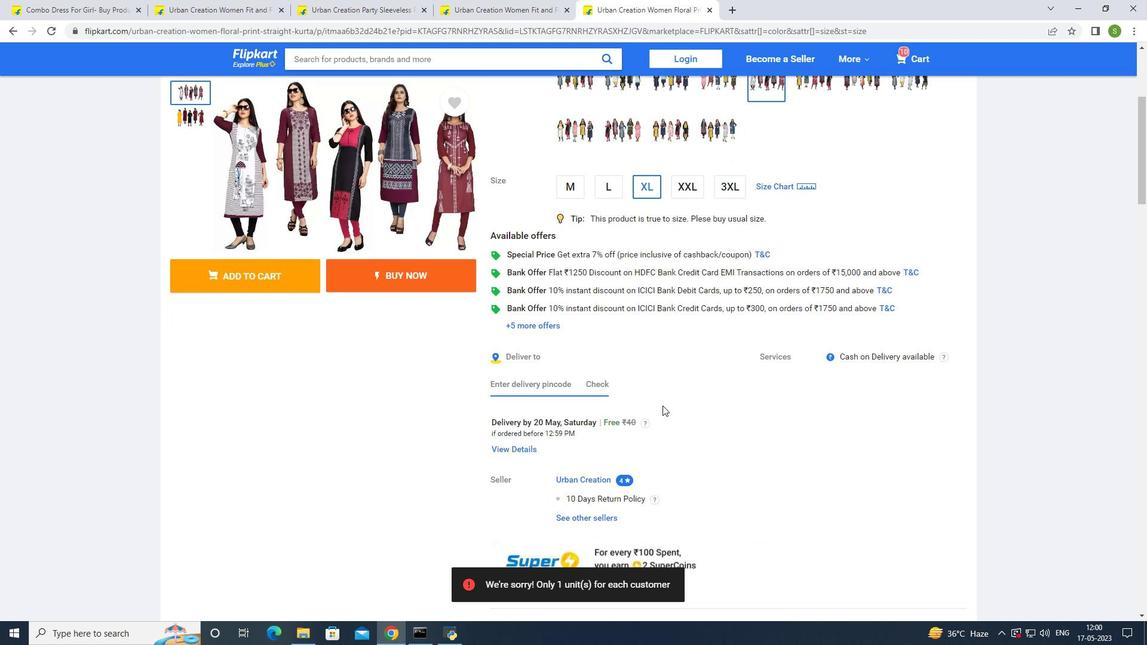 
Action: Mouse moved to (663, 414)
Screenshot: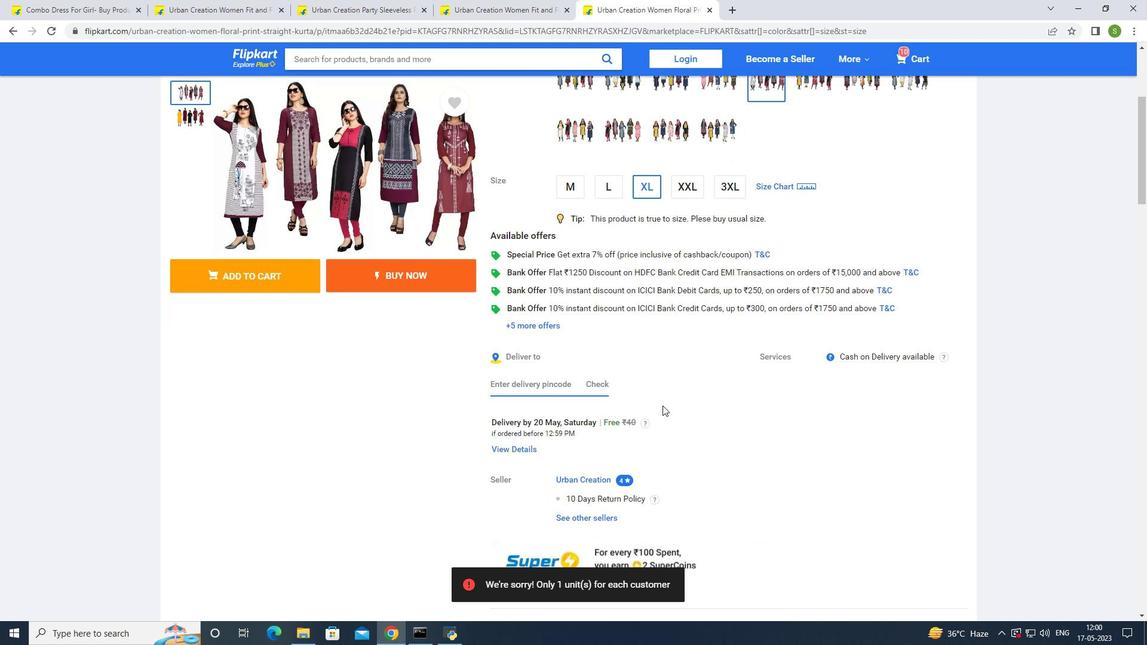 
Action: Mouse scrolled (663, 413) with delta (0, 0)
Screenshot: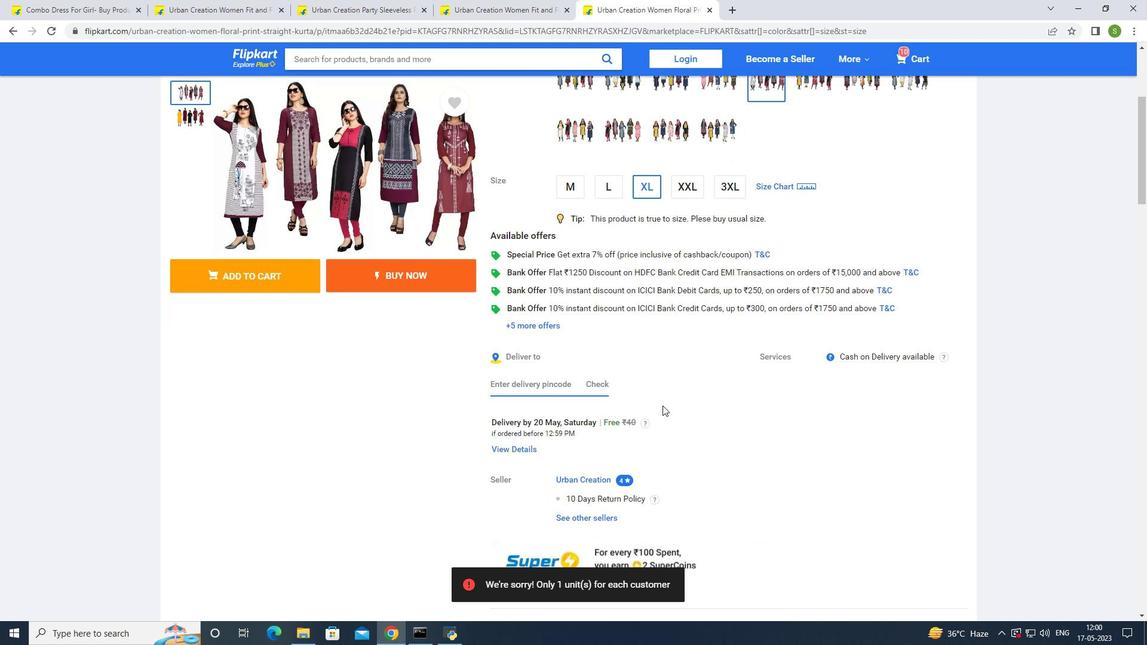 
Action: Mouse moved to (663, 415)
Screenshot: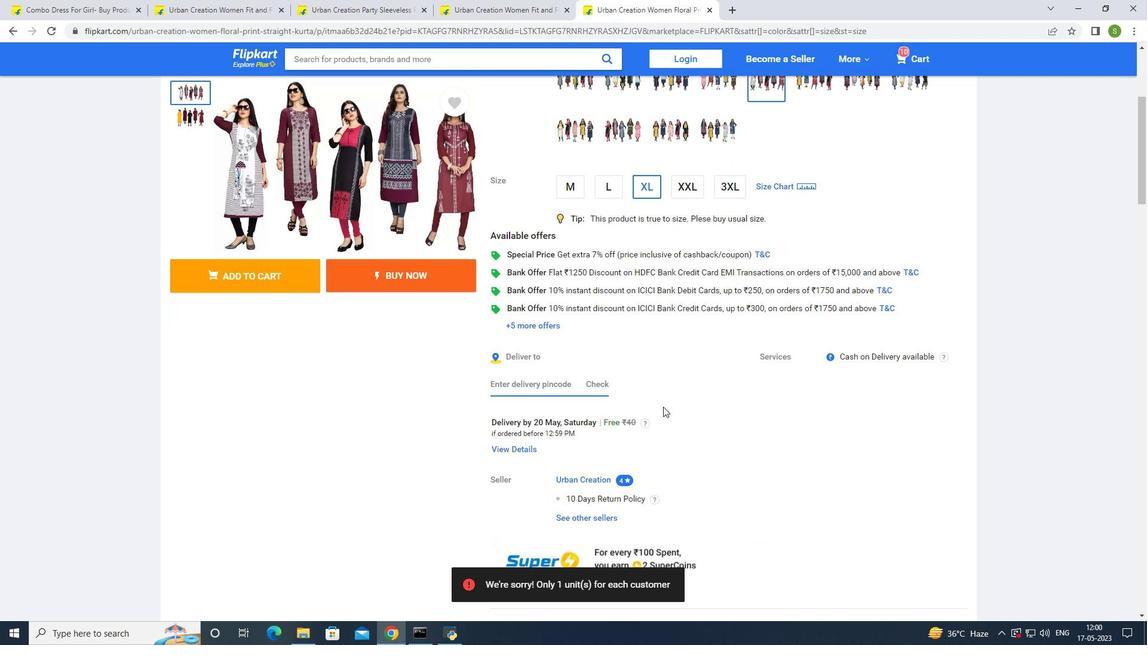 
Action: Mouse scrolled (663, 414) with delta (0, 0)
Screenshot: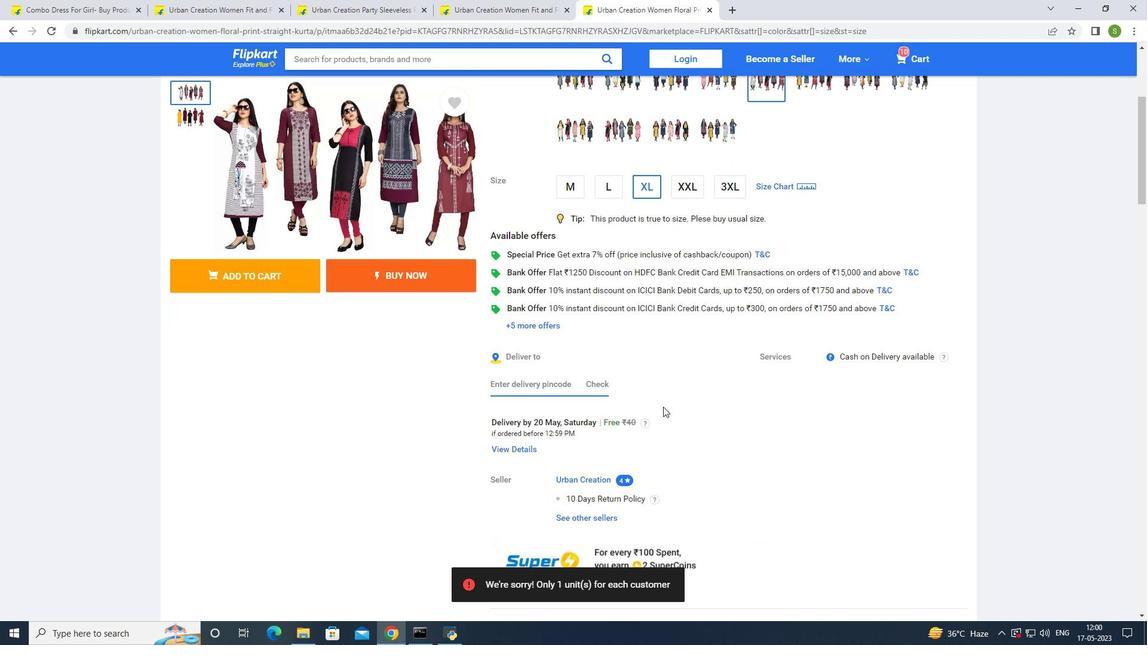 
Action: Mouse moved to (663, 415)
Screenshot: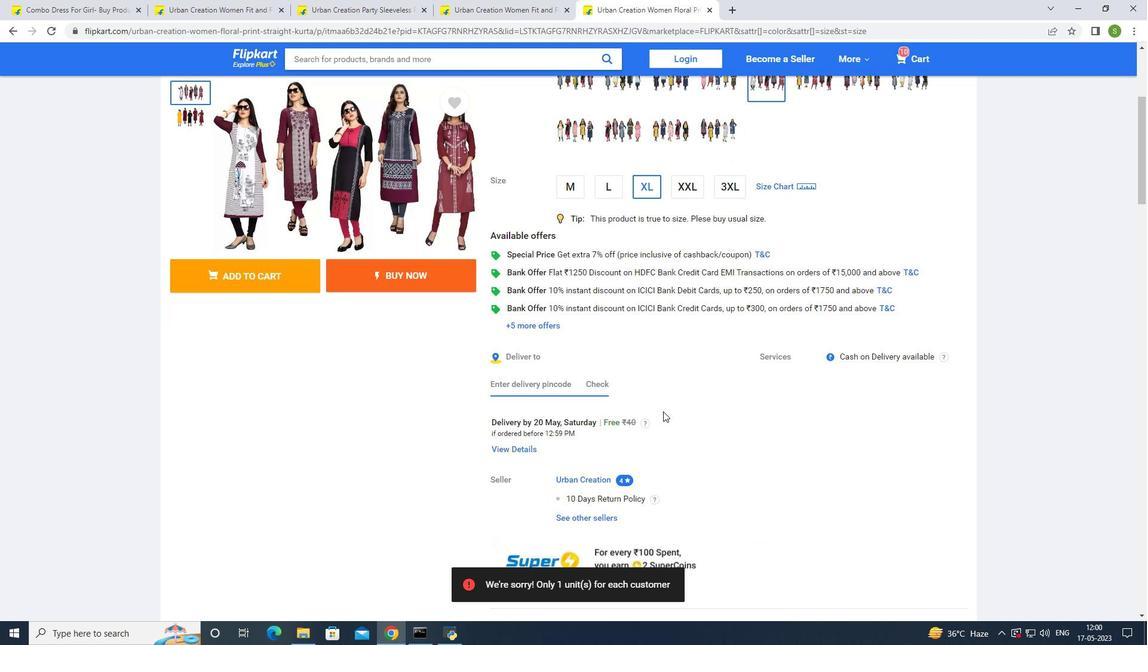 
Action: Mouse scrolled (663, 415) with delta (0, 0)
Screenshot: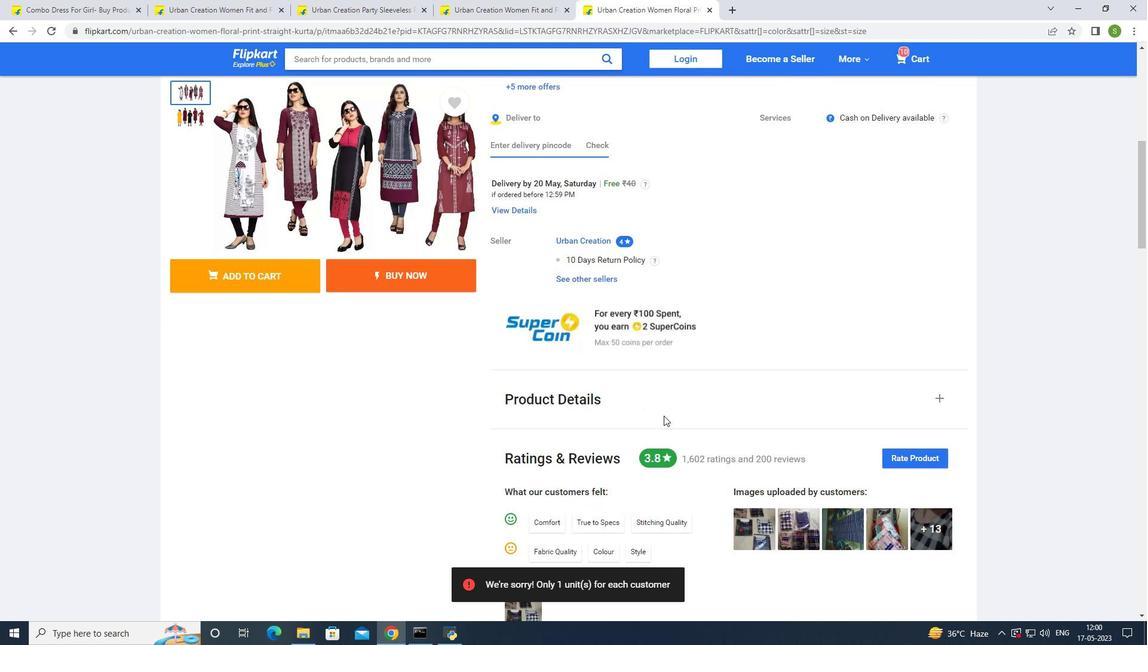 
Action: Mouse scrolled (663, 415) with delta (0, 0)
Screenshot: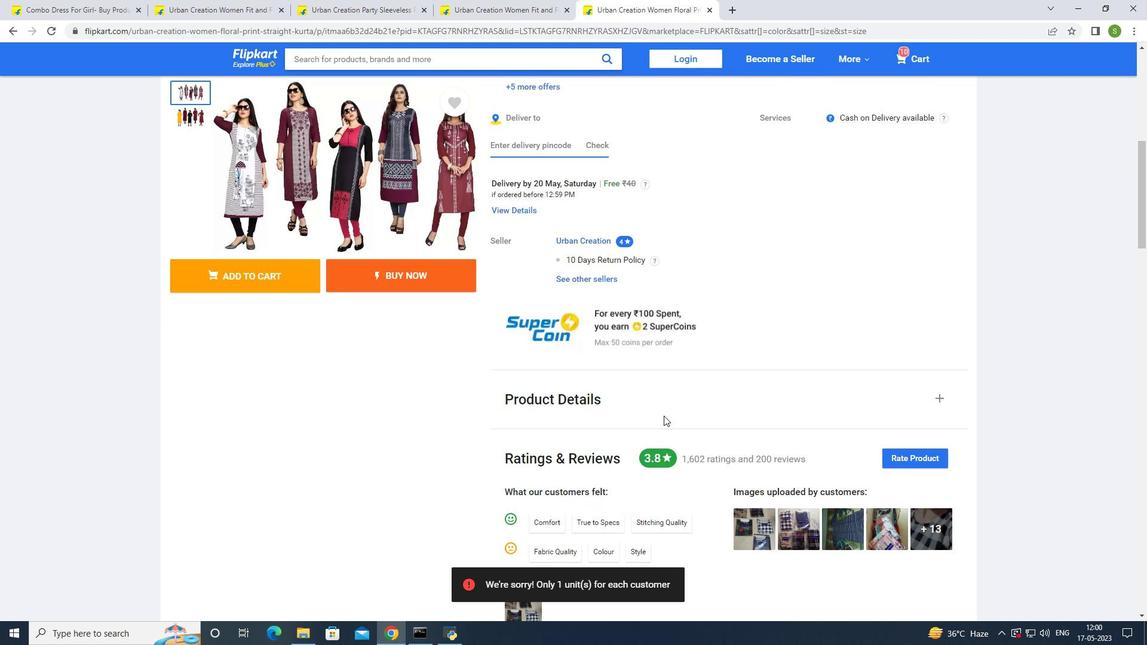 
Action: Mouse scrolled (663, 415) with delta (0, 0)
Screenshot: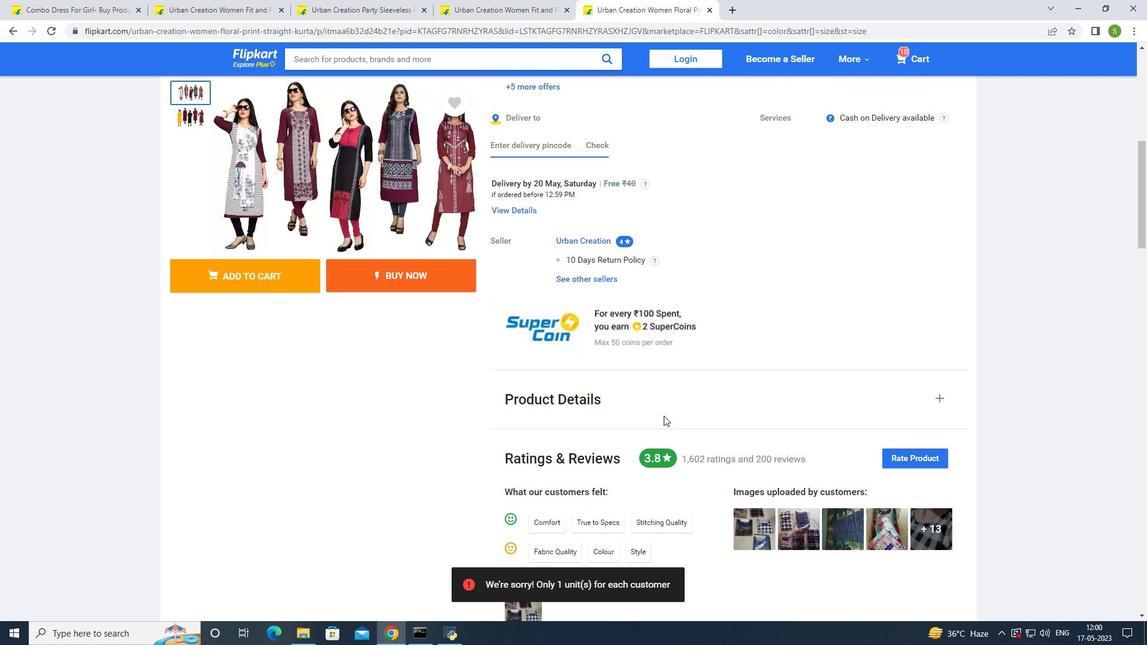
Action: Mouse scrolled (663, 415) with delta (0, 0)
Screenshot: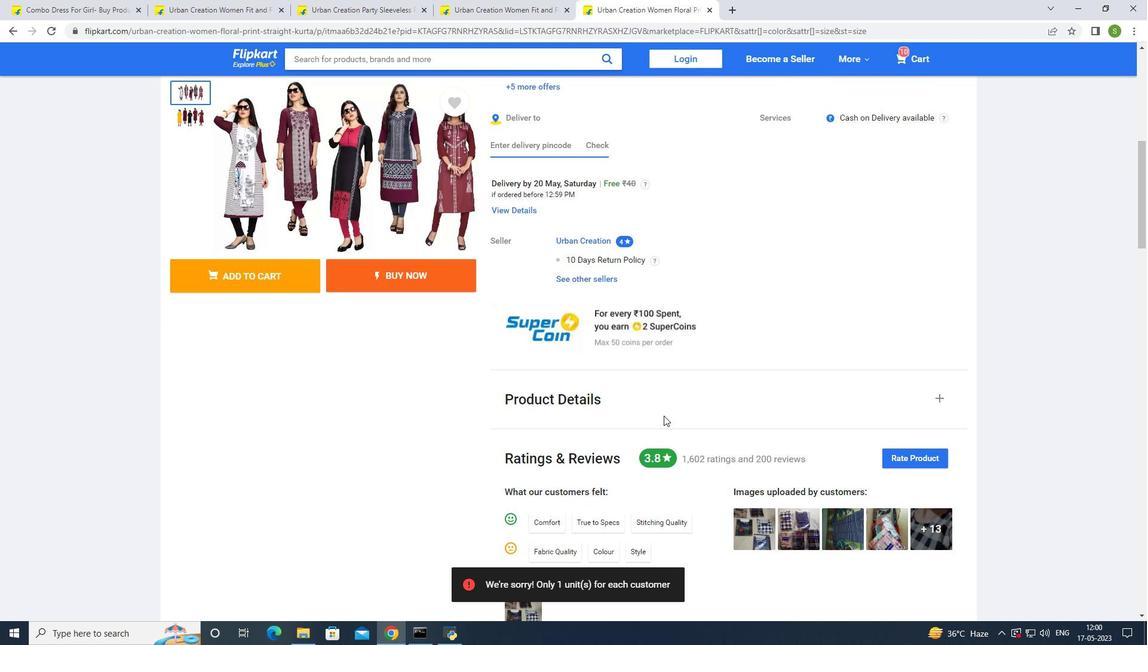 
Action: Mouse moved to (662, 418)
Screenshot: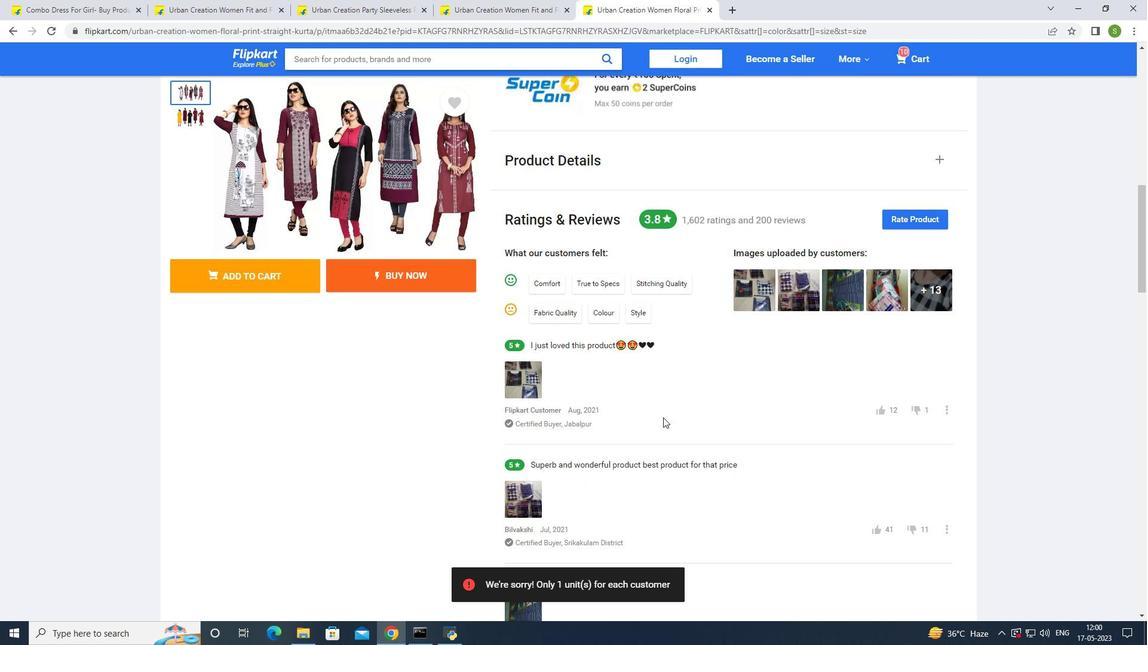 
Action: Mouse scrolled (662, 418) with delta (0, 0)
Screenshot: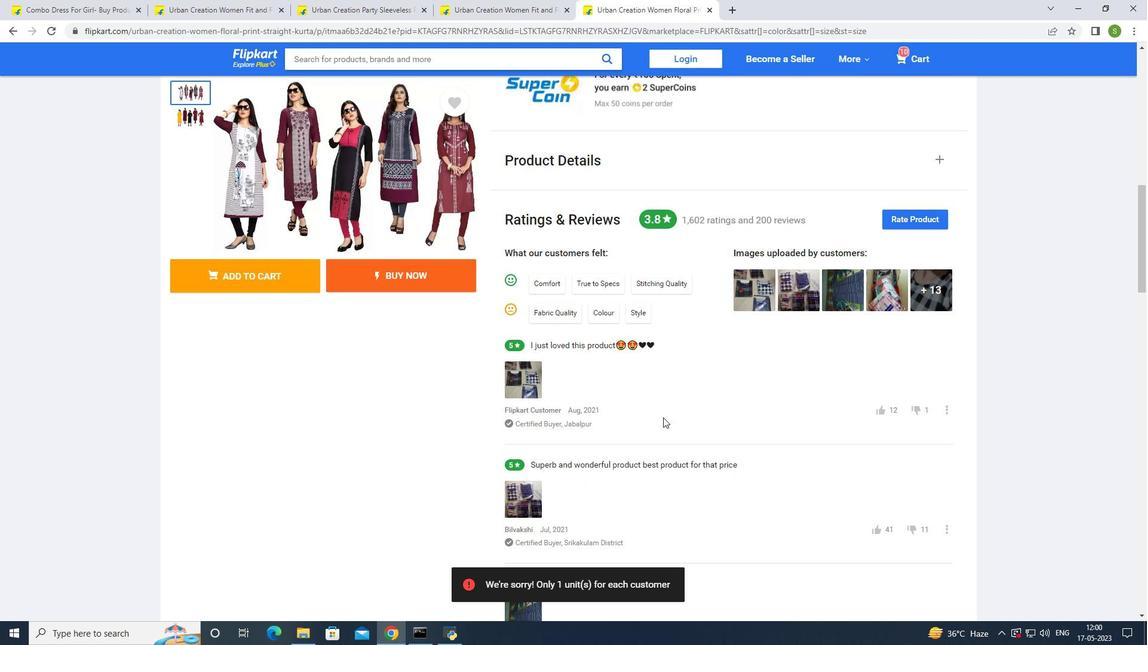 
Action: Mouse scrolled (662, 418) with delta (0, 0)
Screenshot: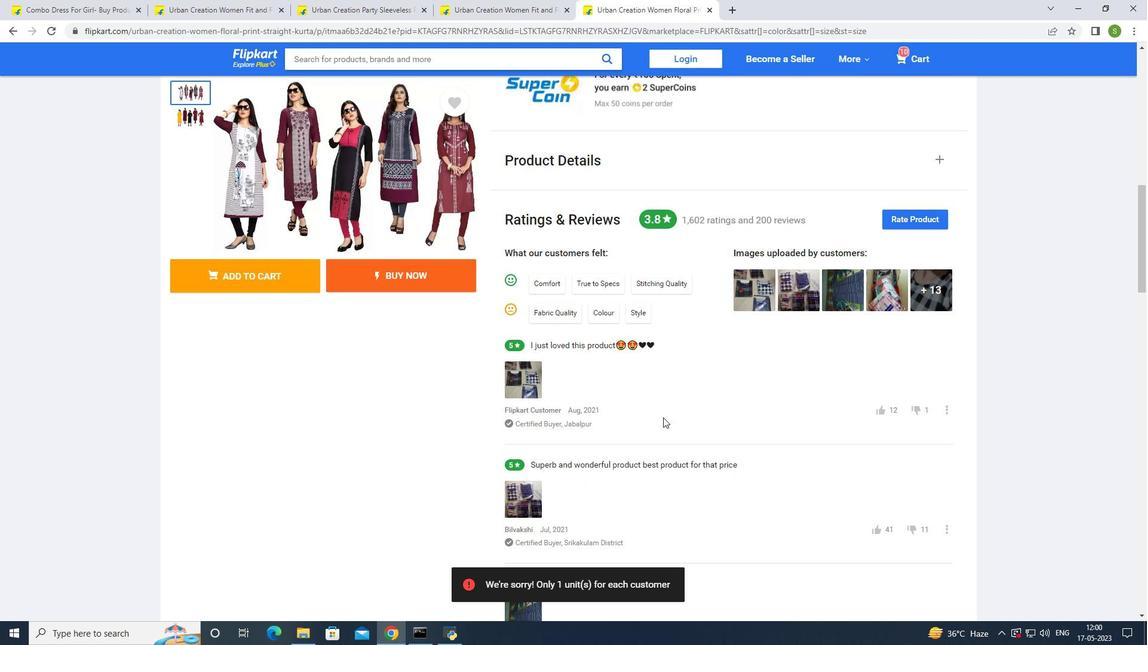 
Action: Mouse scrolled (662, 418) with delta (0, 0)
Screenshot: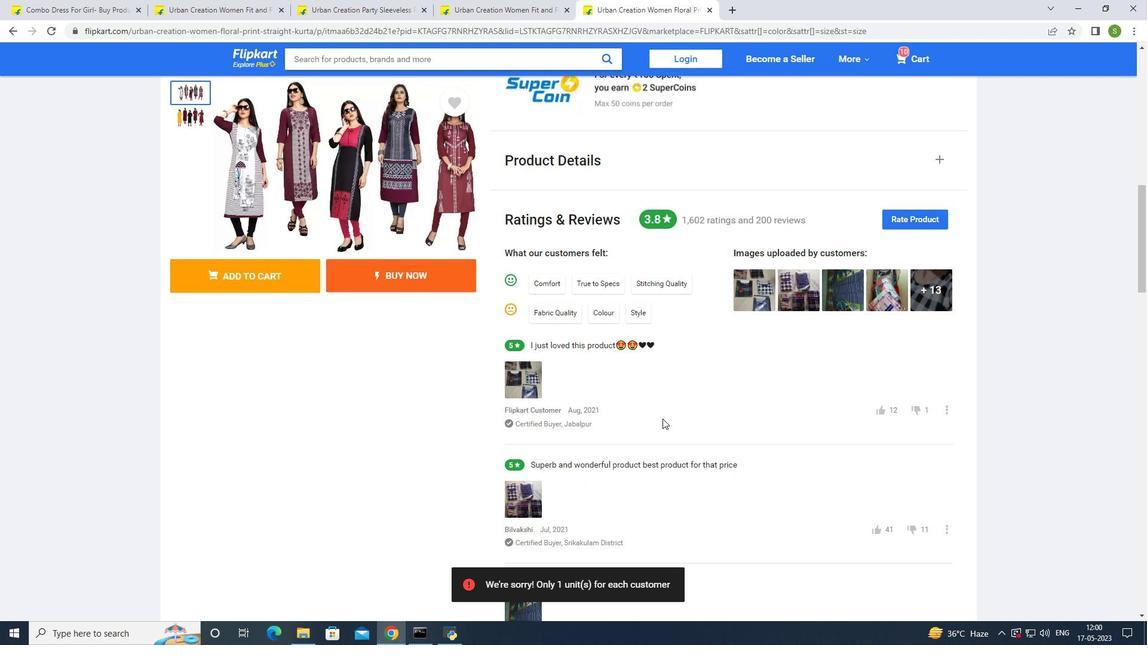 
Action: Mouse scrolled (662, 418) with delta (0, 0)
Screenshot: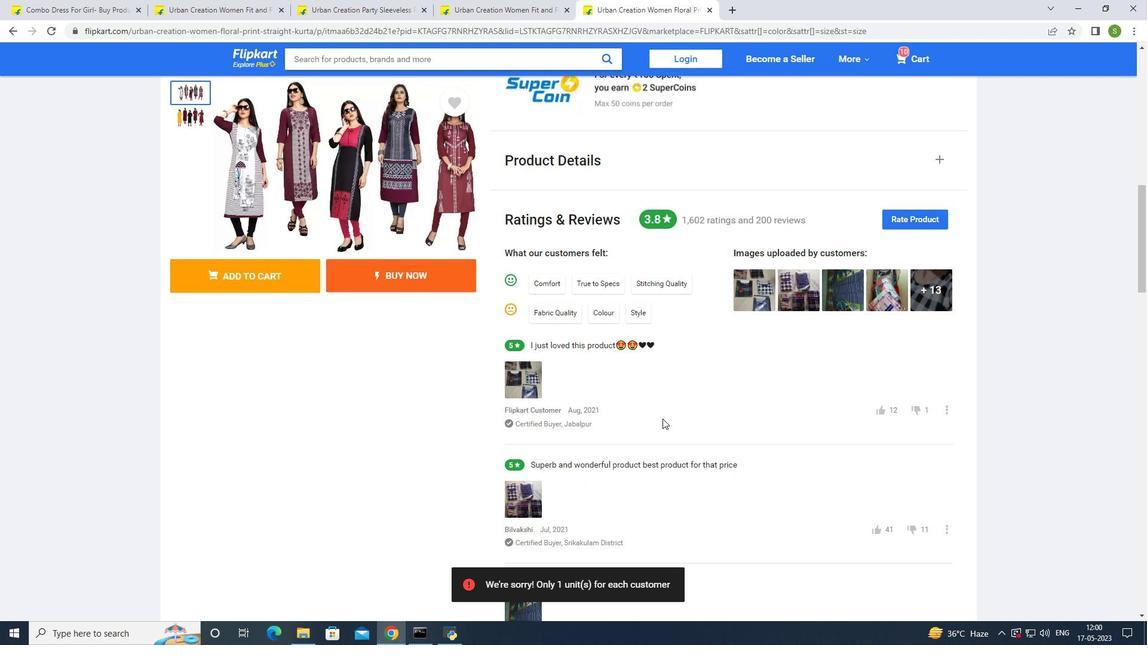 
Action: Mouse scrolled (662, 418) with delta (0, 0)
Screenshot: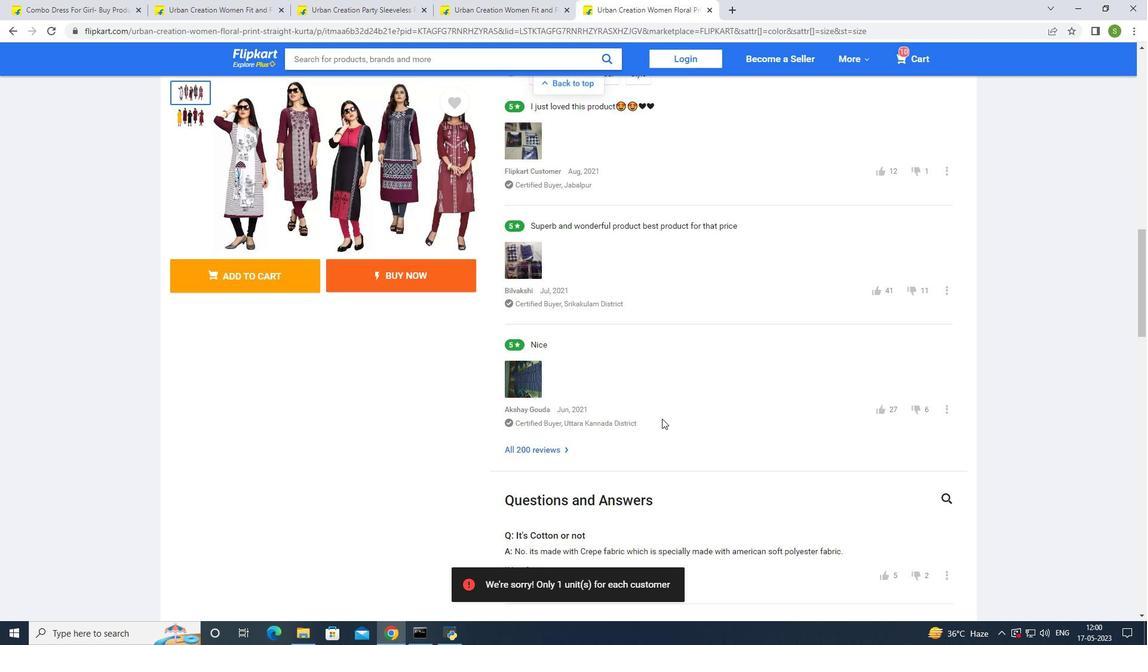 
Action: Mouse scrolled (662, 418) with delta (0, 0)
Screenshot: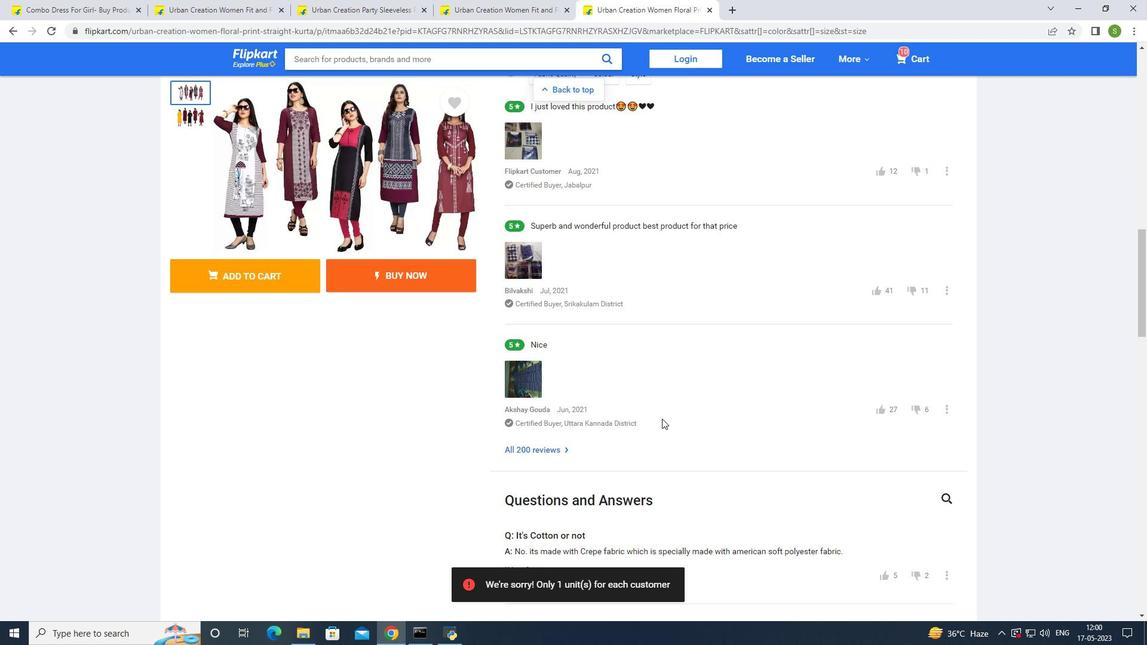 
Action: Mouse scrolled (662, 418) with delta (0, 0)
Screenshot: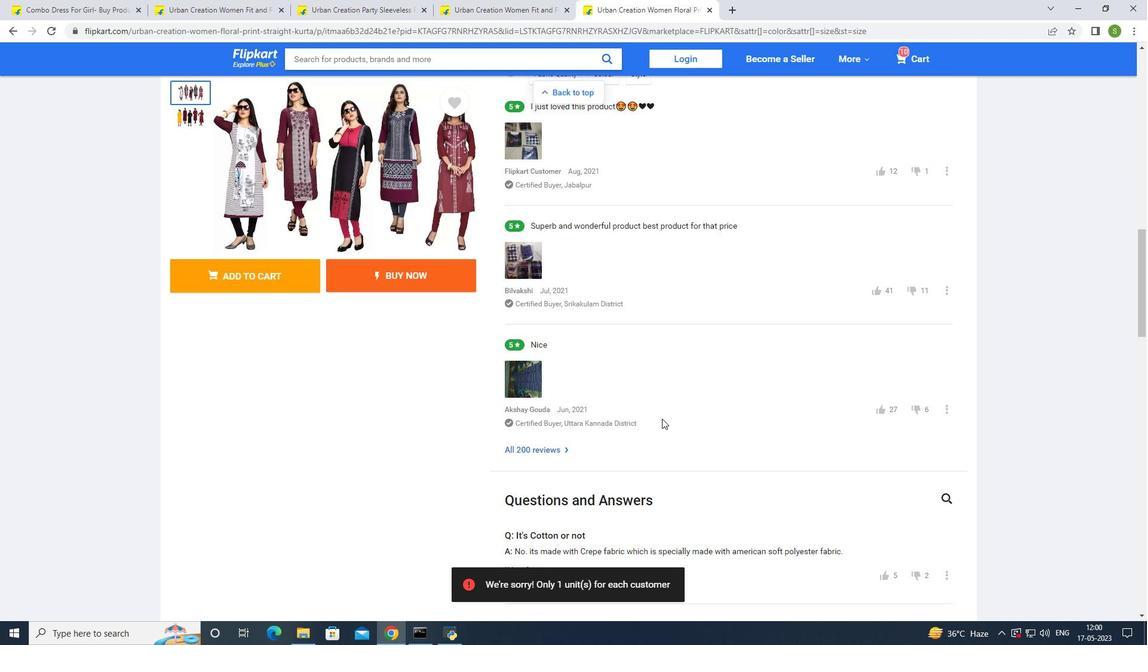 
Action: Mouse scrolled (662, 418) with delta (0, 0)
Screenshot: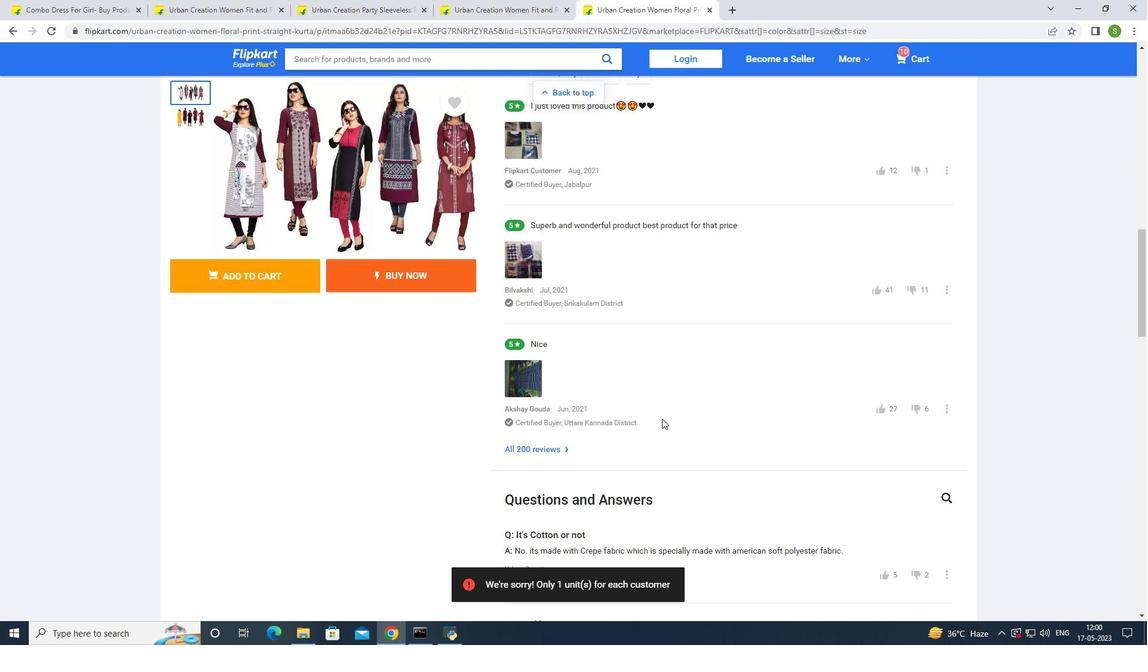 
Action: Mouse scrolled (662, 418) with delta (0, 0)
Screenshot: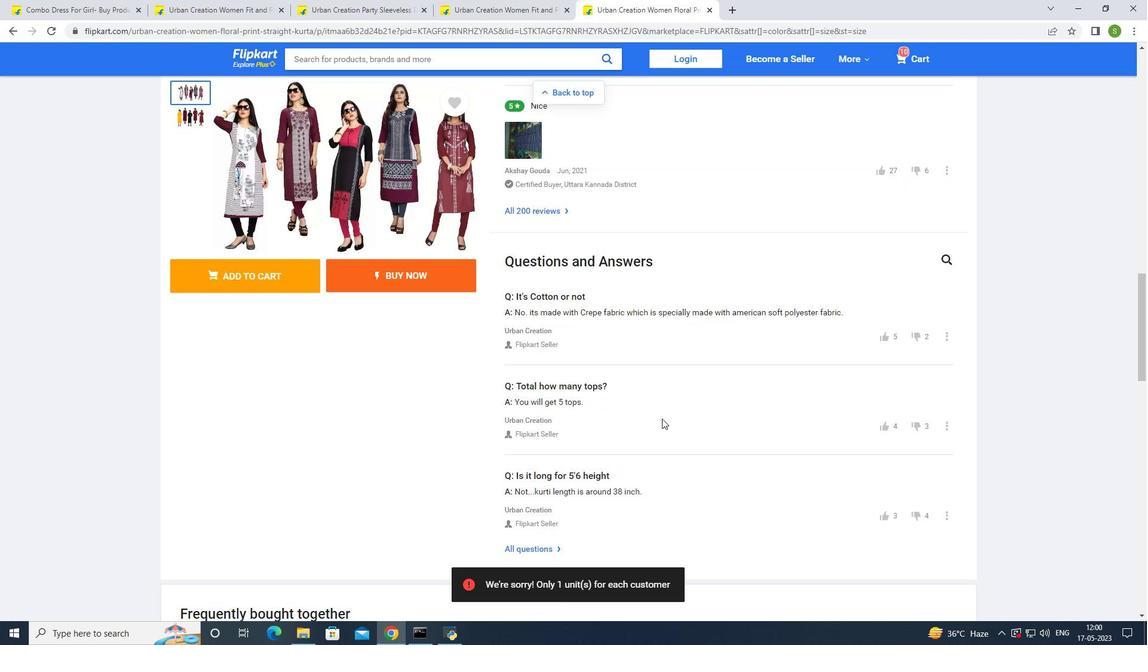 
Action: Mouse scrolled (662, 418) with delta (0, 0)
Screenshot: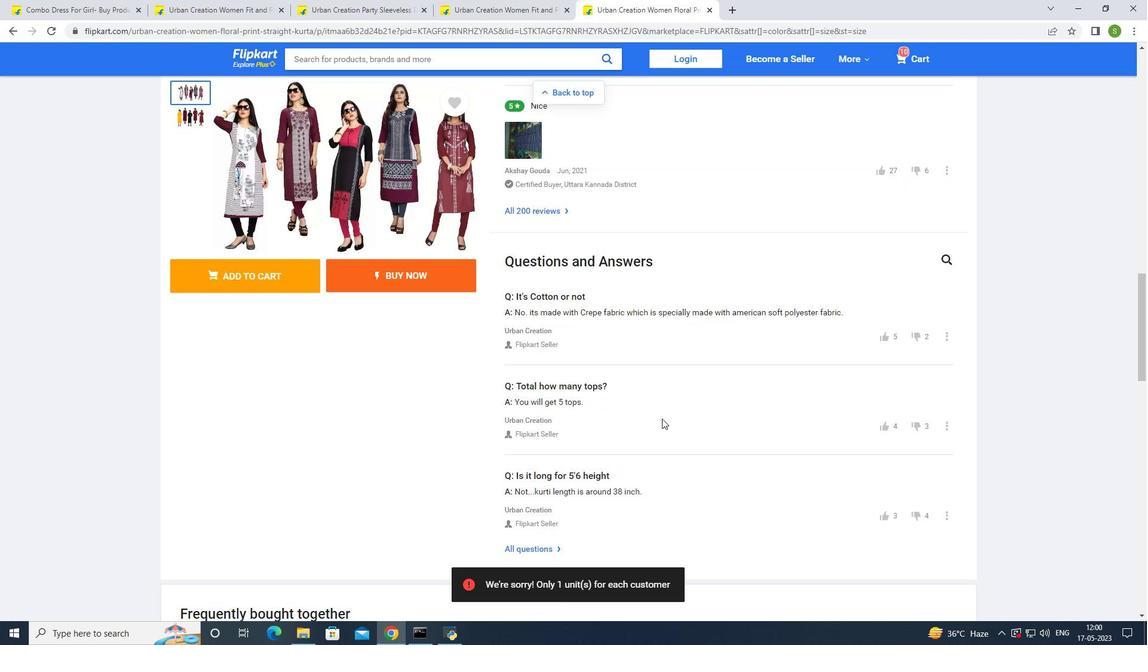
Action: Mouse scrolled (662, 418) with delta (0, 0)
Screenshot: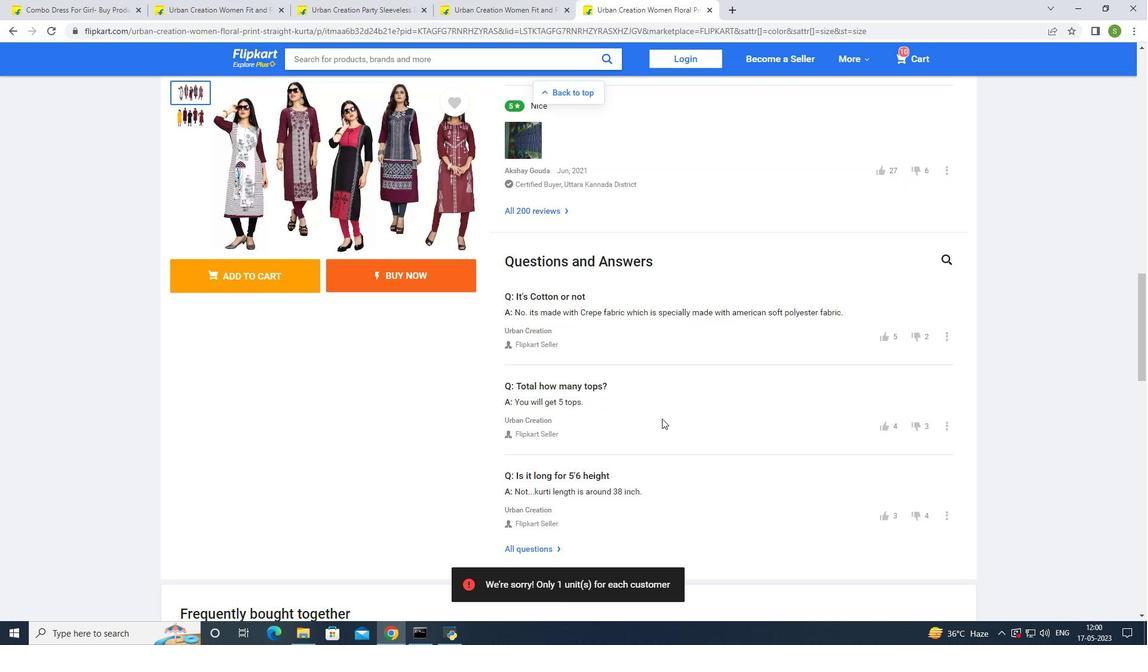 
Action: Mouse scrolled (662, 418) with delta (0, 0)
Screenshot: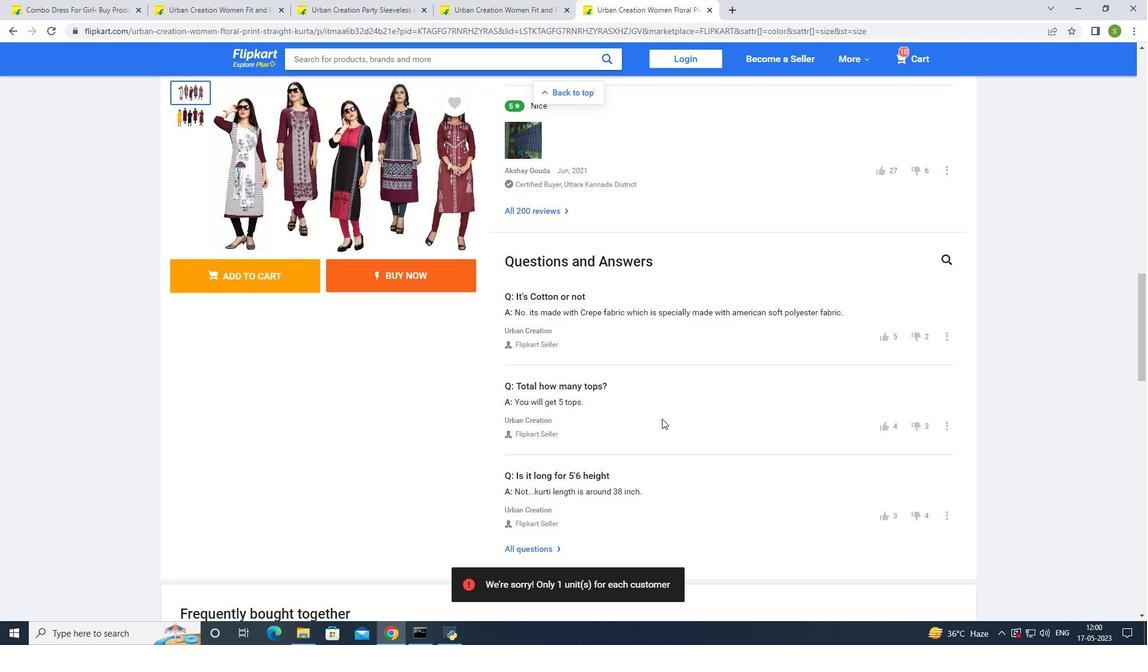 
Action: Mouse moved to (660, 419)
Screenshot: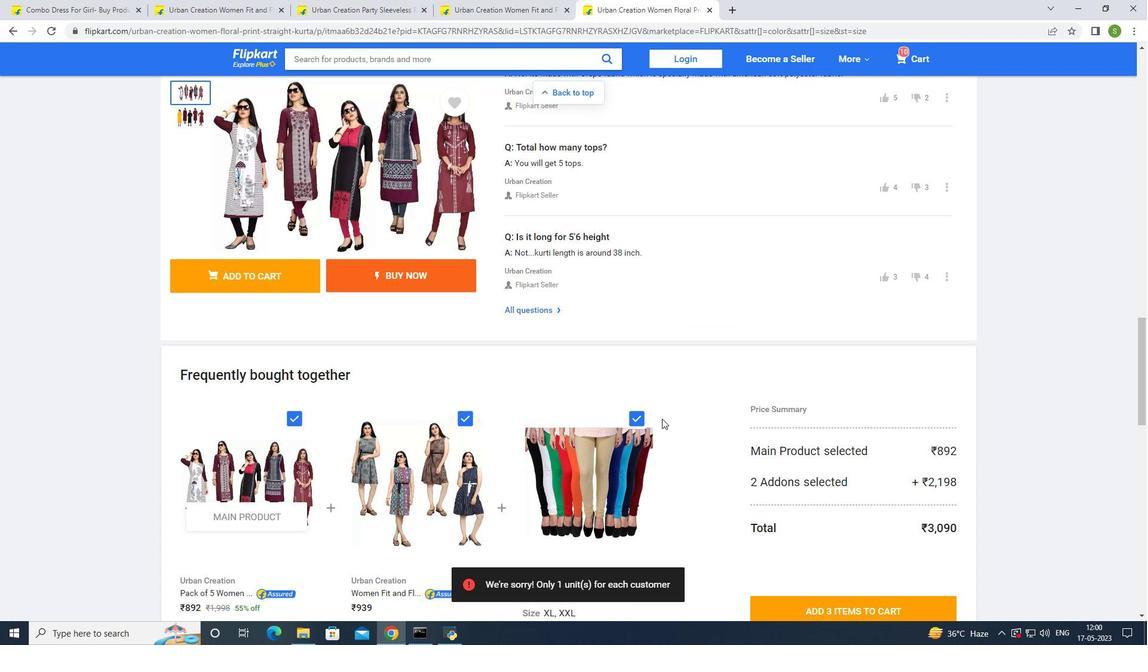 
Action: Mouse scrolled (660, 418) with delta (0, 0)
Screenshot: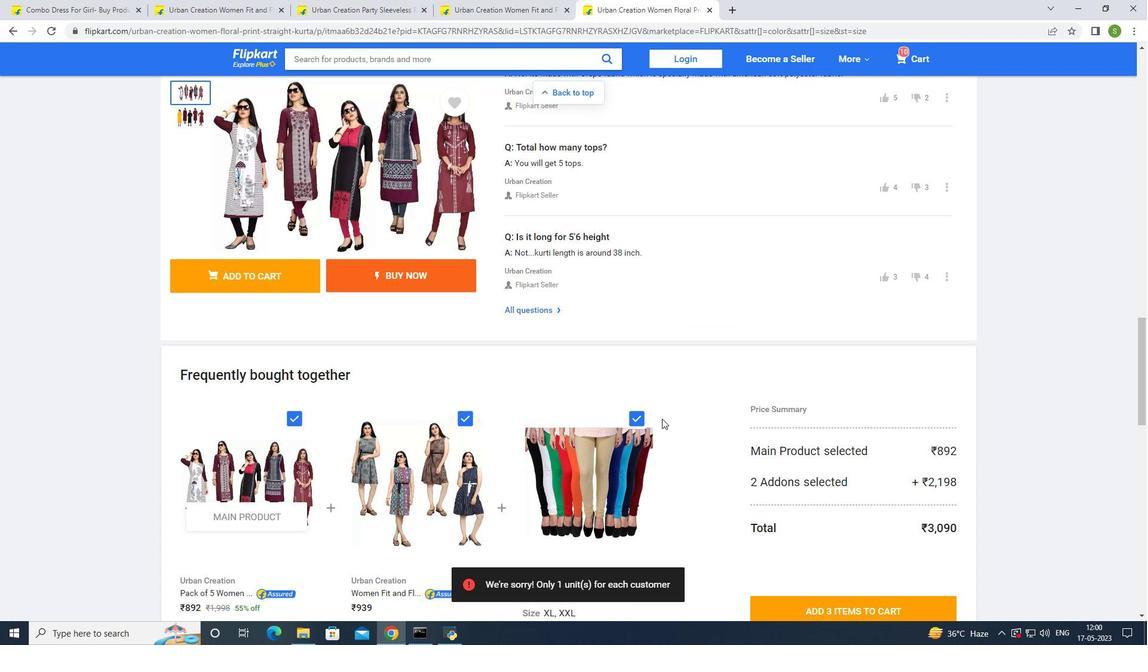 
Action: Mouse scrolled (660, 418) with delta (0, 0)
Screenshot: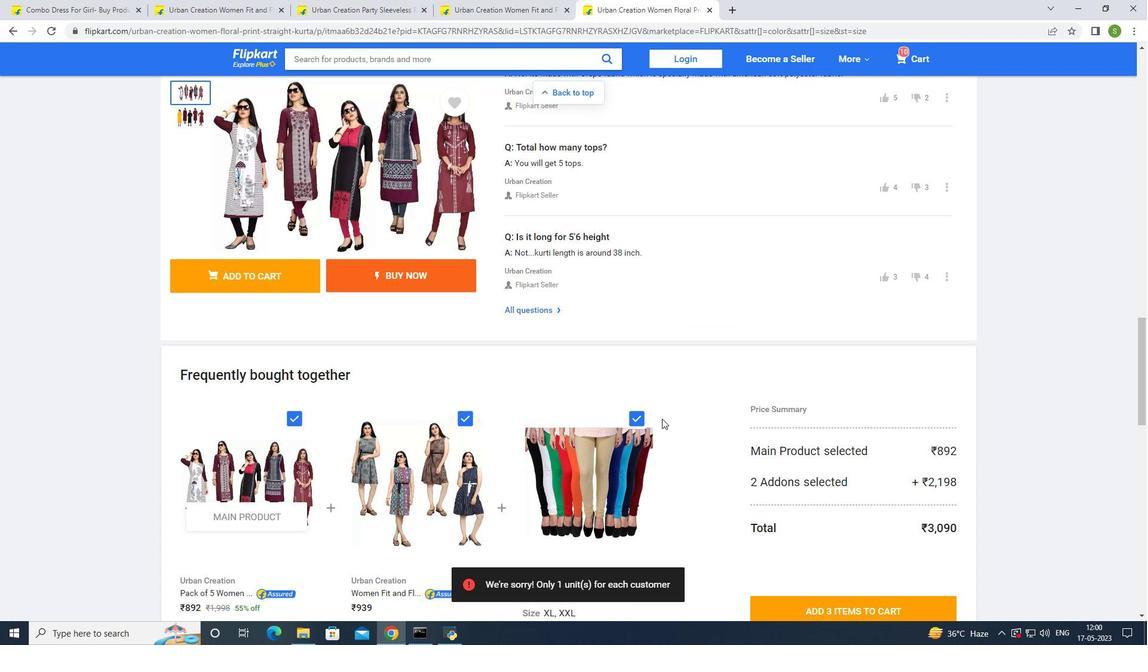 
Action: Mouse moved to (422, 404)
Screenshot: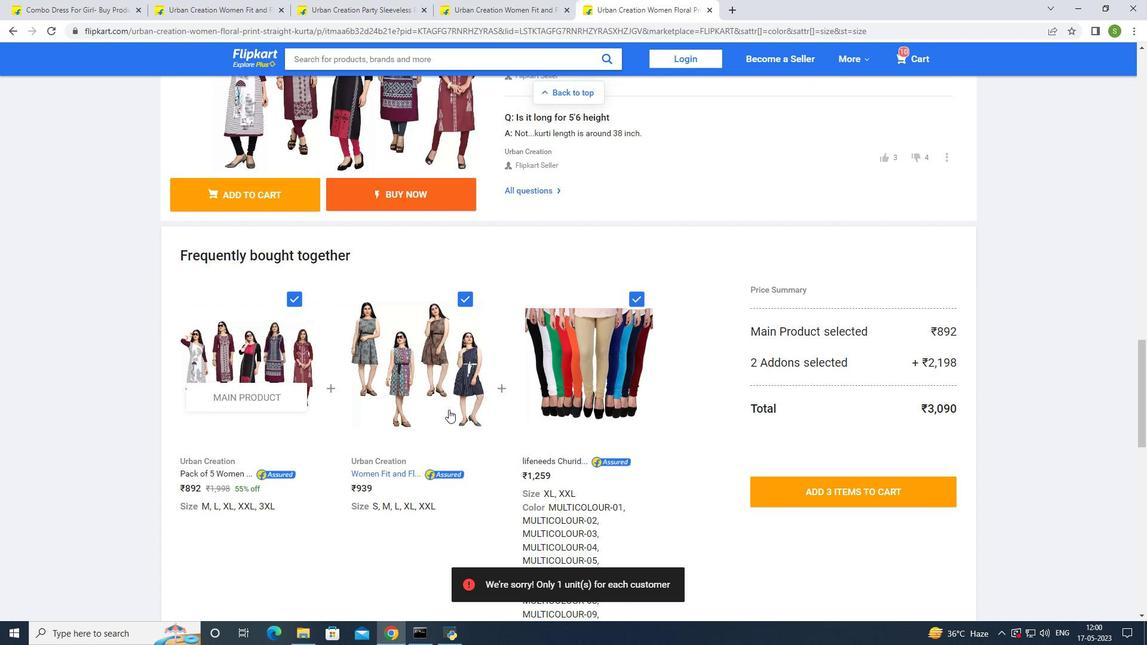 
Action: Mouse pressed left at (422, 404)
Screenshot: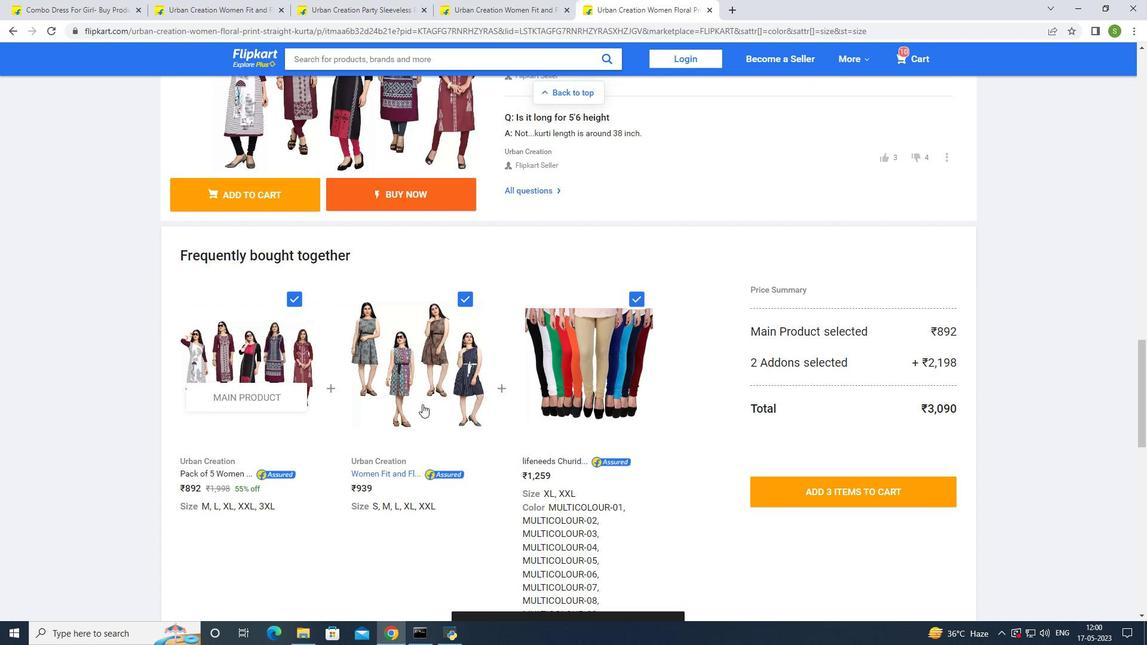 
Action: Mouse moved to (613, 327)
Screenshot: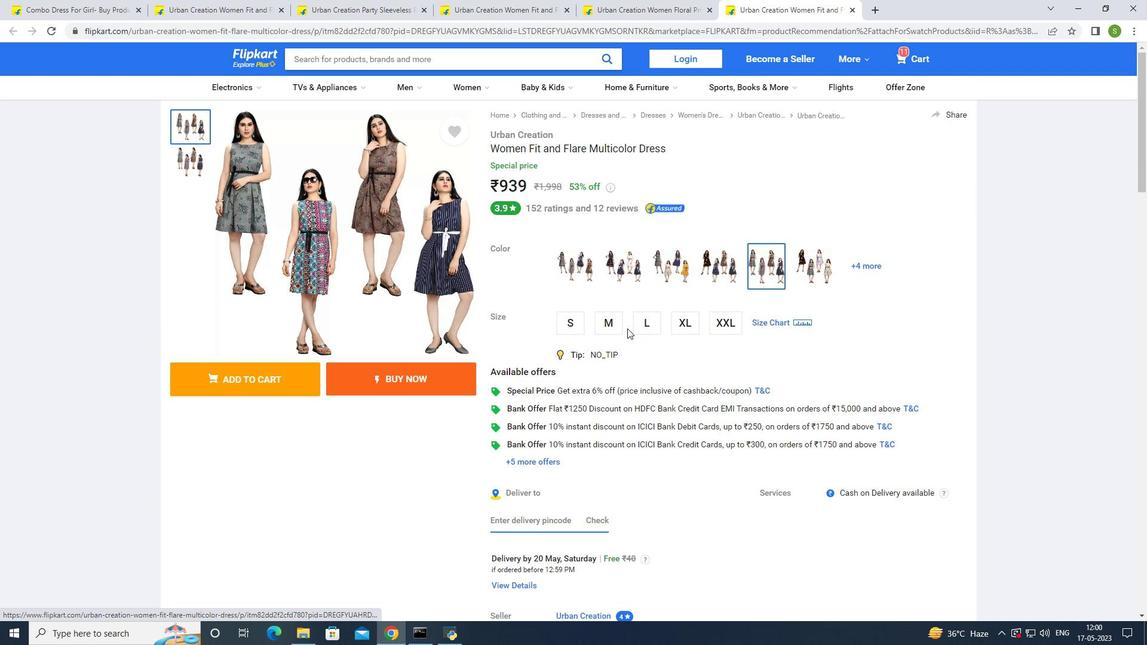 
Action: Mouse pressed left at (613, 327)
Screenshot: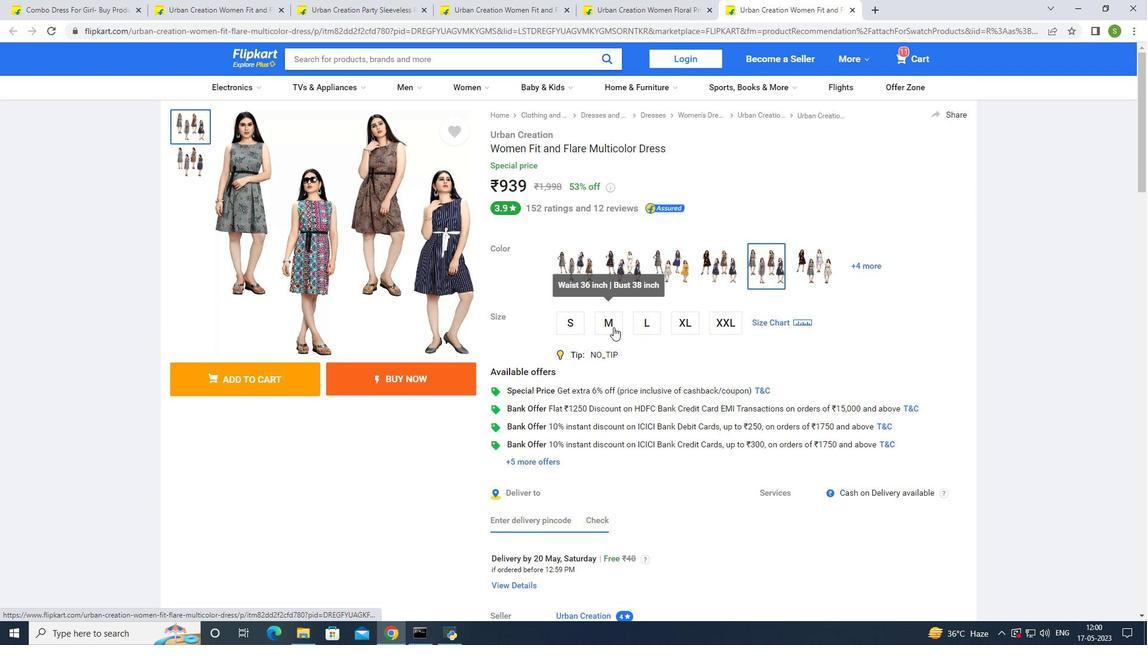 
Action: Mouse moved to (279, 378)
Screenshot: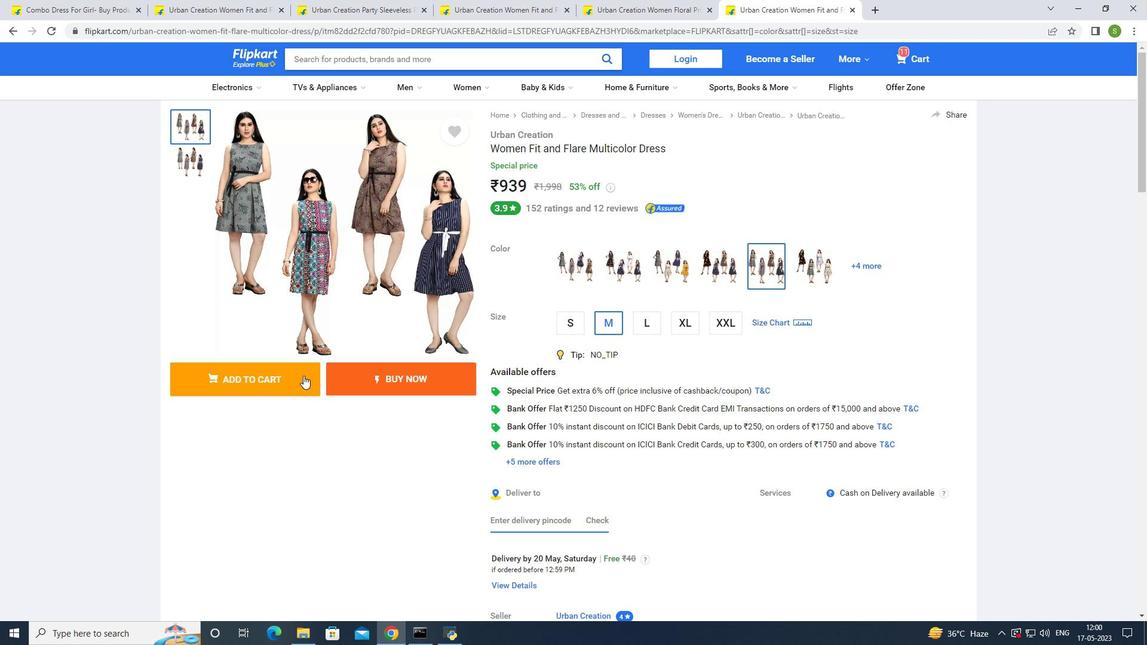 
Action: Mouse pressed left at (279, 378)
Screenshot: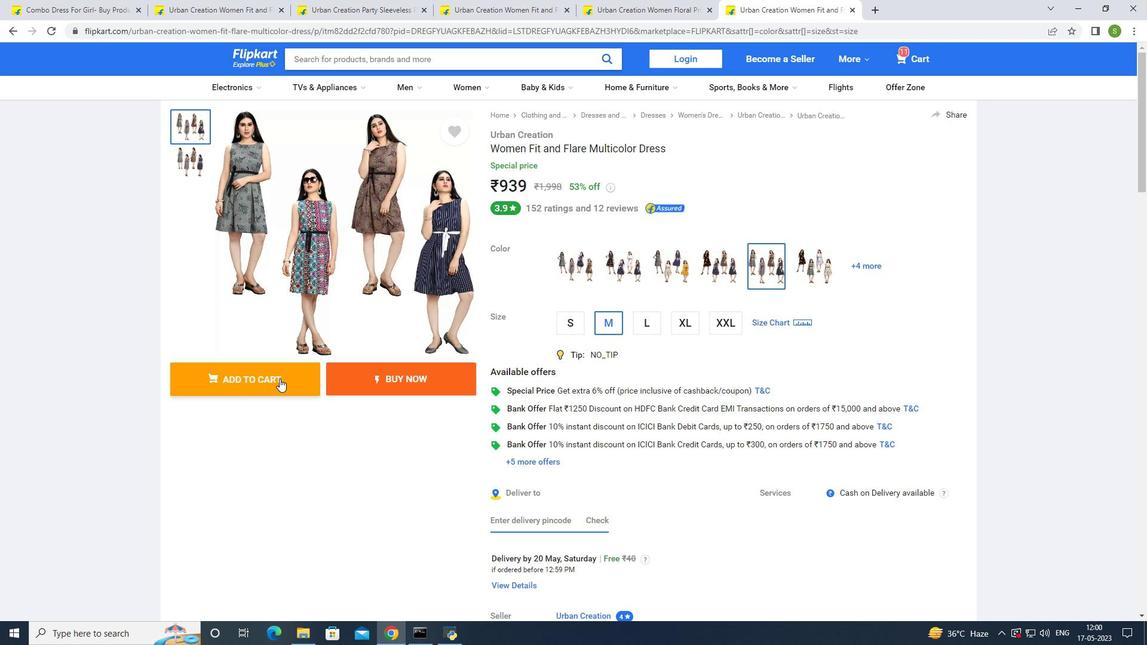 
Action: Mouse moved to (592, 374)
Screenshot: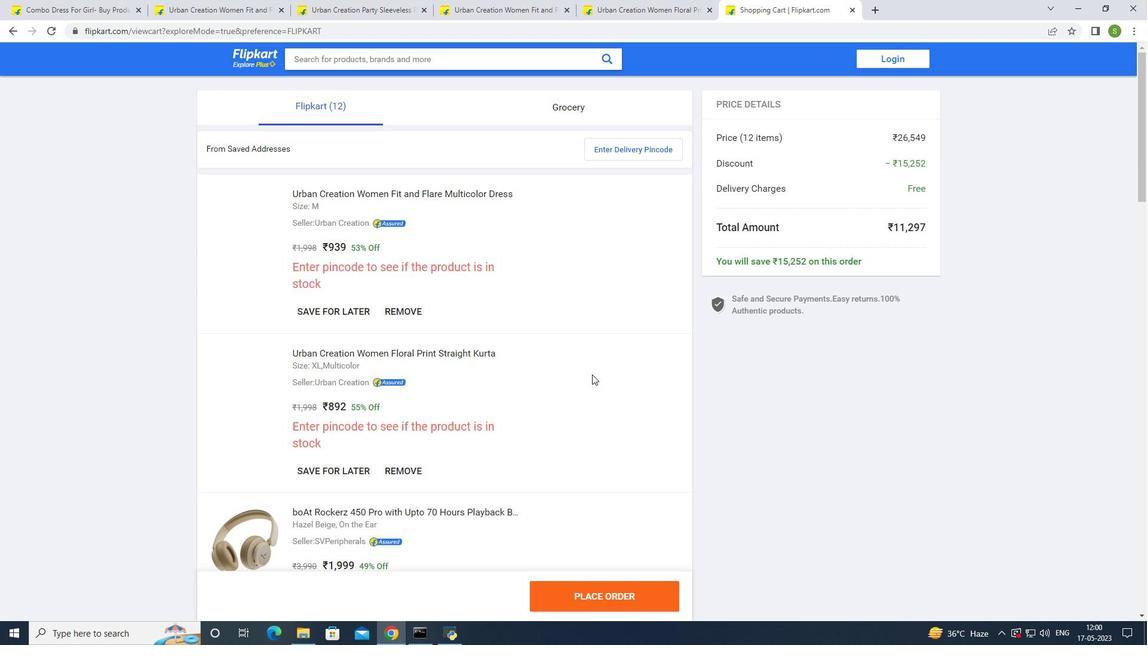 
Action: Mouse scrolled (592, 374) with delta (0, 0)
Screenshot: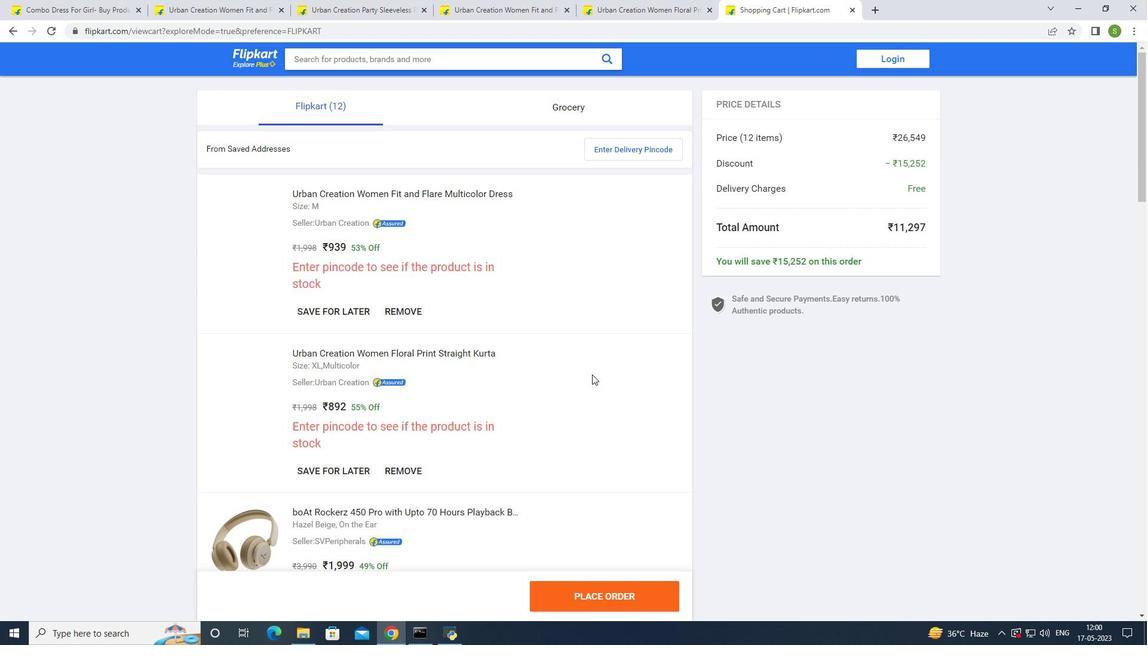 
Action: Mouse moved to (592, 375)
Screenshot: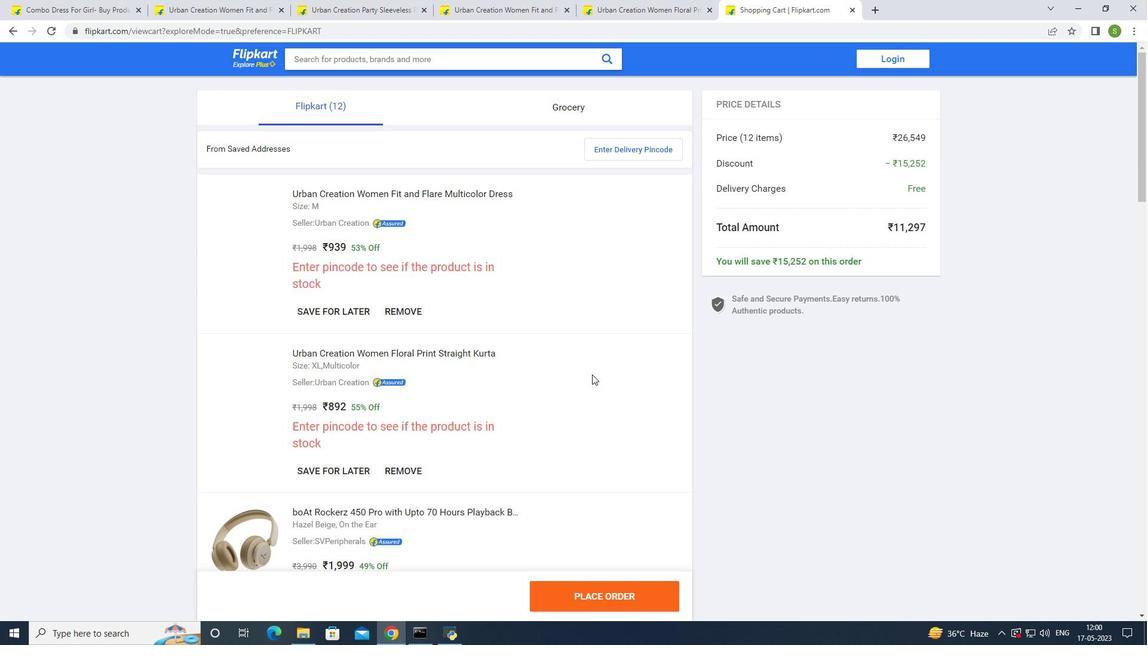 
Action: Mouse scrolled (592, 374) with delta (0, 0)
Screenshot: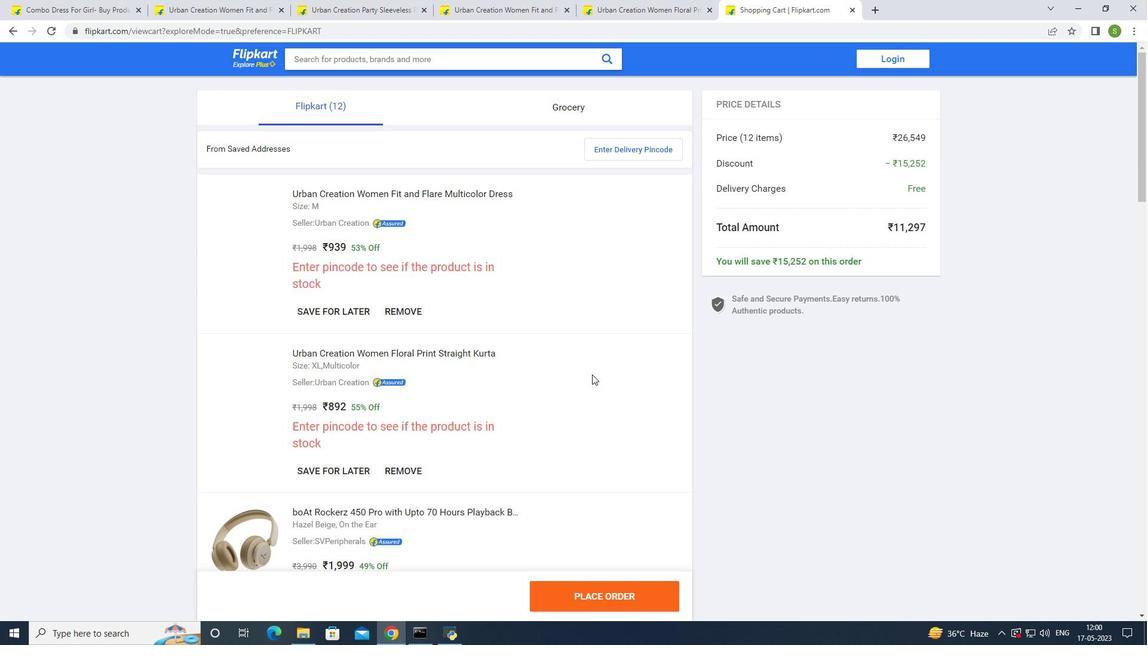 
Action: Mouse scrolled (592, 374) with delta (0, 0)
Screenshot: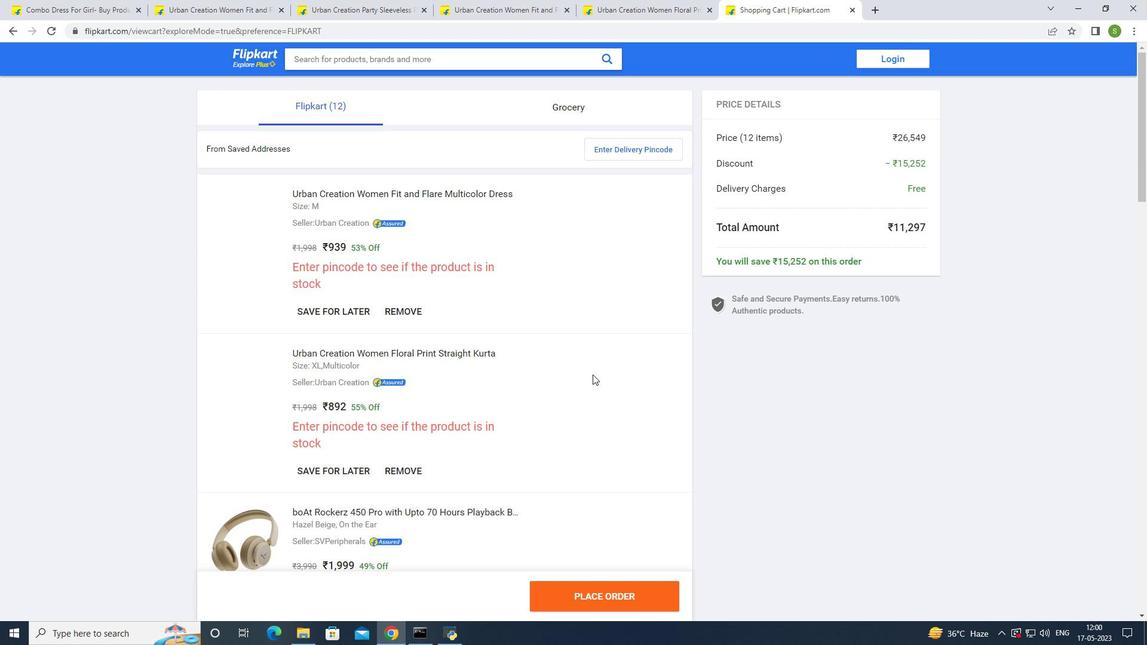 
Action: Mouse scrolled (592, 374) with delta (0, 0)
Screenshot: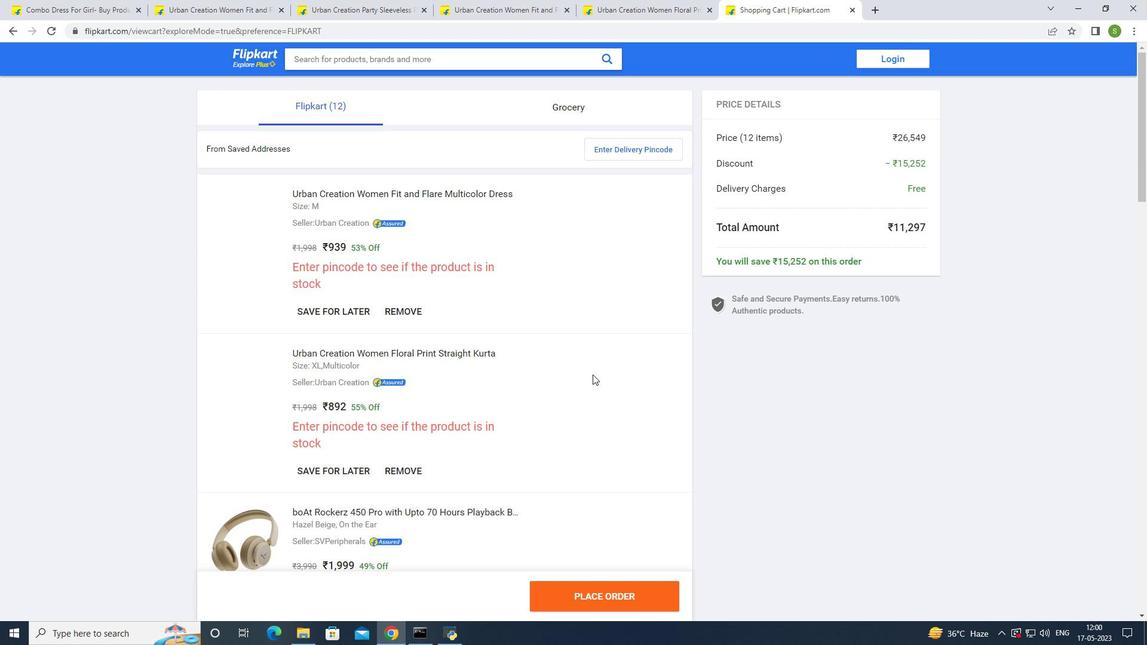 
Action: Mouse moved to (592, 375)
Screenshot: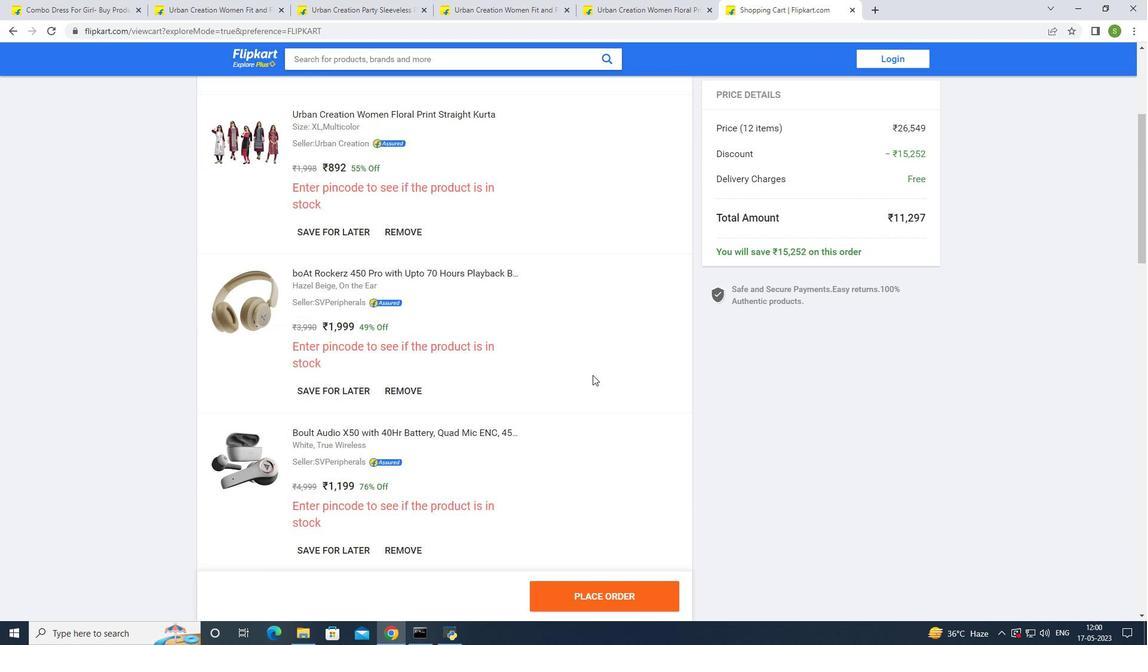 
Action: Mouse scrolled (592, 375) with delta (0, 0)
Screenshot: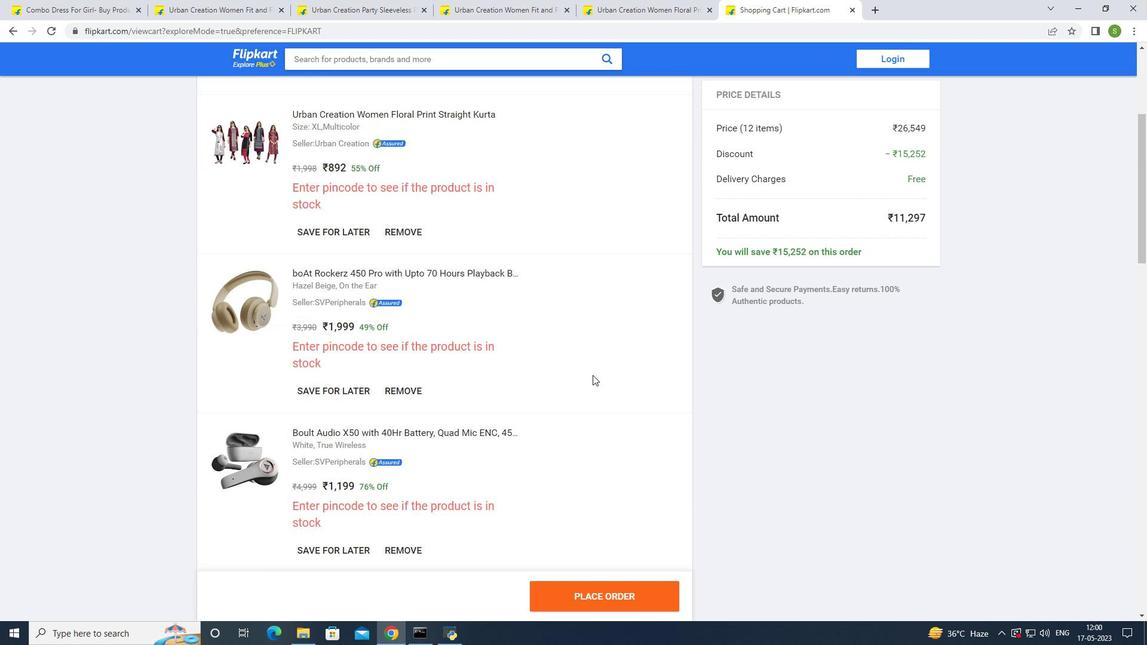 
Action: Mouse scrolled (592, 375) with delta (0, 0)
Screenshot: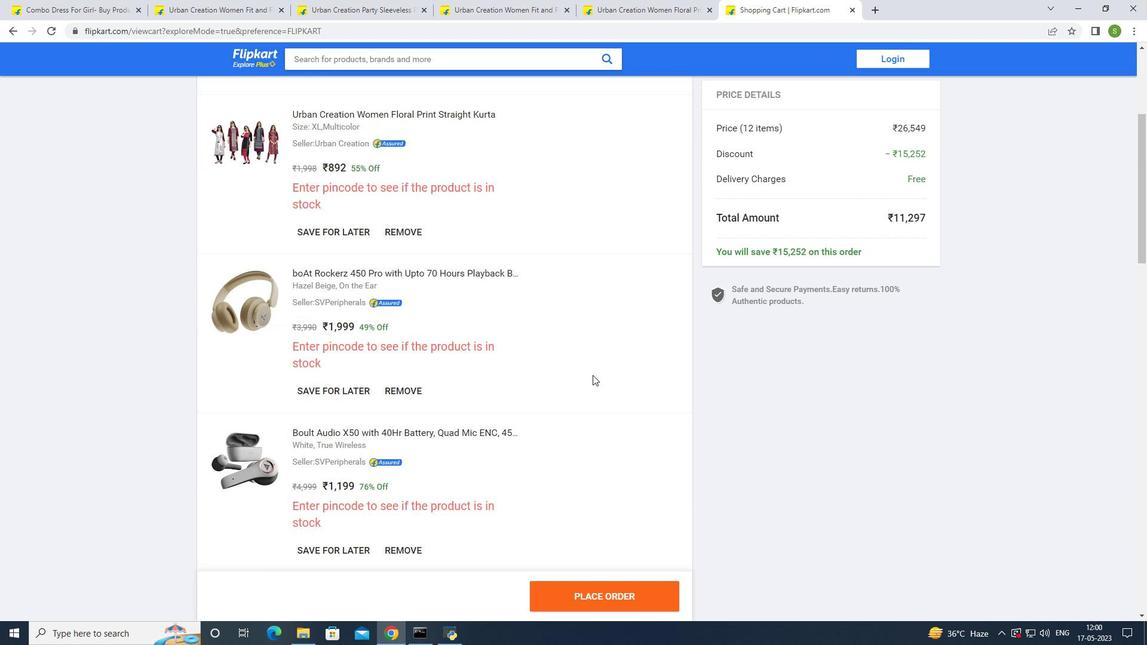 
Action: Mouse scrolled (592, 375) with delta (0, 0)
Screenshot: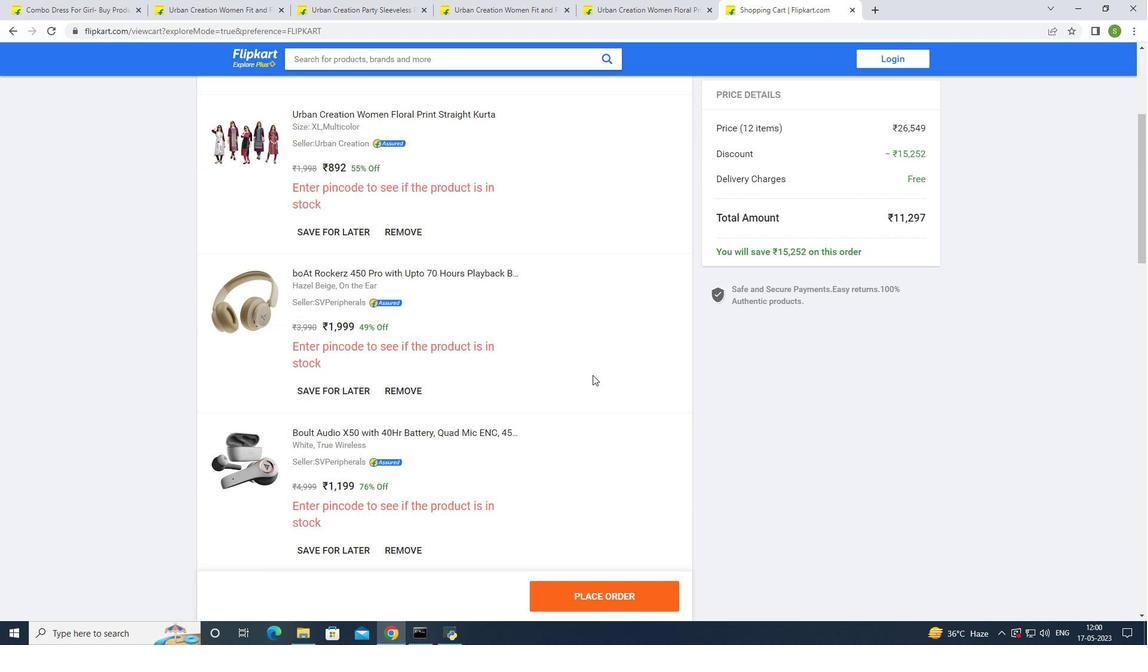 
Action: Mouse scrolled (592, 376) with delta (0, 0)
Screenshot: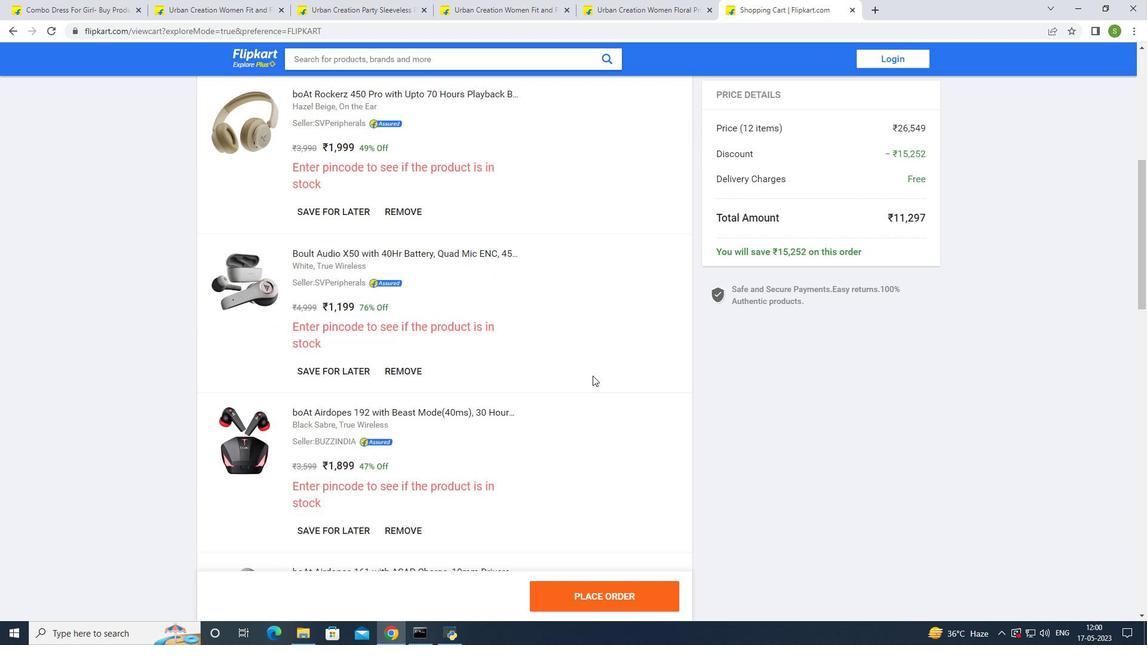 
Action: Mouse scrolled (592, 376) with delta (0, 0)
Screenshot: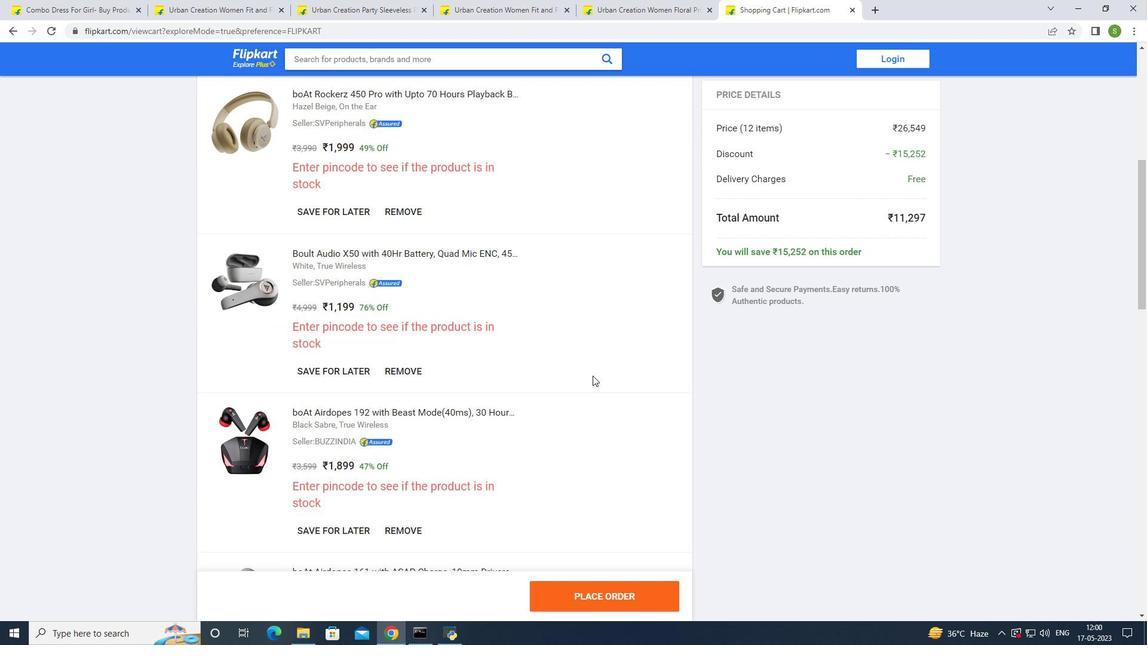 
Action: Mouse scrolled (592, 376) with delta (0, 0)
Screenshot: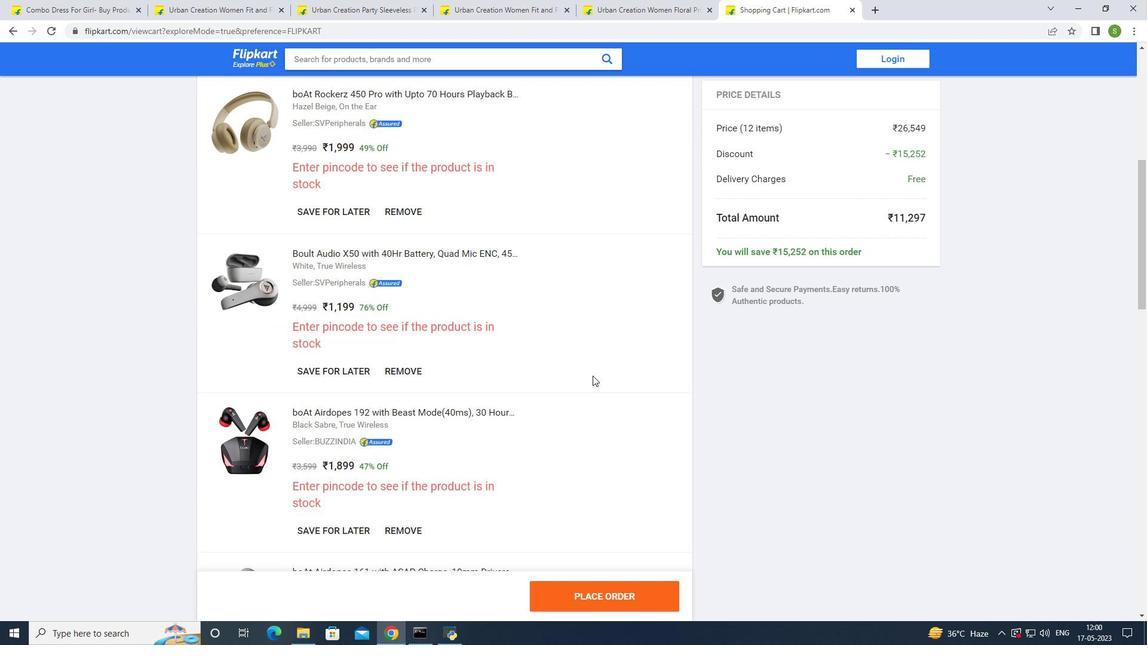 
Action: Mouse scrolled (592, 376) with delta (0, 0)
Screenshot: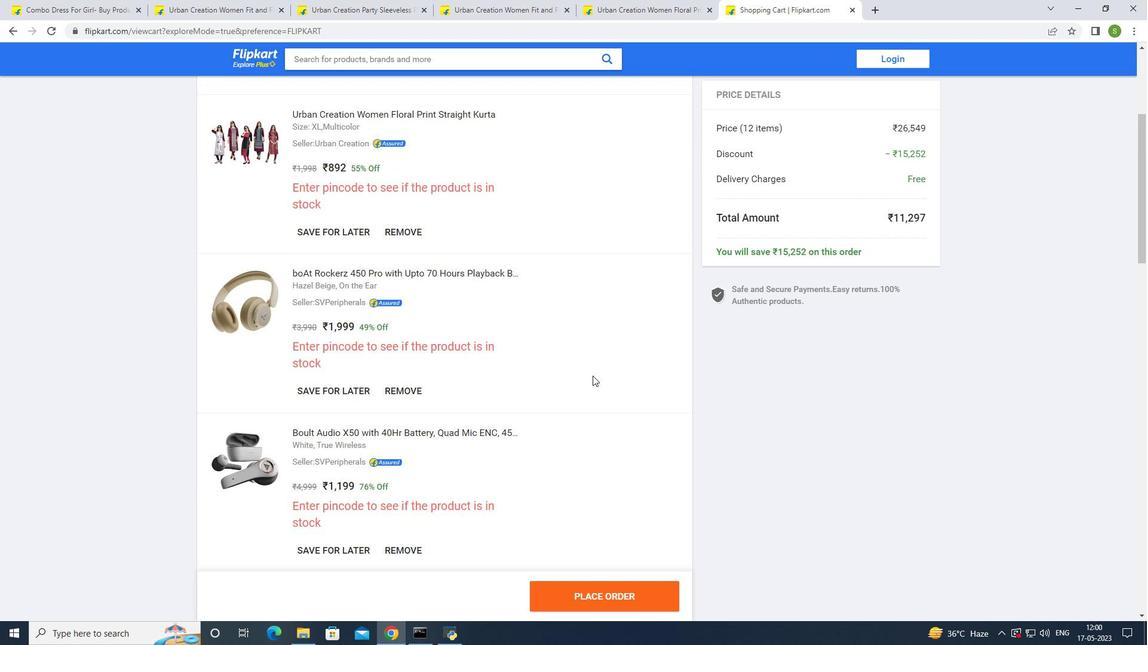 
Action: Mouse scrolled (592, 376) with delta (0, 0)
Screenshot: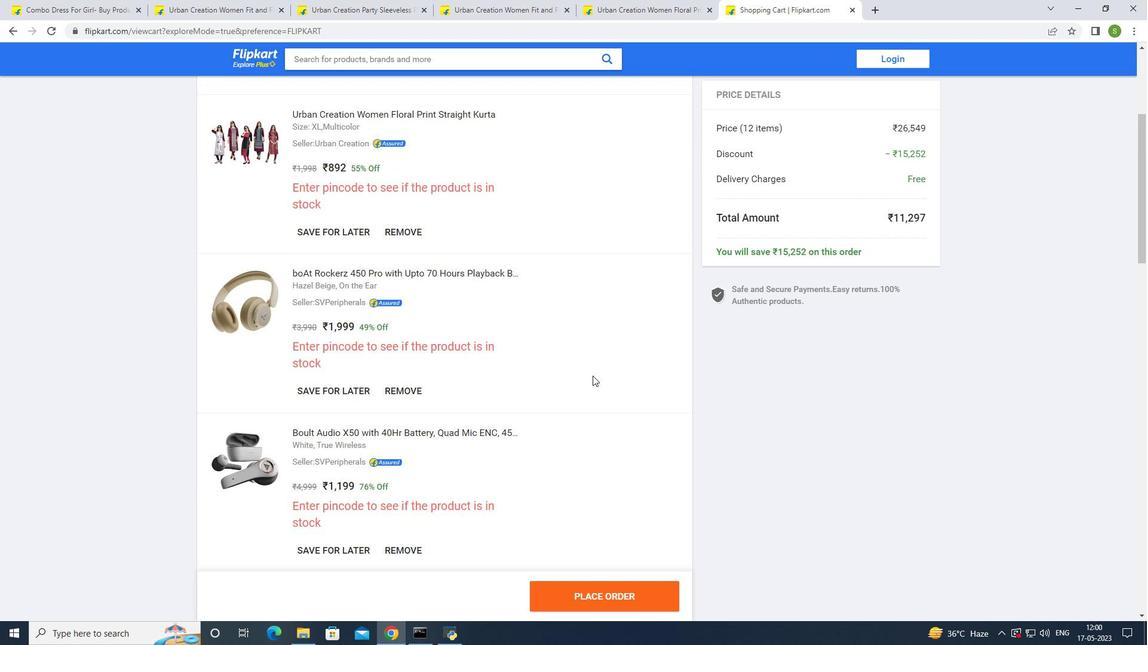 
Action: Mouse scrolled (592, 376) with delta (0, 0)
Screenshot: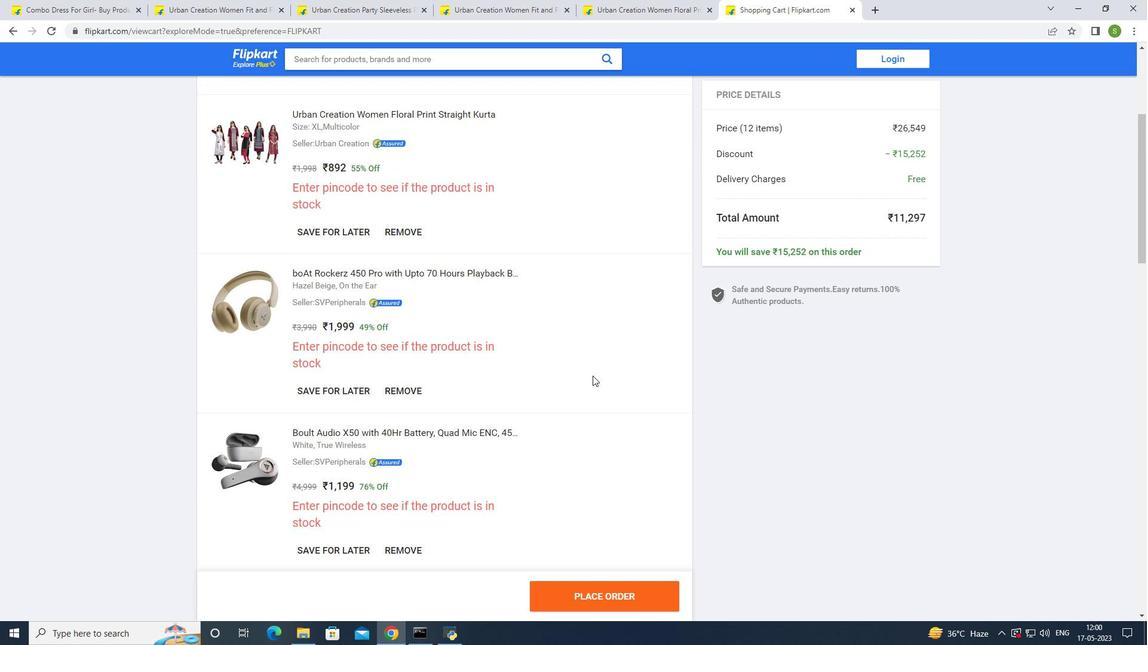 
Action: Mouse scrolled (592, 376) with delta (0, 0)
Screenshot: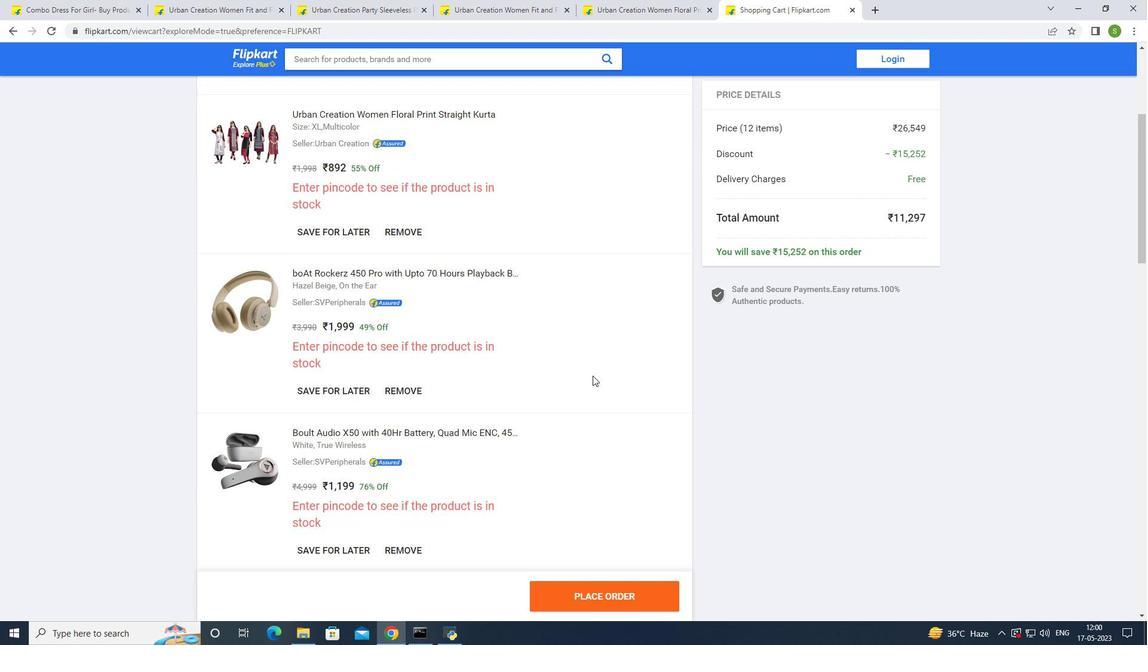 
Action: Mouse scrolled (592, 376) with delta (0, 0)
Screenshot: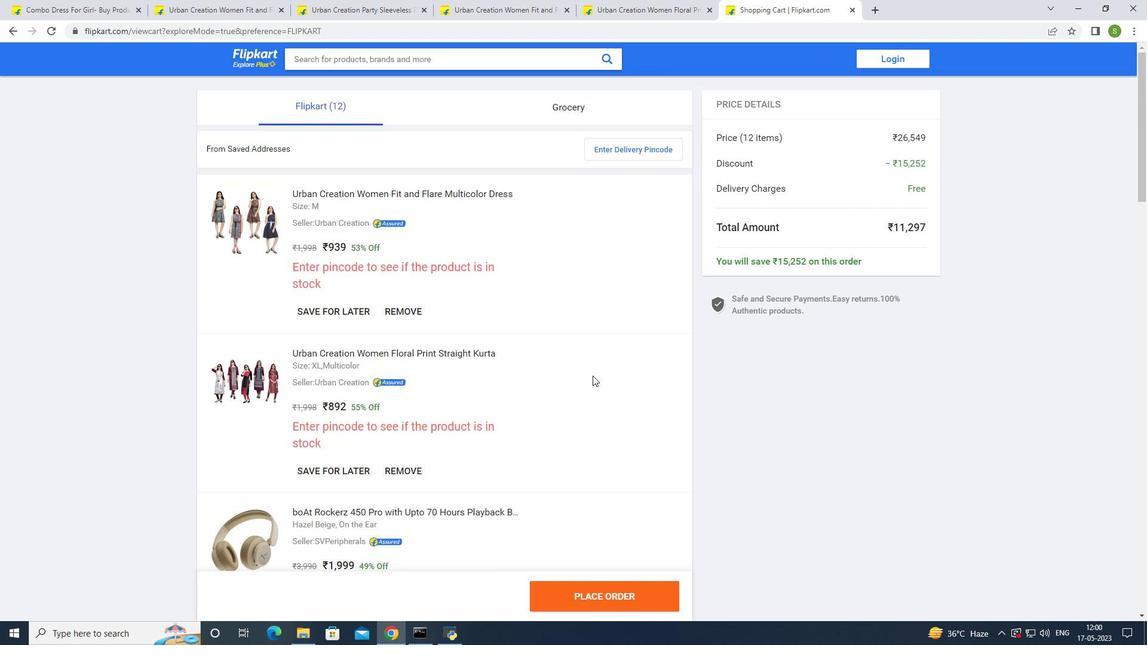 
Action: Mouse scrolled (592, 376) with delta (0, 0)
Screenshot: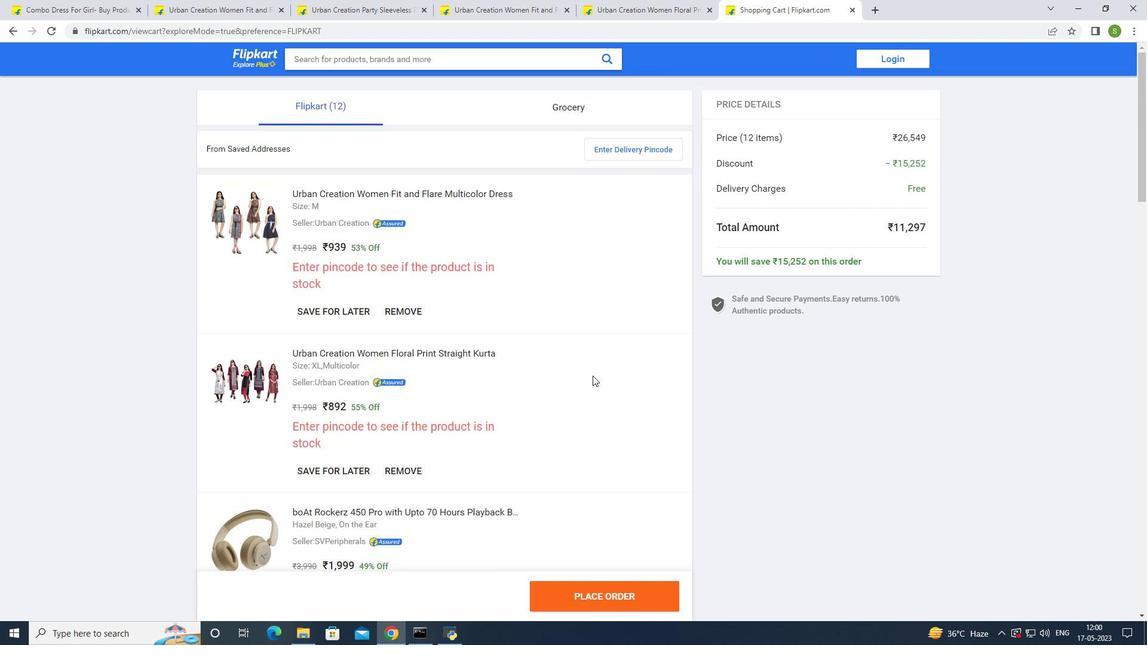 
Action: Mouse scrolled (592, 376) with delta (0, 0)
Screenshot: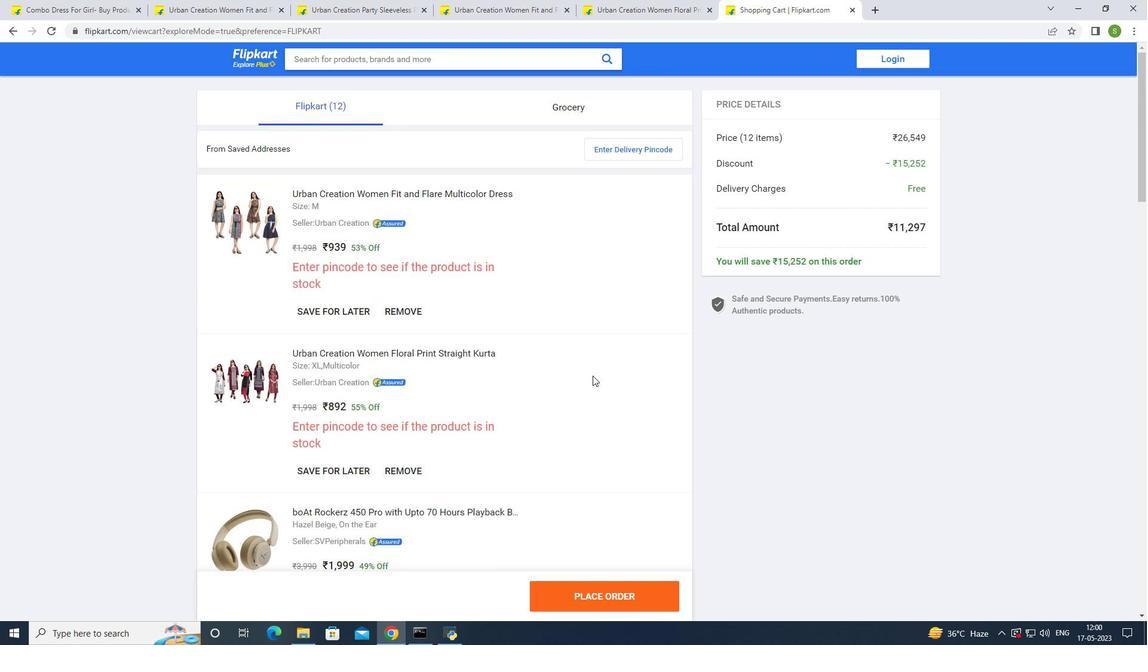 
Action: Mouse scrolled (592, 376) with delta (0, 0)
Screenshot: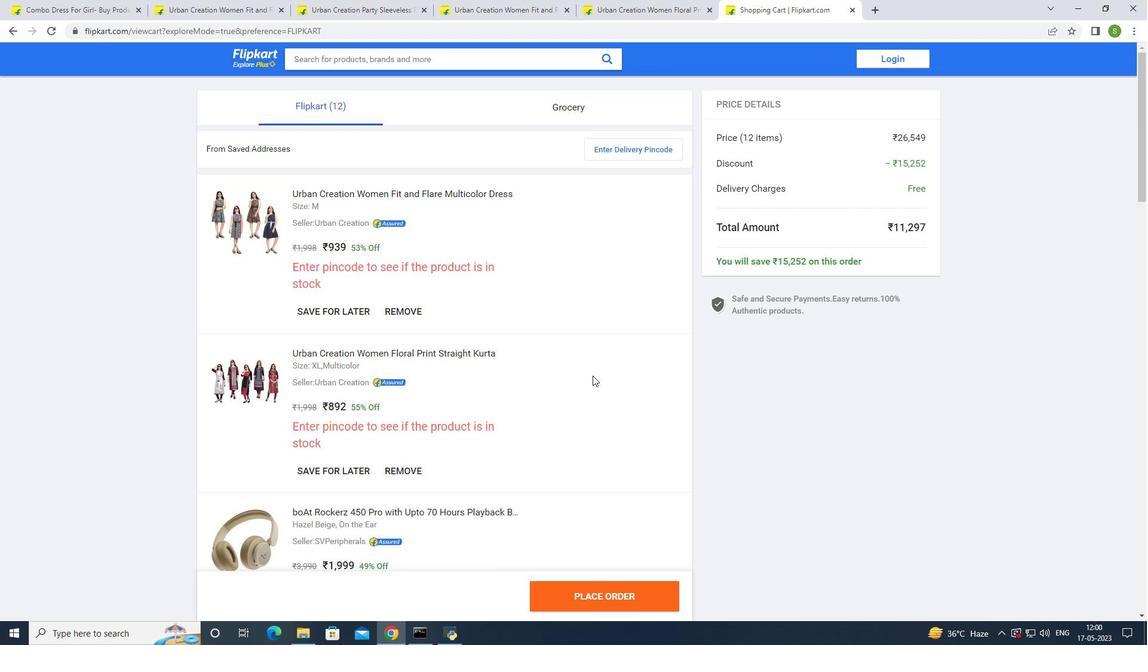 
Action: Mouse moved to (80, 10)
Screenshot: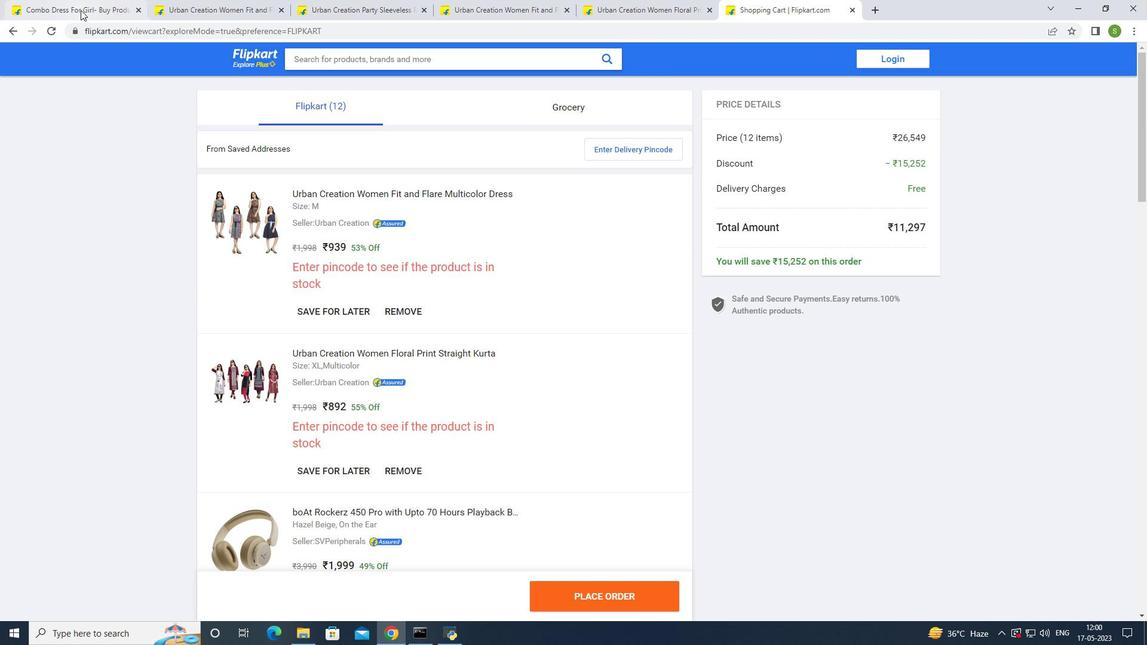 
Action: Mouse pressed left at (80, 10)
Screenshot: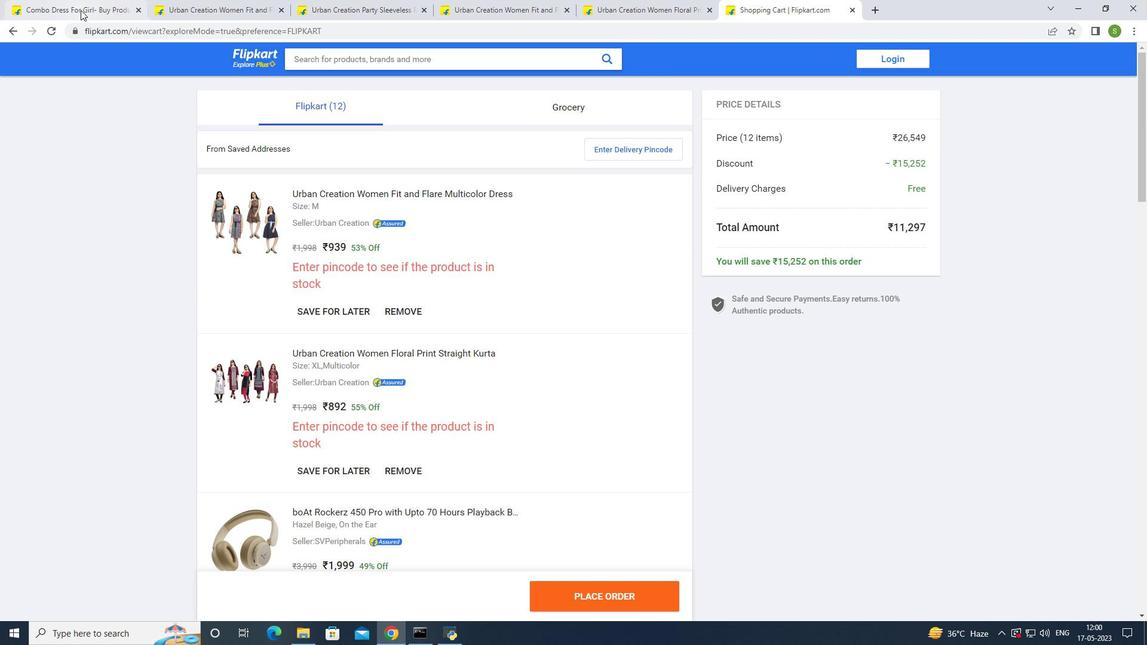 
Action: Mouse moved to (779, 336)
Screenshot: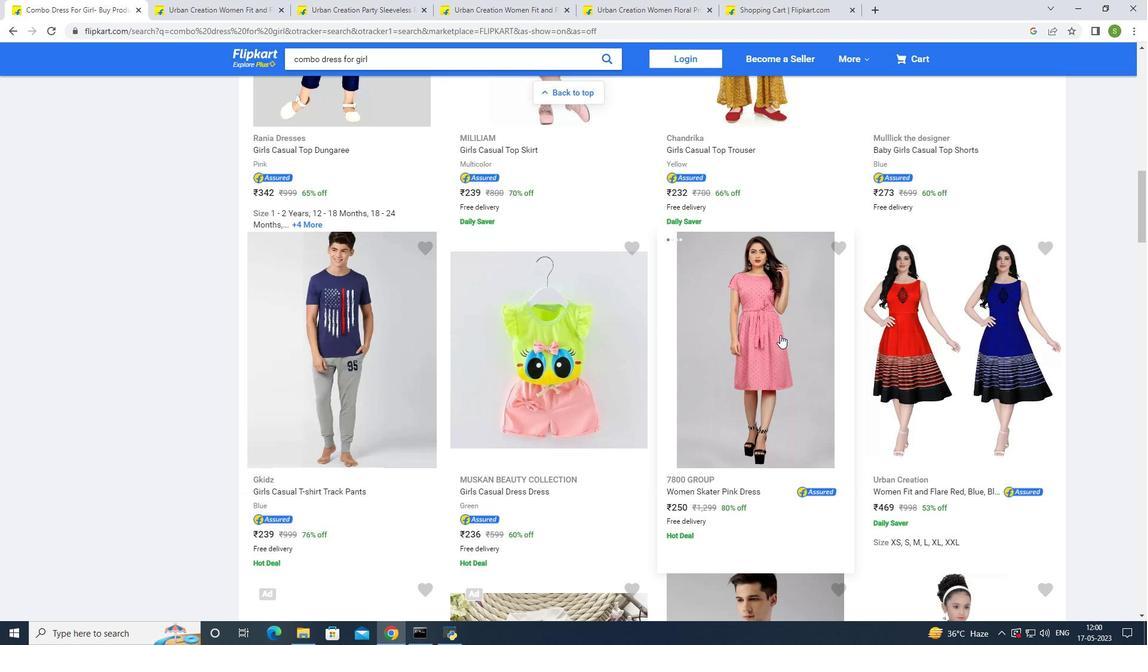 
Action: Mouse scrolled (779, 335) with delta (0, 0)
Screenshot: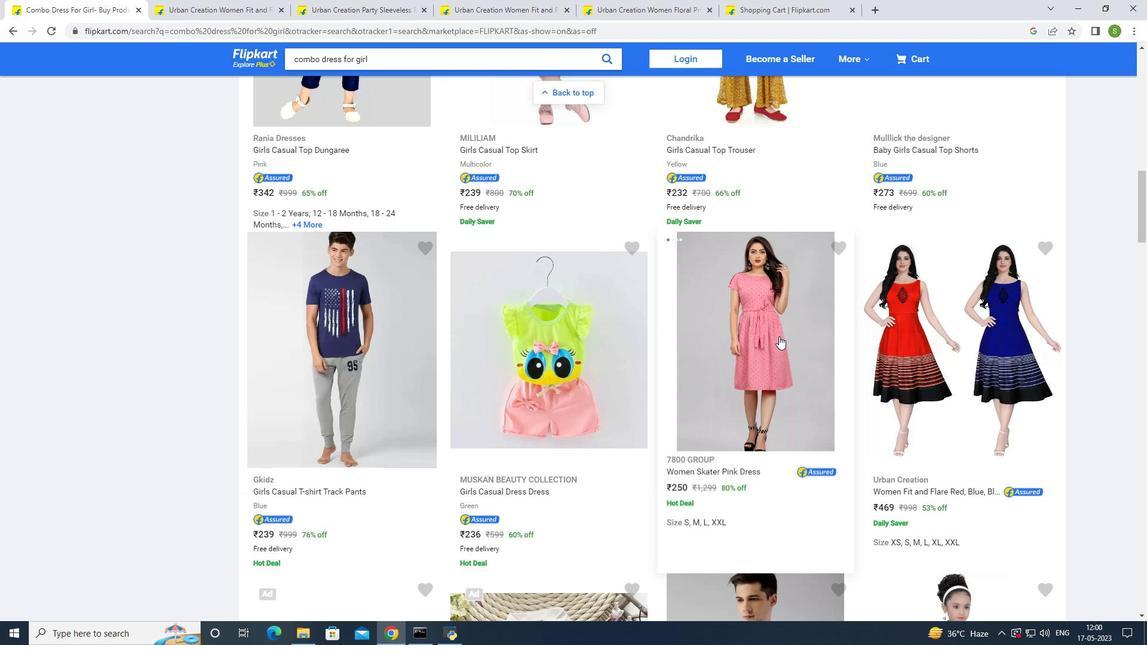 
Action: Mouse scrolled (779, 335) with delta (0, 0)
Screenshot: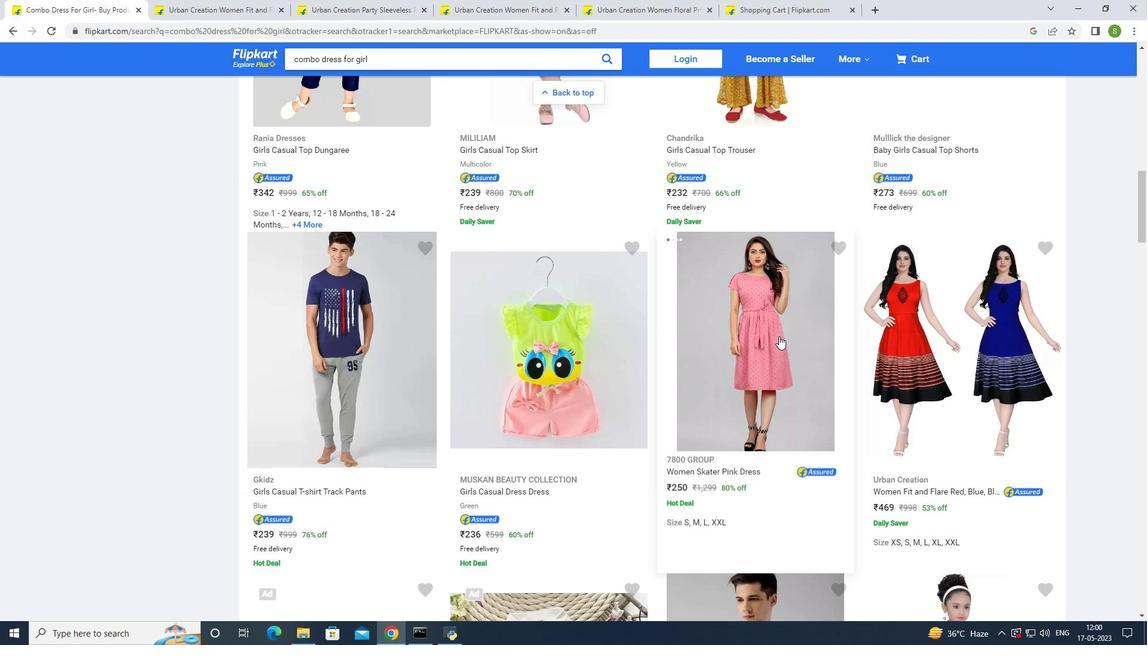 
Action: Mouse scrolled (779, 335) with delta (0, 0)
Screenshot: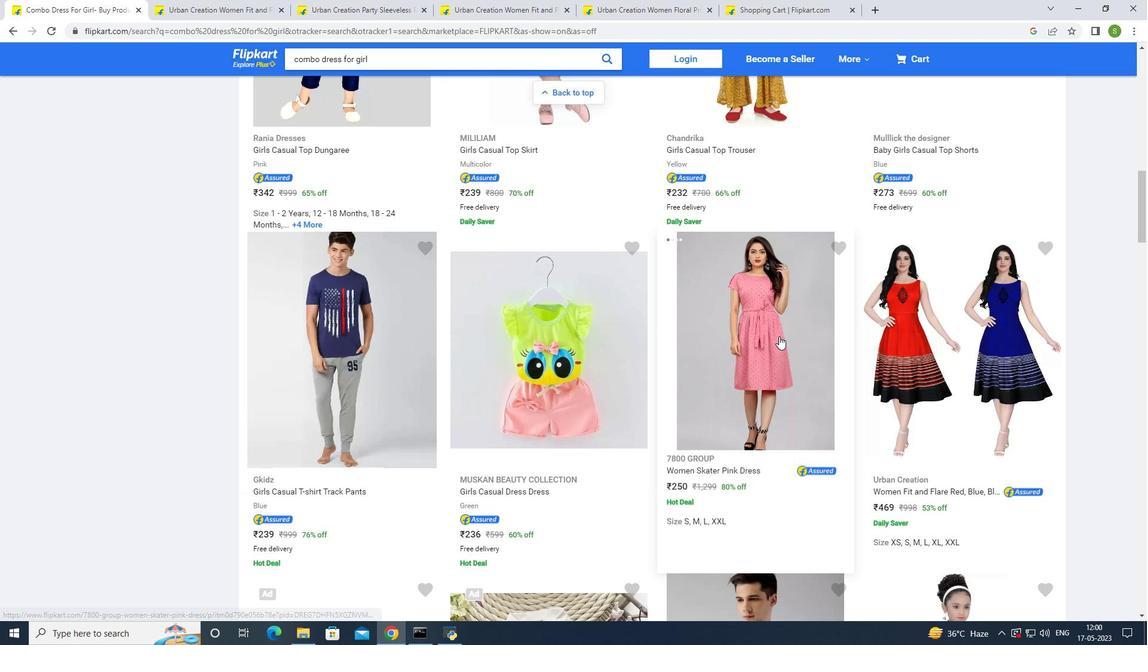 
Action: Mouse scrolled (779, 335) with delta (0, 0)
Screenshot: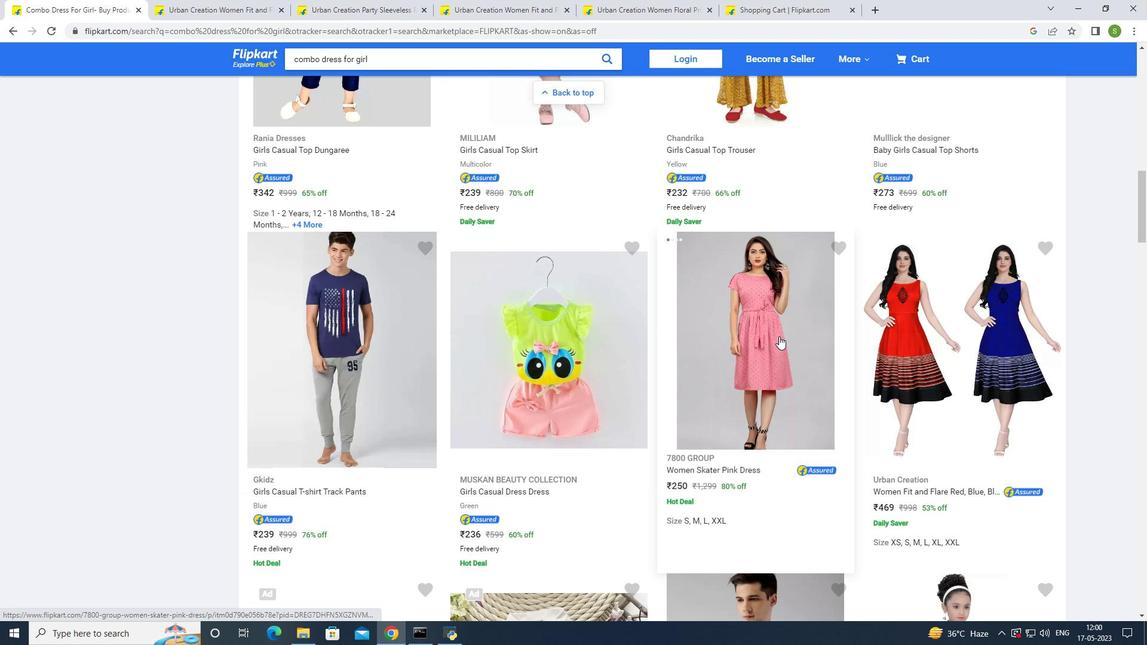 
Action: Mouse moved to (779, 336)
Screenshot: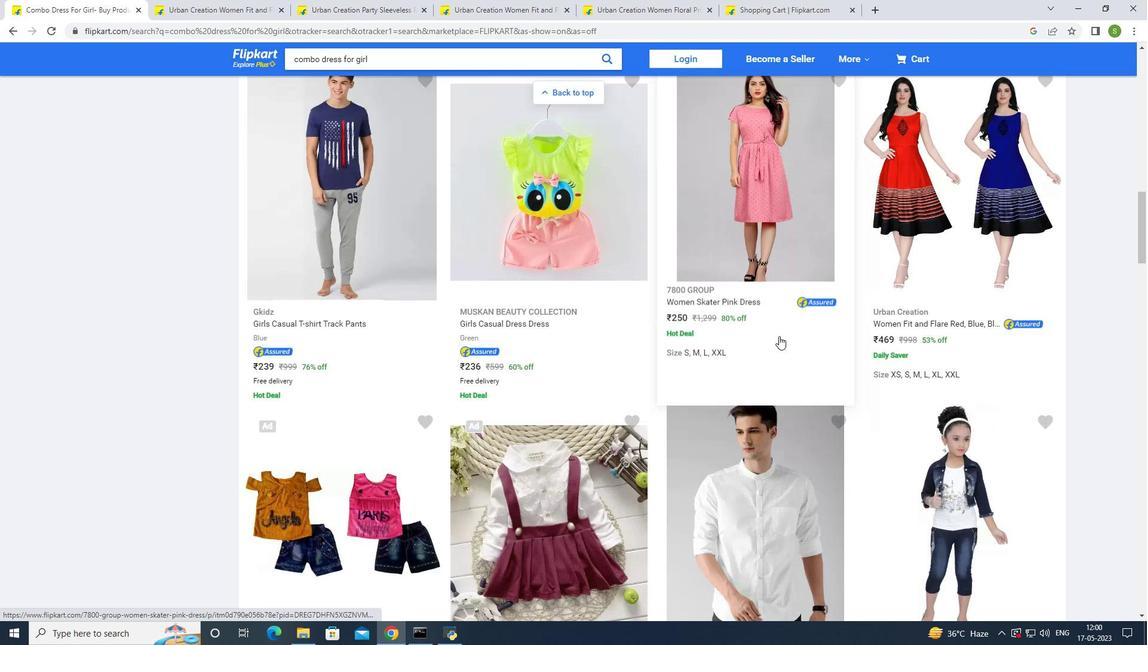 
Action: Mouse scrolled (779, 335) with delta (0, 0)
Screenshot: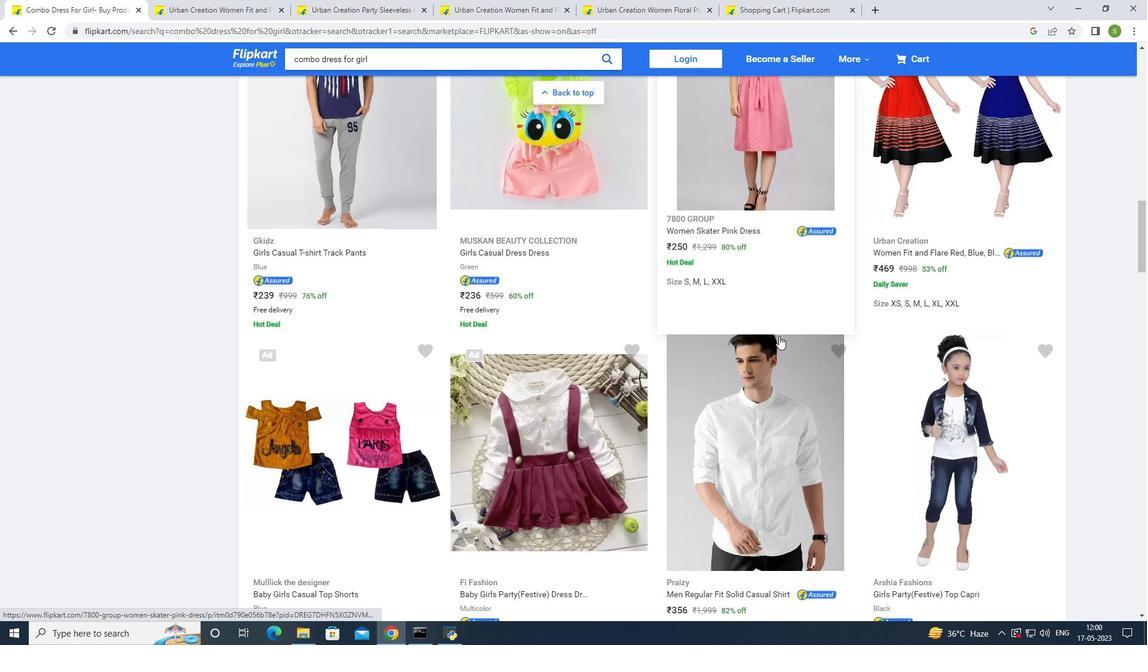 
Action: Mouse scrolled (779, 335) with delta (0, 0)
Screenshot: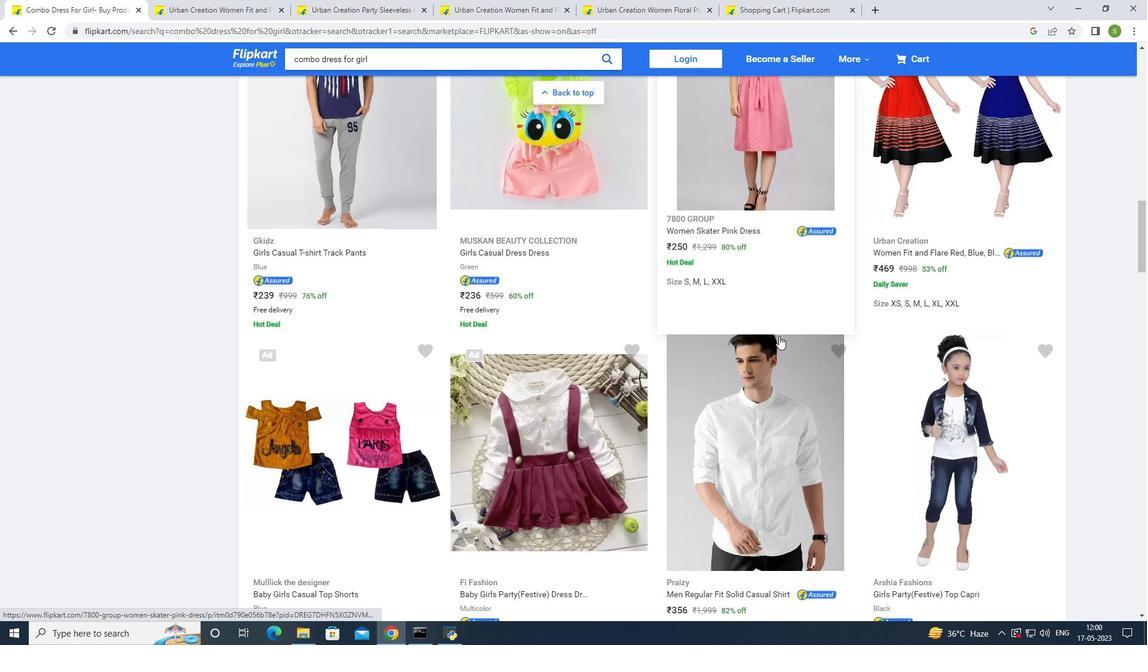
Action: Mouse scrolled (779, 335) with delta (0, 0)
Screenshot: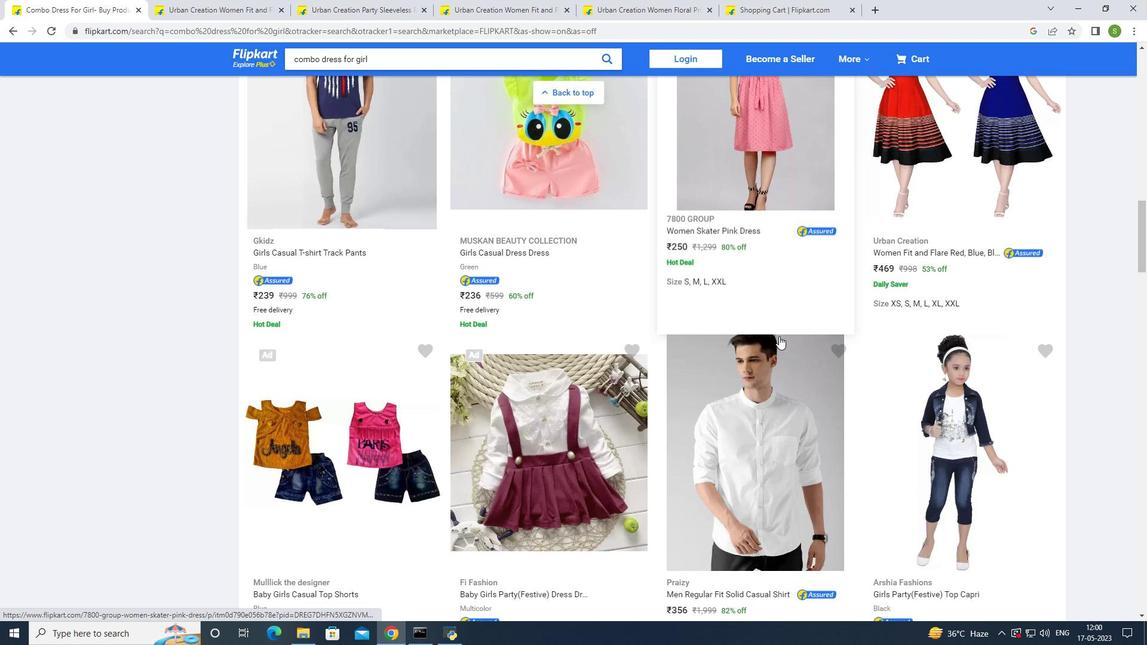 
Action: Mouse moved to (780, 336)
